 Task: Add an event with the title Interview with Anuj, date '2023/11/18', time 8:30 AM to 10:30 AMand add a description: Participants will explore strategies for building cohesive and high-performing teams. They will learn how to create a positive work culture, foster collaboration, and motivate team members to achieve their full potential. Participants will also learn techniques for resolving conflicts and managing team dynamics effectively.Select event color  Flamingo . Add location for the event as: 987 Arc de Triomphe, Paris, France, logged in from the account softage.2@softage.netand send the event invitation to softage.1@softage.net and softage.3@softage.net. Set a reminder for the event Annually on May 37
Action: Key pressed <Key.caps_lock><Key.caps_lock>n<Key.caps_lock><Key.backspace>NTERVIEW<Key.space>WITH<Key.space><Key.caps_lock>a<Key.caps_lock>NUJ
Screenshot: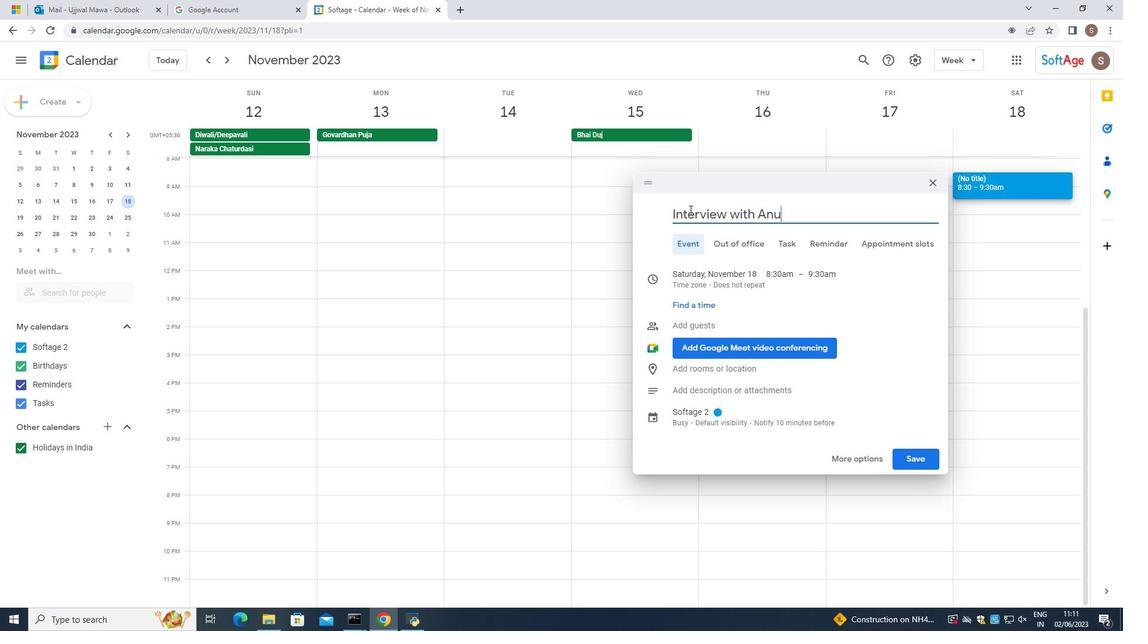 
Action: Mouse moved to (682, 315)
Screenshot: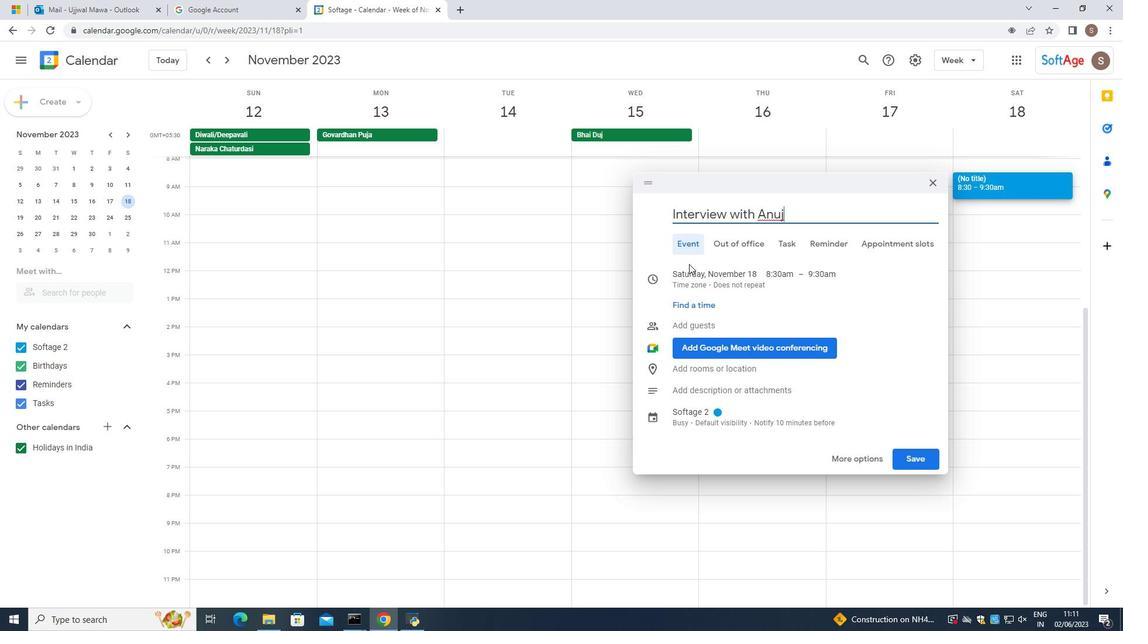 
Action: Mouse scrolled (682, 314) with delta (0, 0)
Screenshot: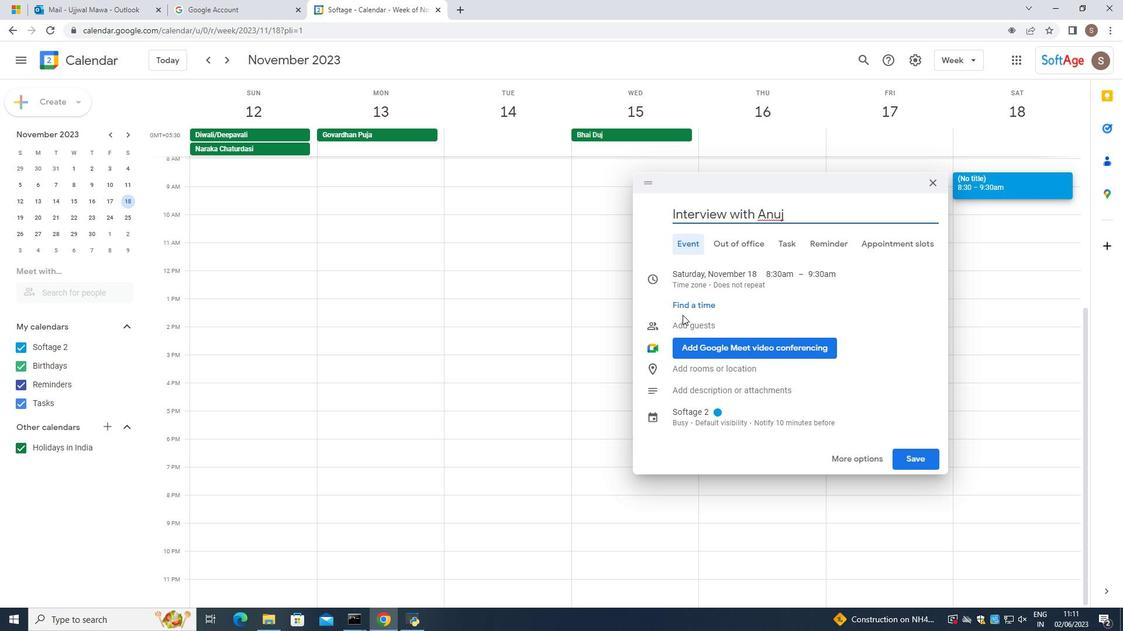 
Action: Mouse scrolled (682, 314) with delta (0, 0)
Screenshot: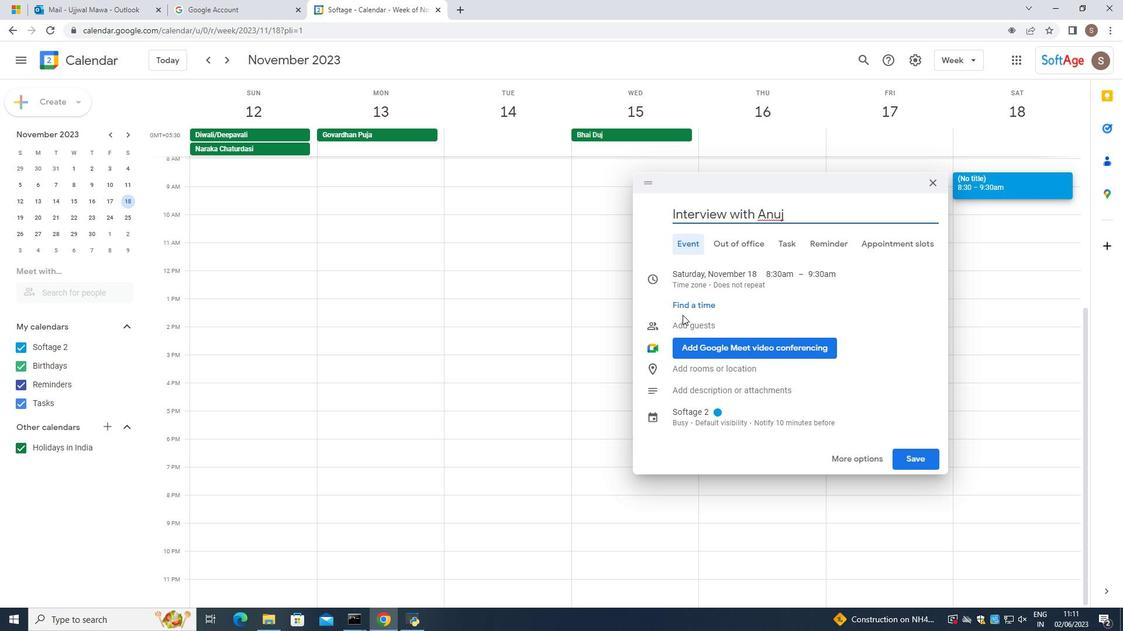
Action: Mouse moved to (696, 308)
Screenshot: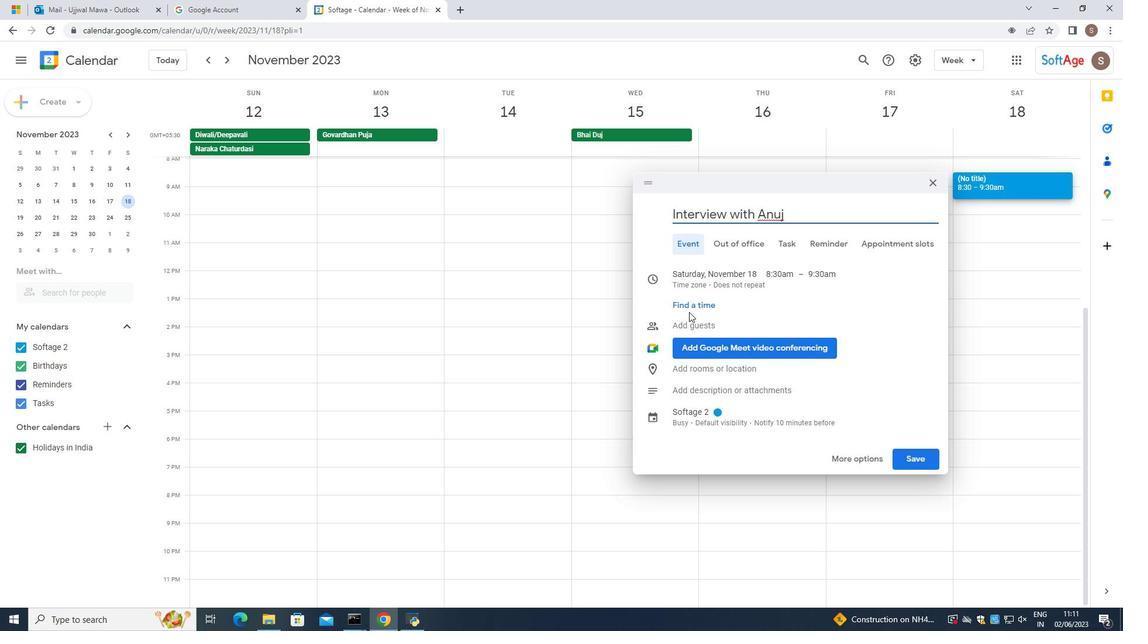 
Action: Mouse pressed left at (696, 308)
Screenshot: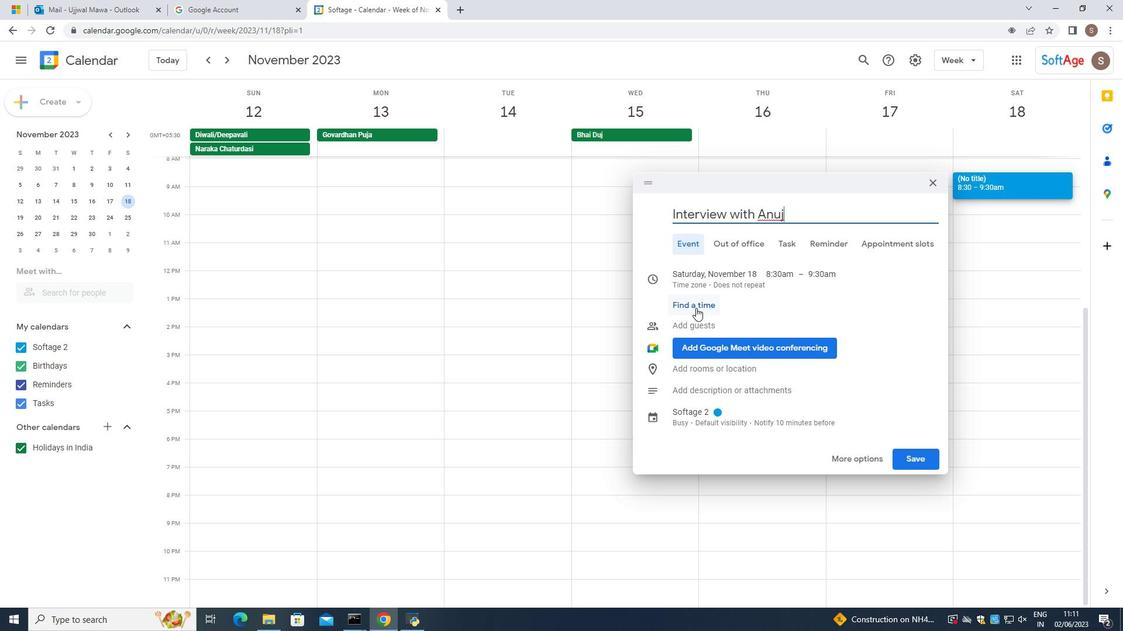 
Action: Mouse moved to (214, 118)
Screenshot: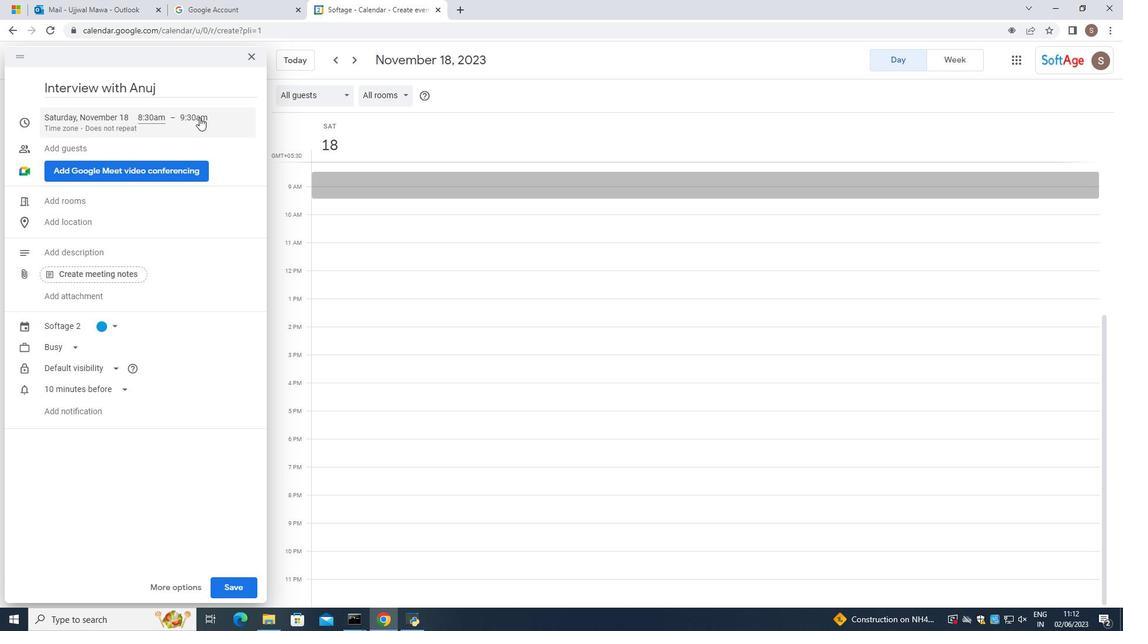 
Action: Mouse pressed left at (214, 118)
Screenshot: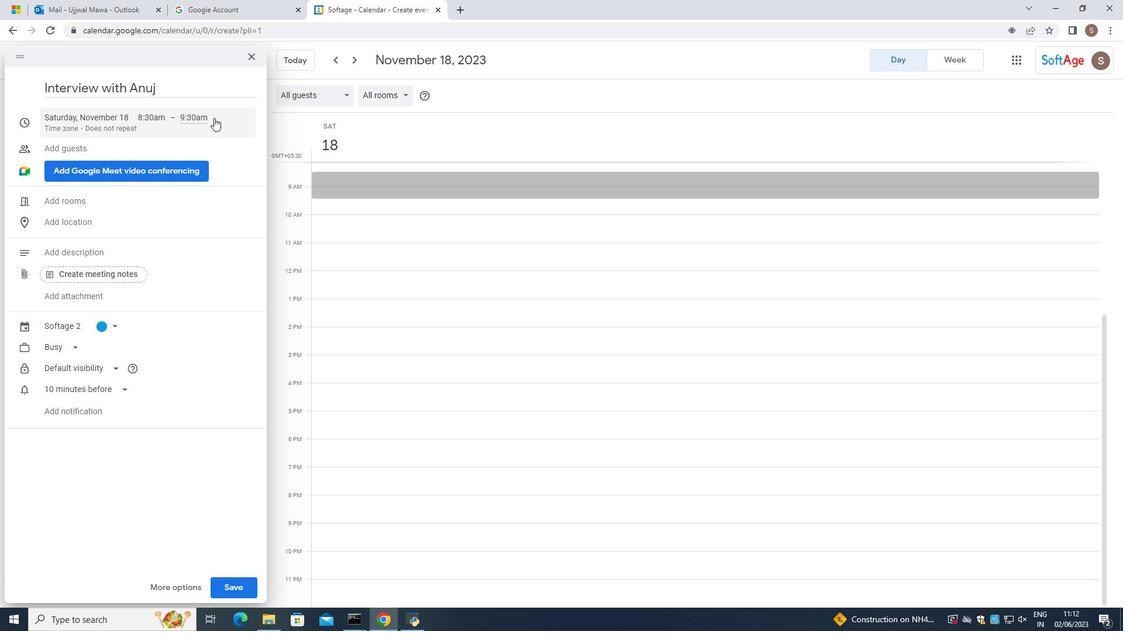 
Action: Mouse moved to (197, 116)
Screenshot: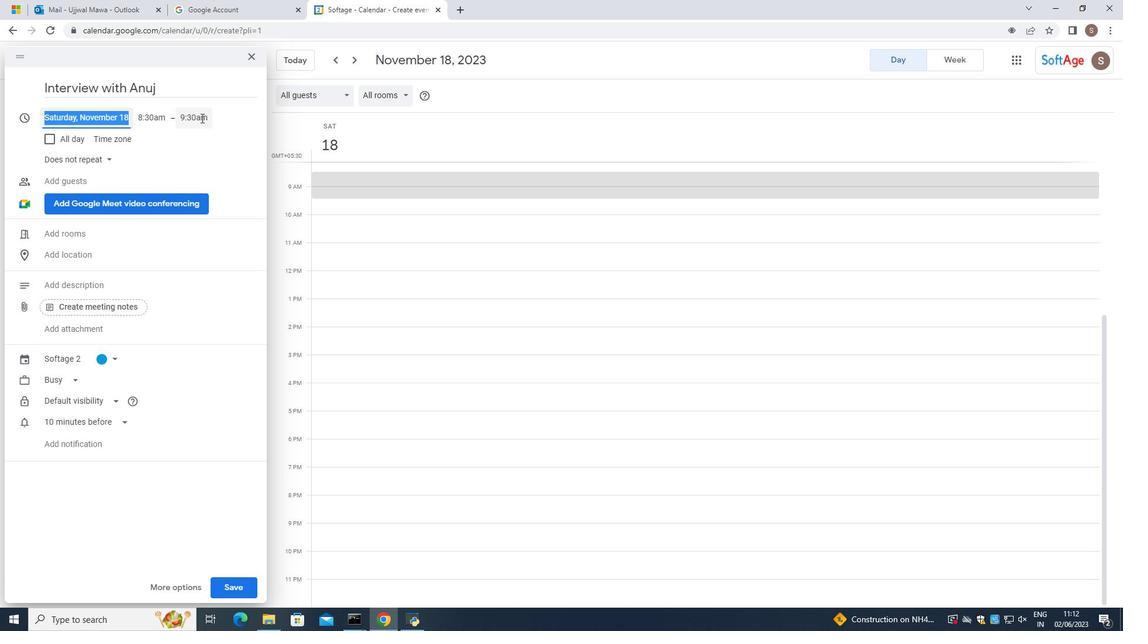 
Action: Mouse pressed left at (197, 116)
Screenshot: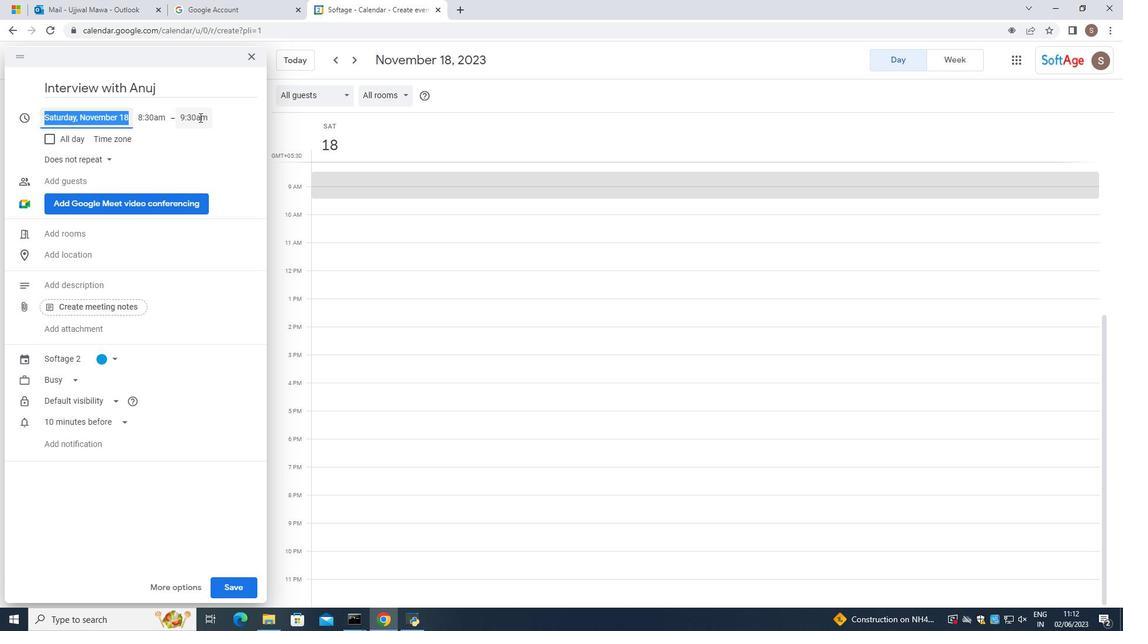 
Action: Mouse moved to (198, 210)
Screenshot: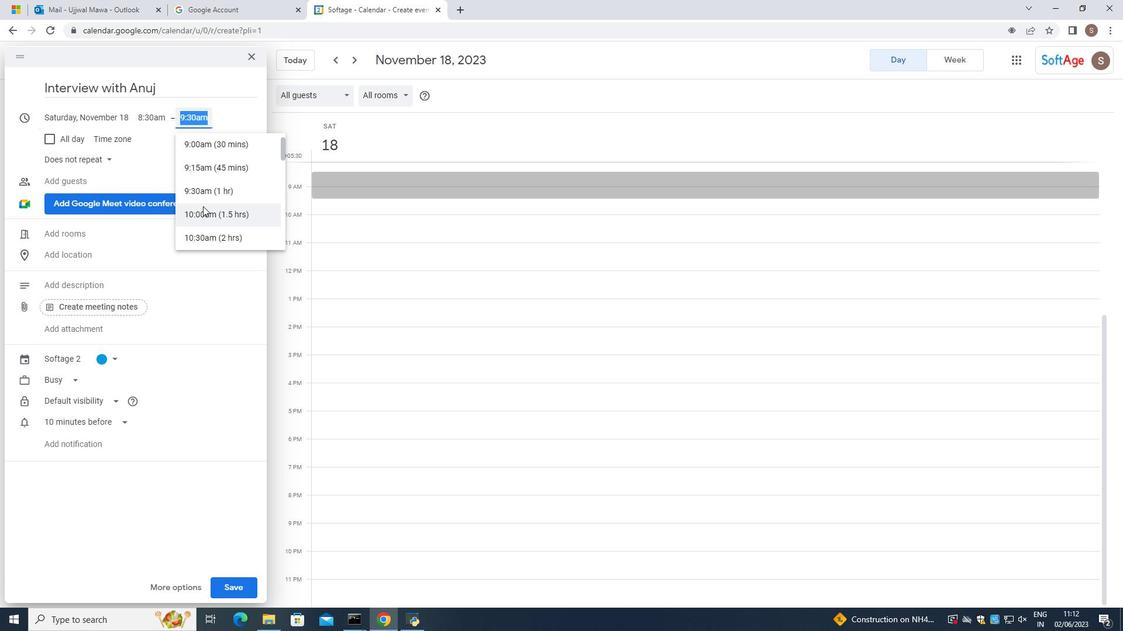 
Action: Mouse scrolled (198, 209) with delta (0, 0)
Screenshot: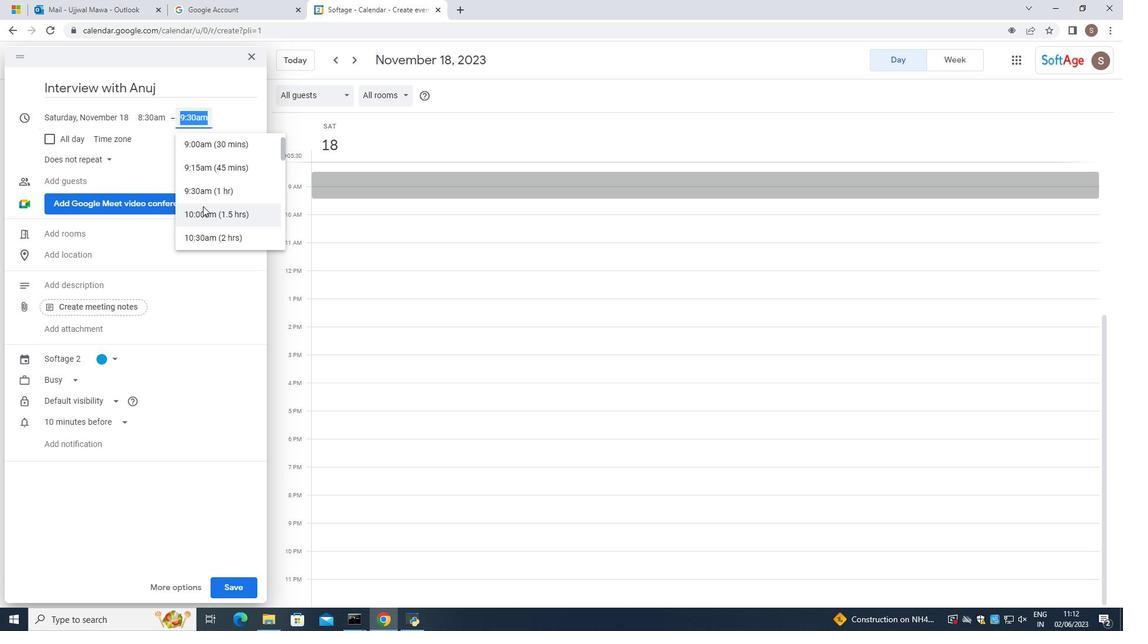
Action: Mouse scrolled (198, 209) with delta (0, 0)
Screenshot: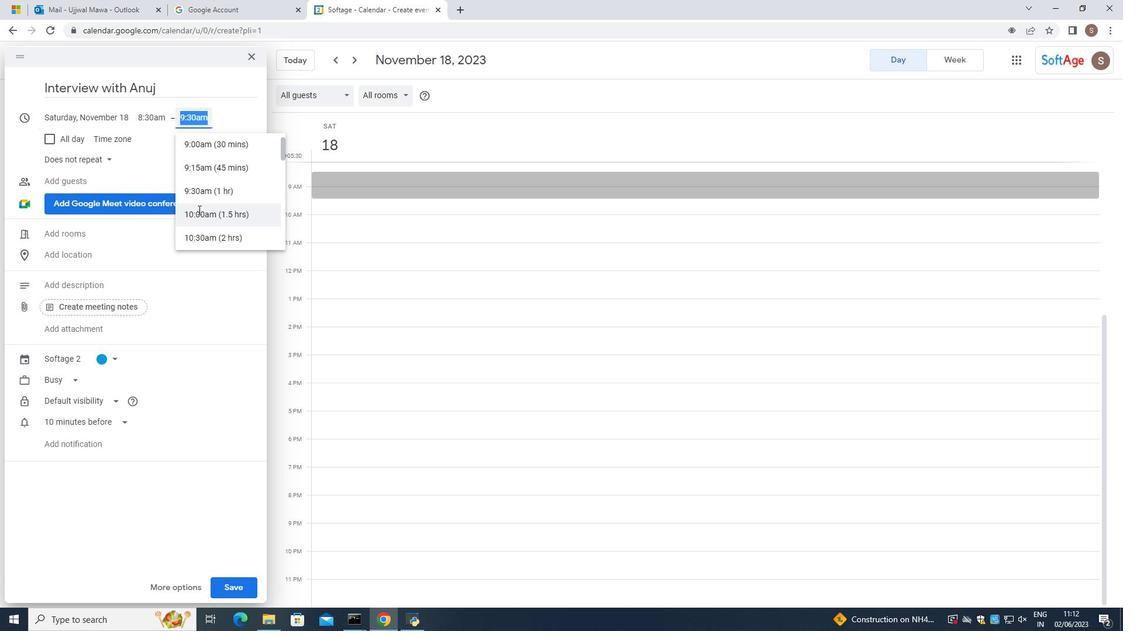
Action: Mouse moved to (197, 208)
Screenshot: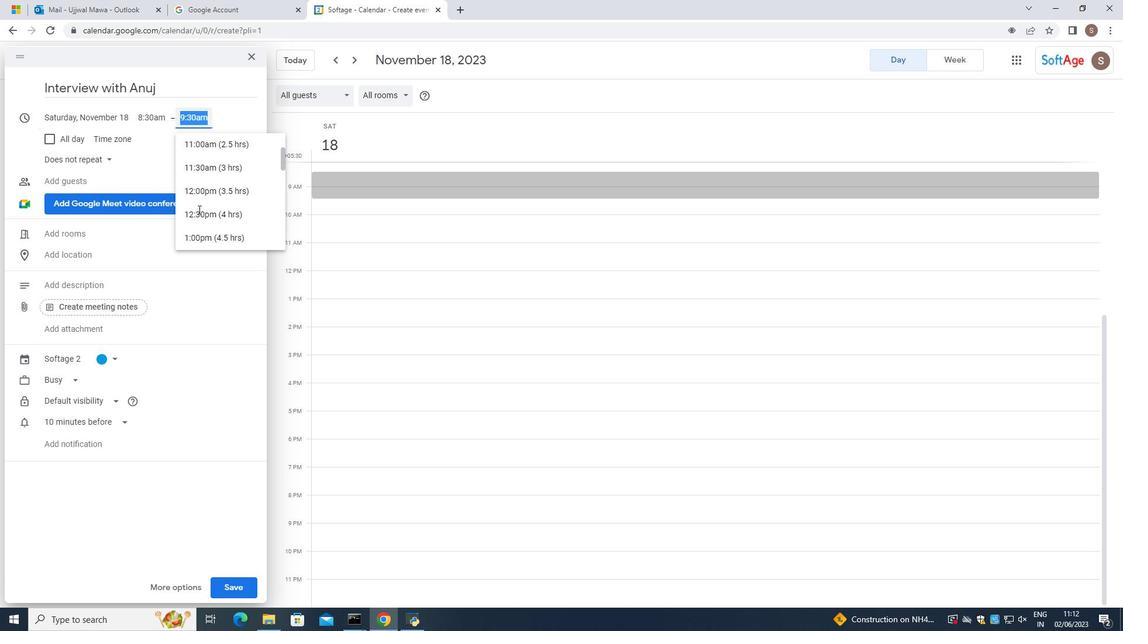 
Action: Mouse scrolled (197, 209) with delta (0, 0)
Screenshot: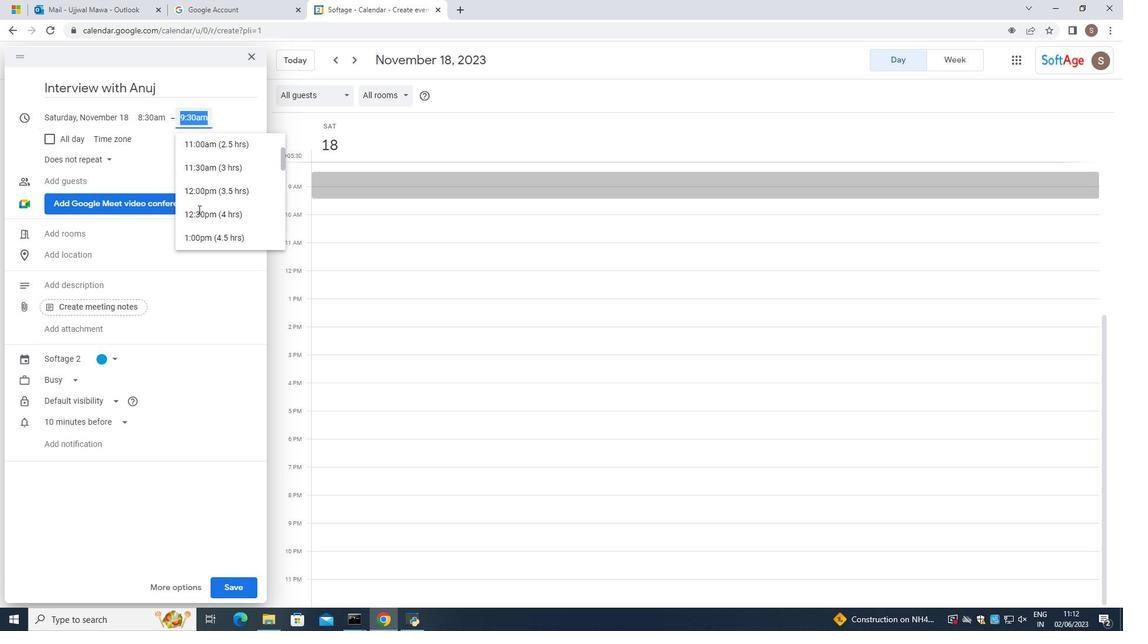 
Action: Mouse moved to (201, 191)
Screenshot: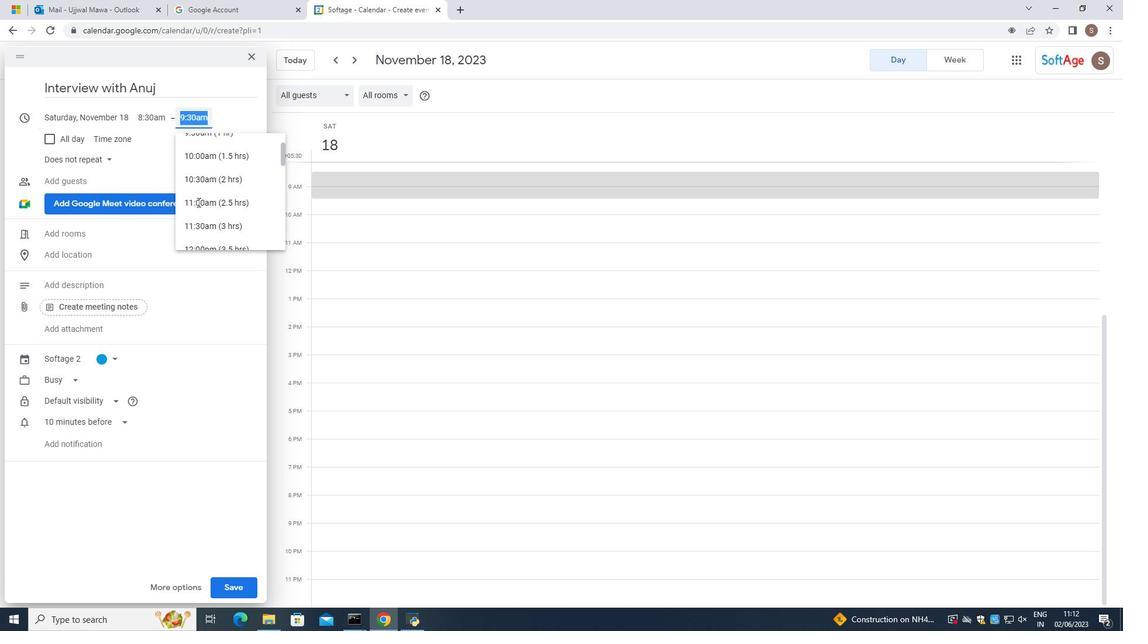 
Action: Mouse pressed left at (201, 191)
Screenshot: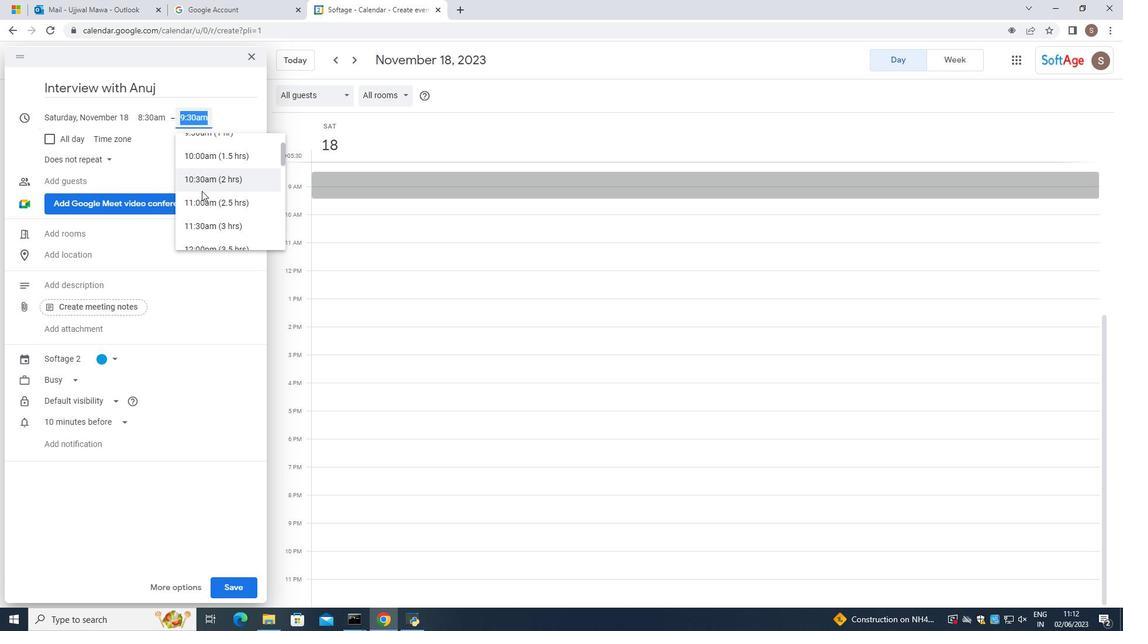 
Action: Mouse moved to (19, 225)
Screenshot: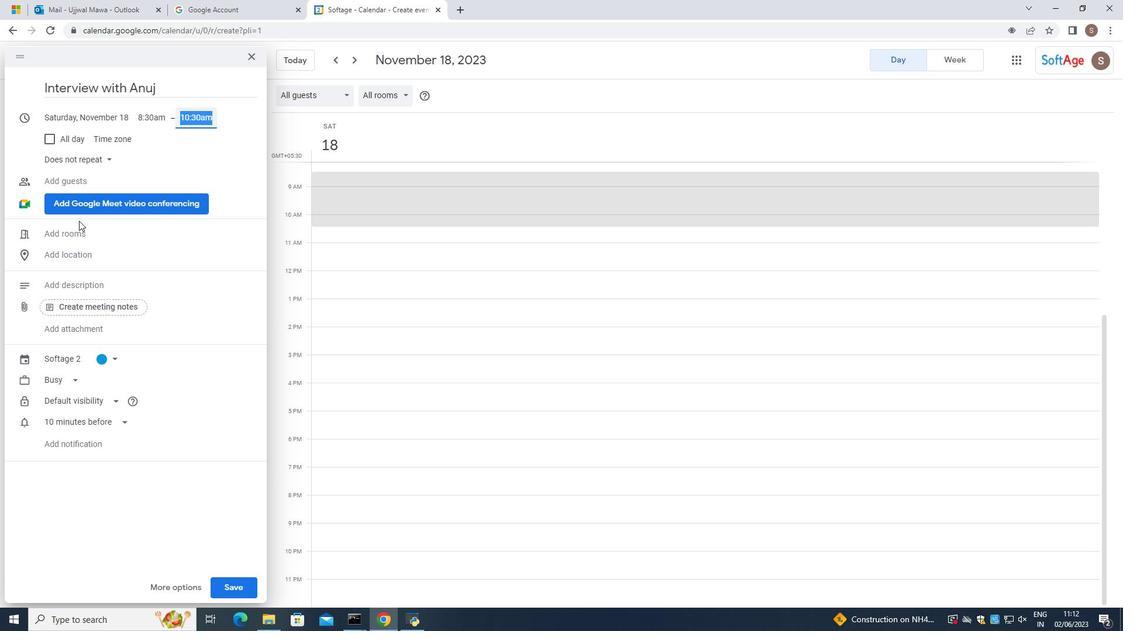 
Action: Mouse scrolled (19, 224) with delta (0, 0)
Screenshot: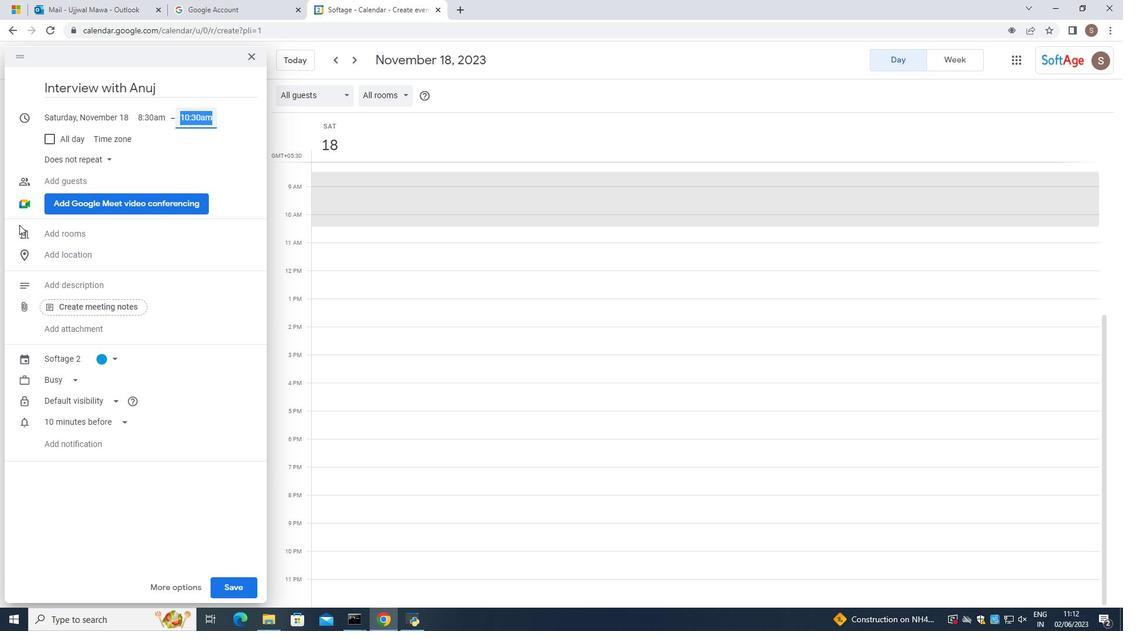 
Action: Mouse scrolled (19, 224) with delta (0, 0)
Screenshot: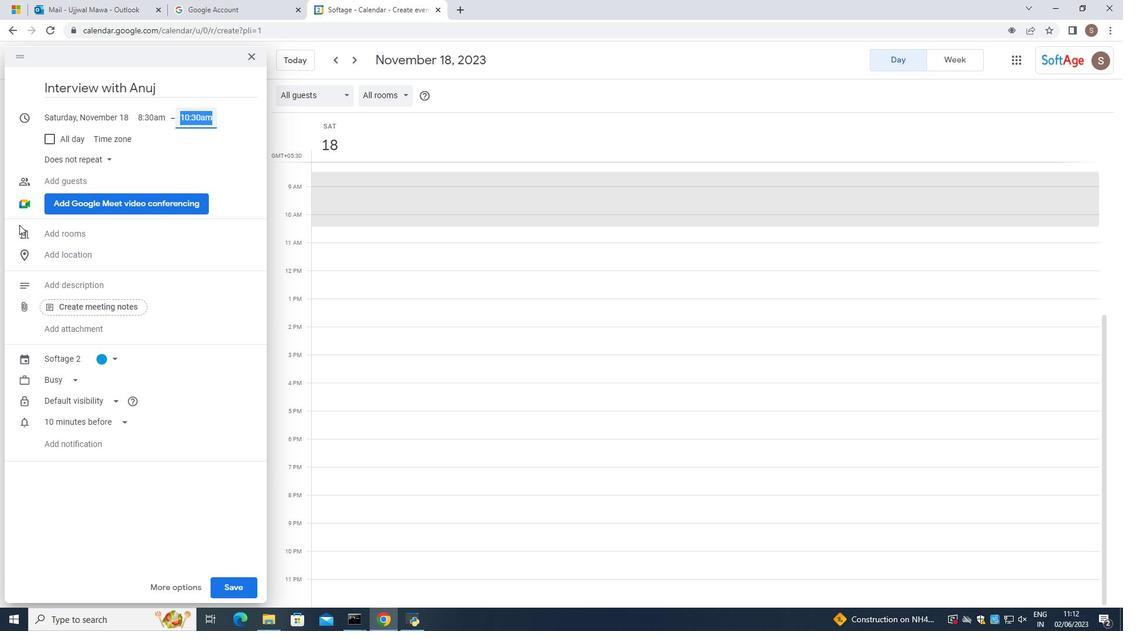 
Action: Mouse scrolled (19, 224) with delta (0, 0)
Screenshot: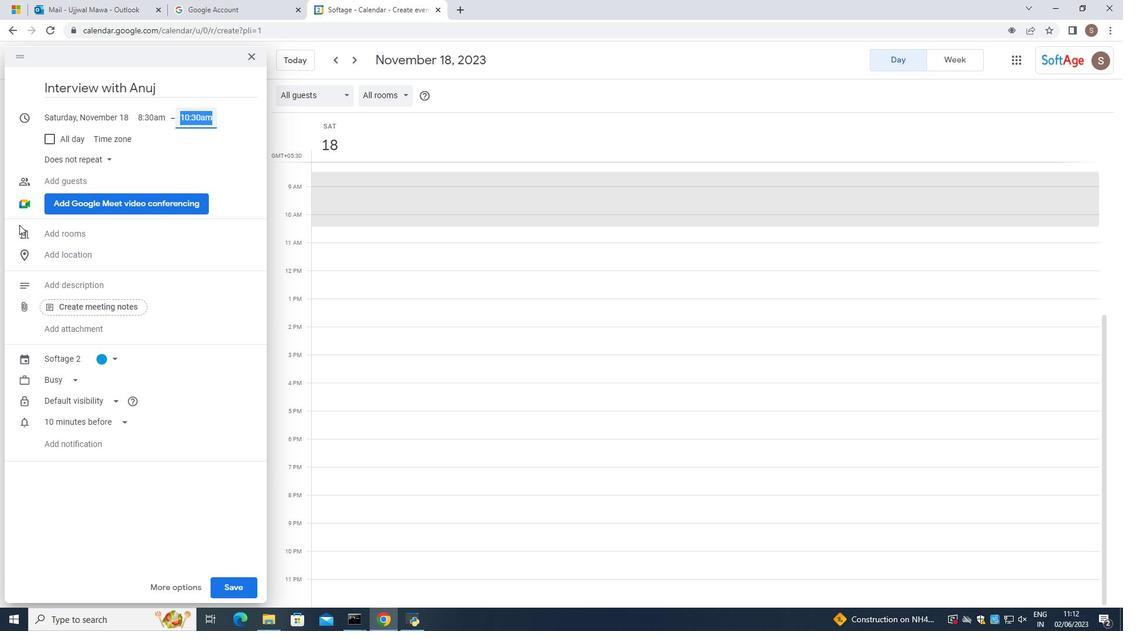 
Action: Mouse moved to (33, 241)
Screenshot: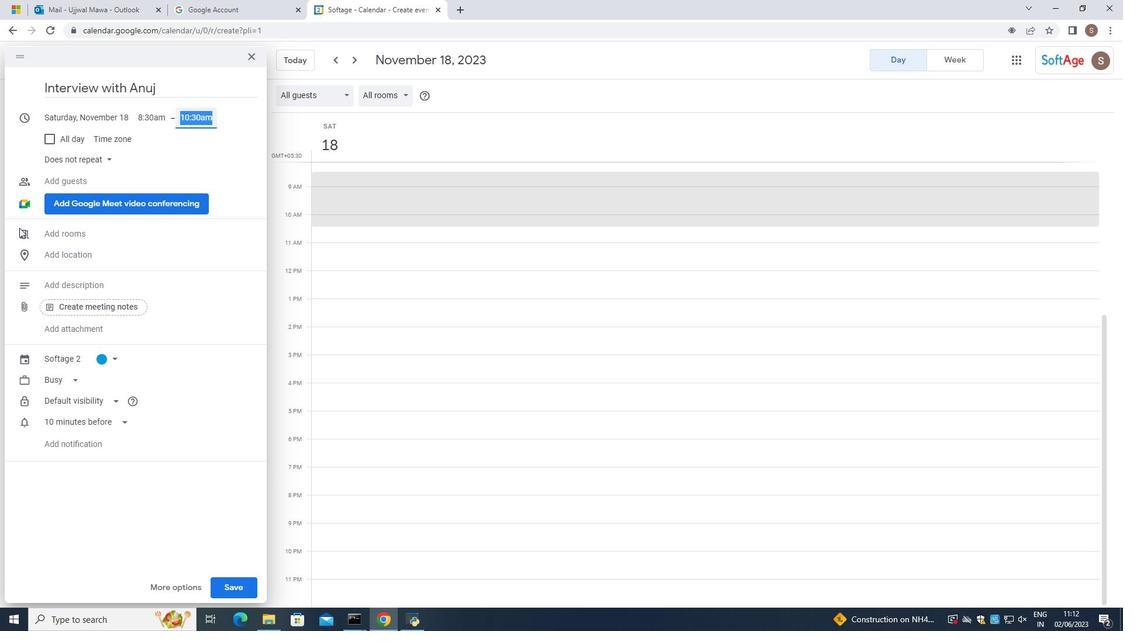 
Action: Mouse scrolled (33, 241) with delta (0, 0)
Screenshot: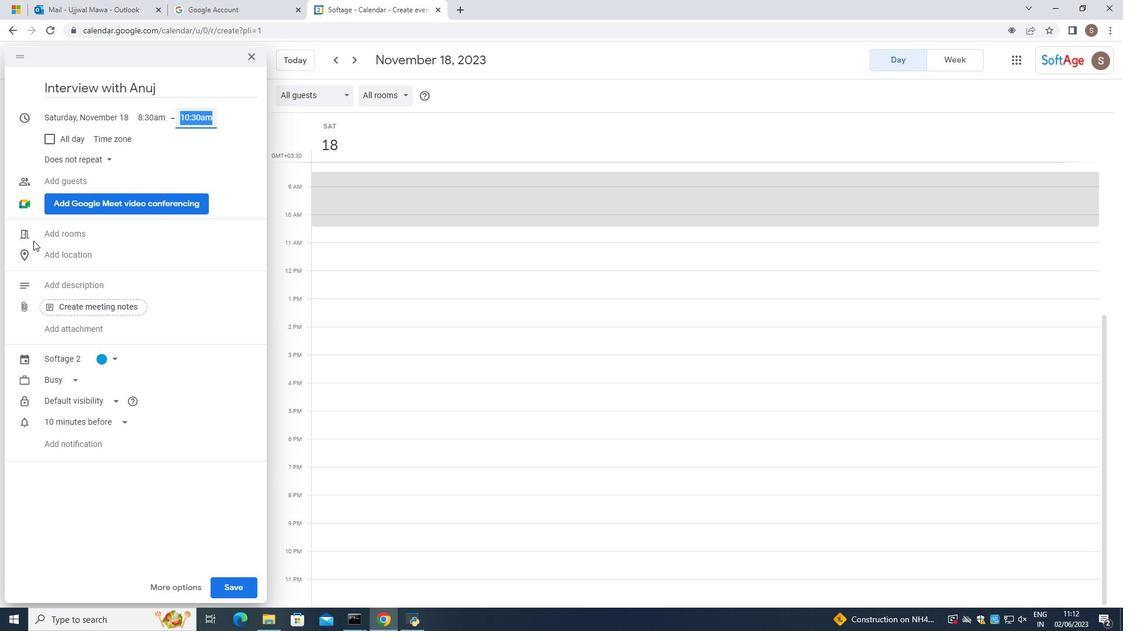 
Action: Mouse scrolled (33, 241) with delta (0, 0)
Screenshot: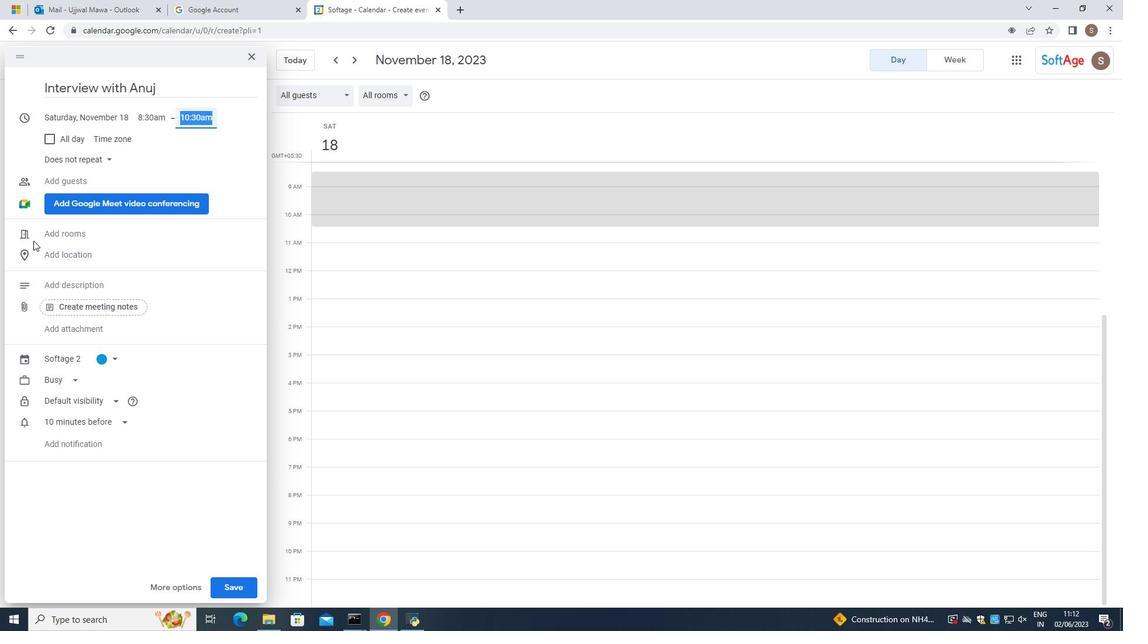 
Action: Mouse scrolled (33, 241) with delta (0, 0)
Screenshot: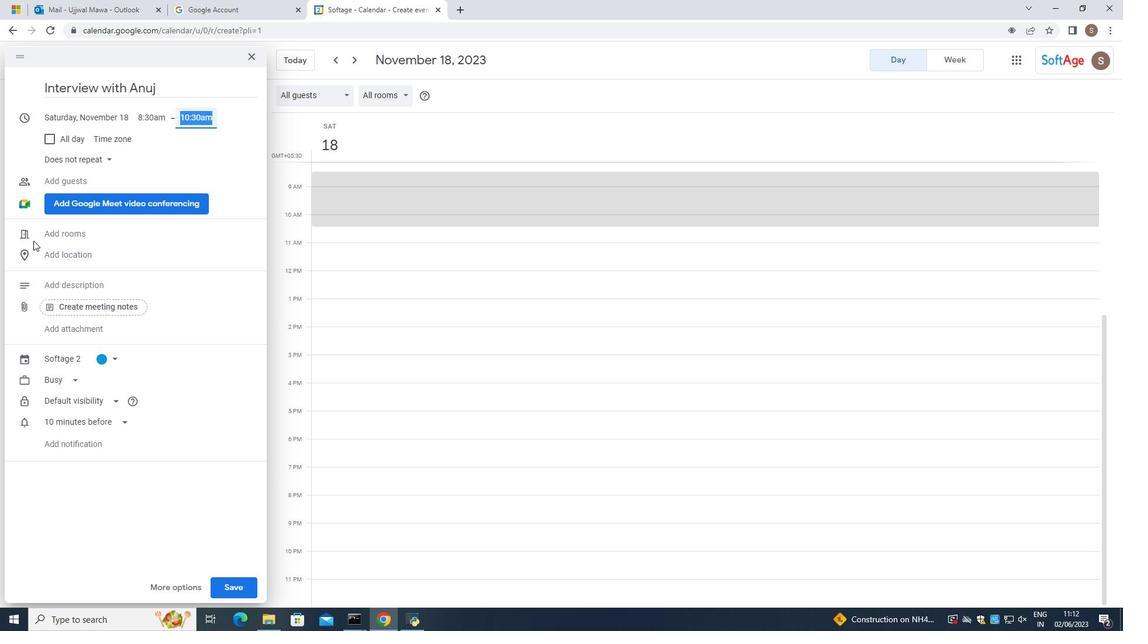 
Action: Mouse scrolled (33, 241) with delta (0, 0)
Screenshot: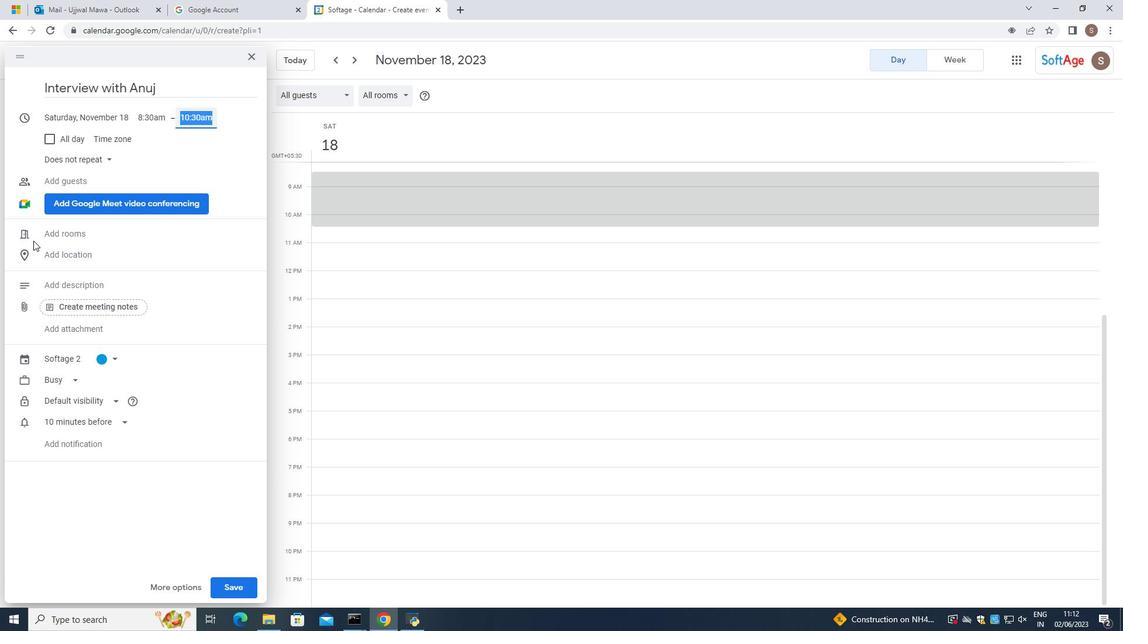 
Action: Mouse moved to (71, 286)
Screenshot: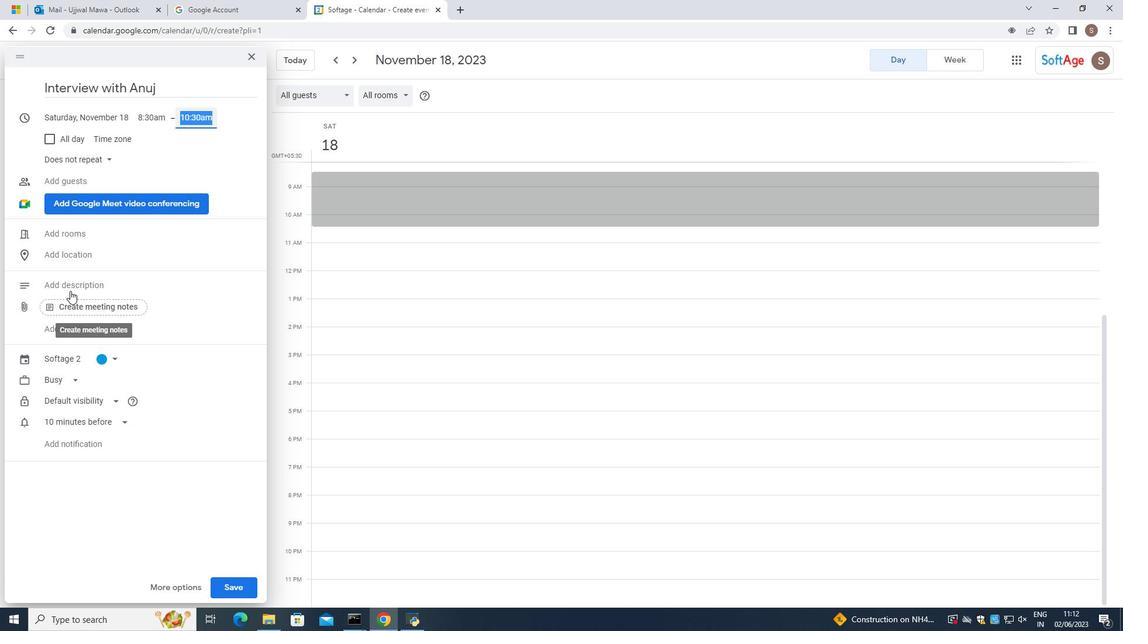
Action: Mouse pressed left at (71, 286)
Screenshot: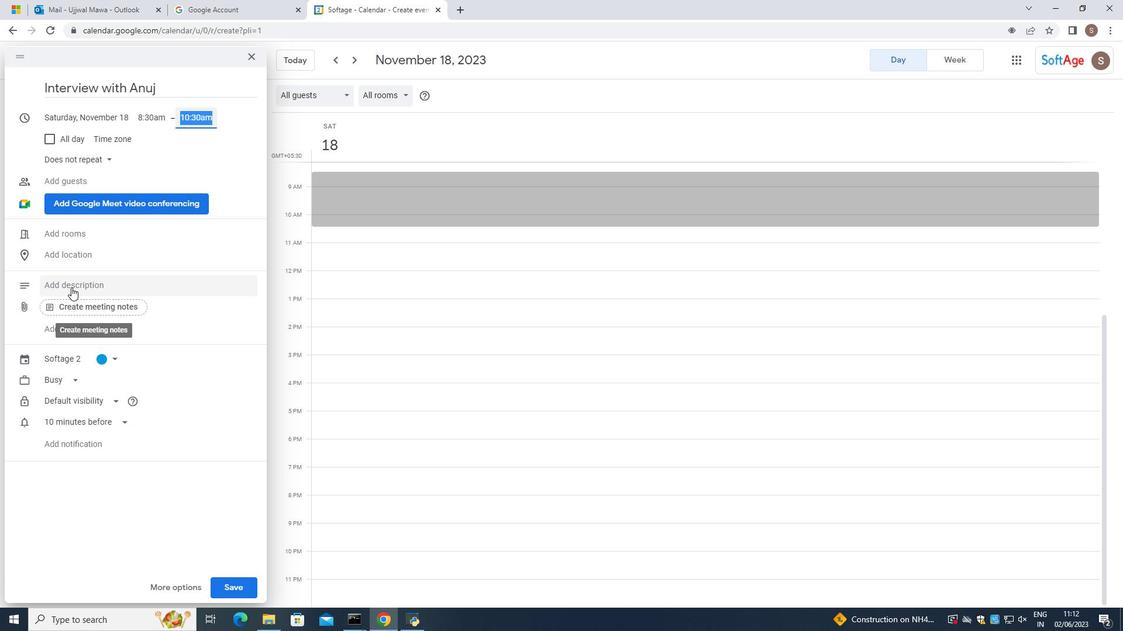 
Action: Mouse pressed left at (71, 286)
Screenshot: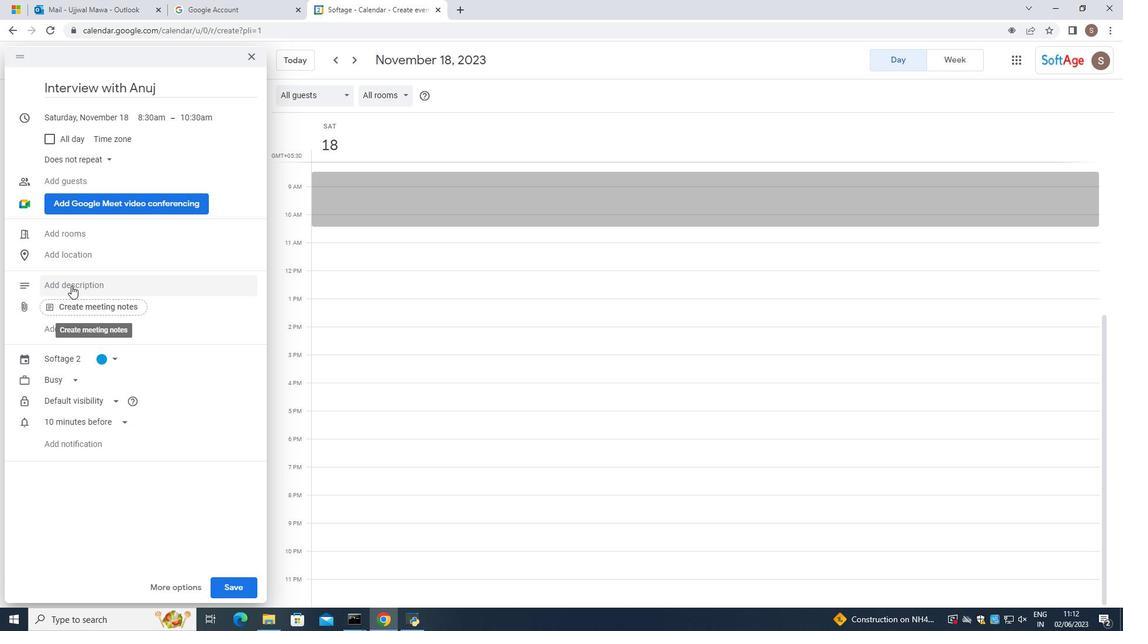 
Action: Mouse moved to (64, 303)
Screenshot: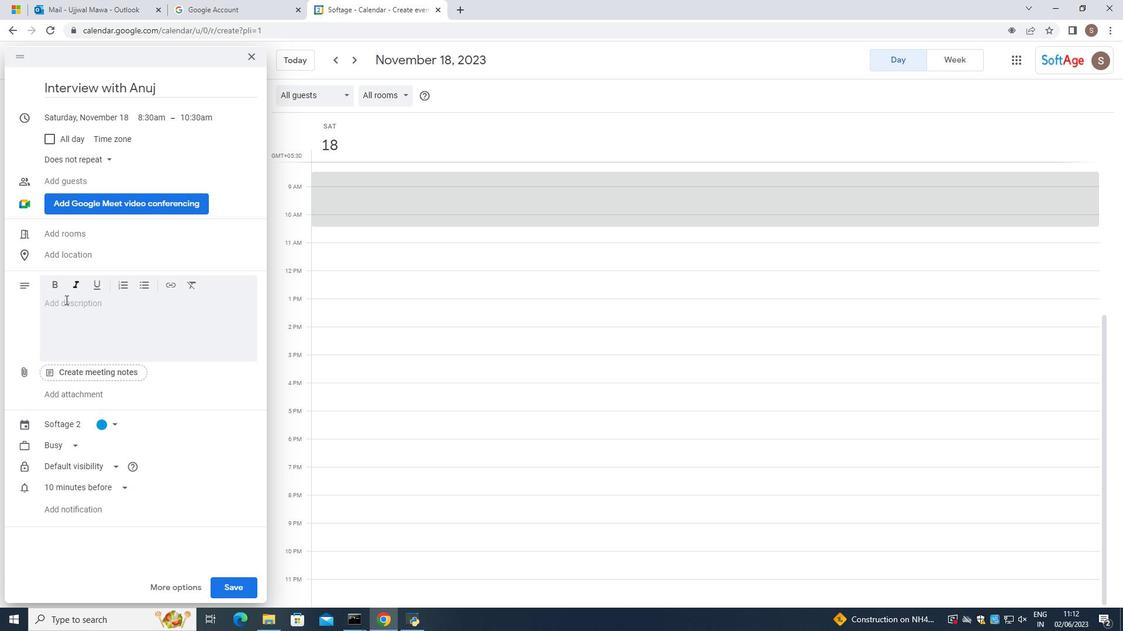 
Action: Mouse pressed left at (64, 303)
Screenshot: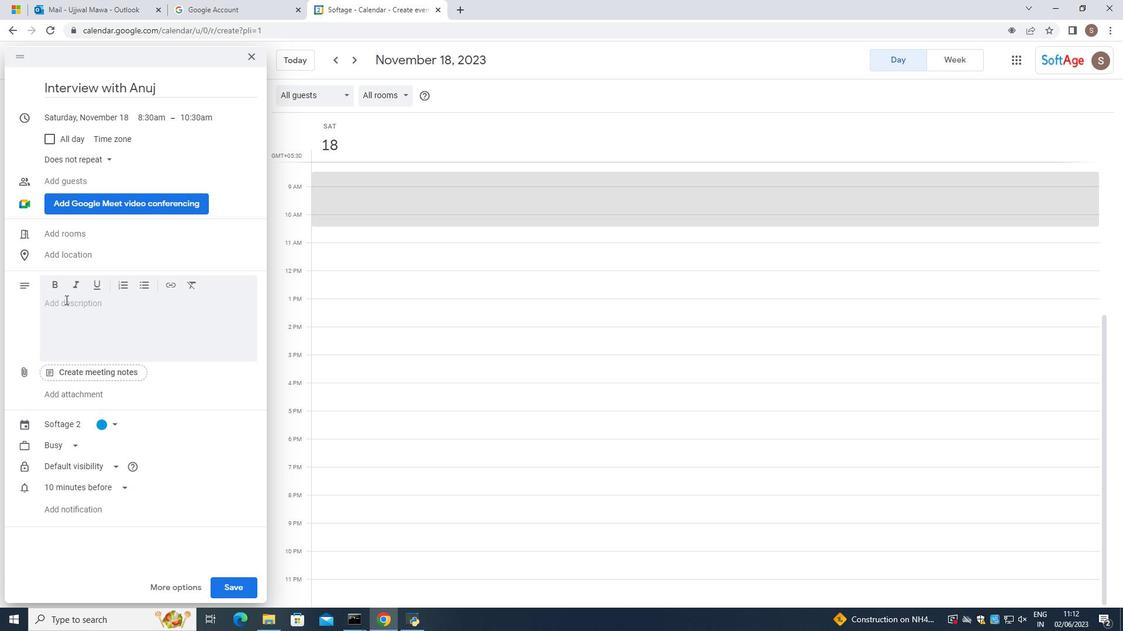 
Action: Mouse moved to (60, 306)
Screenshot: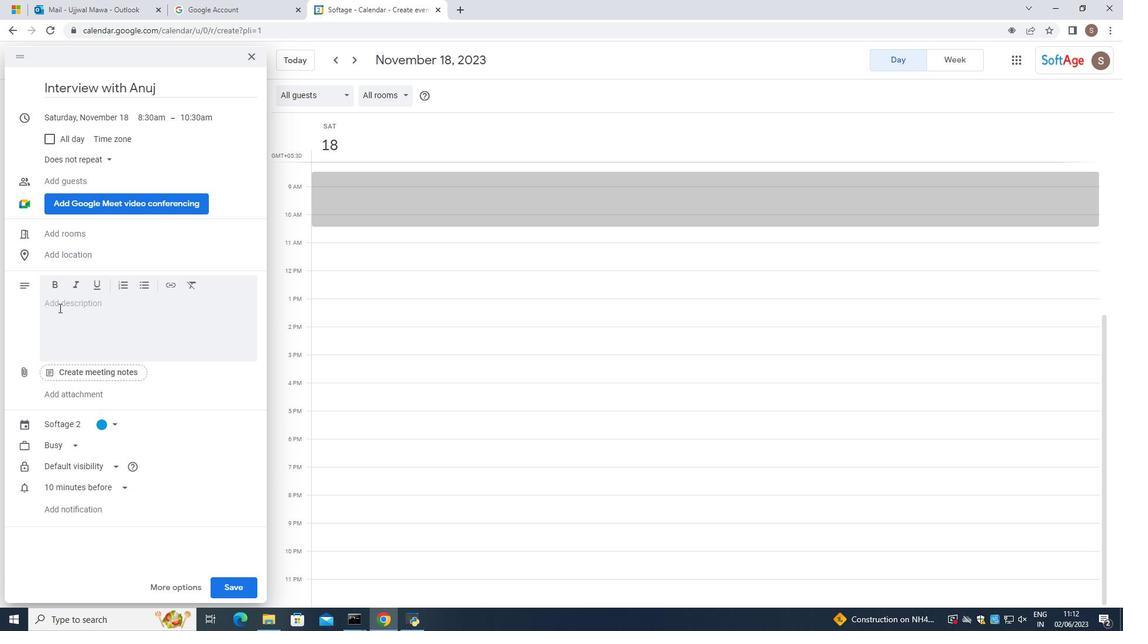 
Action: Key pressed <Key.caps_lock>p<Key.caps_lock>ARTICIPANTS<Key.space>WILL<Key.space>EXPLORE<Key.space>STRATEGO<Key.backspace>I<Key.backspace><Key.backspace>GIES<Key.space>G<Key.backspace>FI<Key.backspace>OR<Key.space><Key.space>BUILDING<Key.space>COHEI<Key.backspace><Key.backspace>ESIVE<Key.space><Key.caps_lock>nd<Key.space>higb<Key.backspace><Key.backspace><Key.backspace><Key.backspace><Key.backspace><Key.backspace><Key.backspace><Key.caps_lock>AND<Key.space>HIGH<Key.space>PERFORMING<Key.space>TEAMS.<Key.space><Key.caps_lock>t<Key.caps_lock>HY<Key.space>WILL<Key.space>LEARNM<Key.space>HOW<Key.space>TO<Key.space><Key.backspace><Key.backspace><Key.backspace><Key.backspace><Key.backspace><Key.backspace><Key.backspace><Key.backspace><Key.backspace><Key.backspace>N<Key.space>HOW<Key.space>TO<Key.space>CREATE<Key.space>A<Key.space>POSITIVE<Key.space>WORK<Key.space>CULTURE,<Key.space>FOSTER<Key.space>COLLAO=BORATIONS<Key.space><Key.backspace><Key.backspace><Key.backspace><Key.backspace><Key.backspace><Key.backspace><Key.backspace><Key.backspace><Key.backspace><Key.backspace><Key.backspace><Key.backspace><Key.backspace>ABORATIONS<Key.space>,<Key.space>AND<Key.space>MOTIVATE<Key.space>TEAM<Key.space>MM<Key.backspace>EM,BERS<Key.space><Key.backspace><Key.backspace><Key.backspace><Key.backspace><Key.backspace><Key.backspace>BERS<Key.space>R<Key.backspace>TO<Key.space>ACHIEVE<Key.space>THEIR<Key.space>FULL<Key.space>POTENTAIL<Key.space><Key.backspace><Key.backspace><Key.backspace><Key.backspace>IAL<Key.space><Key.backspace>.<Key.caps_lock>p<Key.caps_lock>ARTICIPANTS<Key.space>WU=IOL====<Key.backspace><Key.backspace><Key.backspace><Key.backspace><Key.backspace><Key.backspace><Key.backspace><Key.backspace><Key.backspace><Key.backspace><Key.backspace><Key.space>WILL<Key.space>ALSO<Key.space>LEARN<Key.space>TECHNIQUES<Key.space>FOR<Key.space>RESOLVING<Key.space>CONFLICTS<Key.space>AND<Key.space>MANAGING<Key.space>TEAN=M<Key.space><Key.backspace><Key.backspace><Key.backspace><Key.backspace><Key.backspace>AM<Key.space>DBNAMICS<Key.space>EFFECTIVEK==<Key.backspace><Key.backspace><Key.backspace><Key.backspace><Key.backspace><Key.backspace><Key.backspace><Key.backspace><Key.backspace><Key.backspace><Key.backspace><Key.backspace><Key.backspace><Key.backspace><Key.backspace><Key.backspace><Key.backspace><Key.backspace><Key.backspace><Key.backspace>YNAMICS<Key.space>EFFECTIVELY<Key.space>.
Screenshot: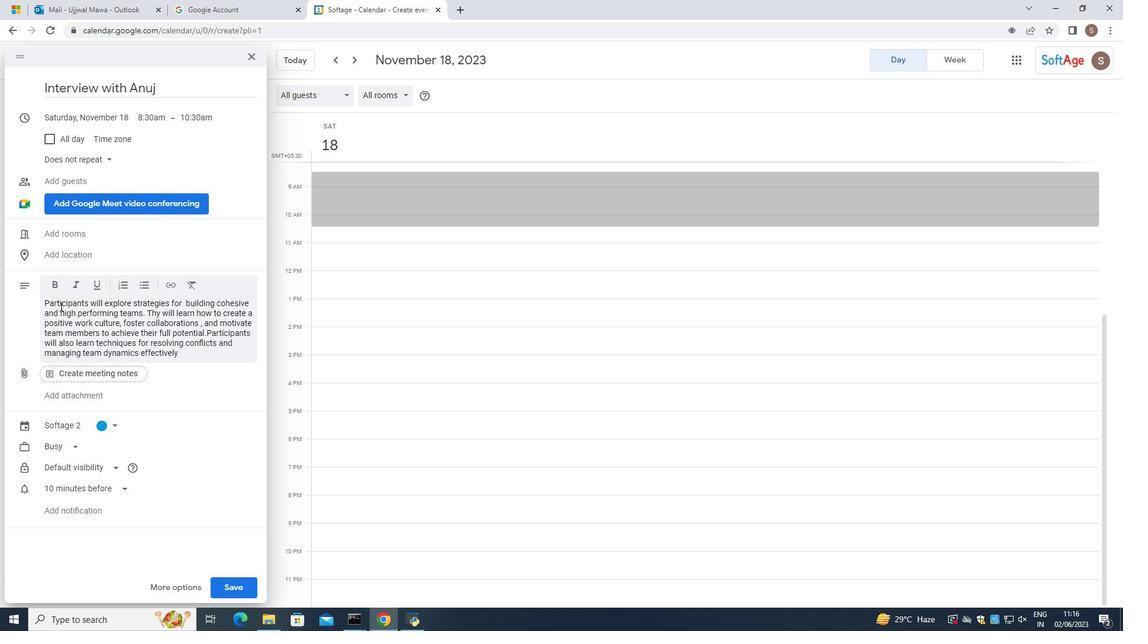 
Action: Mouse moved to (45, 299)
Screenshot: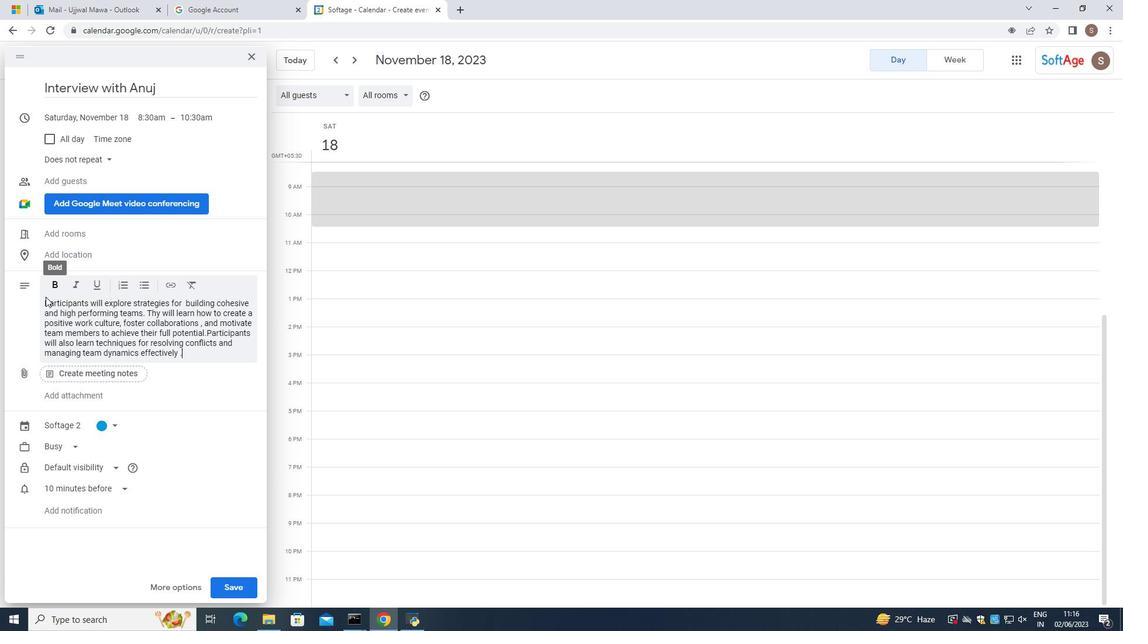 
Action: Mouse pressed left at (45, 299)
Screenshot: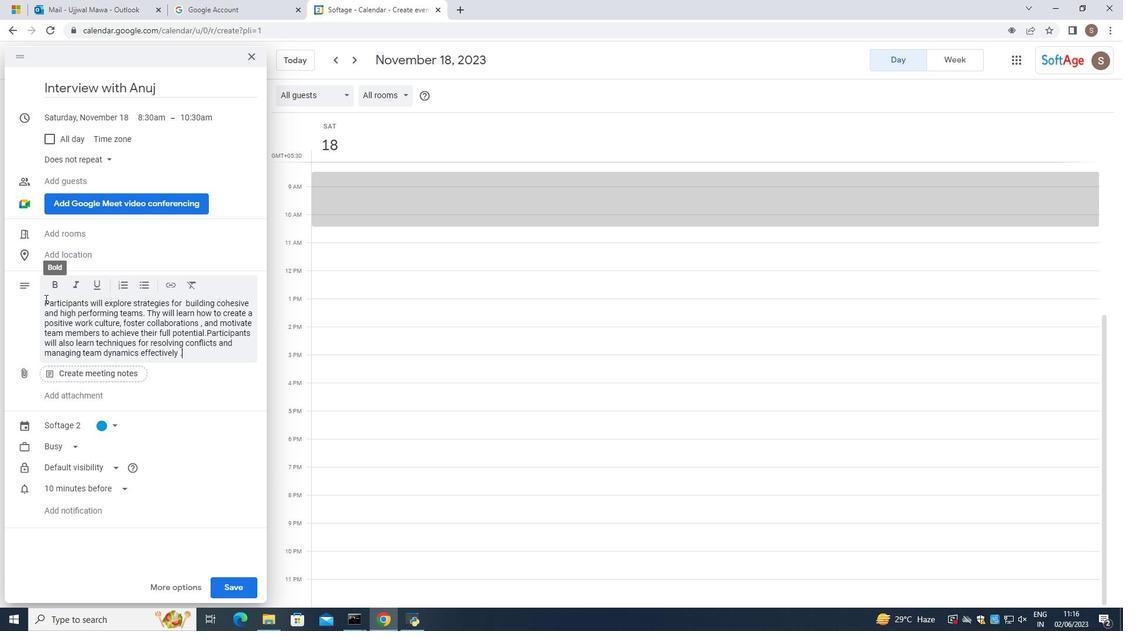
Action: Mouse moved to (207, 352)
Screenshot: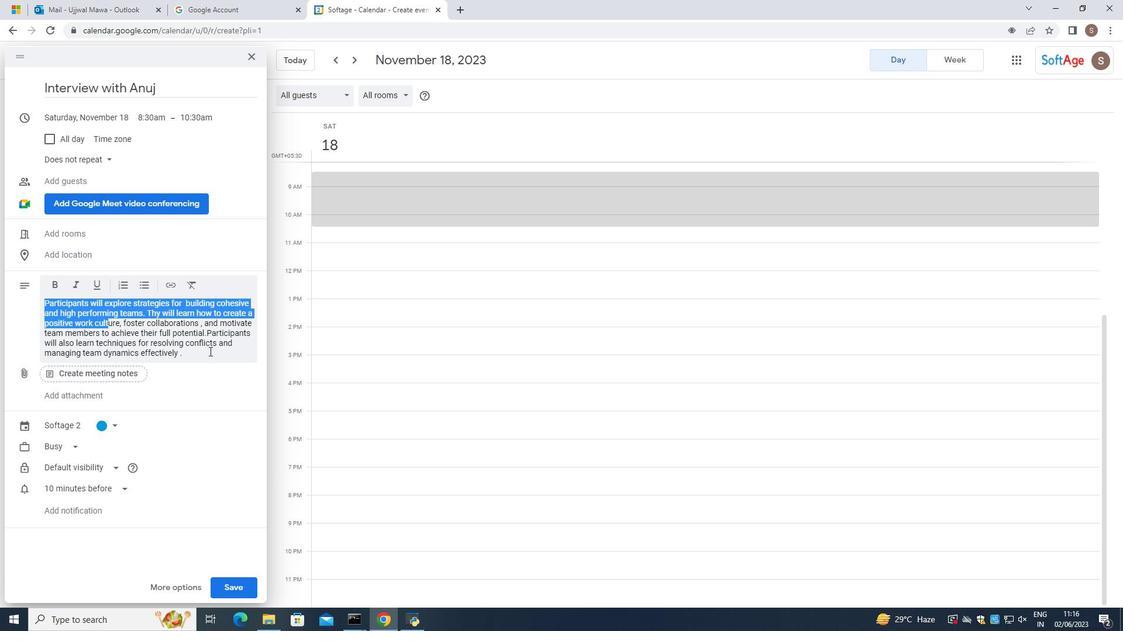 
Action: Mouse pressed left at (207, 352)
Screenshot: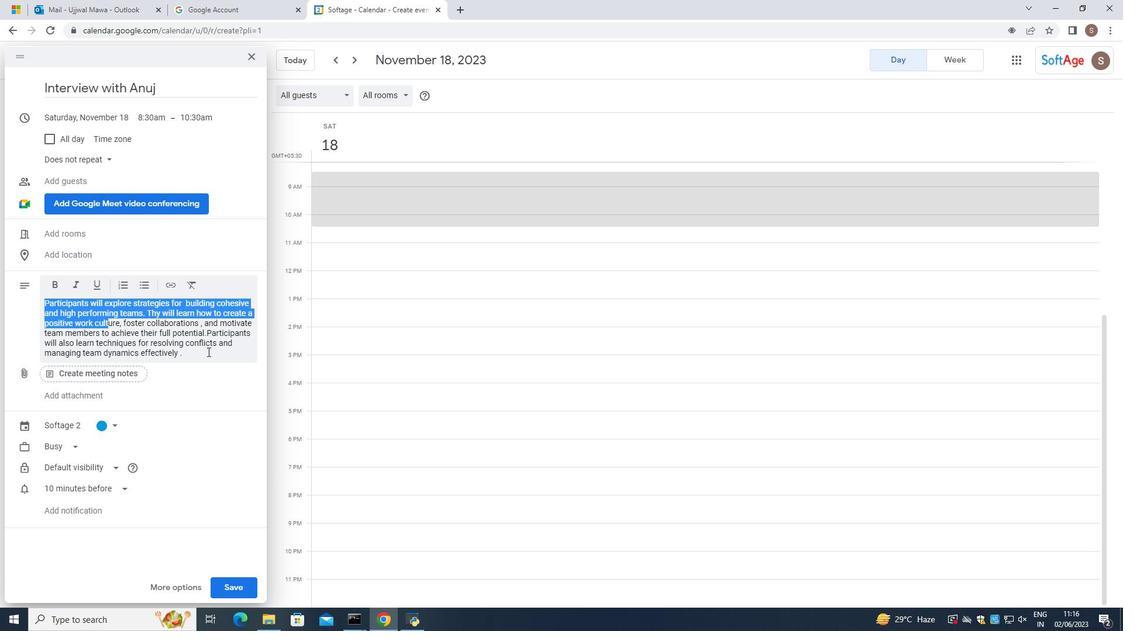 
Action: Mouse moved to (205, 353)
Screenshot: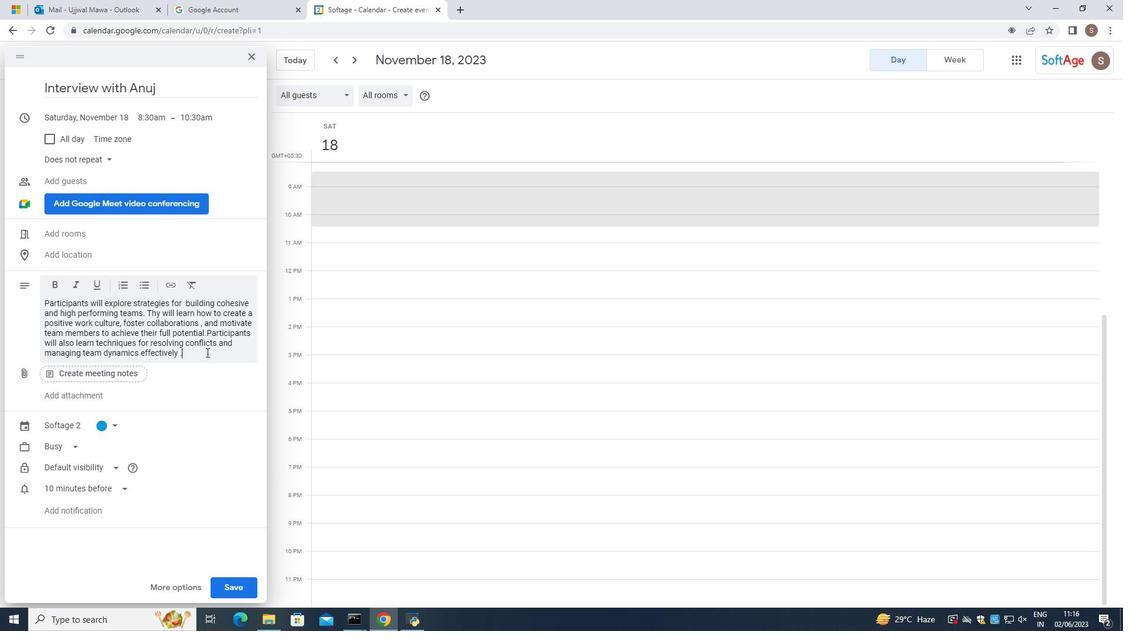 
Action: Key pressed <Key.enter>
Screenshot: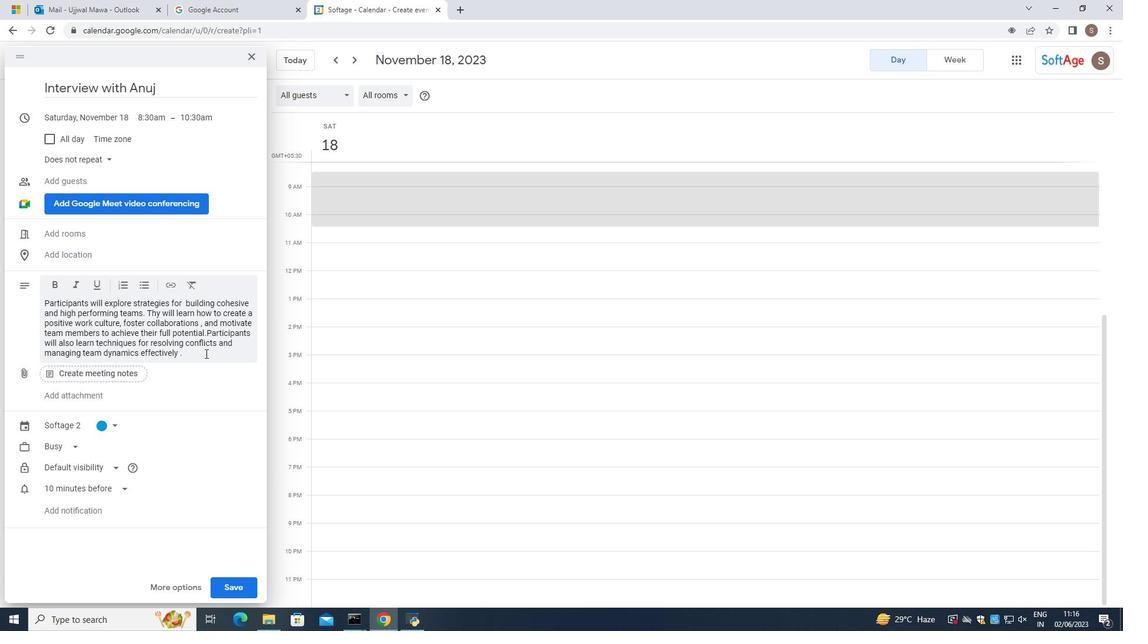 
Action: Mouse moved to (45, 305)
Screenshot: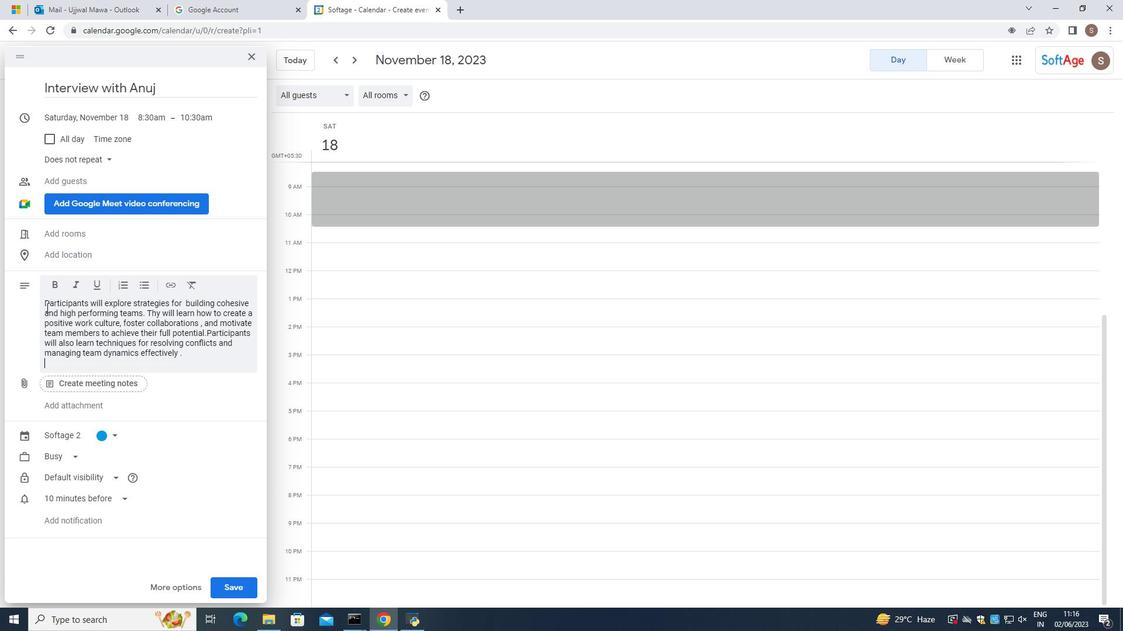 
Action: Mouse pressed left at (45, 305)
Screenshot: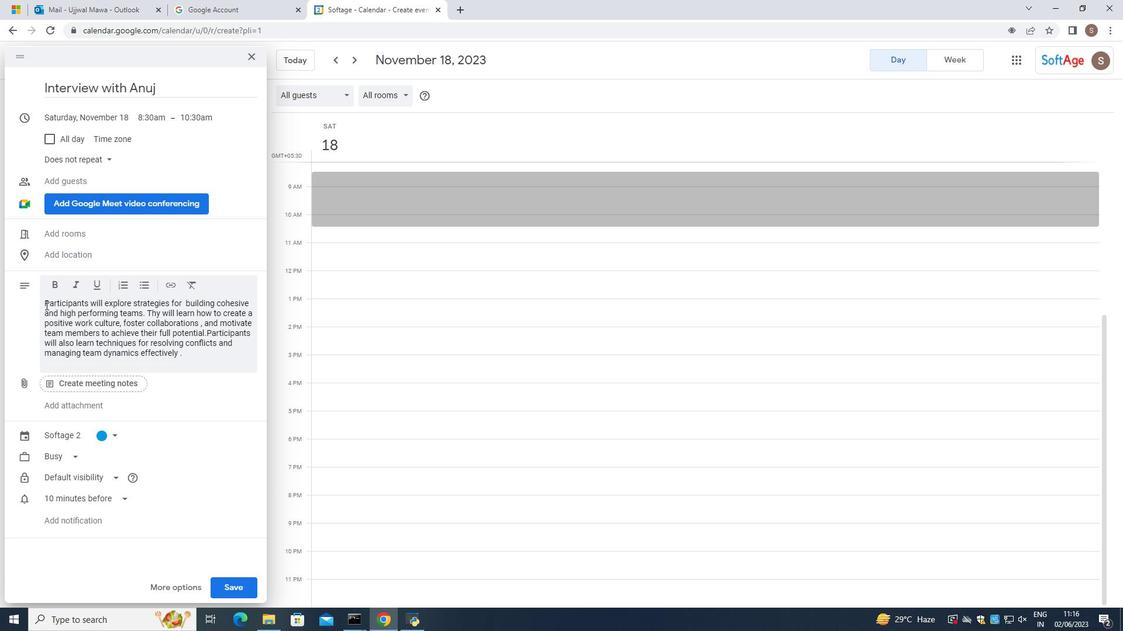 
Action: Mouse moved to (21, 286)
Screenshot: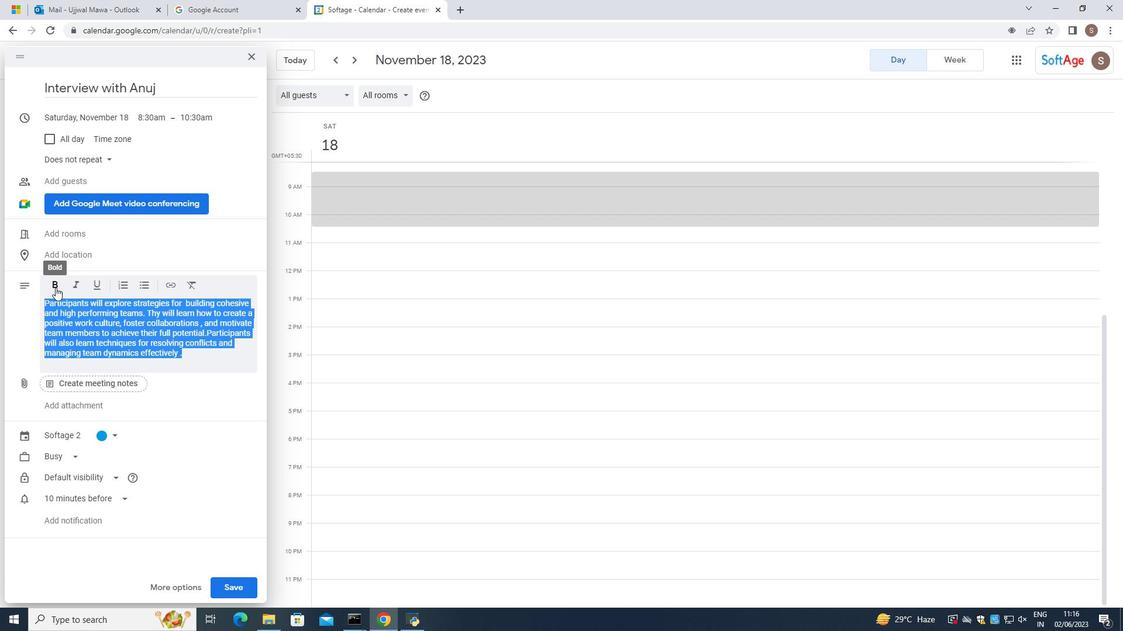 
Action: Mouse pressed left at (21, 286)
Screenshot: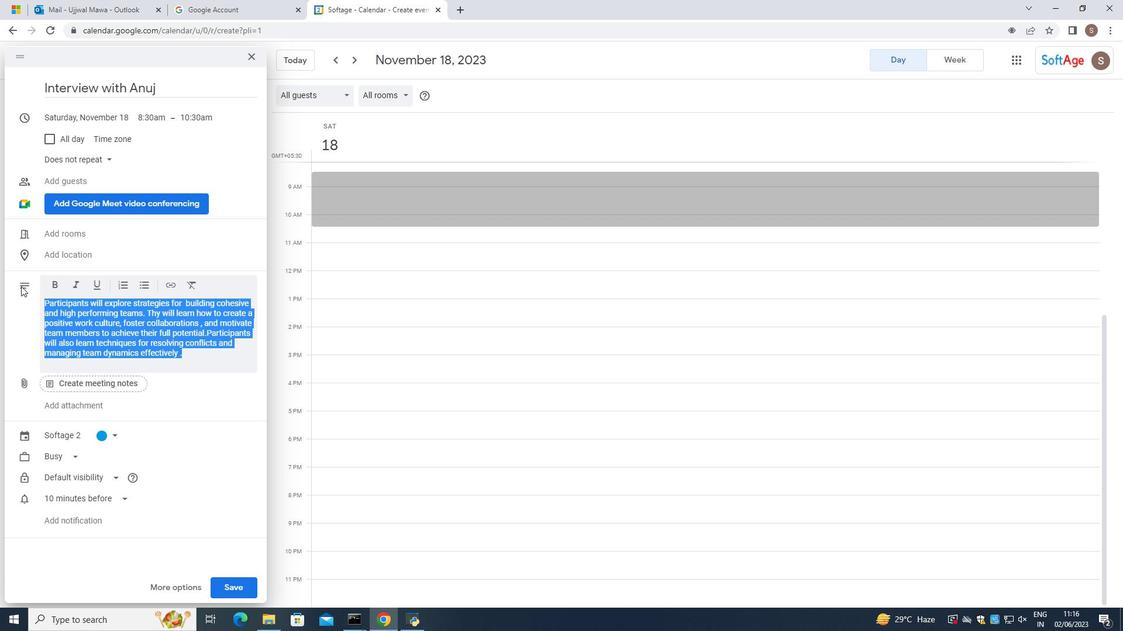 
Action: Mouse moved to (184, 359)
Screenshot: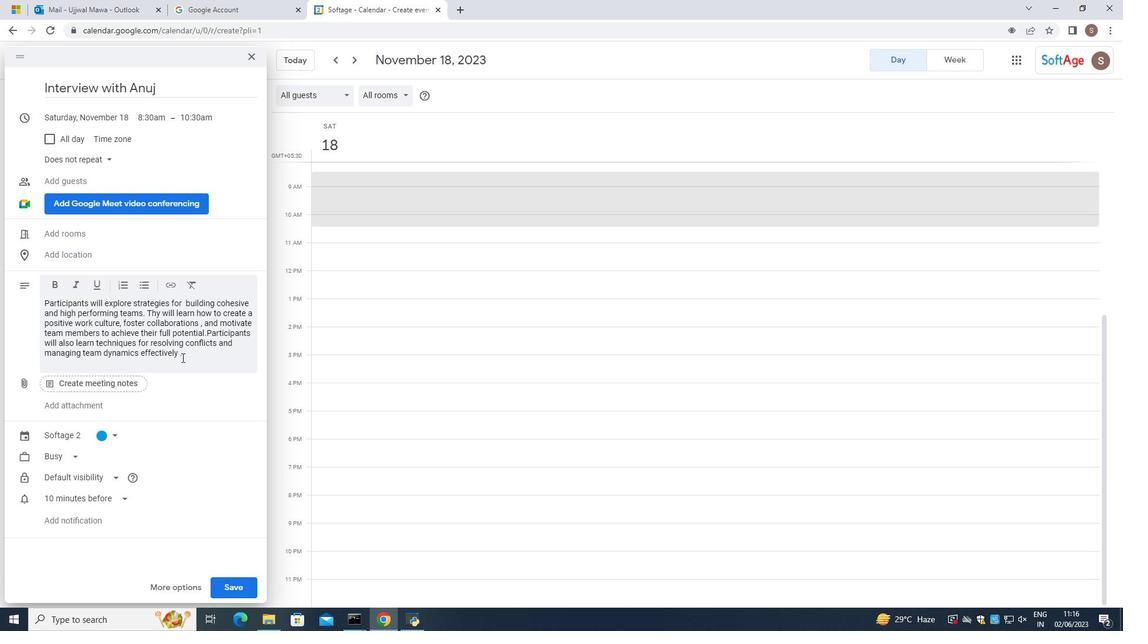 
Action: Mouse pressed left at (184, 359)
Screenshot: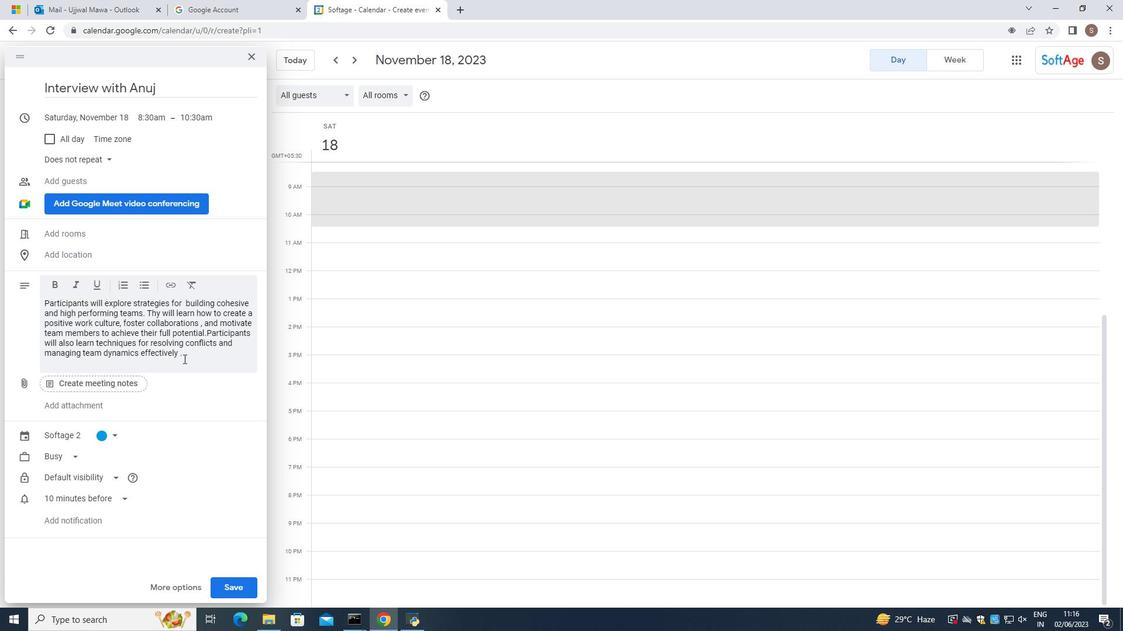 
Action: Mouse moved to (164, 589)
Screenshot: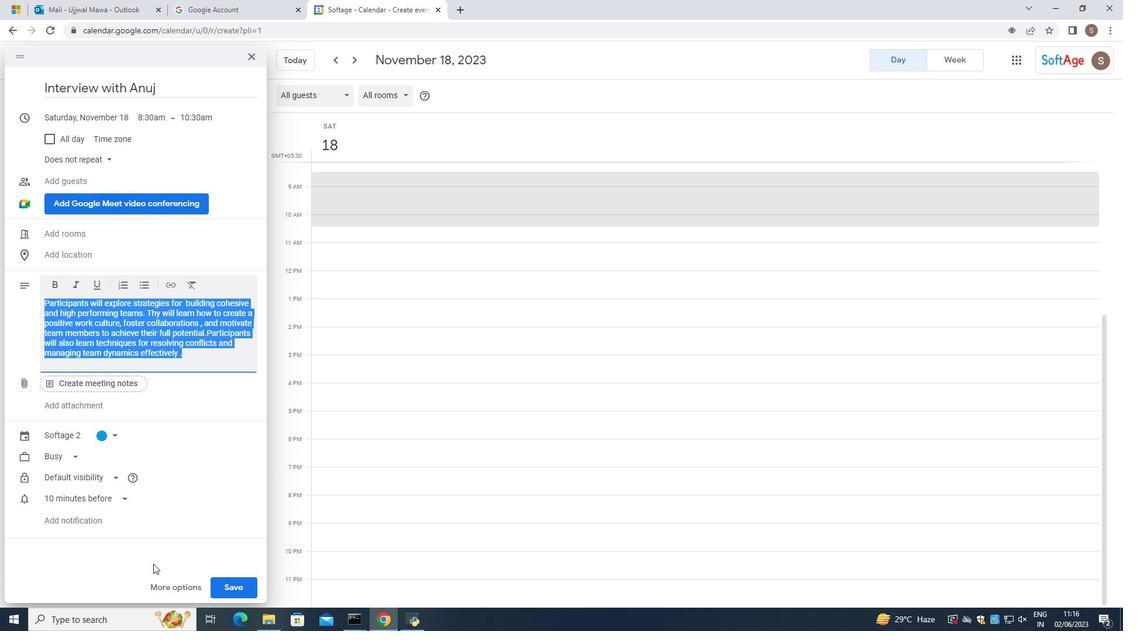 
Action: Mouse pressed left at (164, 589)
Screenshot: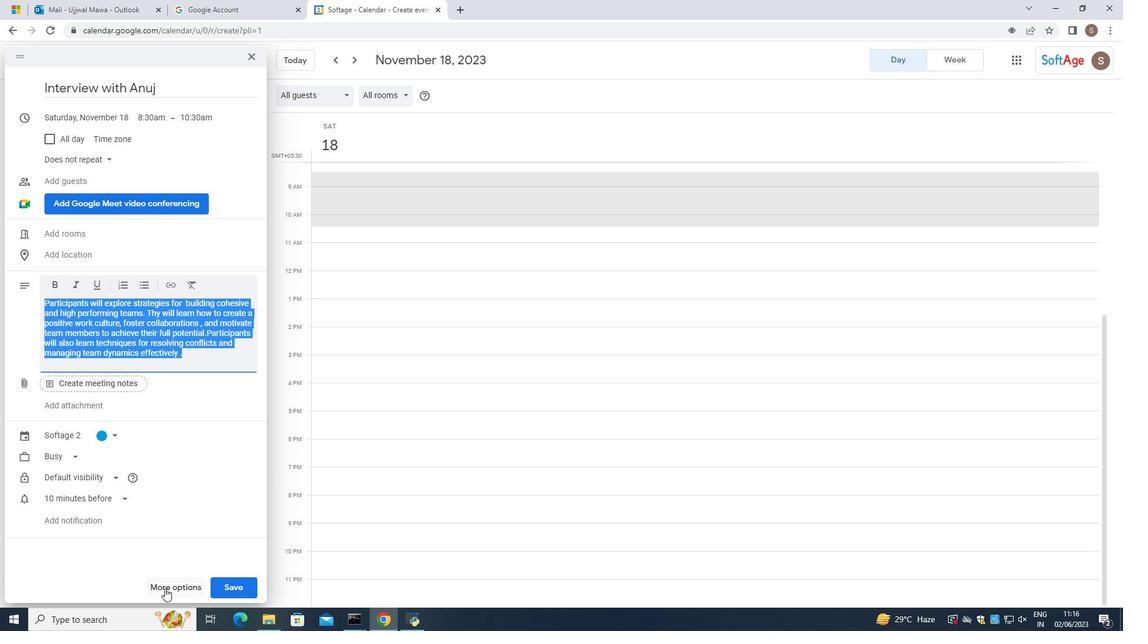 
Action: Mouse moved to (78, 222)
Screenshot: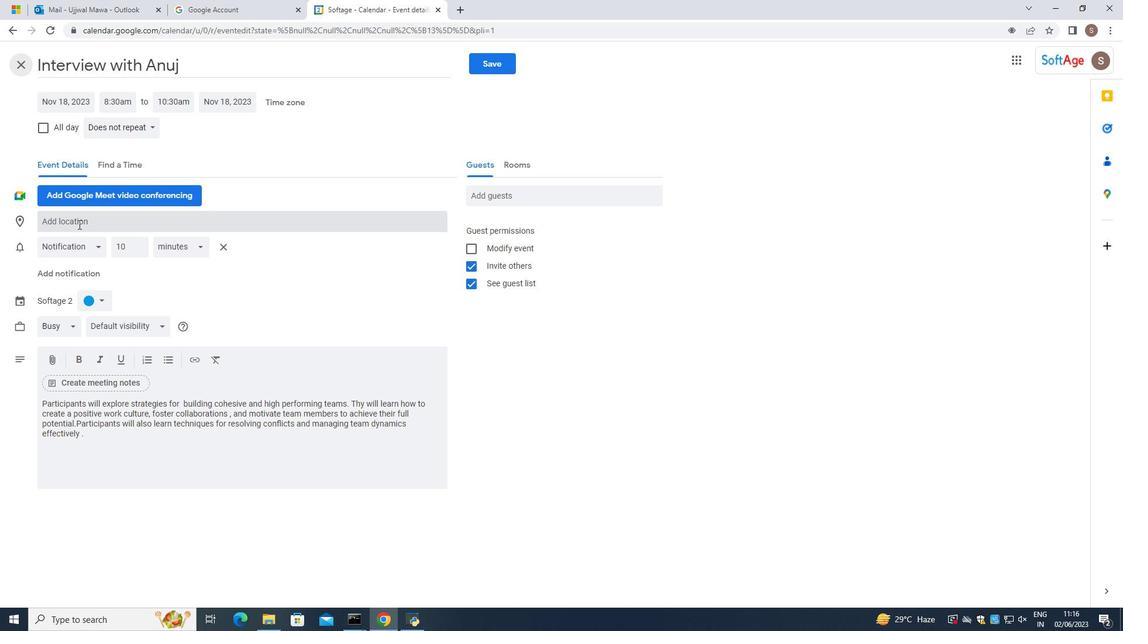 
Action: Mouse pressed left at (78, 222)
Screenshot: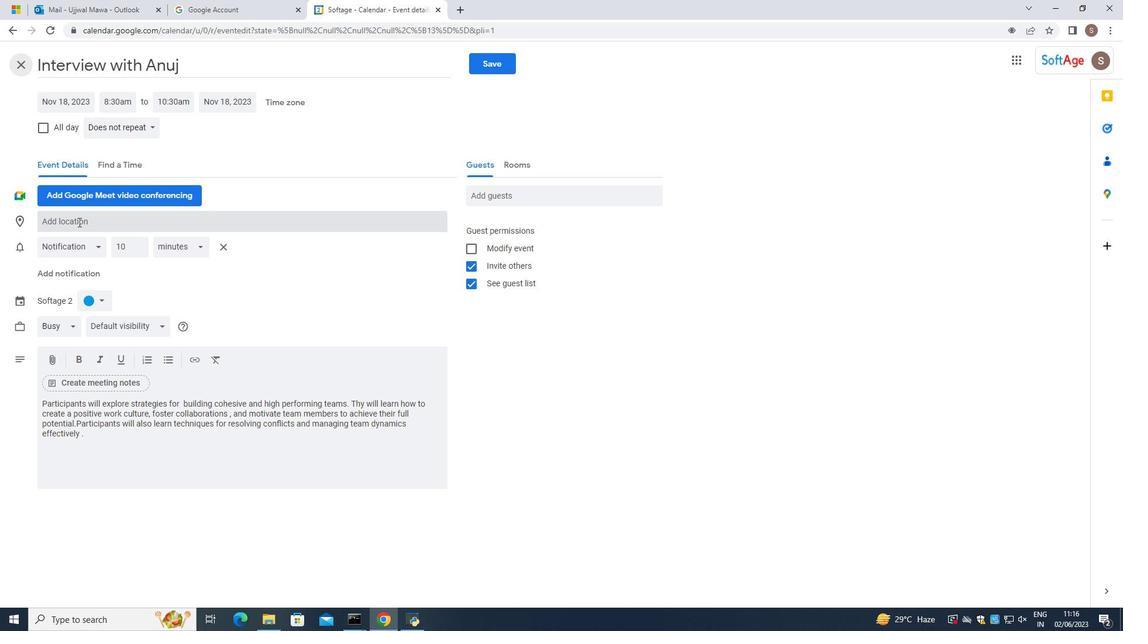 
Action: Mouse moved to (67, 224)
Screenshot: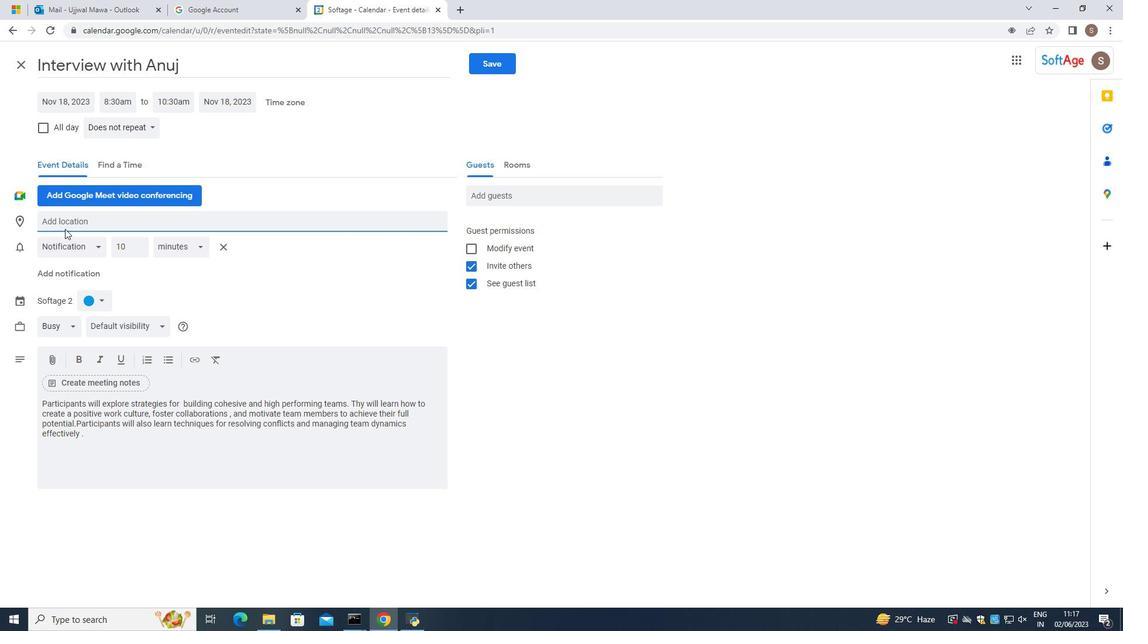 
Action: Mouse pressed left at (67, 224)
Screenshot: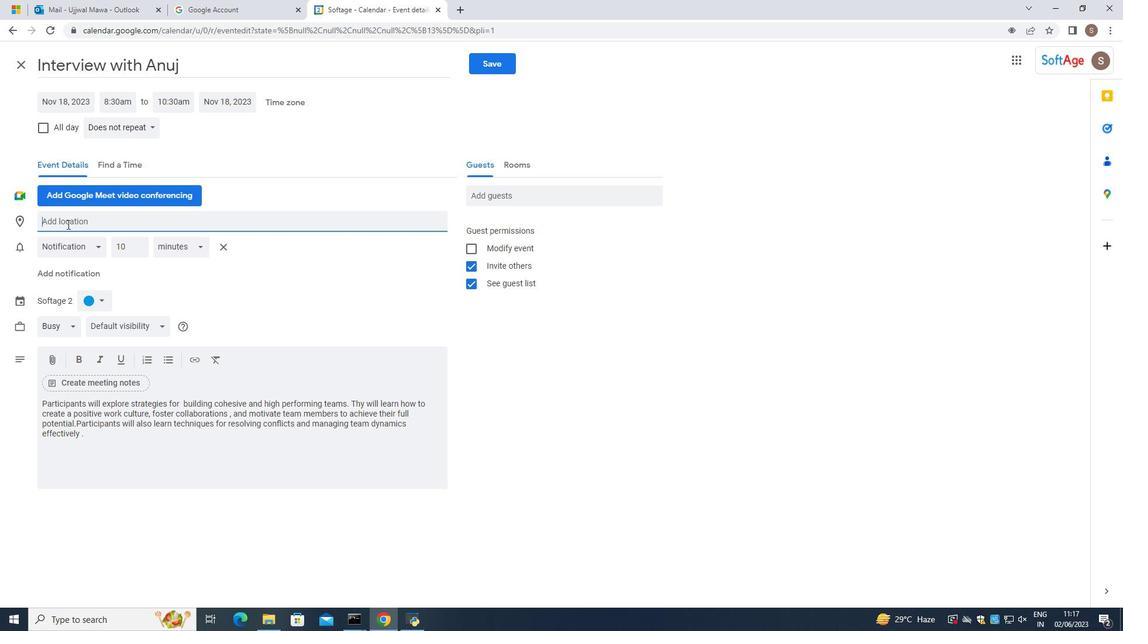 
Action: Mouse moved to (68, 222)
Screenshot: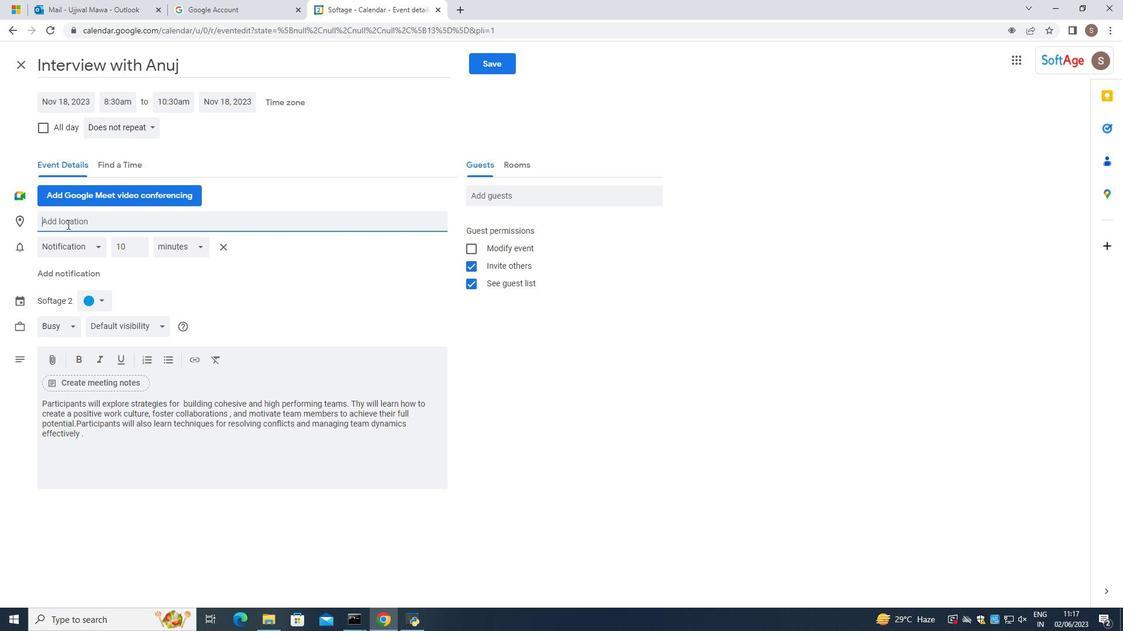 
Action: Key pressed 987<Key.space><Key.caps_lock>a<Key.caps_lock>RC<Key.space>DE<Key.space><Key.caps_lock>t<Key.caps_lock>ROMPJHE<Key.backspace><Key.backspace><Key.backspace>
Screenshot: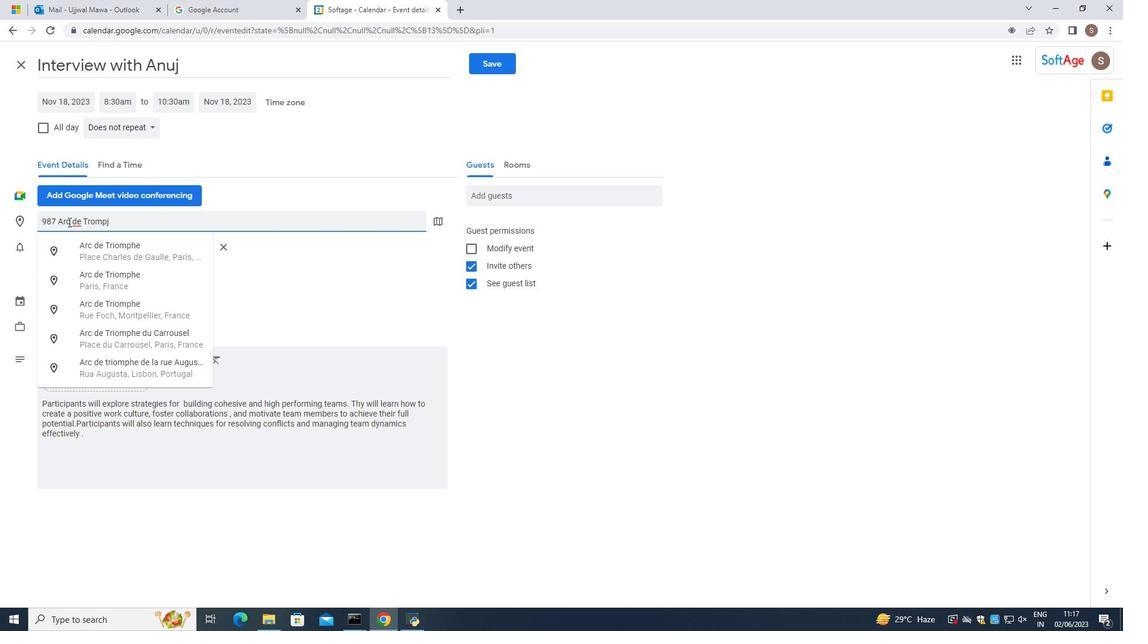 
Action: Mouse moved to (124, 252)
Screenshot: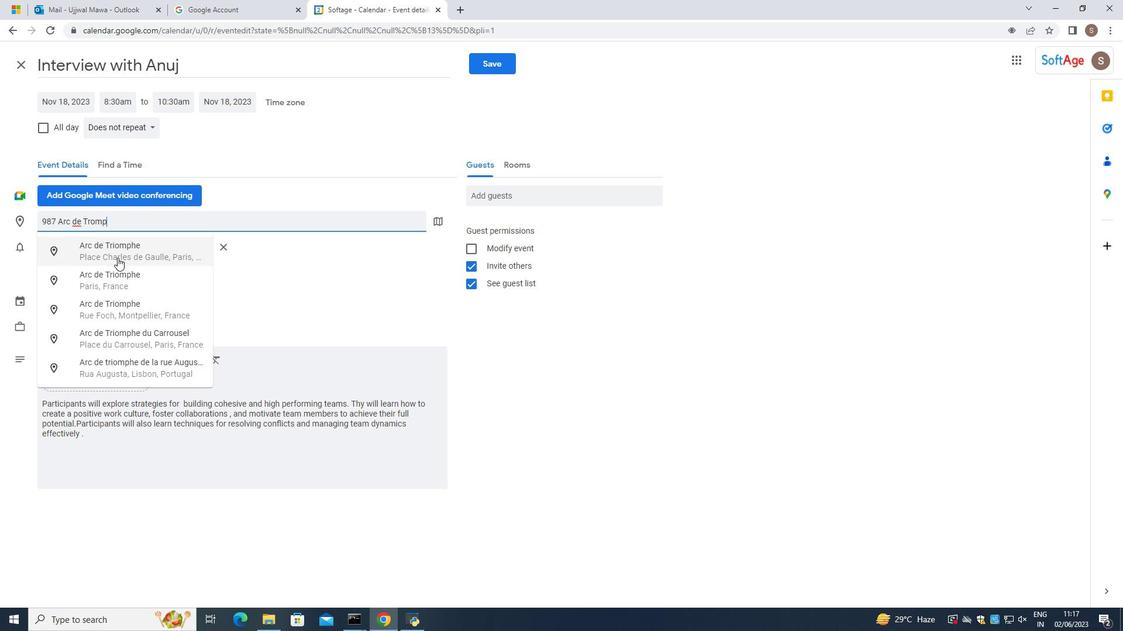 
Action: Mouse pressed left at (124, 252)
Screenshot: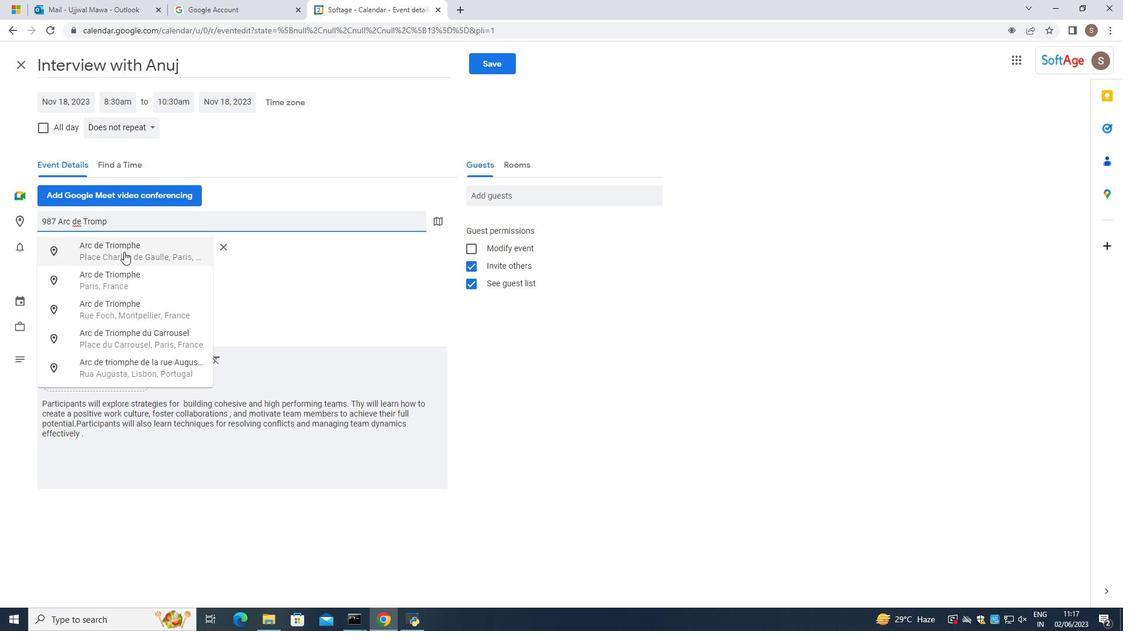 
Action: Mouse moved to (274, 224)
Screenshot: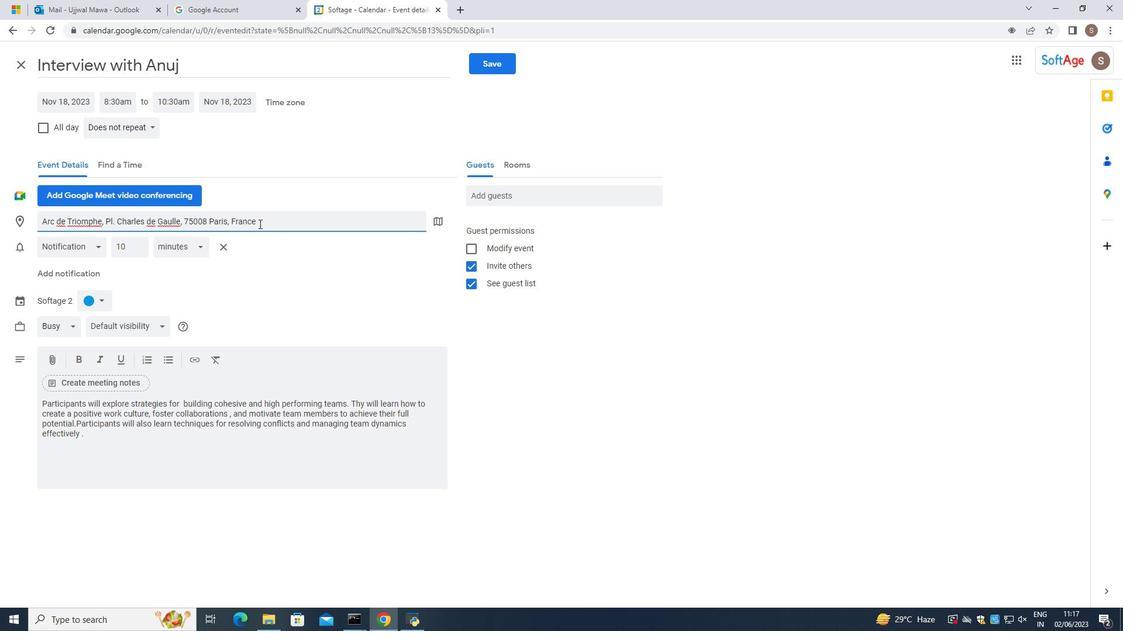 
Action: Mouse pressed left at (274, 224)
Screenshot: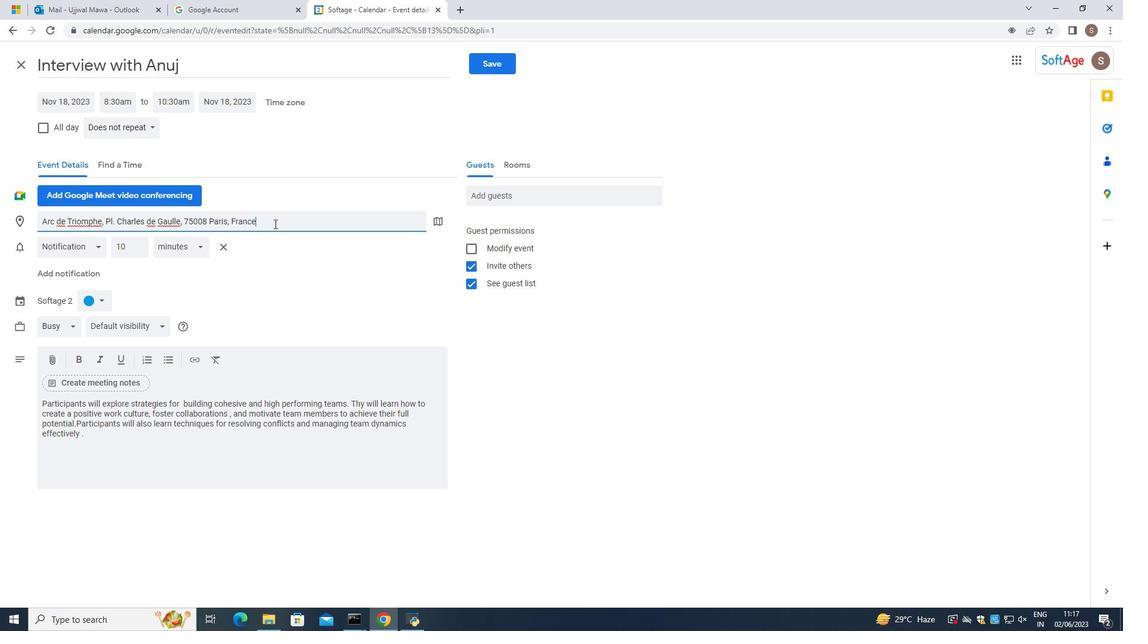 
Action: Mouse moved to (19, 207)
Screenshot: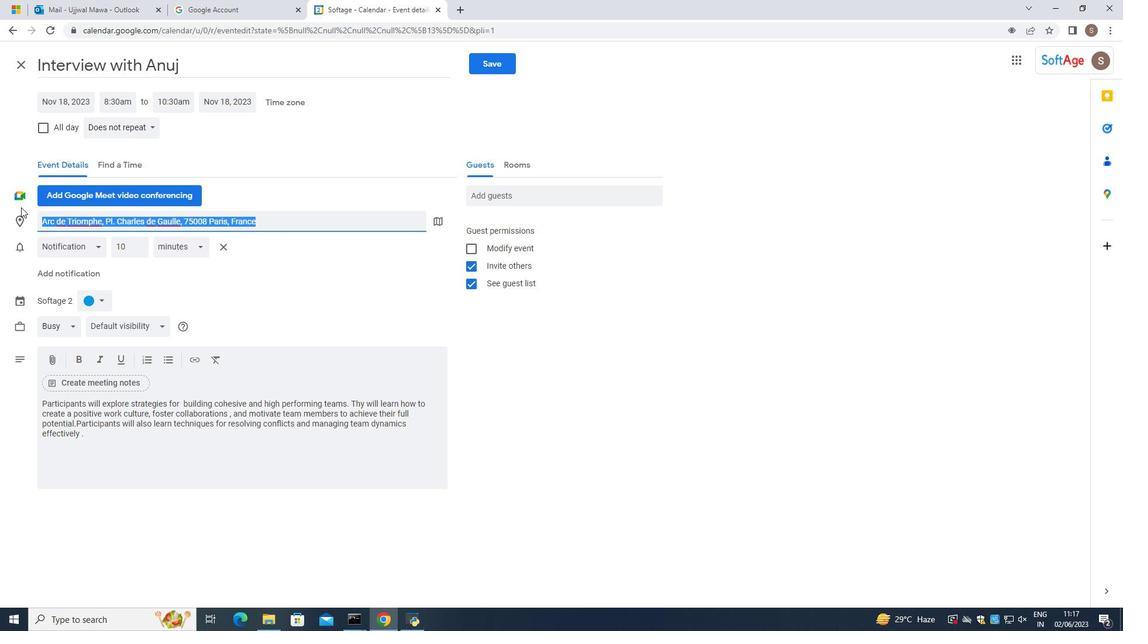 
Action: Key pressed 987<Key.space><Key.caps_lock>a<Key.caps_lock>RC<Key.space><Key.caps_lock>d<Key.caps_lock>E<Key.space><Key.caps_lock>t<Key.caps_lock>ROMPJ<Key.backspace>HE<Key.space>,<Key.space><Key.caps_lock>p<Key.caps_lock>ARIS,<Key.space><Key.caps_lock>f<Key.caps_lock>RANCEE<Key.backspace>
Screenshot: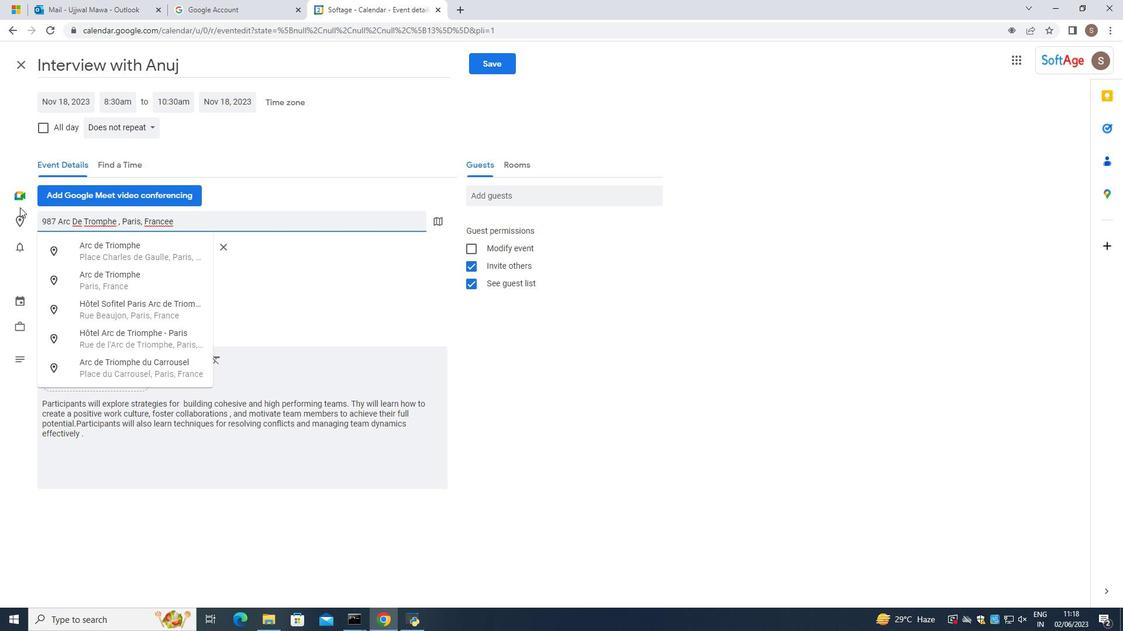 
Action: Mouse moved to (160, 226)
Screenshot: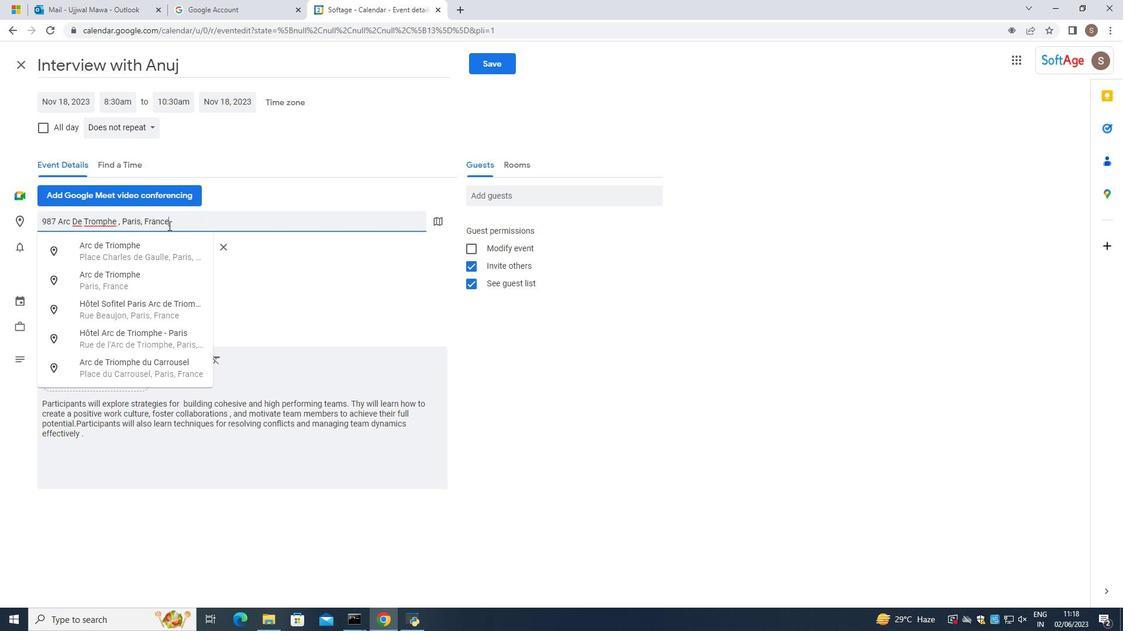 
Action: Mouse pressed left at (160, 226)
Screenshot: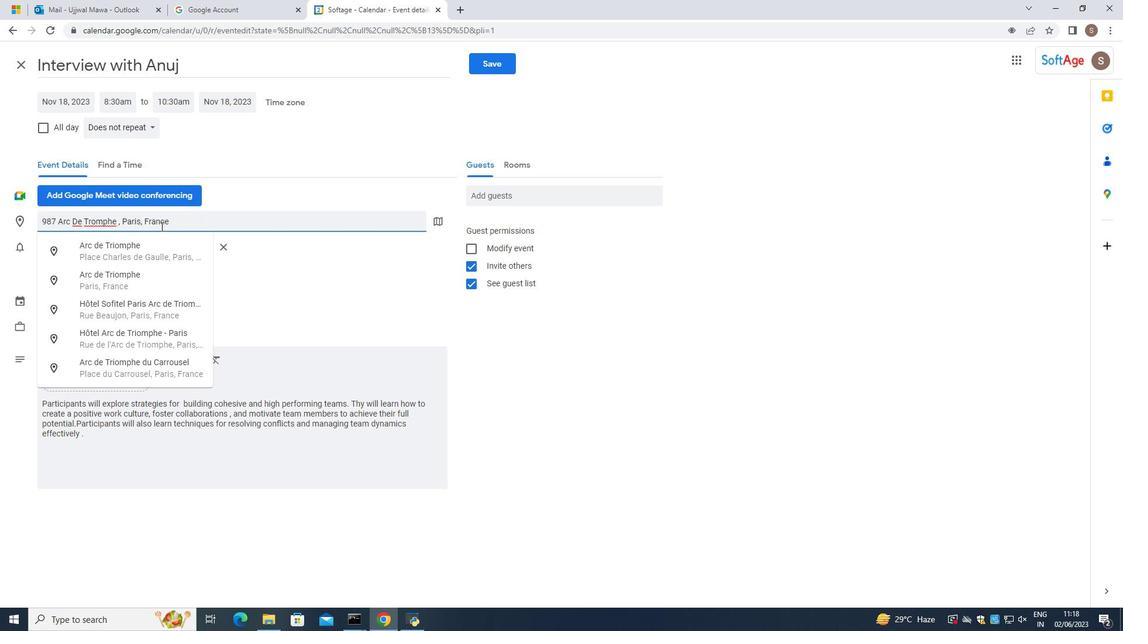 
Action: Mouse moved to (173, 221)
Screenshot: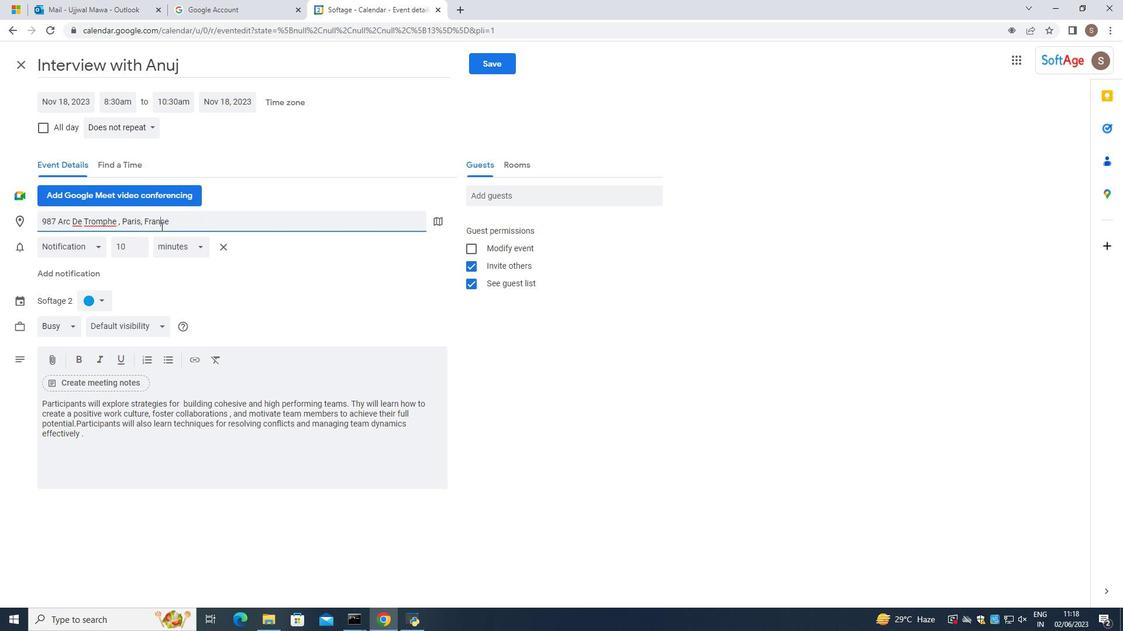 
Action: Mouse pressed left at (173, 221)
Screenshot: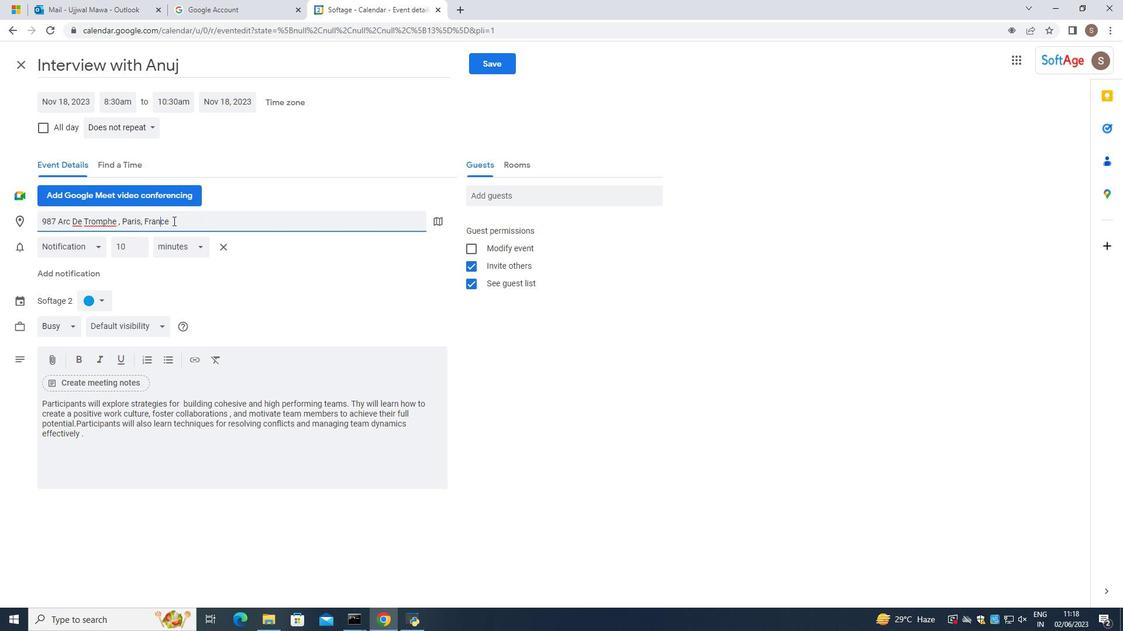 
Action: Mouse moved to (287, 260)
Screenshot: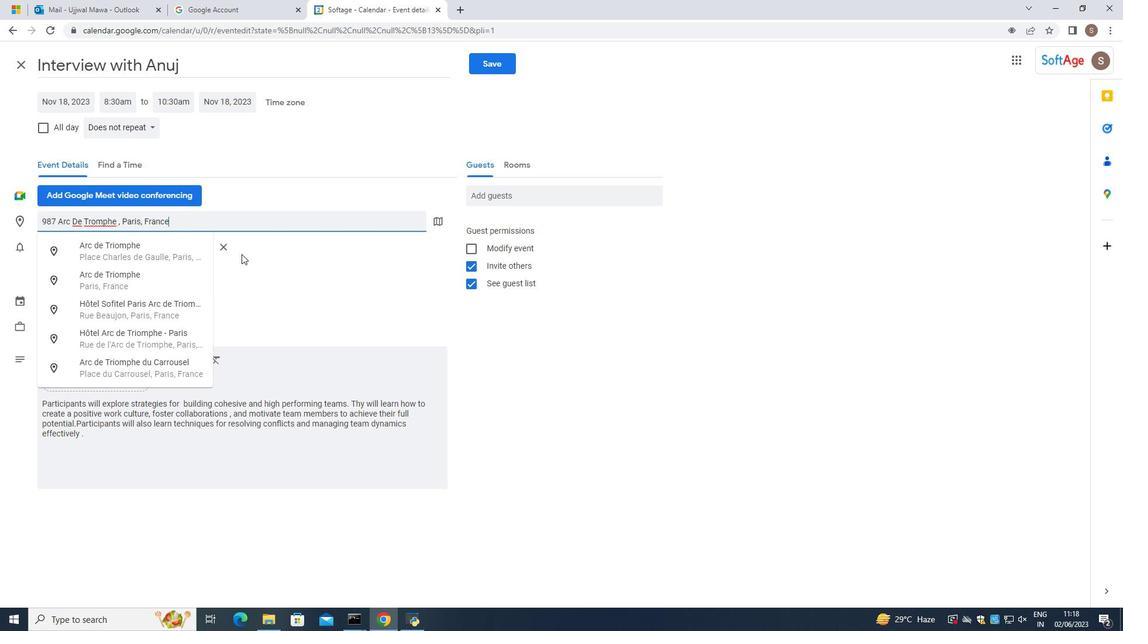
Action: Mouse pressed left at (287, 260)
Screenshot: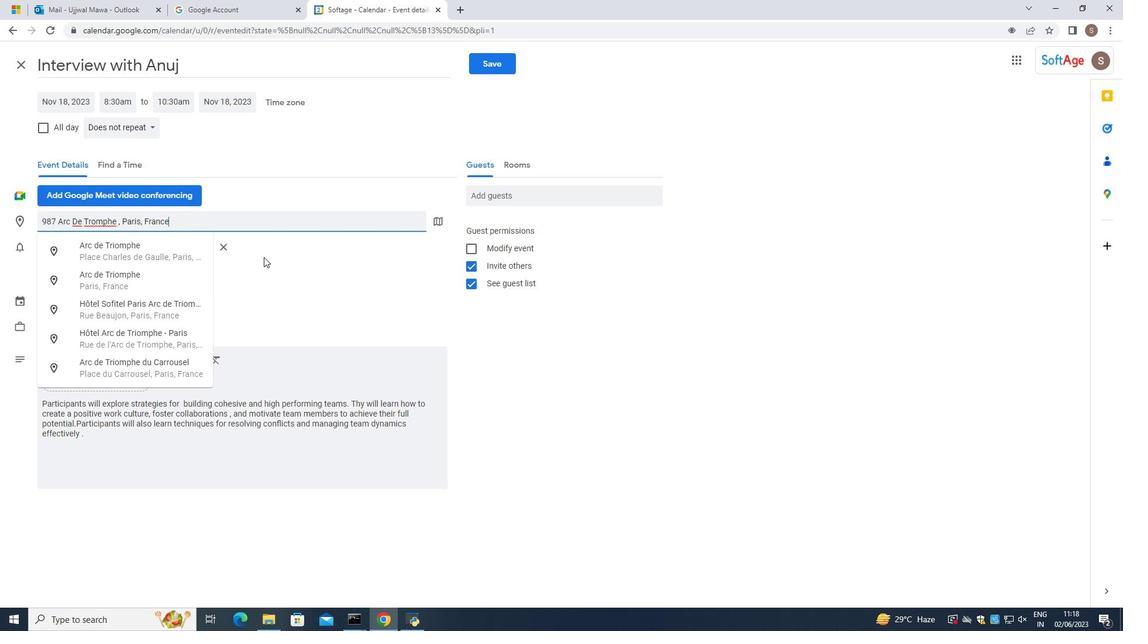 
Action: Mouse moved to (21, 367)
Screenshot: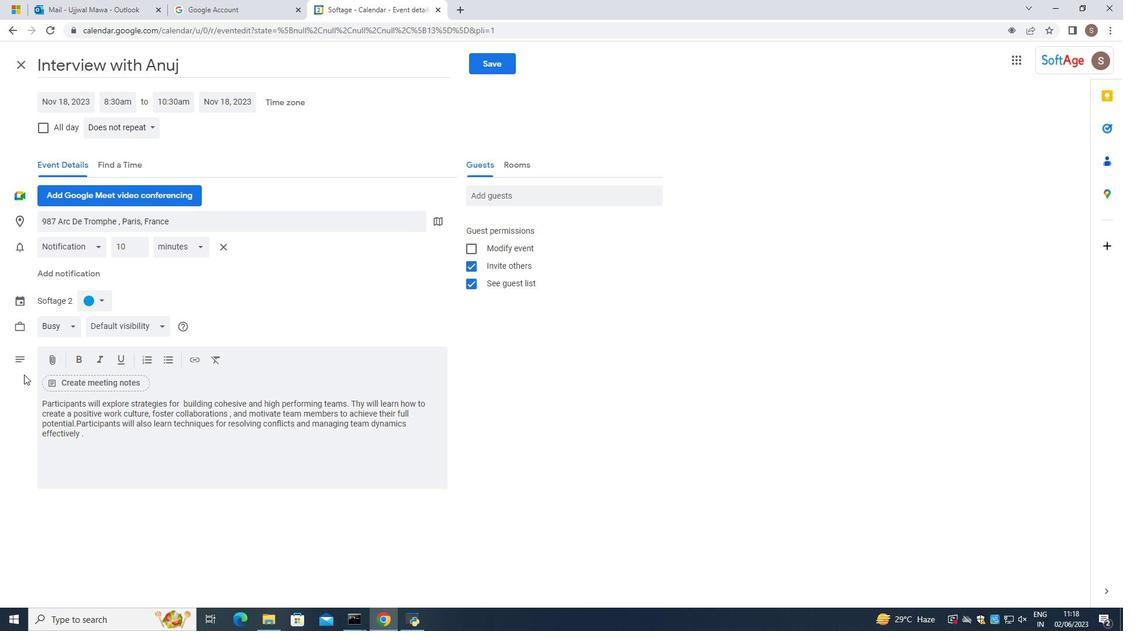 
Action: Mouse pressed left at (21, 367)
Screenshot: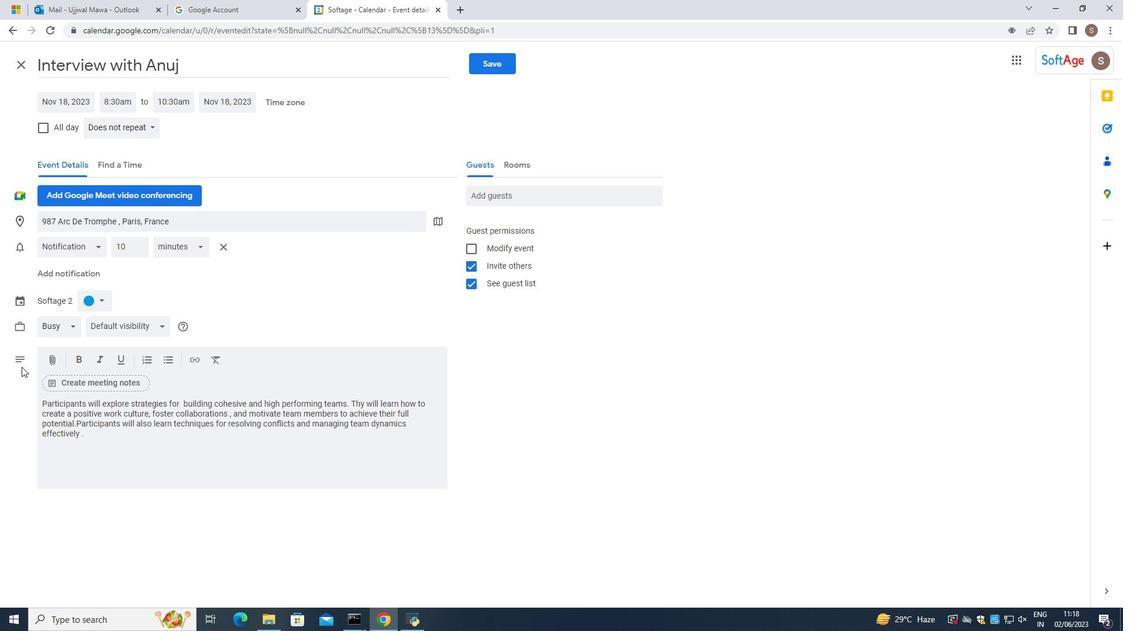 
Action: Mouse moved to (20, 356)
Screenshot: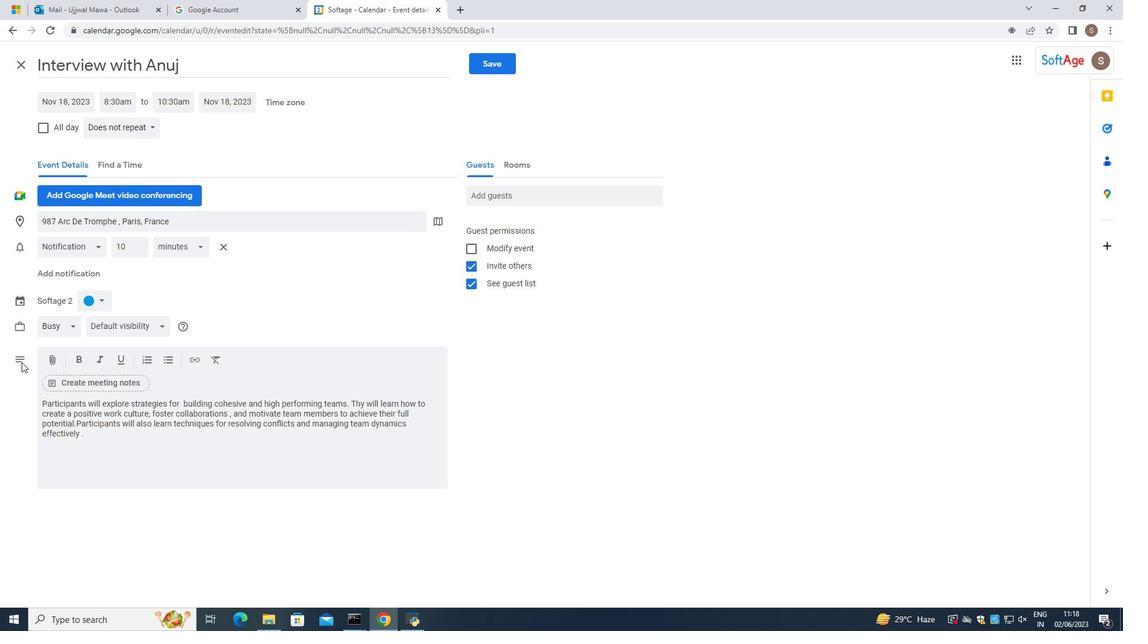 
Action: Mouse pressed left at (20, 356)
Screenshot: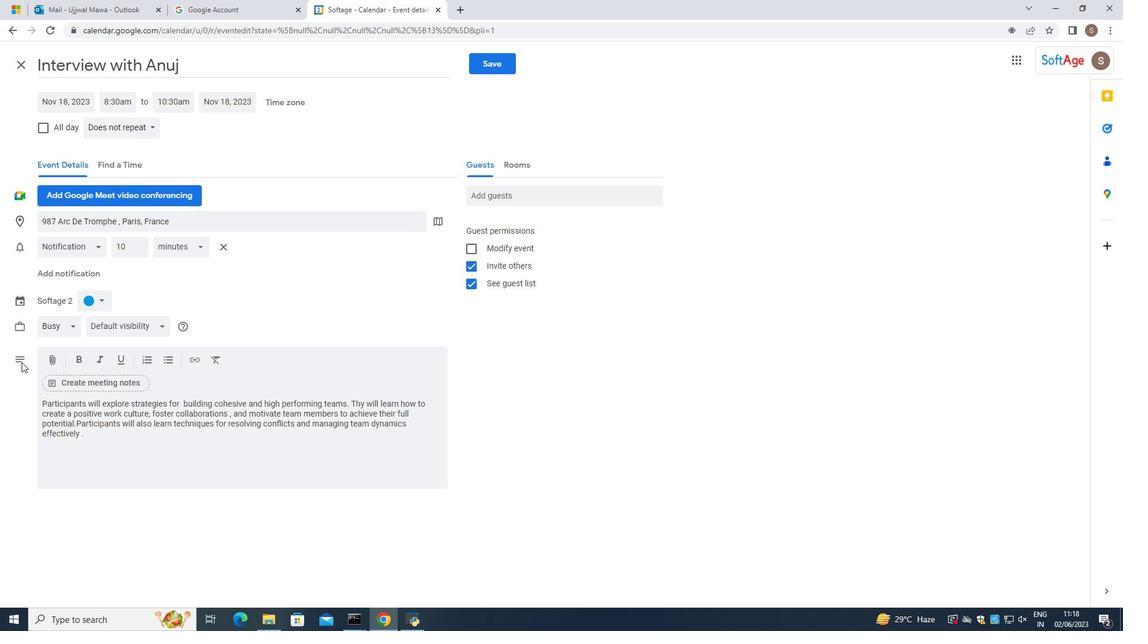 
Action: Mouse moved to (52, 408)
Screenshot: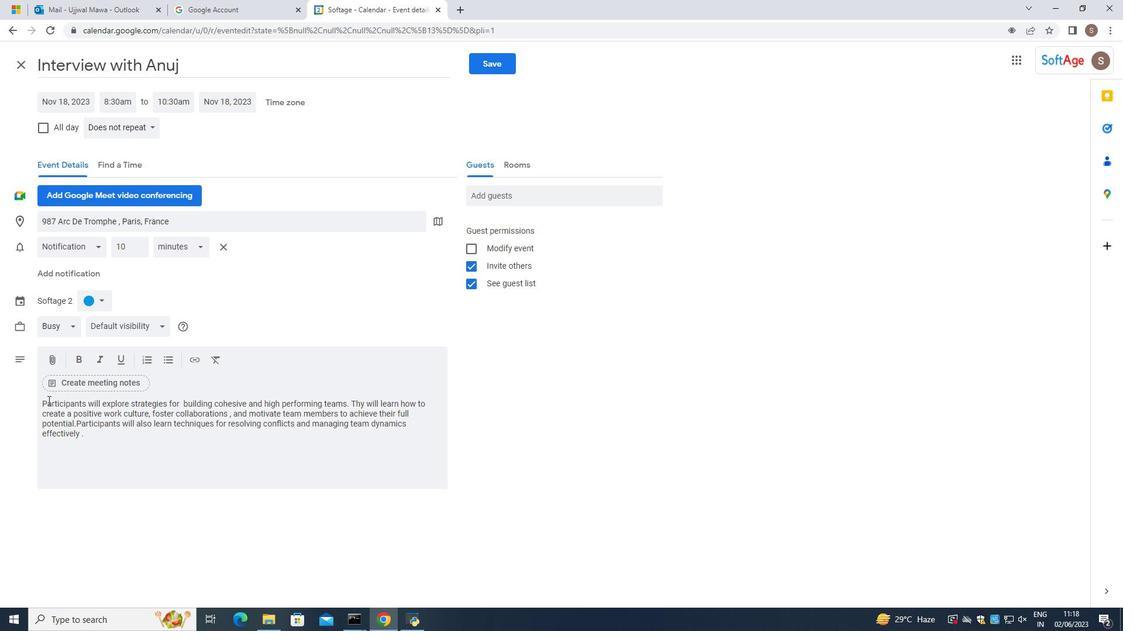 
Action: Mouse pressed left at (52, 408)
Screenshot: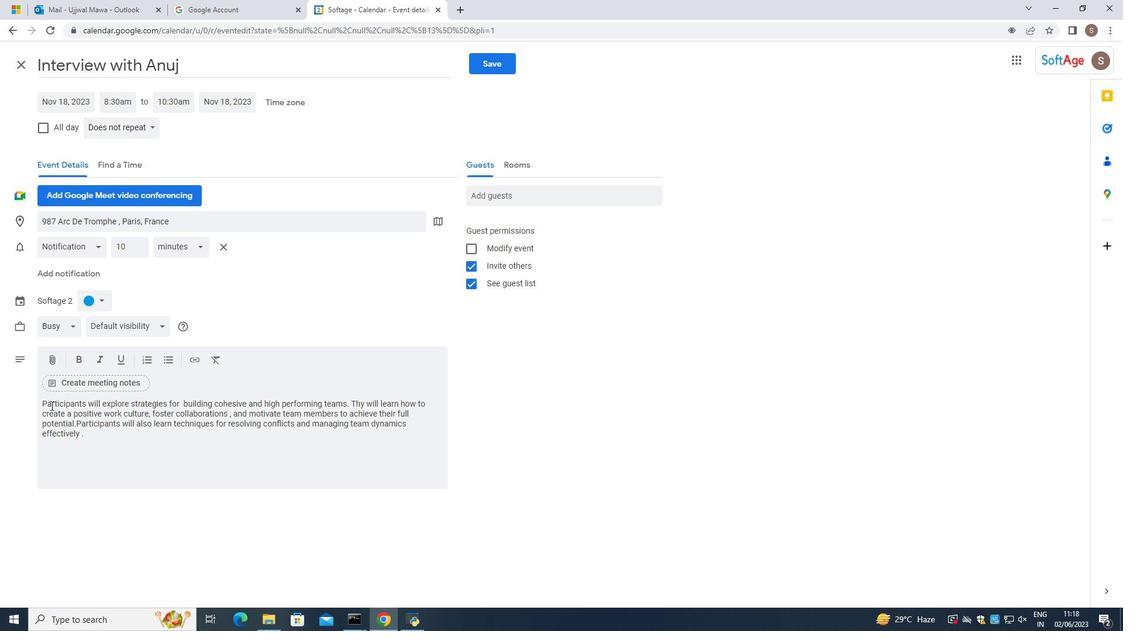 
Action: Mouse moved to (122, 445)
Screenshot: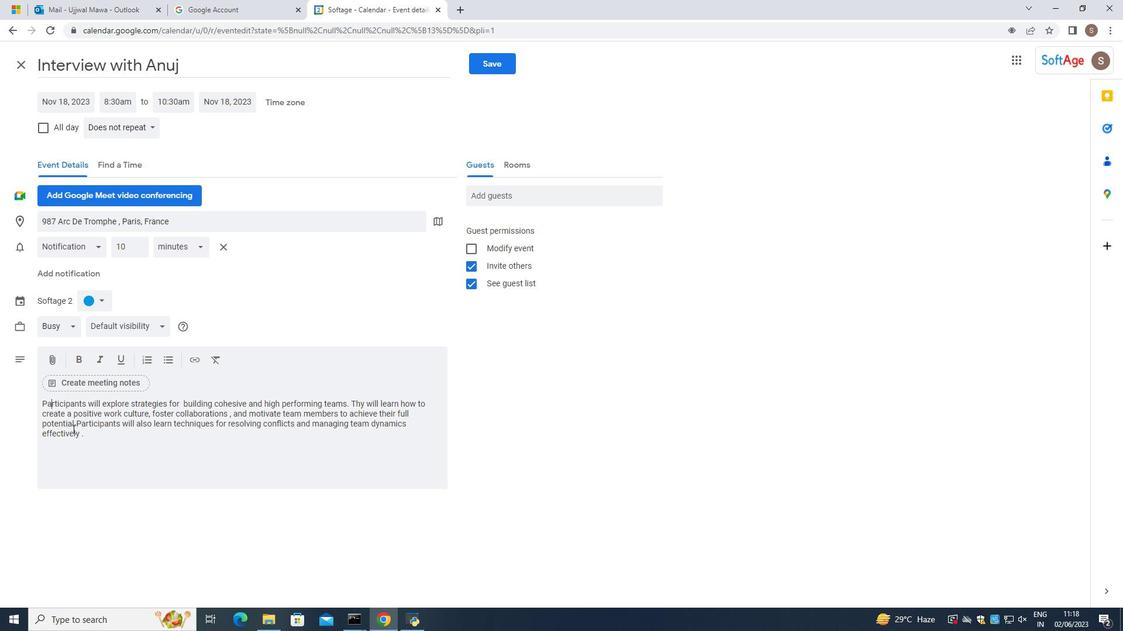 
Action: Mouse pressed left at (122, 445)
Screenshot: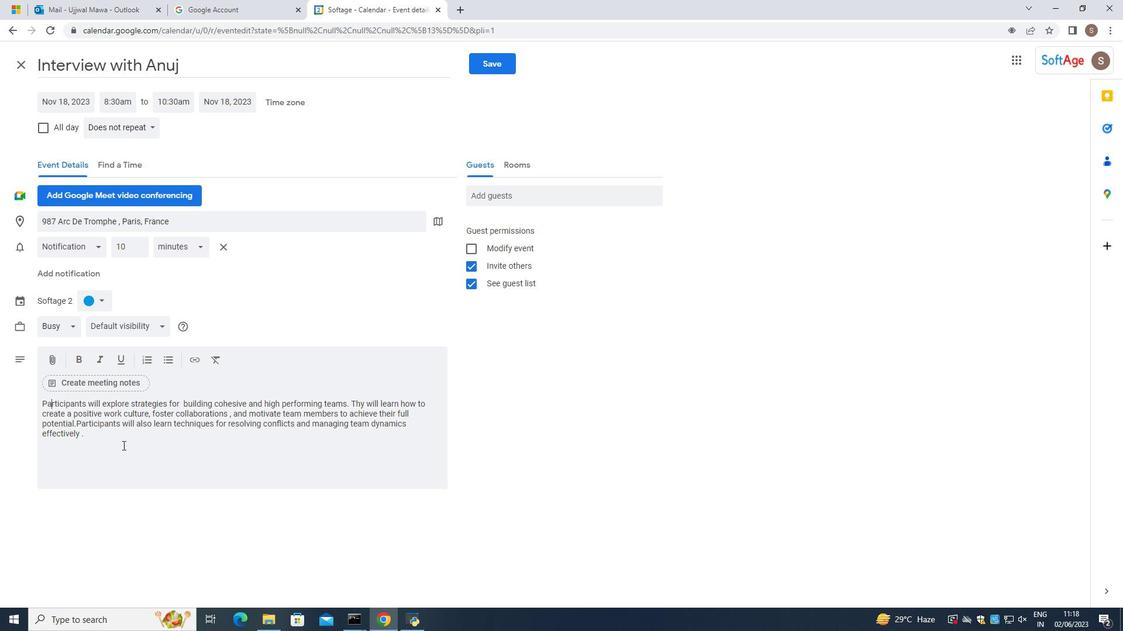 
Action: Mouse moved to (207, 468)
Screenshot: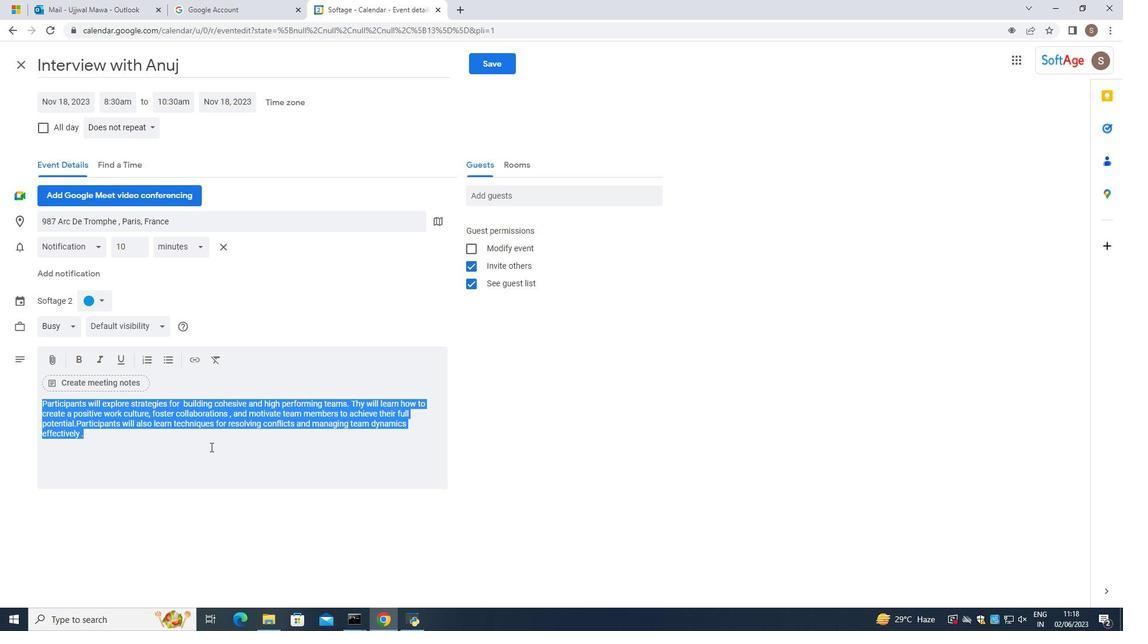 
Action: Mouse pressed left at (207, 468)
Screenshot: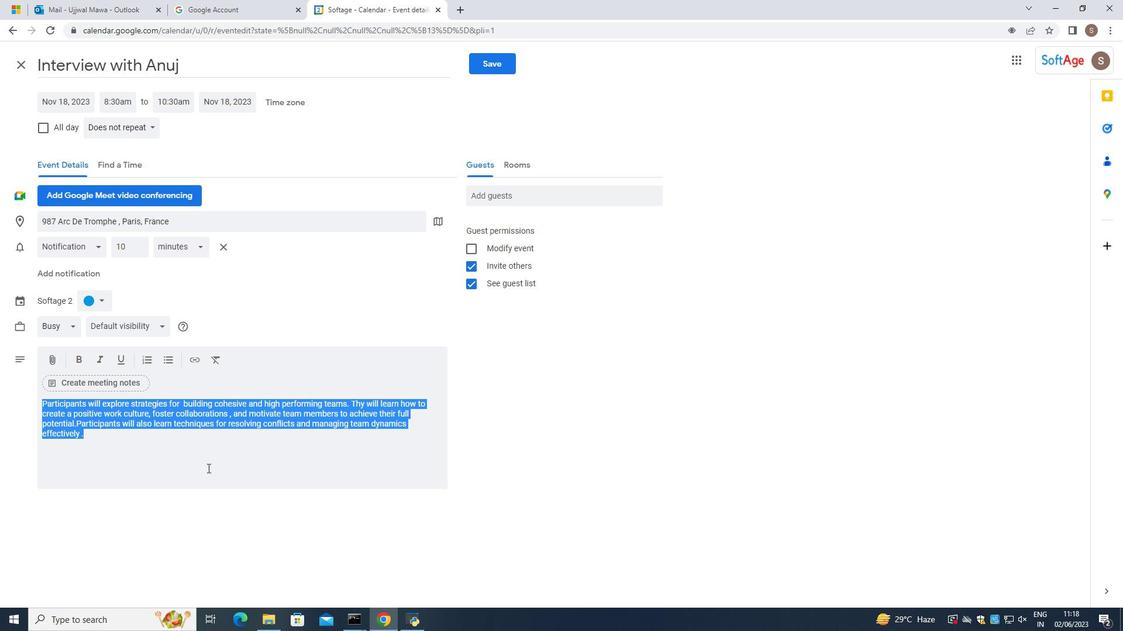
Action: Mouse moved to (248, 403)
Screenshot: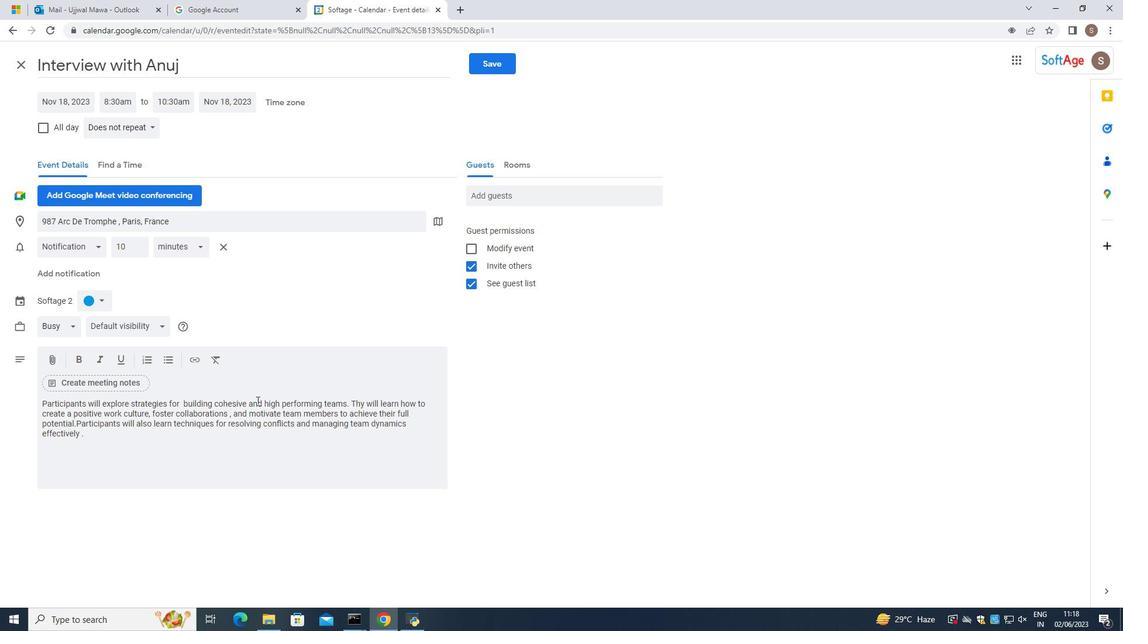 
Action: Mouse scrolled (248, 403) with delta (0, 0)
Screenshot: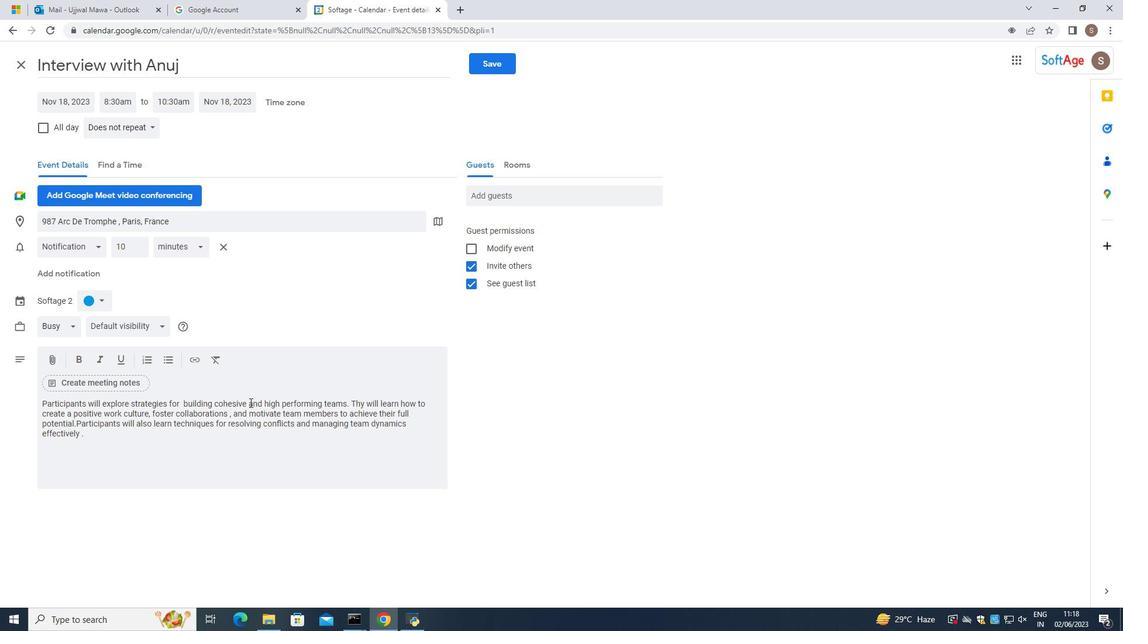 
Action: Mouse scrolled (248, 403) with delta (0, 0)
Screenshot: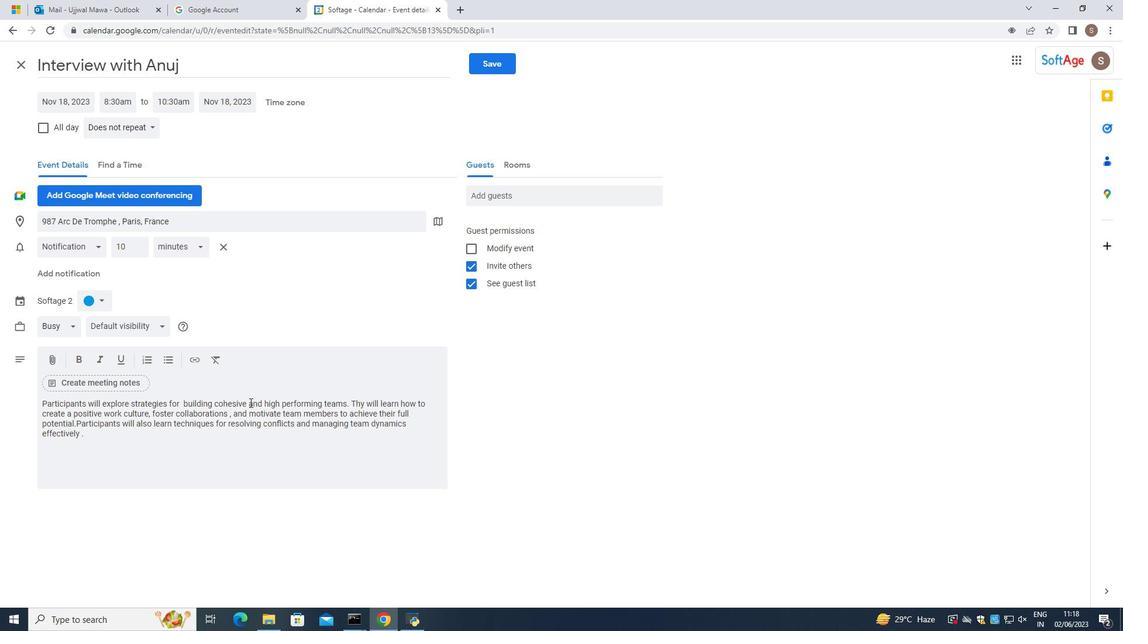 
Action: Mouse scrolled (248, 403) with delta (0, 0)
Screenshot: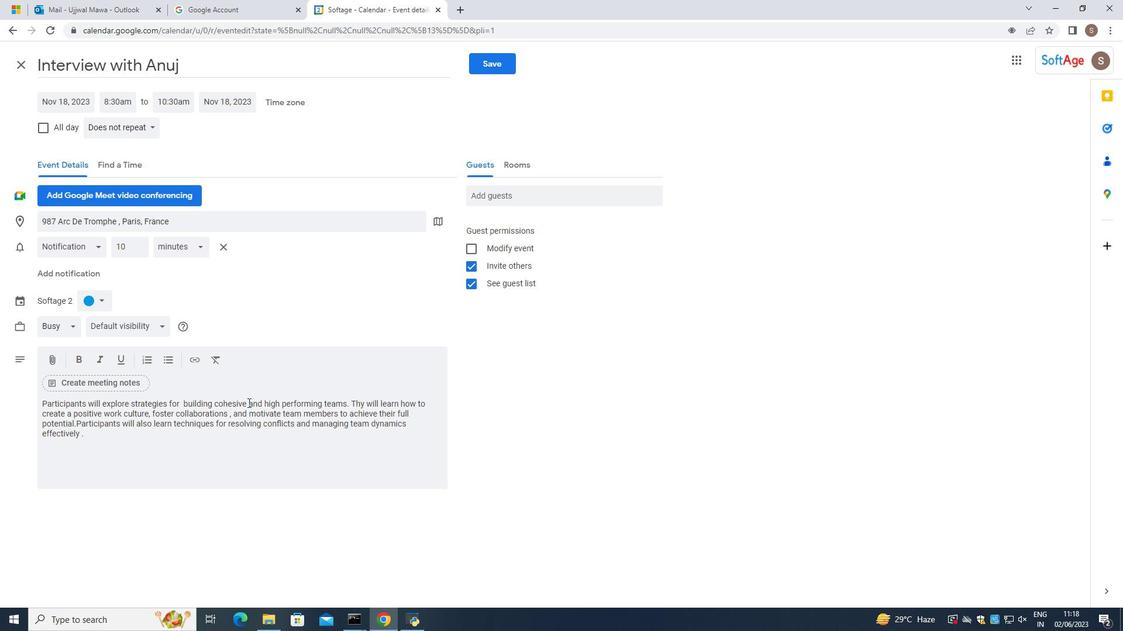 
Action: Mouse scrolled (248, 403) with delta (0, 0)
Screenshot: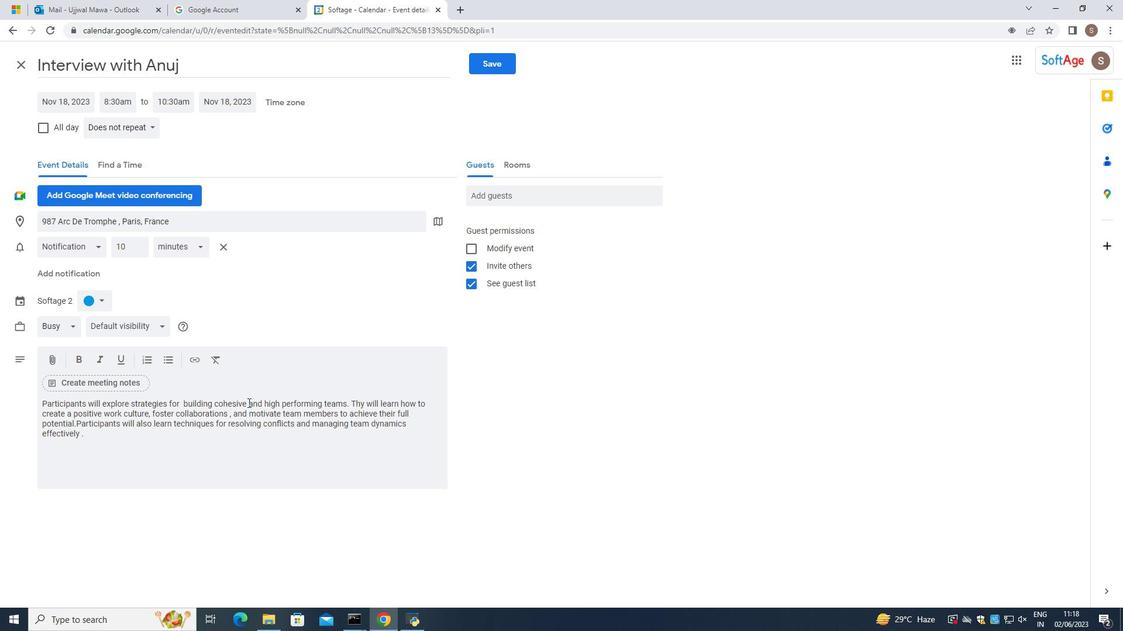 
Action: Mouse moved to (248, 403)
Screenshot: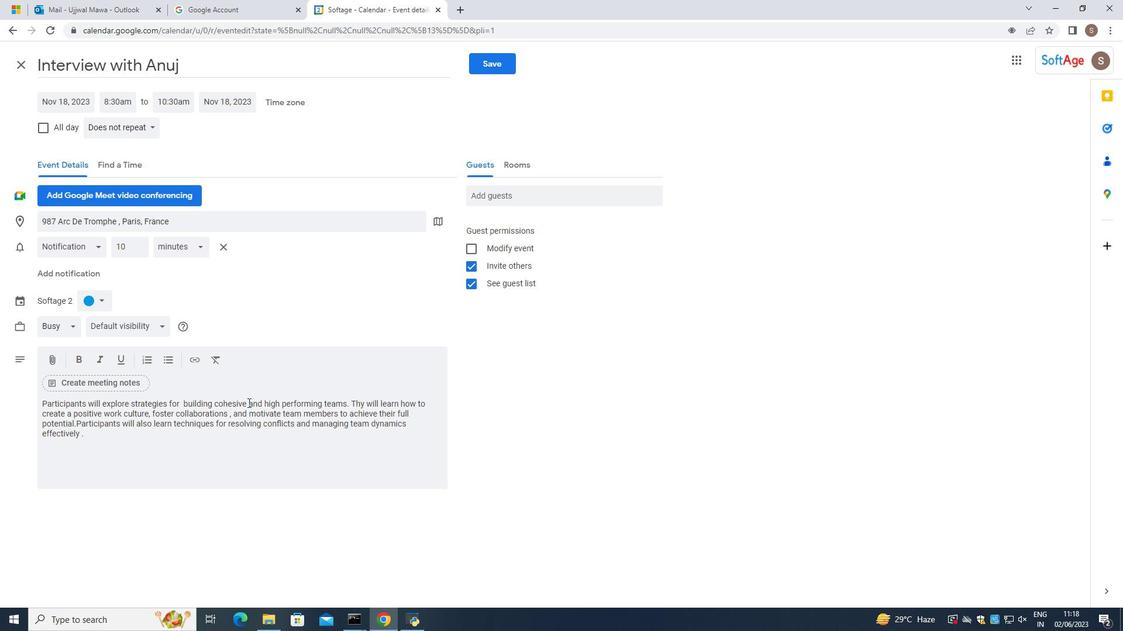 
Action: Mouse scrolled (248, 403) with delta (0, 0)
Screenshot: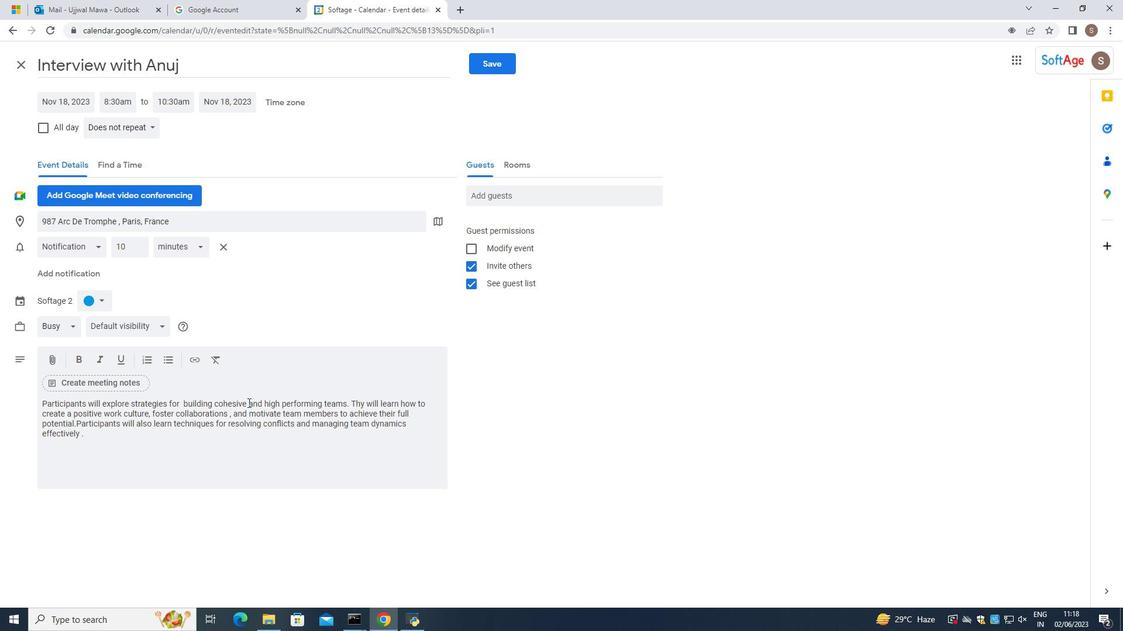 
Action: Mouse scrolled (248, 402) with delta (0, 0)
Screenshot: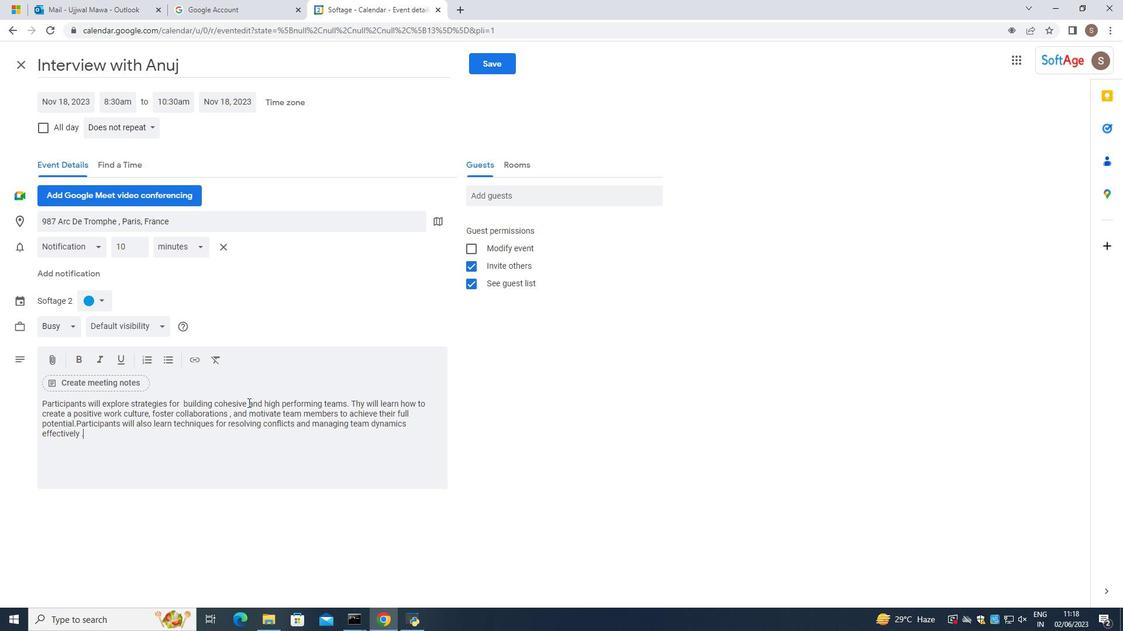 
Action: Mouse scrolled (248, 402) with delta (0, 0)
Screenshot: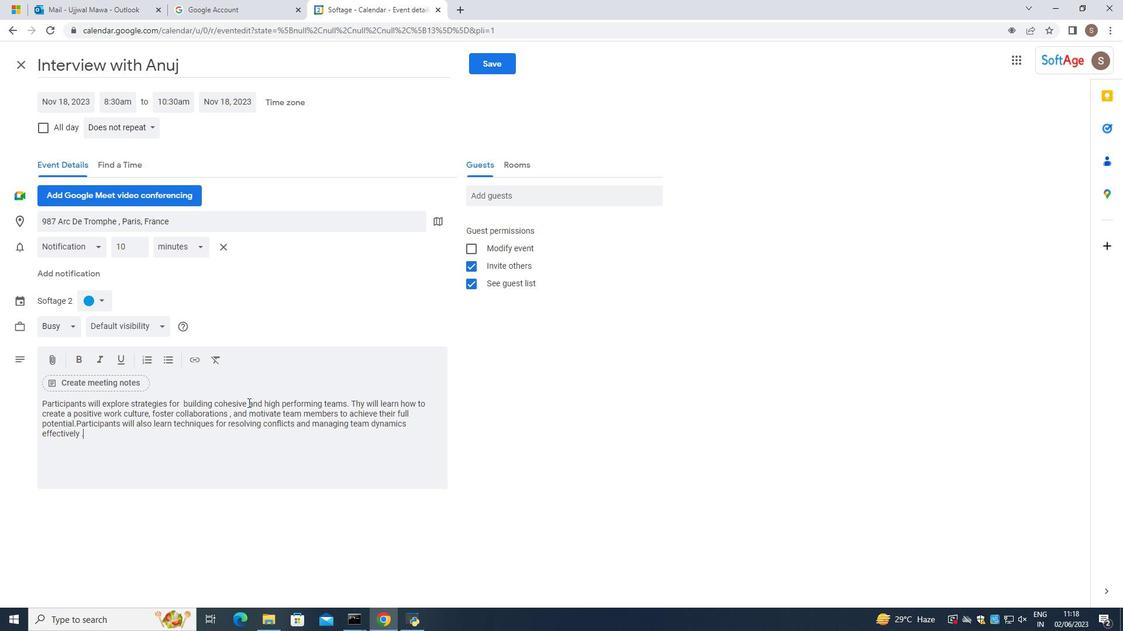 
Action: Mouse scrolled (248, 402) with delta (0, 0)
Screenshot: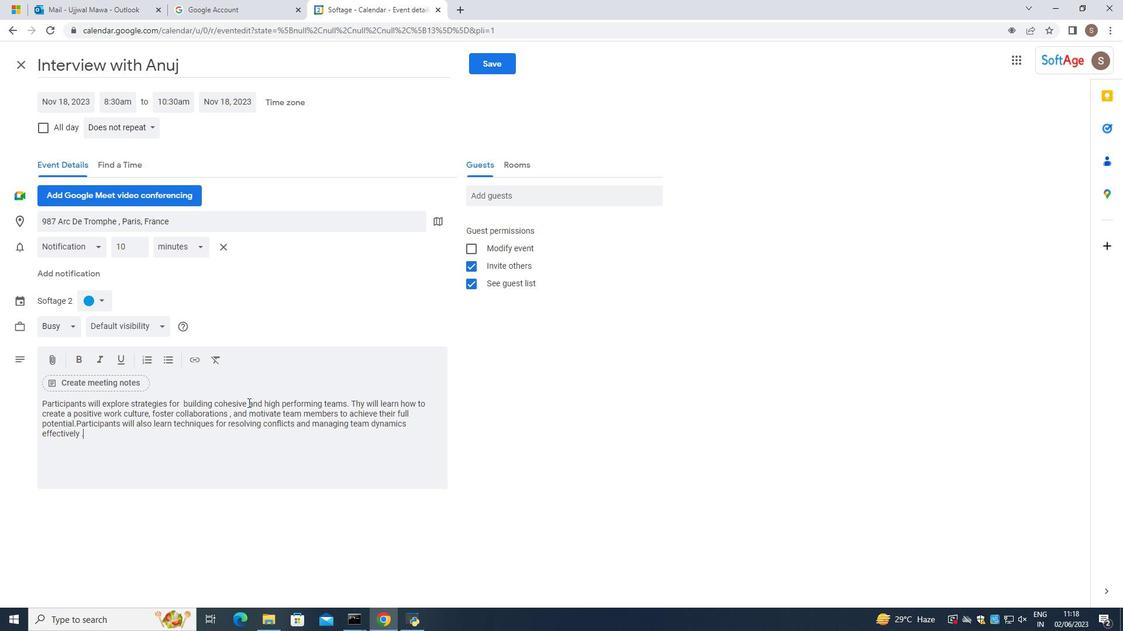 
Action: Mouse scrolled (248, 402) with delta (0, 0)
Screenshot: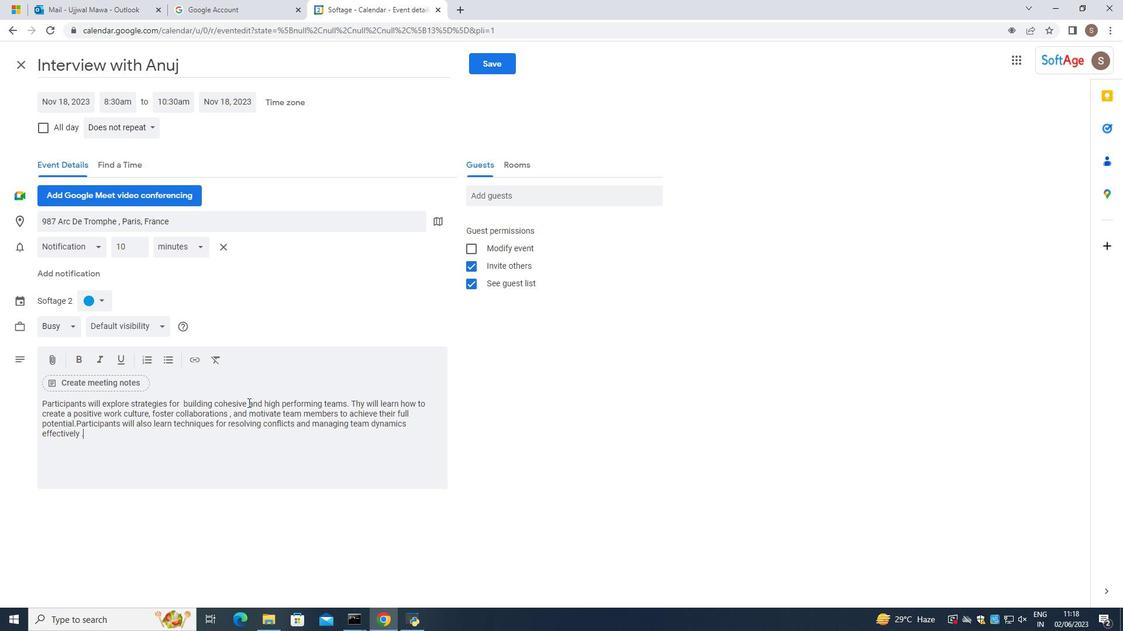
Action: Mouse scrolled (248, 402) with delta (0, 0)
Screenshot: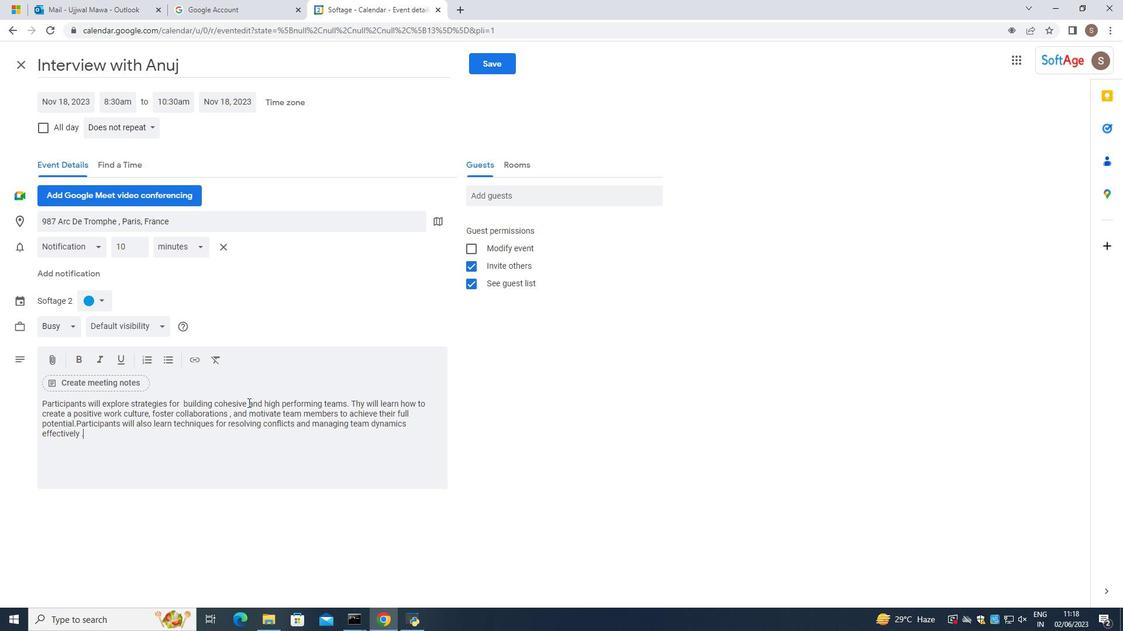 
Action: Mouse moved to (114, 172)
Screenshot: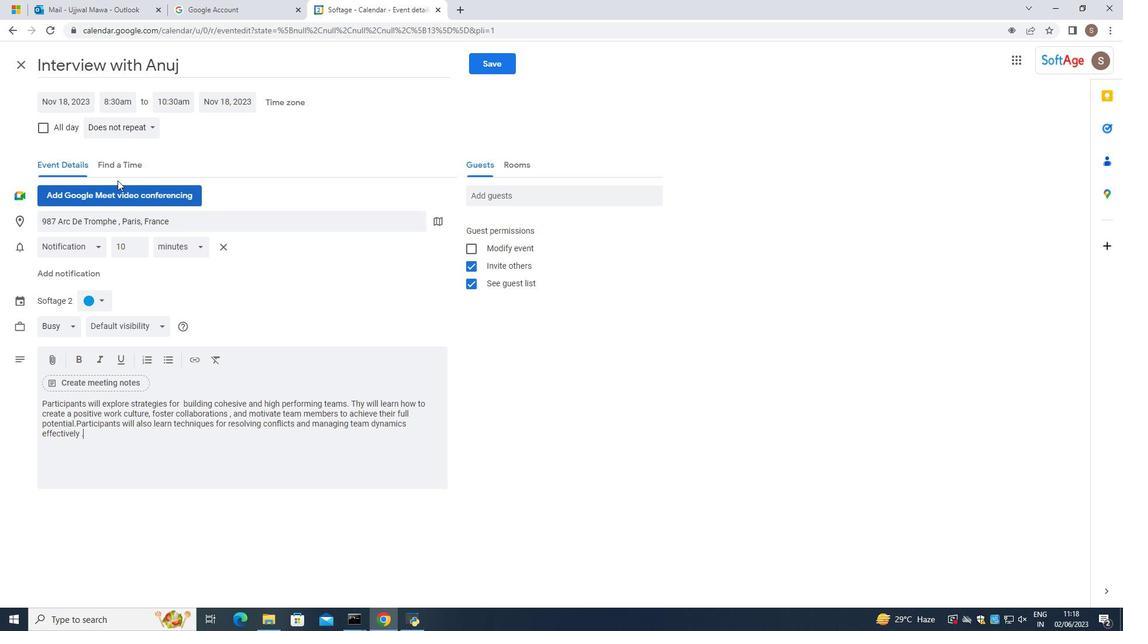 
Action: Mouse pressed left at (114, 172)
Screenshot: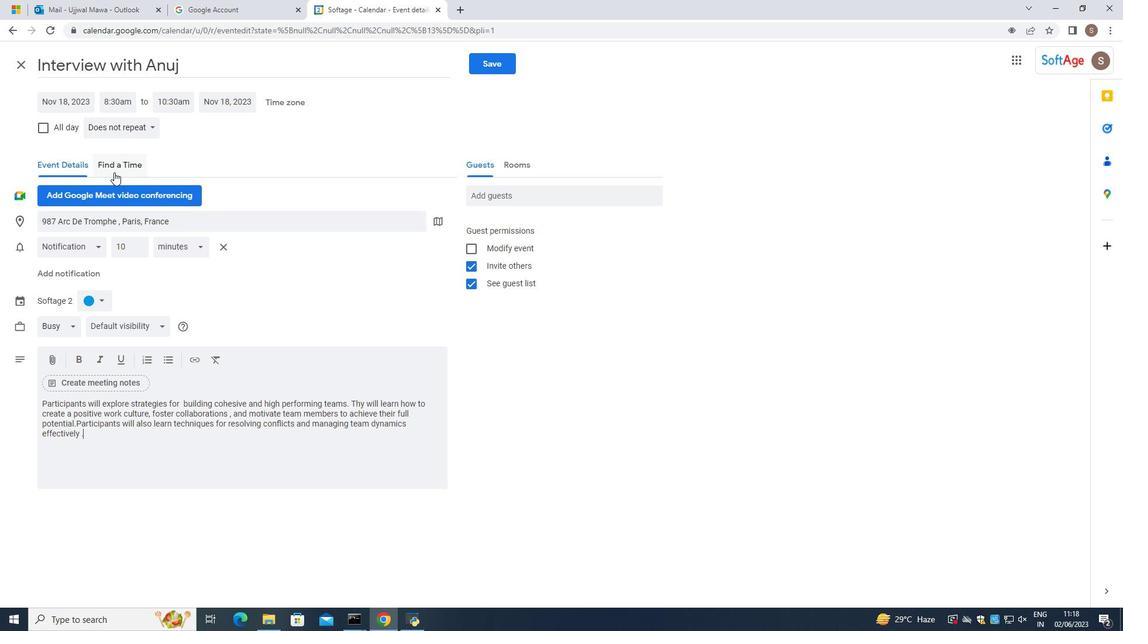 
Action: Mouse moved to (52, 160)
Screenshot: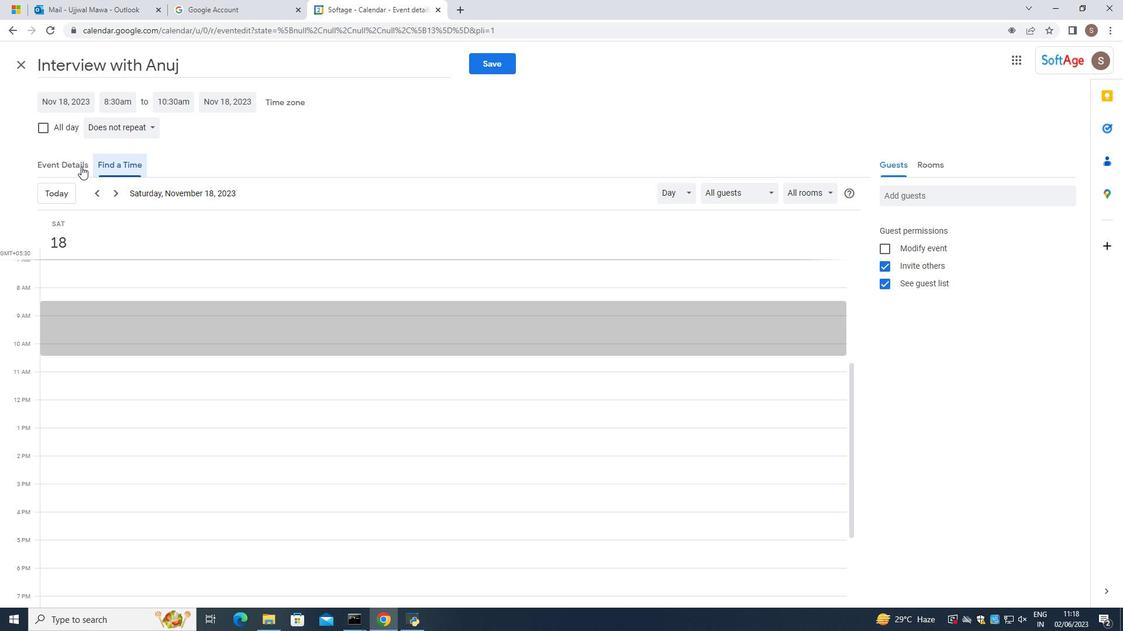 
Action: Mouse pressed left at (52, 160)
Screenshot: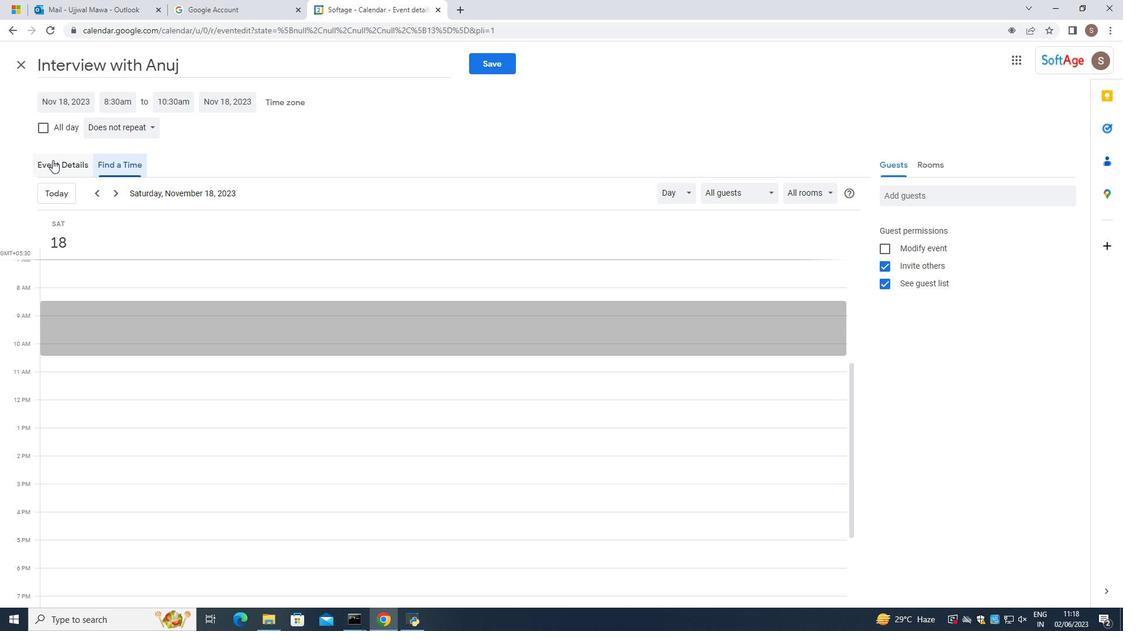 
Action: Mouse moved to (498, 64)
Screenshot: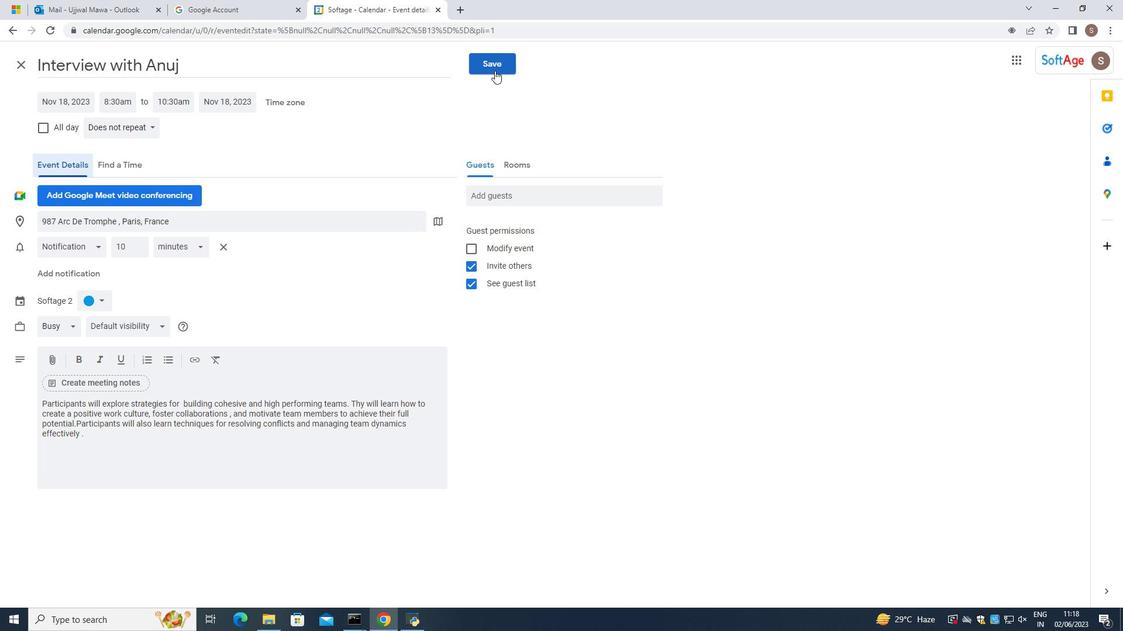 
Action: Mouse pressed left at (498, 64)
Screenshot: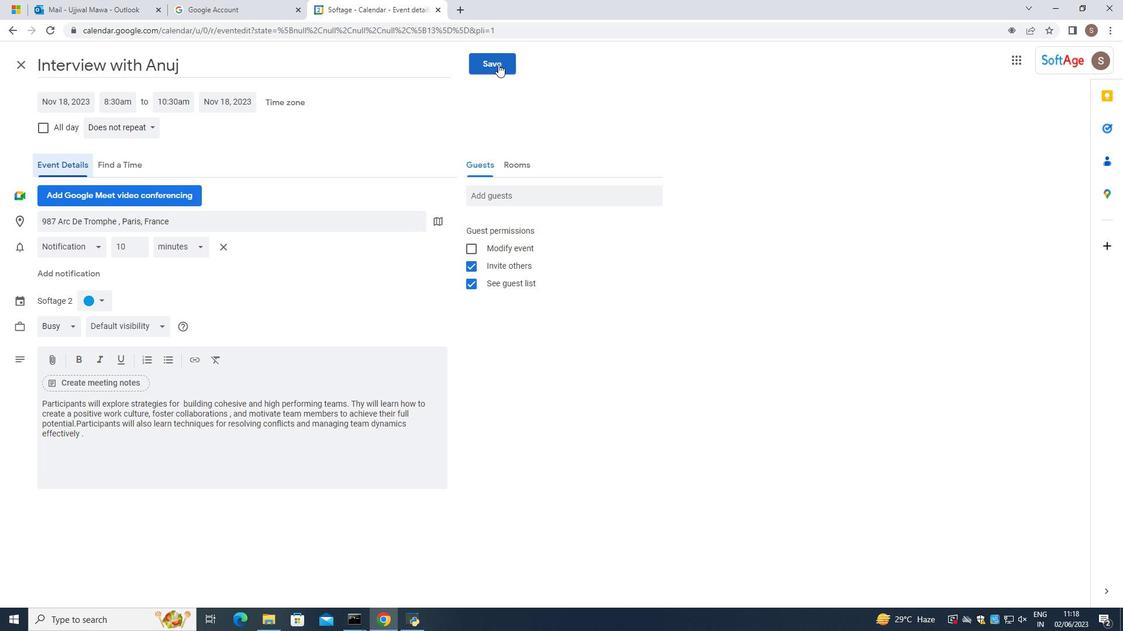 
Action: Mouse moved to (1019, 192)
Screenshot: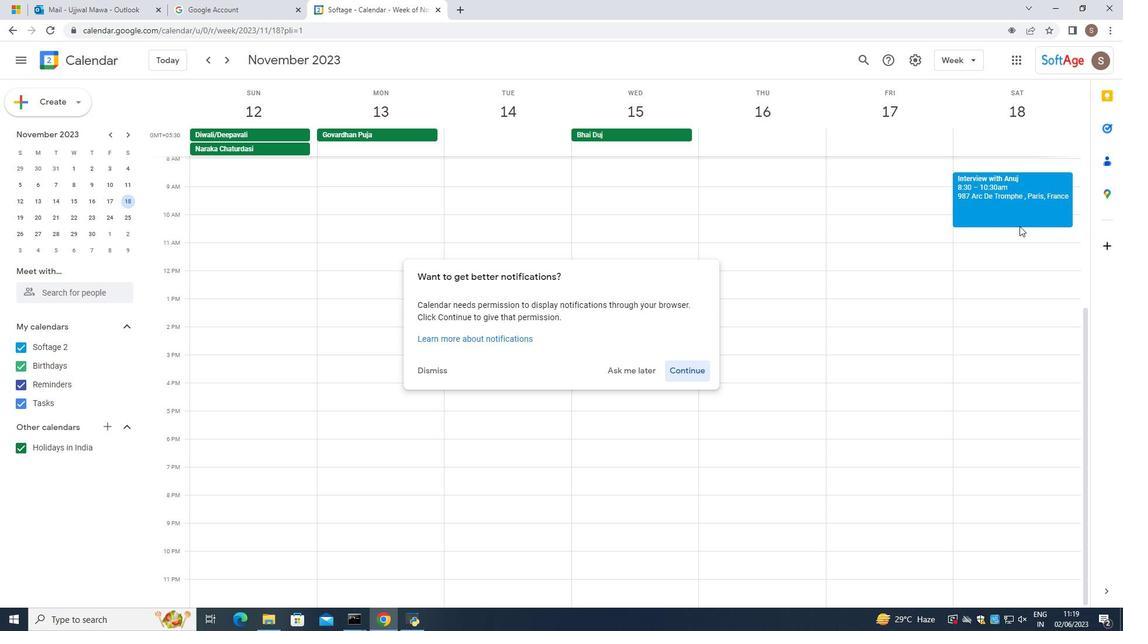
Action: Mouse pressed left at (1019, 192)
Screenshot: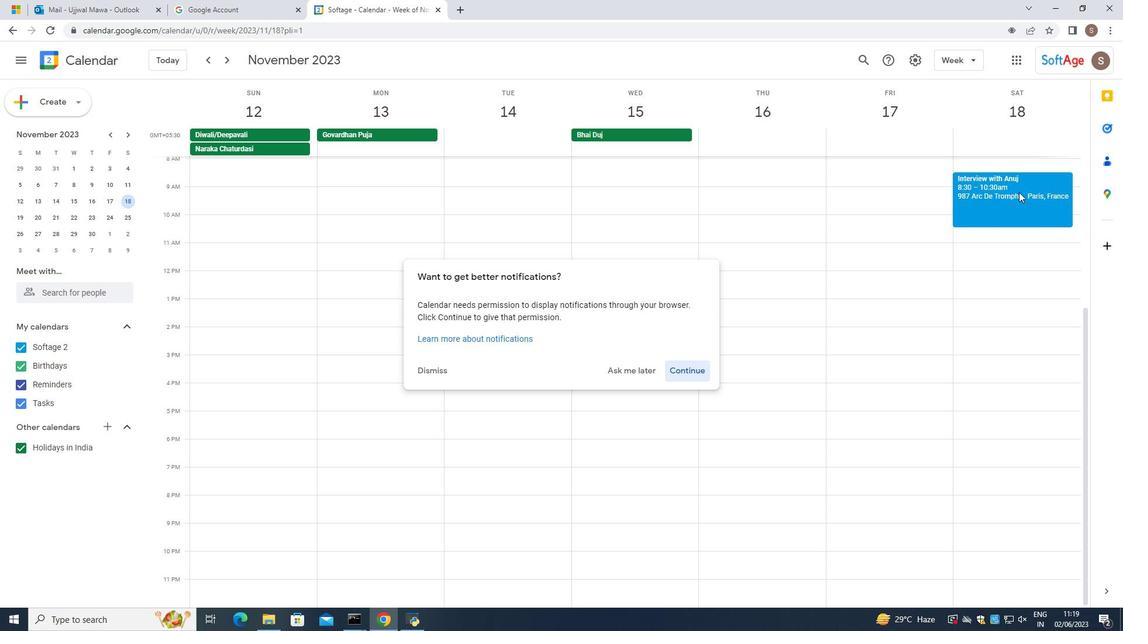 
Action: Mouse moved to (960, 209)
Screenshot: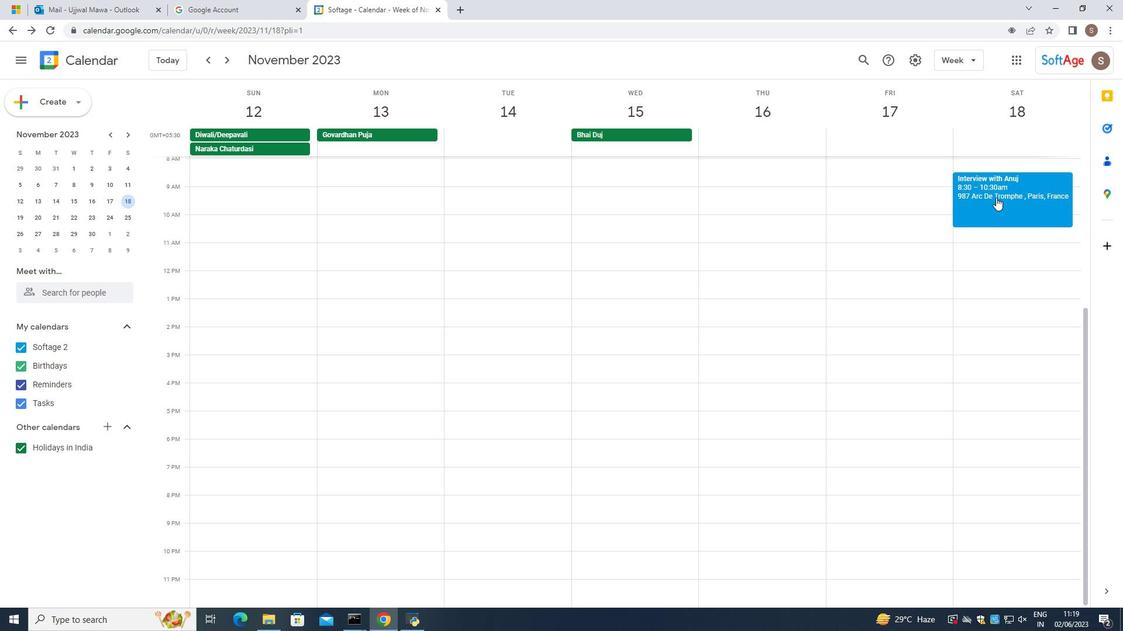 
Action: Mouse pressed left at (960, 209)
Screenshot: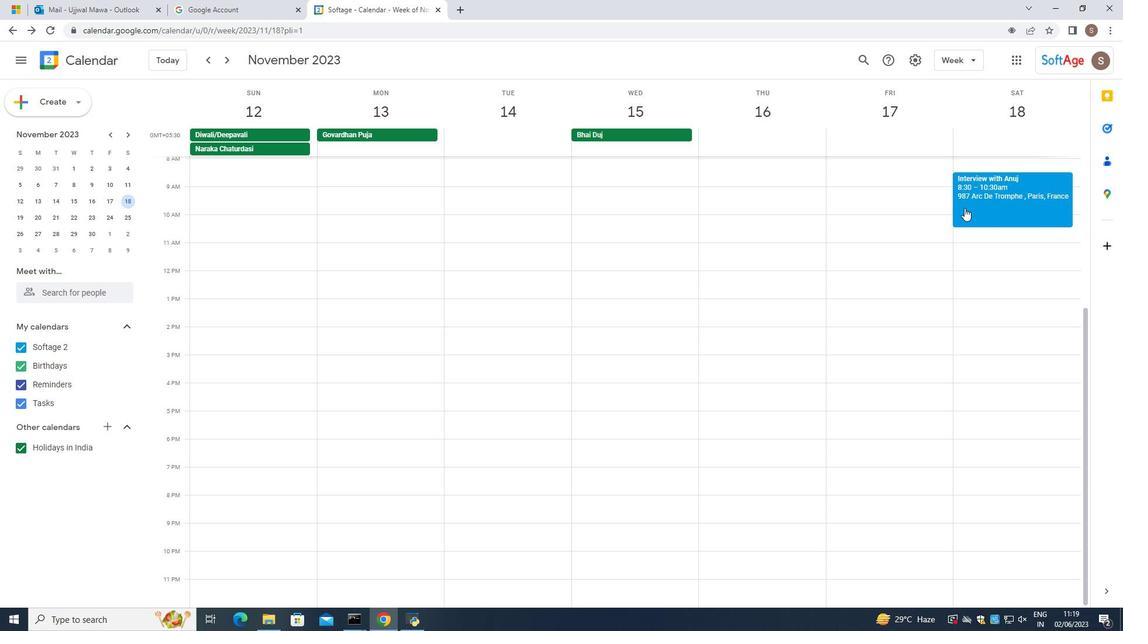 
Action: Mouse moved to (900, 188)
Screenshot: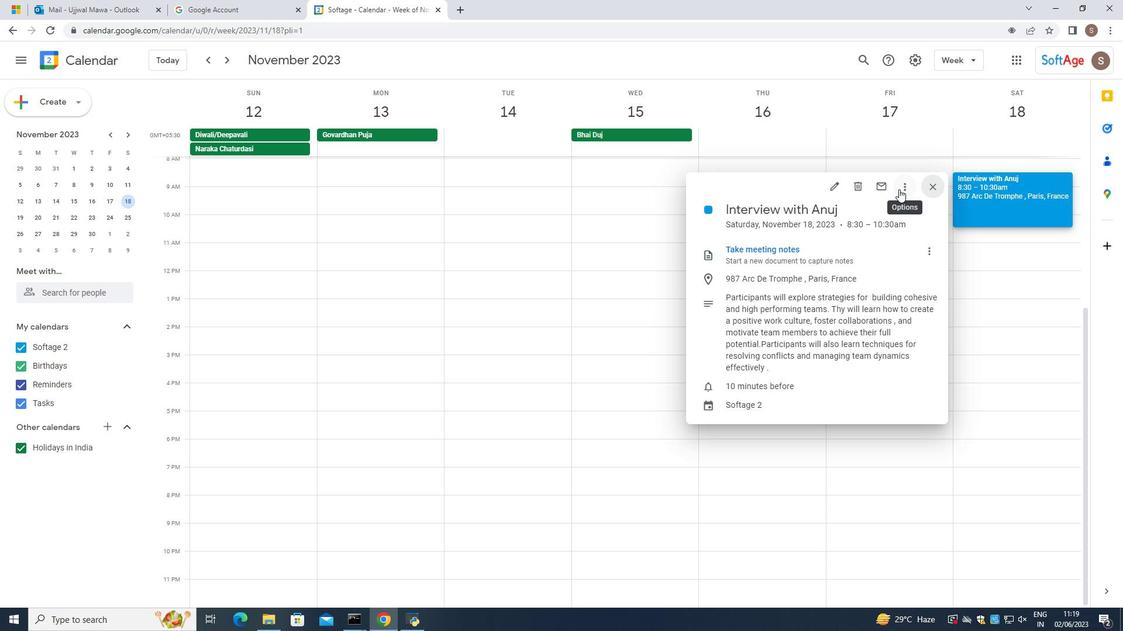 
Action: Mouse pressed left at (900, 188)
Screenshot: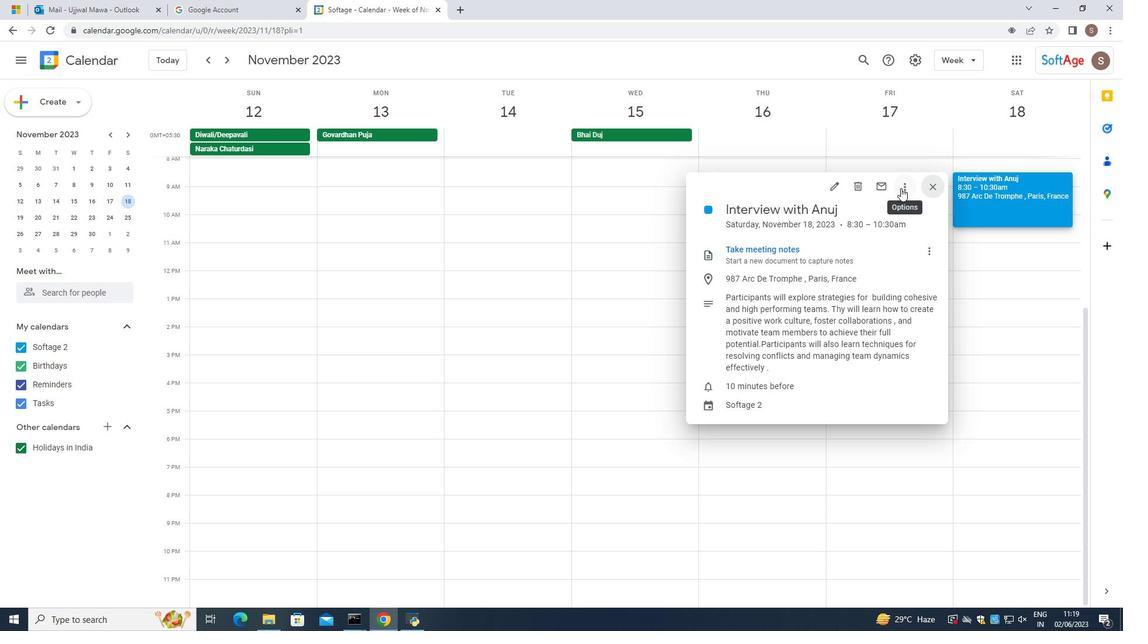 
Action: Mouse moved to (874, 184)
Screenshot: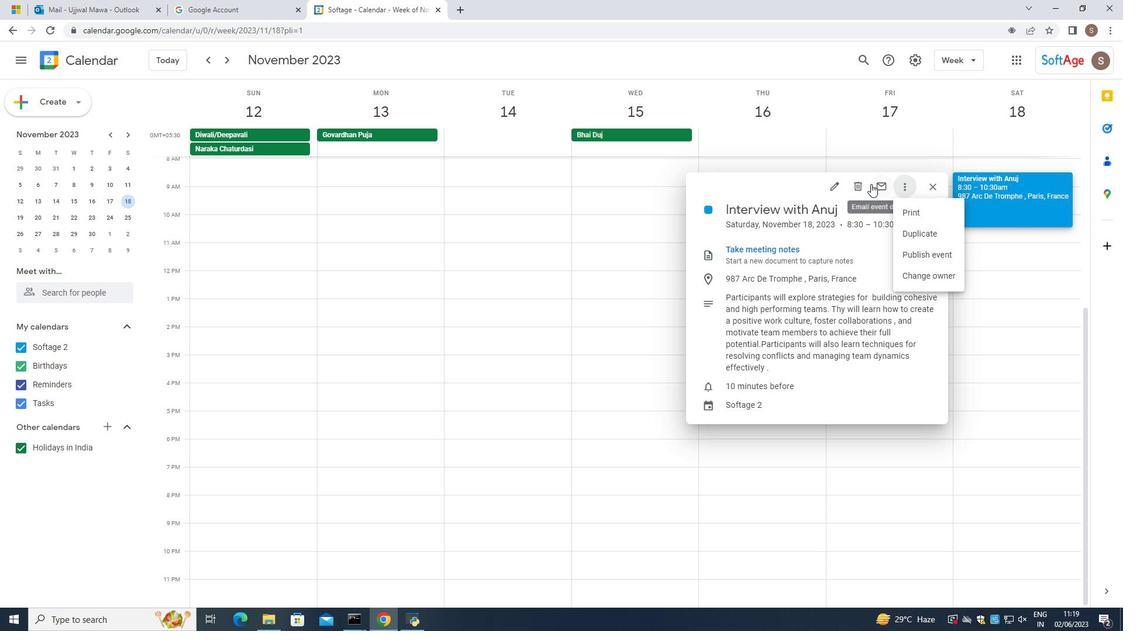
Action: Mouse pressed left at (874, 184)
Screenshot: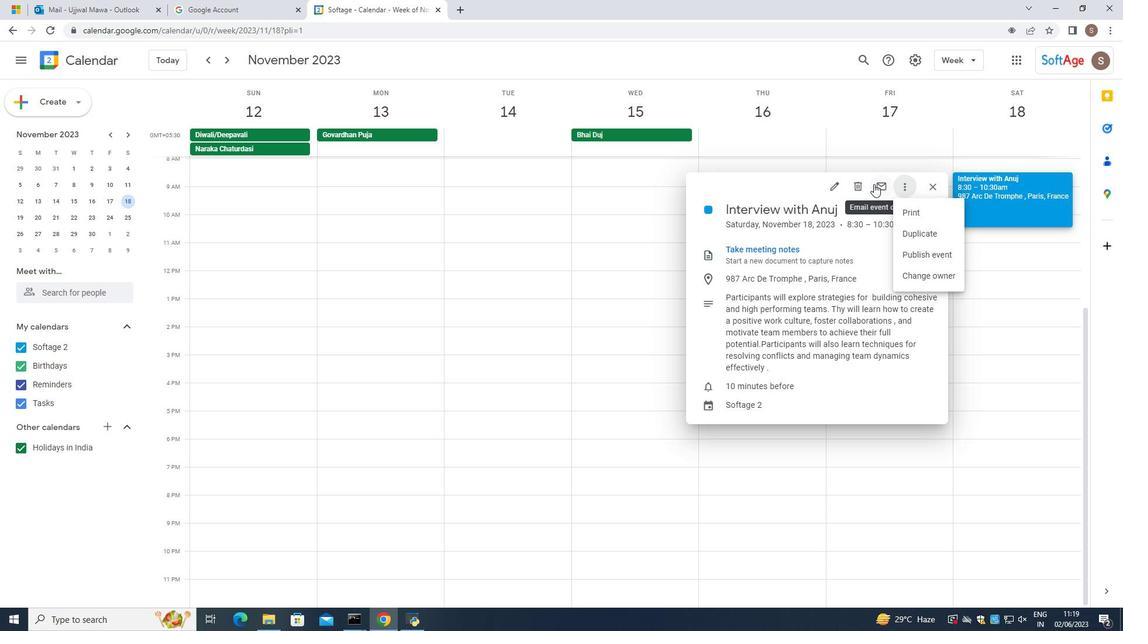 
Action: Mouse moved to (451, 268)
Screenshot: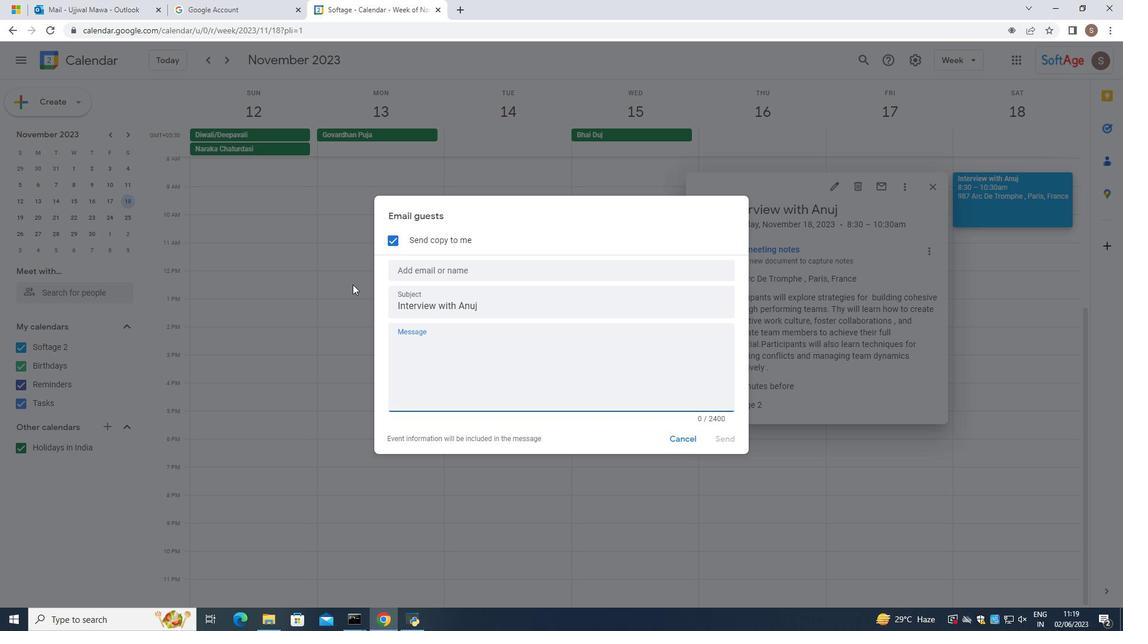
Action: Mouse pressed left at (451, 268)
Screenshot: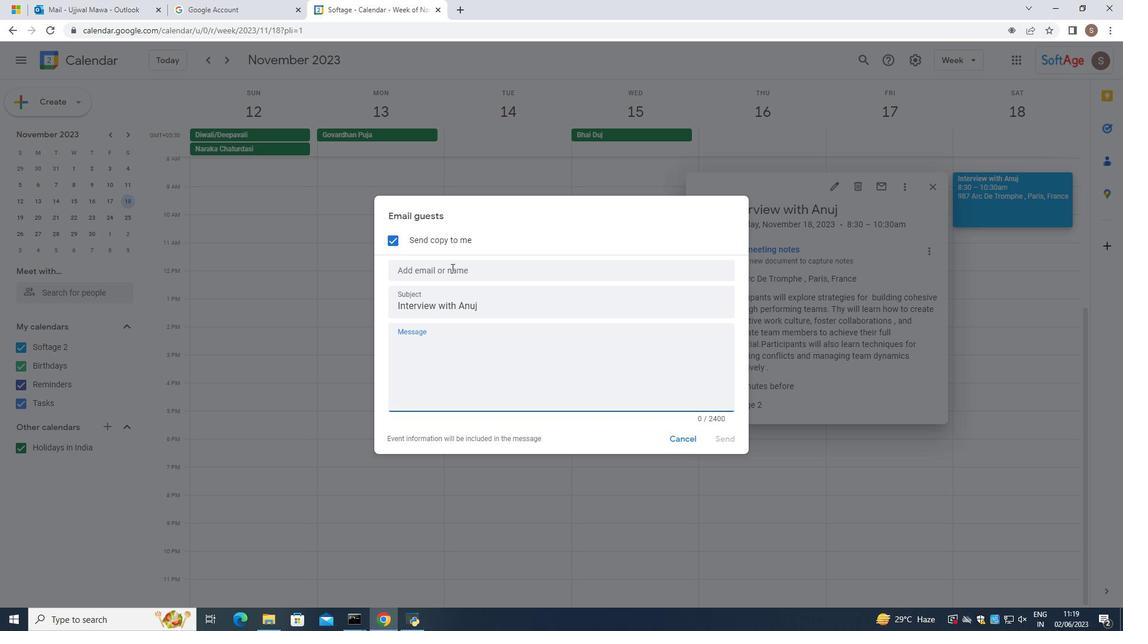 
Action: Mouse moved to (441, 406)
Screenshot: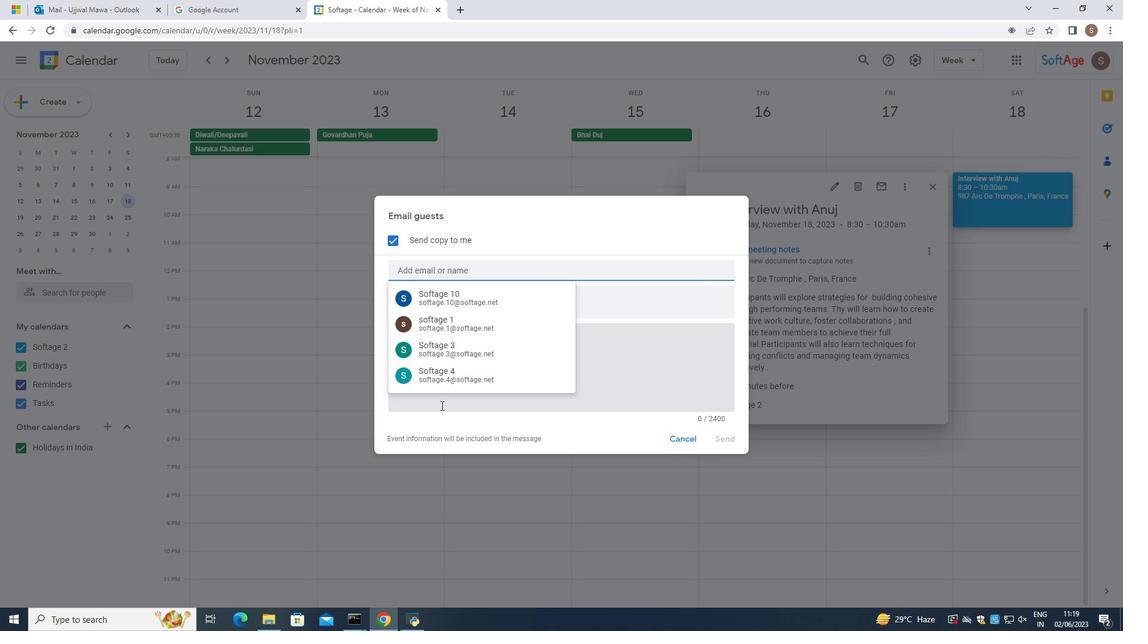 
Action: Mouse pressed left at (441, 406)
Screenshot: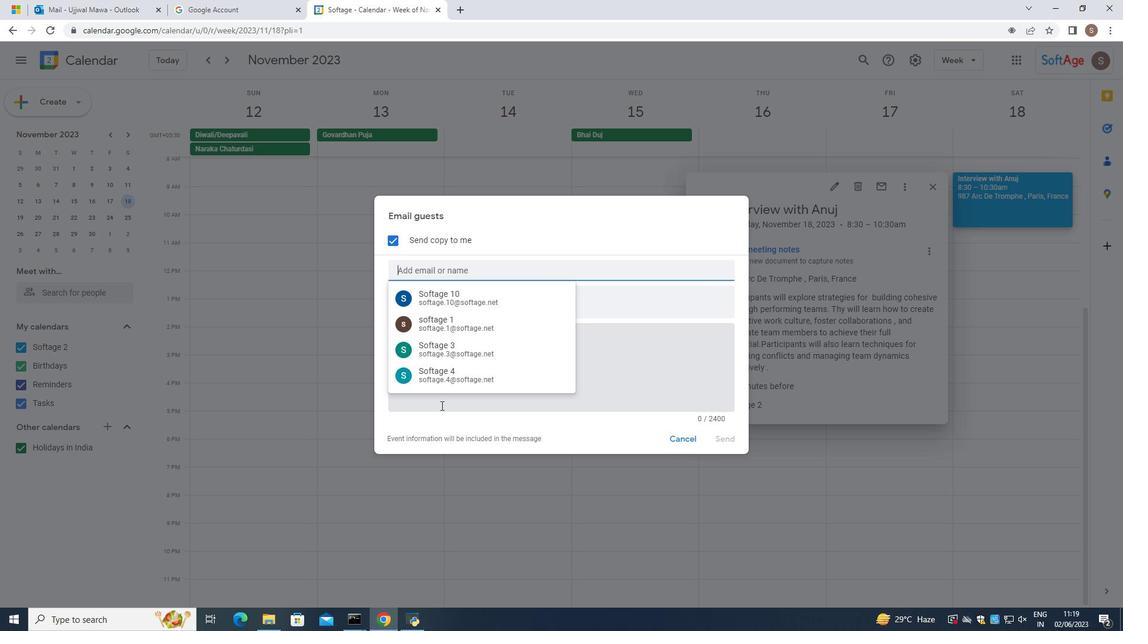 
Action: Mouse moved to (443, 360)
Screenshot: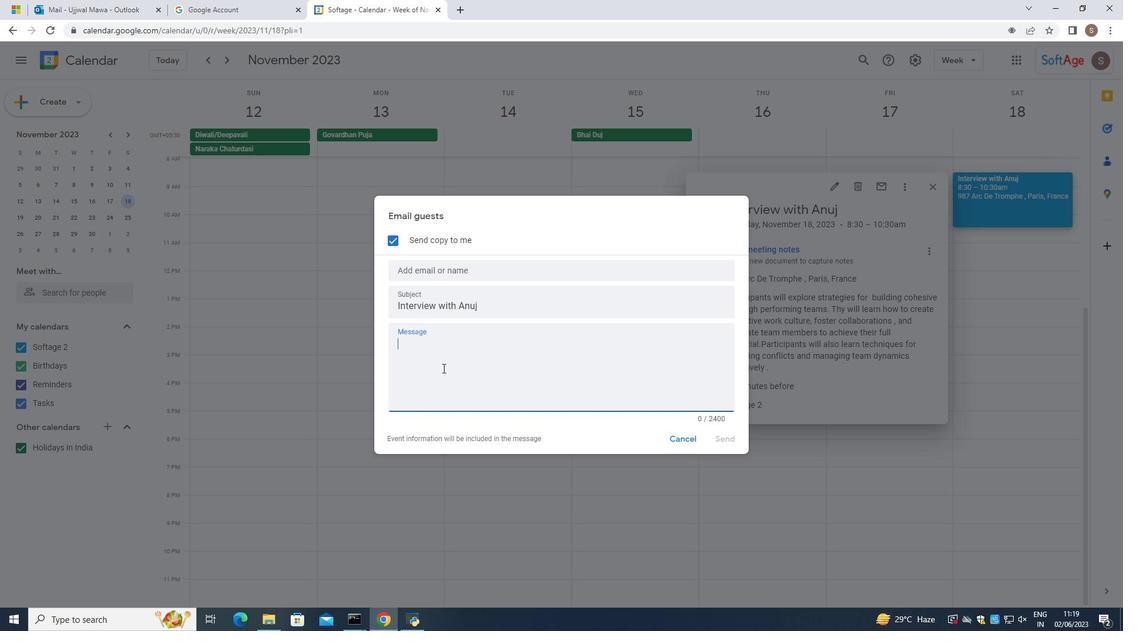 
Action: Mouse scrolled (443, 360) with delta (0, 0)
Screenshot: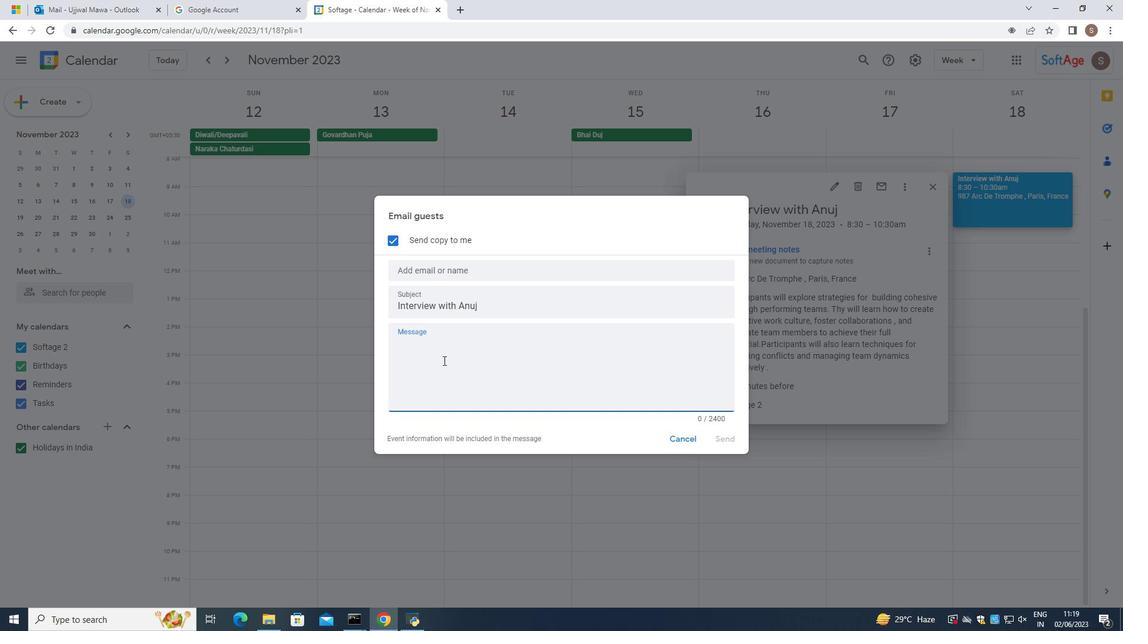 
Action: Mouse scrolled (443, 360) with delta (0, 0)
Screenshot: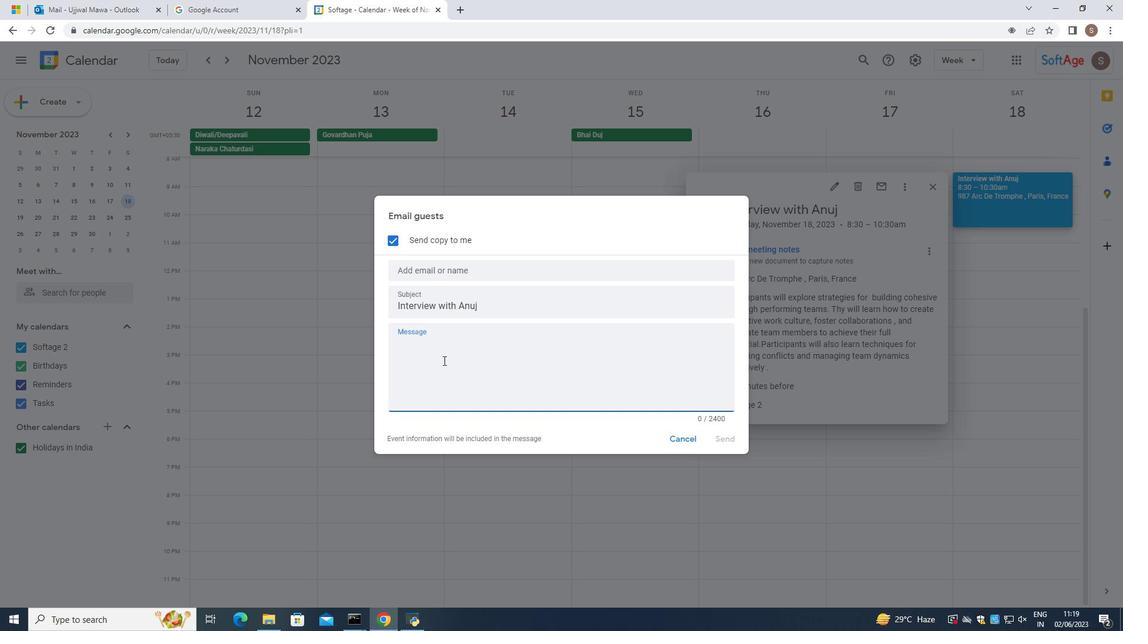 
Action: Mouse scrolled (443, 360) with delta (0, 0)
Screenshot: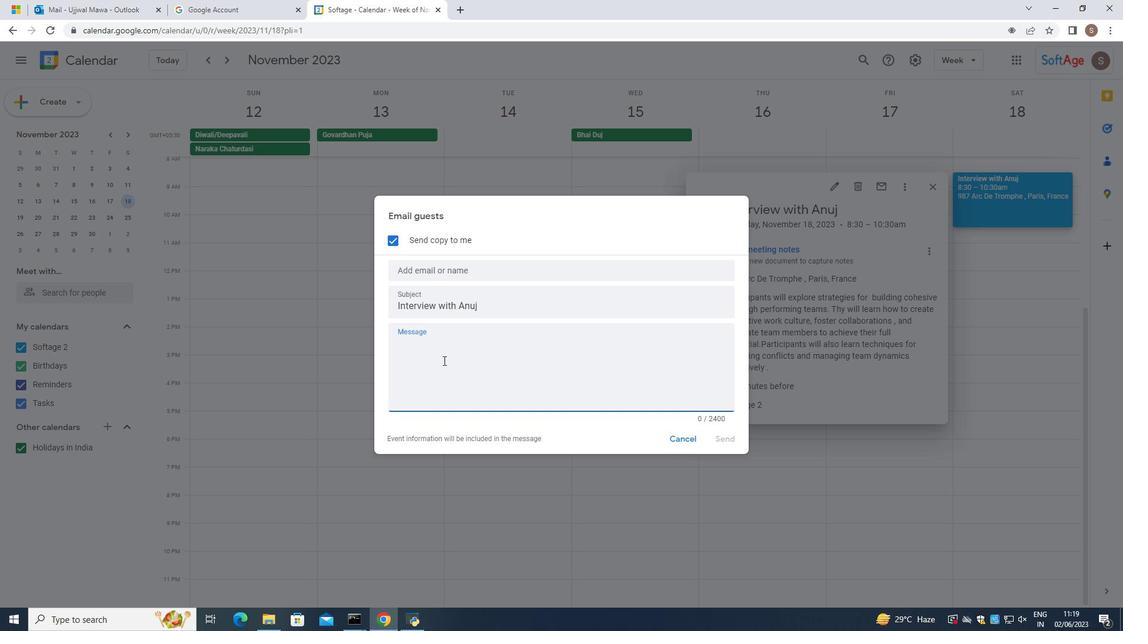 
Action: Mouse scrolled (443, 360) with delta (0, 0)
Screenshot: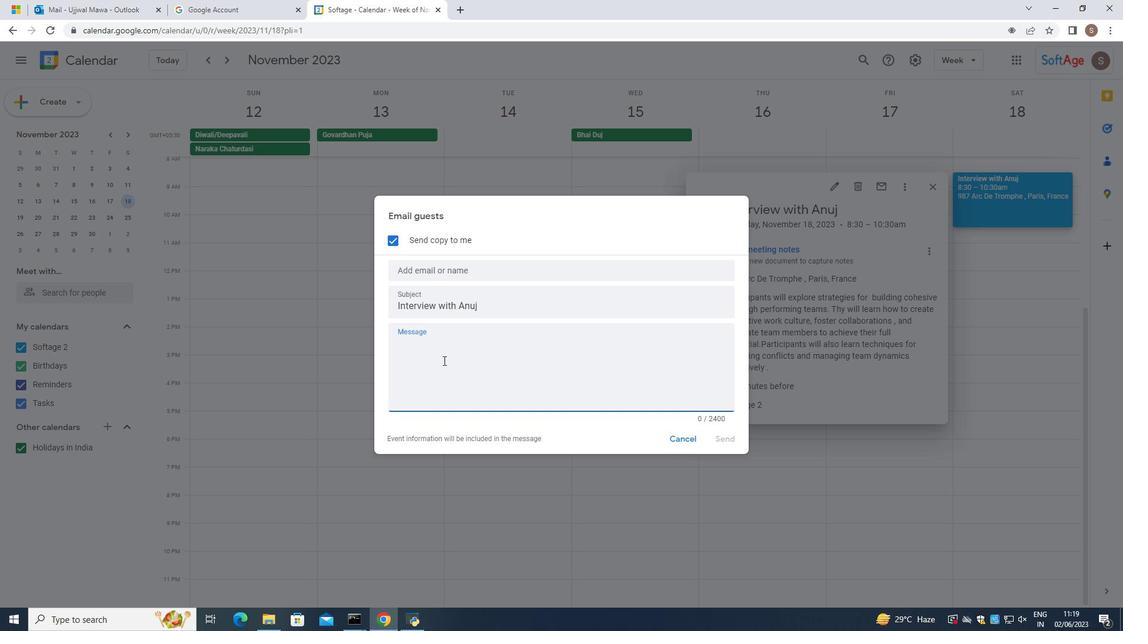 
Action: Mouse scrolled (443, 360) with delta (0, 0)
Screenshot: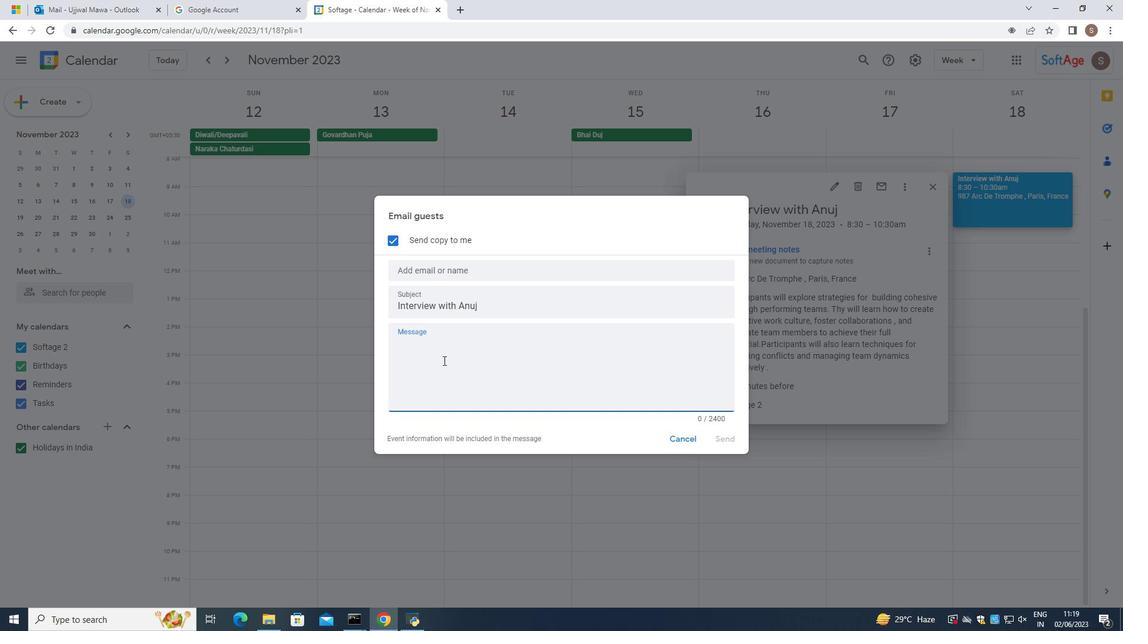
Action: Mouse scrolled (443, 361) with delta (0, 0)
Screenshot: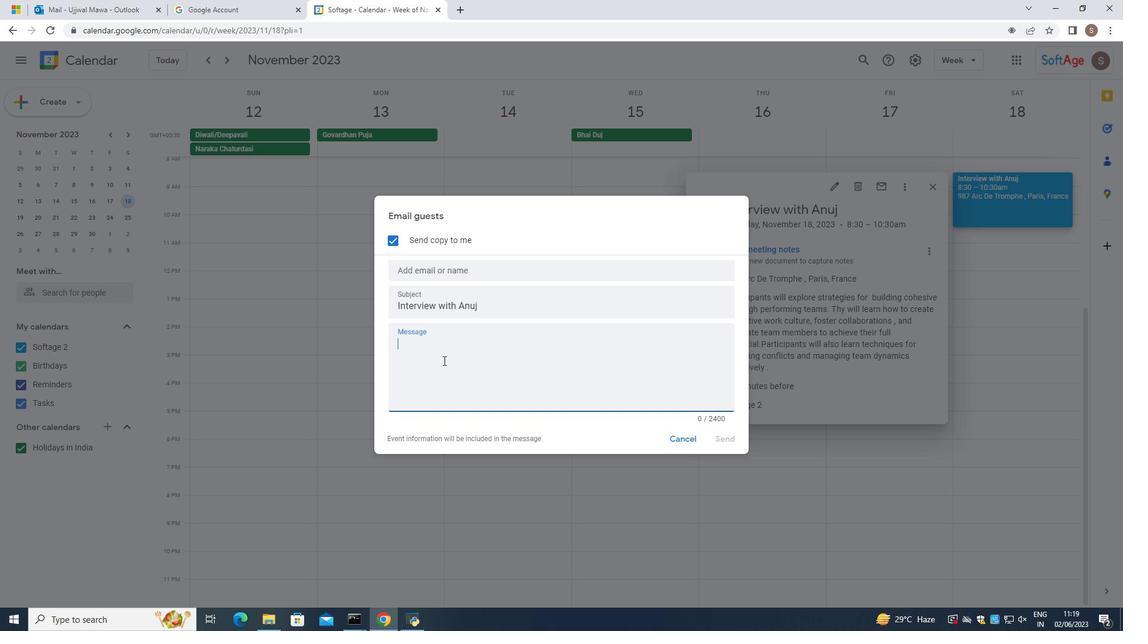 
Action: Mouse scrolled (443, 361) with delta (0, 0)
Screenshot: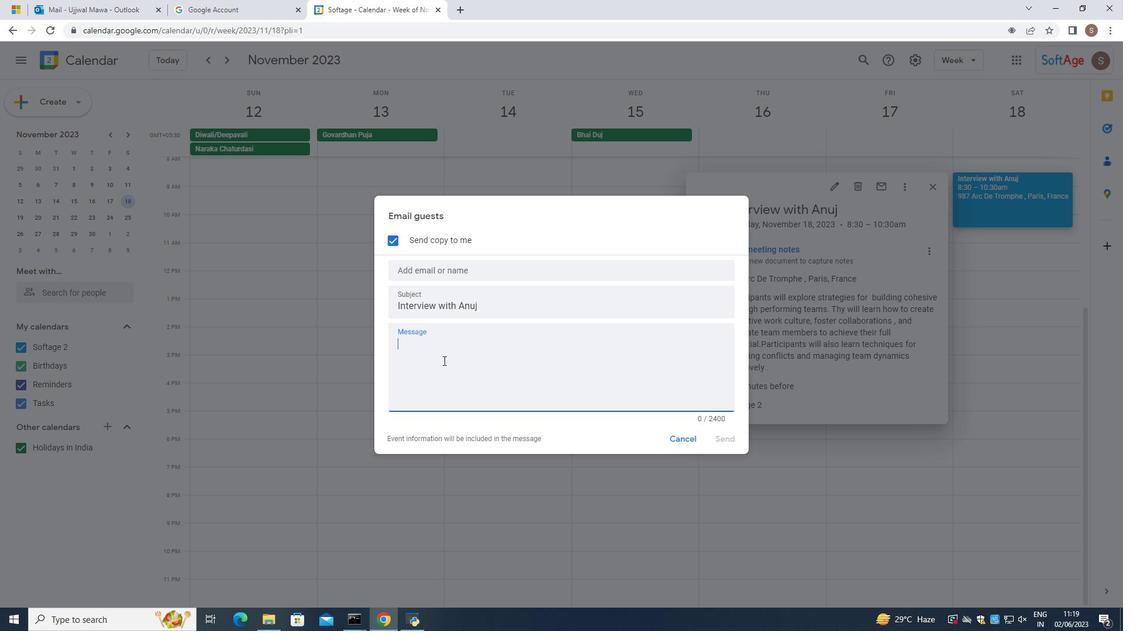 
Action: Mouse scrolled (443, 361) with delta (0, 0)
Screenshot: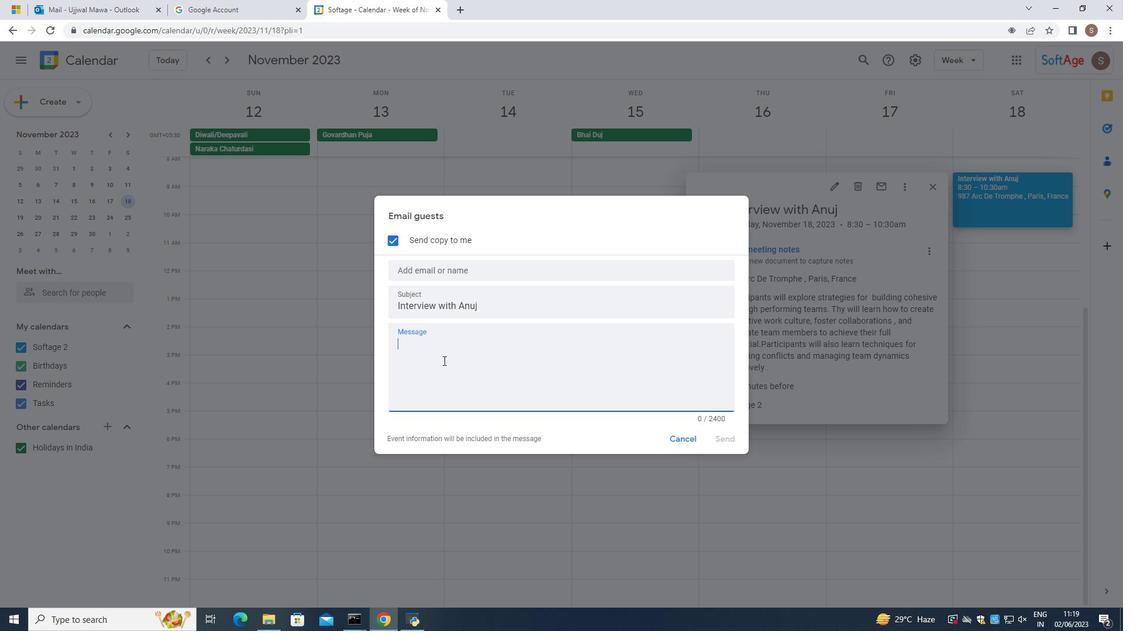
Action: Mouse scrolled (443, 361) with delta (0, 0)
Screenshot: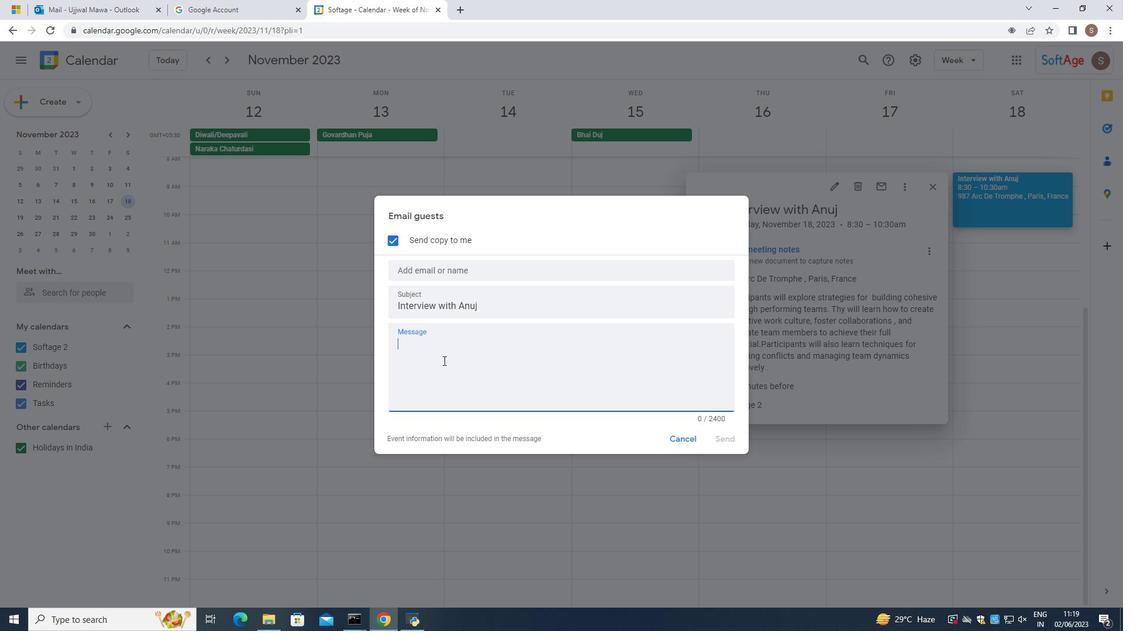 
Action: Mouse scrolled (443, 361) with delta (0, 0)
Screenshot: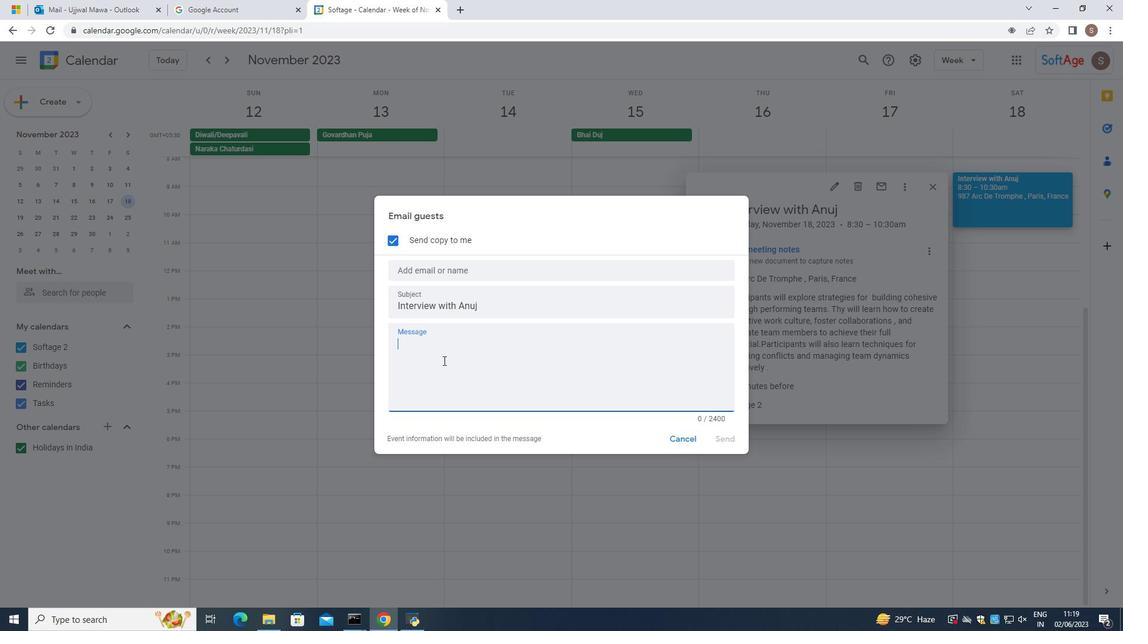 
Action: Mouse moved to (448, 269)
Screenshot: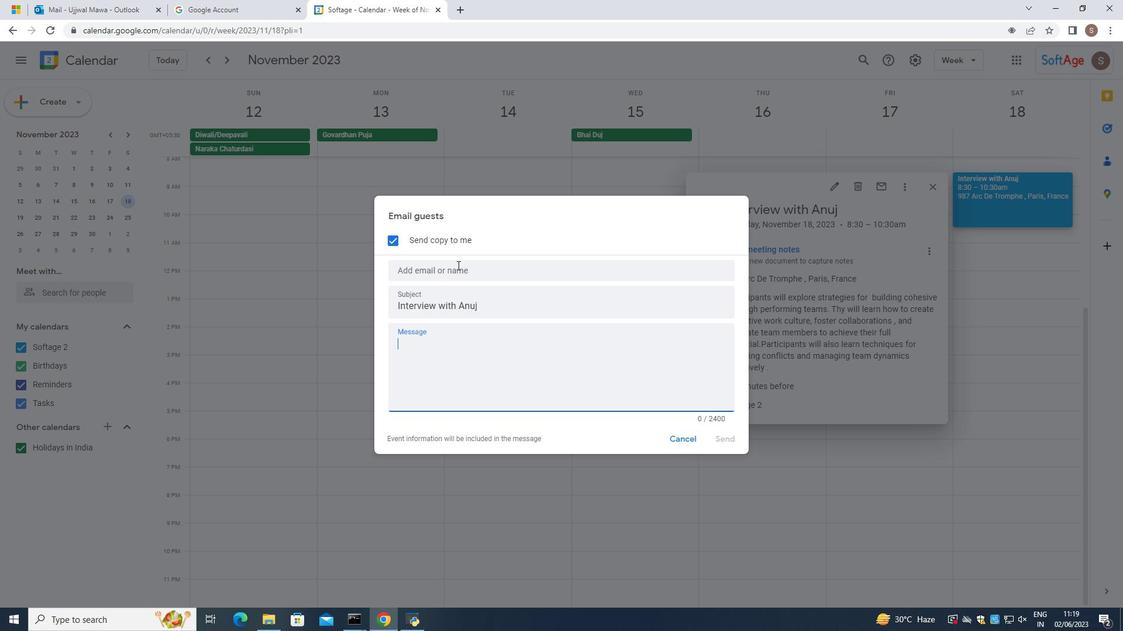 
Action: Mouse pressed left at (448, 269)
Screenshot: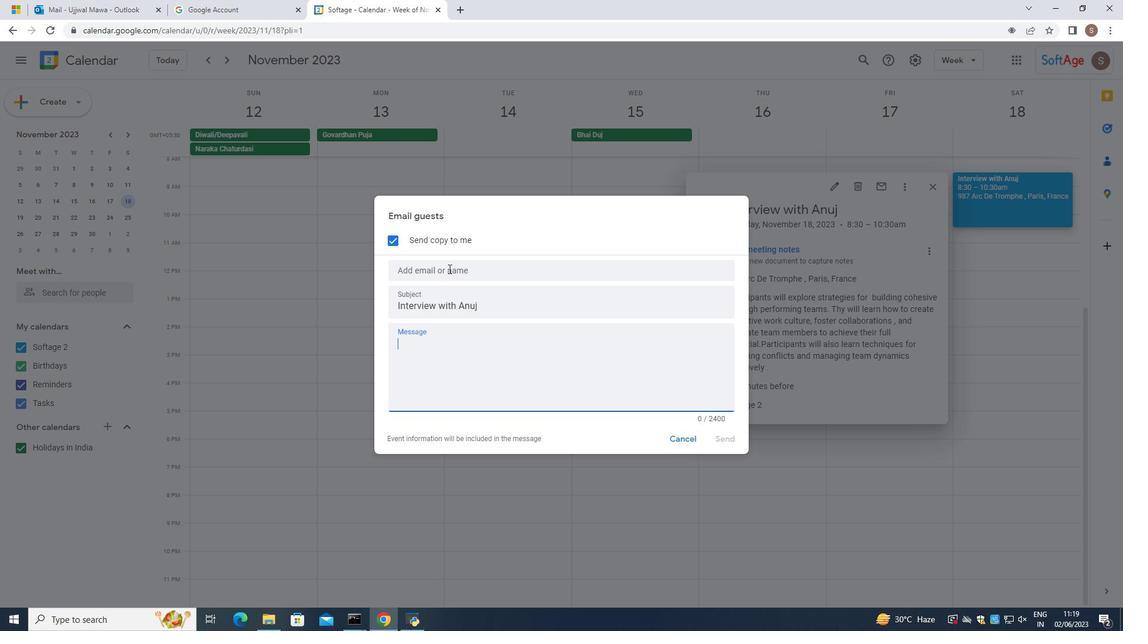 
Action: Mouse moved to (450, 320)
Screenshot: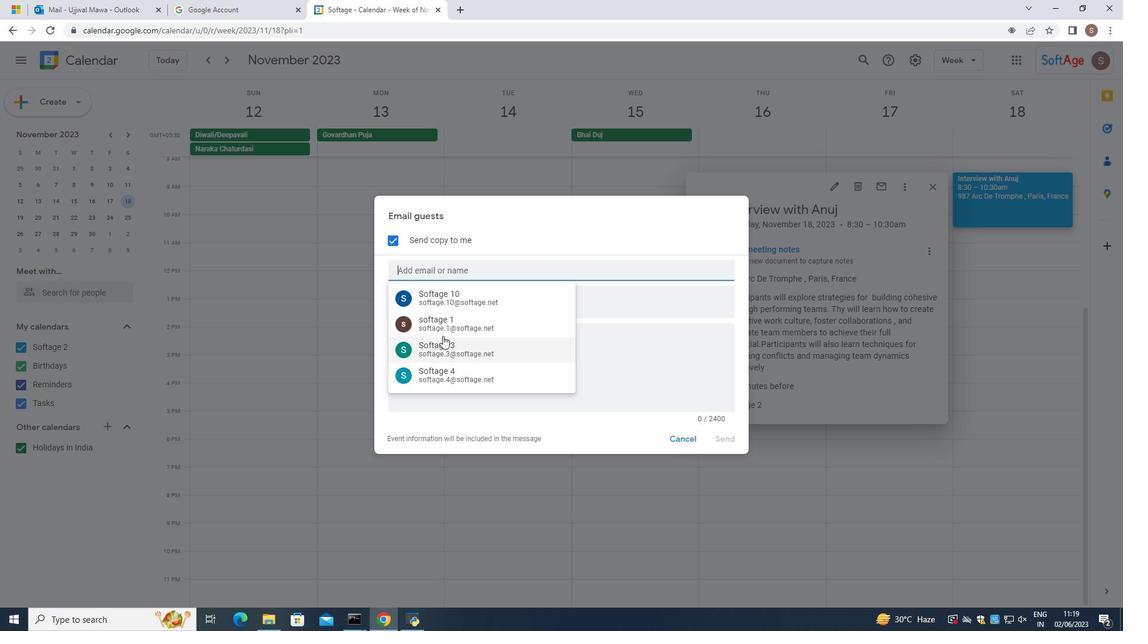 
Action: Mouse pressed left at (450, 320)
Screenshot: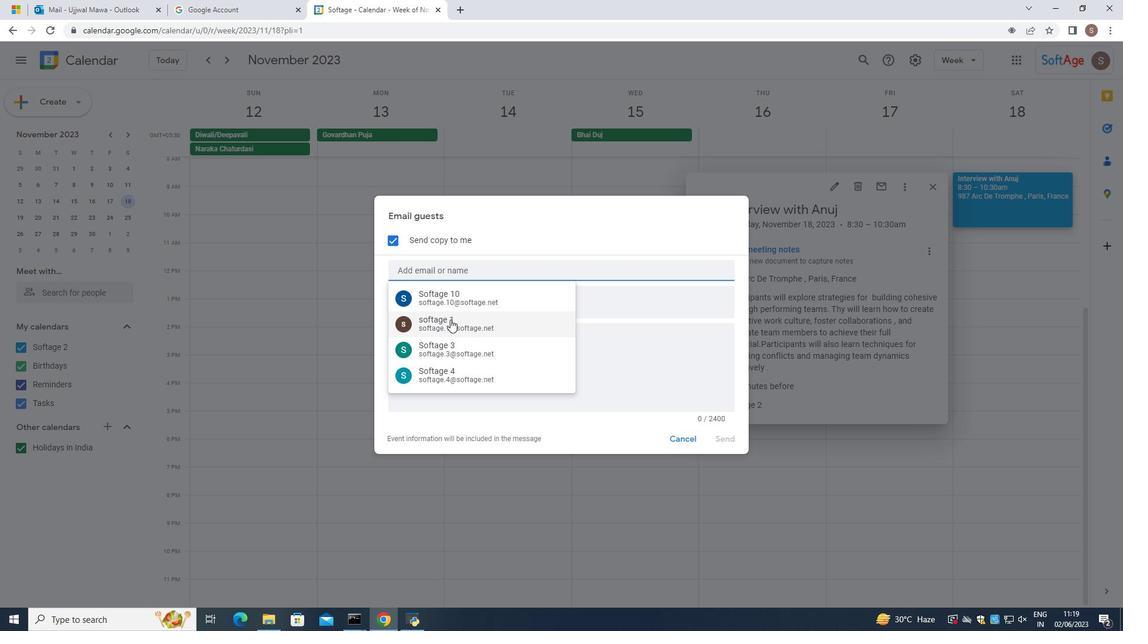 
Action: Mouse moved to (499, 263)
Screenshot: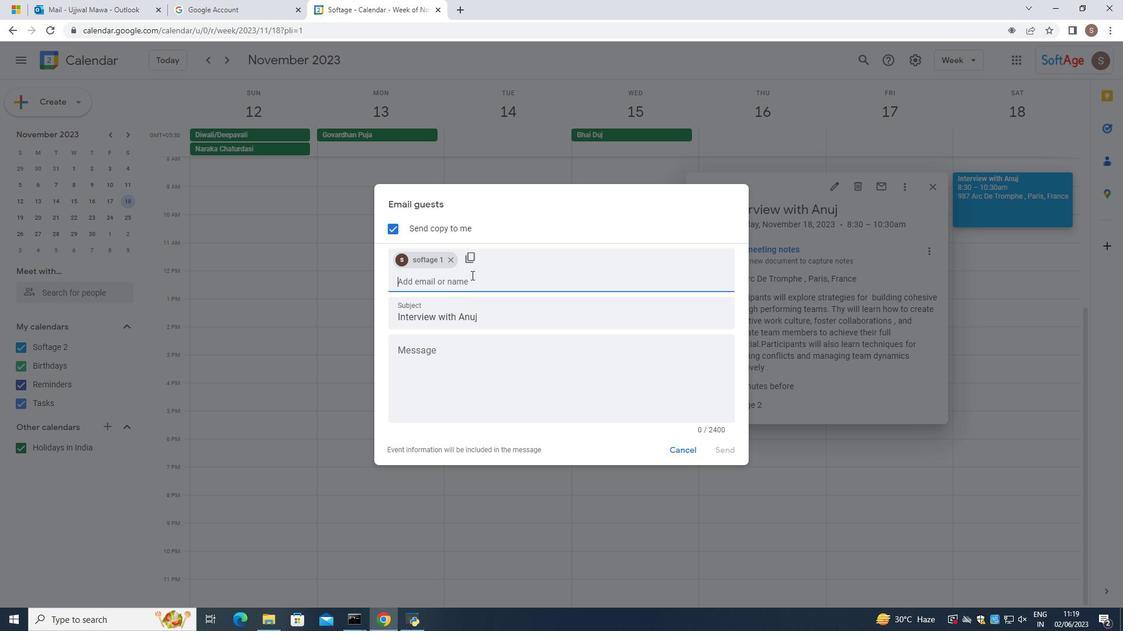
Action: Mouse pressed left at (499, 263)
Screenshot: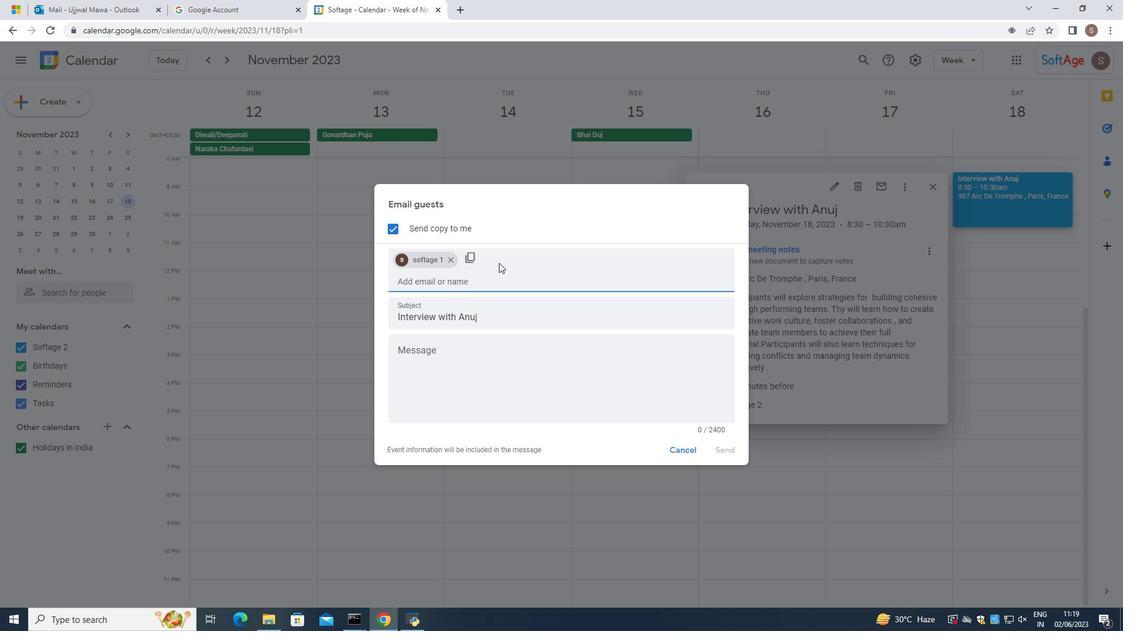 
Action: Mouse moved to (456, 284)
Screenshot: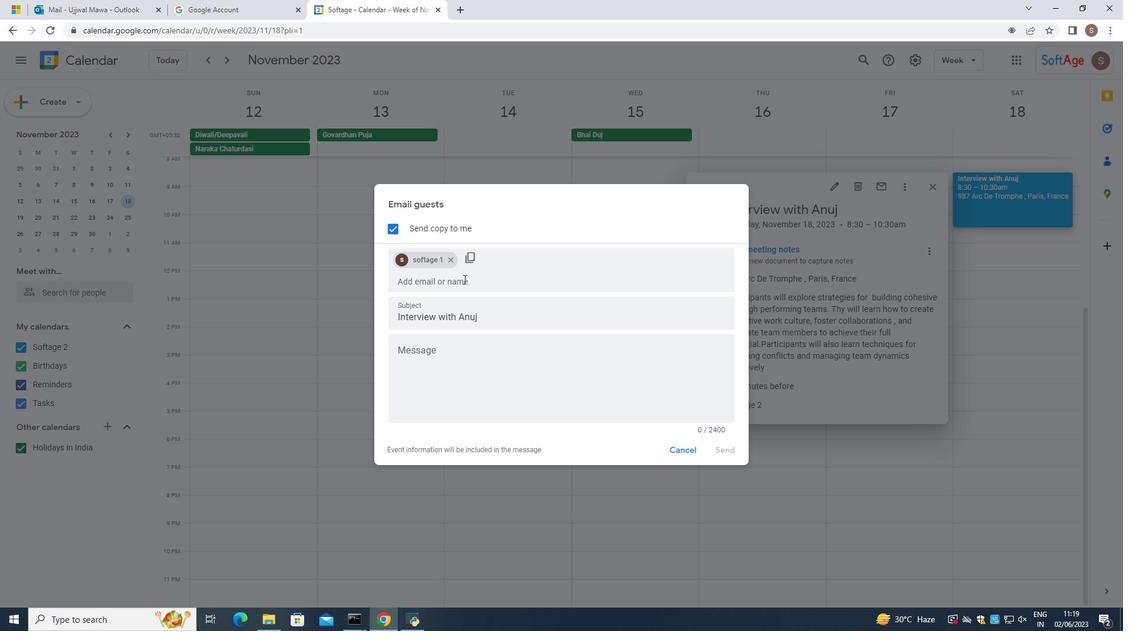 
Action: Mouse pressed left at (456, 284)
Screenshot: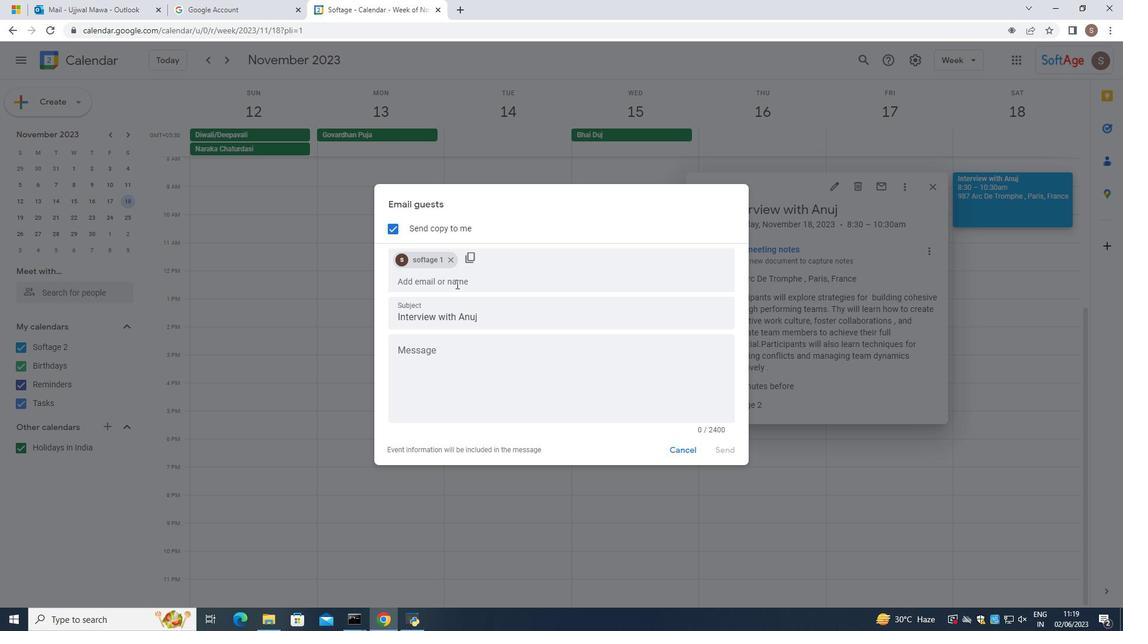
Action: Mouse moved to (456, 283)
Screenshot: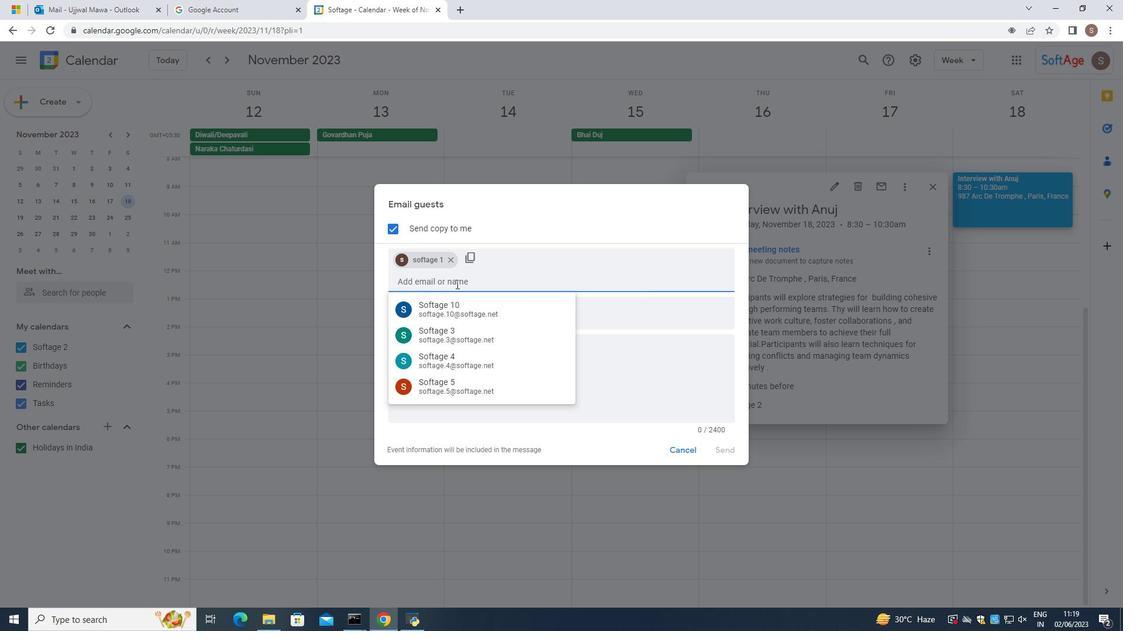 
Action: Key pressed SAOFTAH=<Key.backspace><Key.backspace><Key.backspace><Key.backspace><Key.backspace><Key.backspace><Key.backspace>OFTAGE
Screenshot: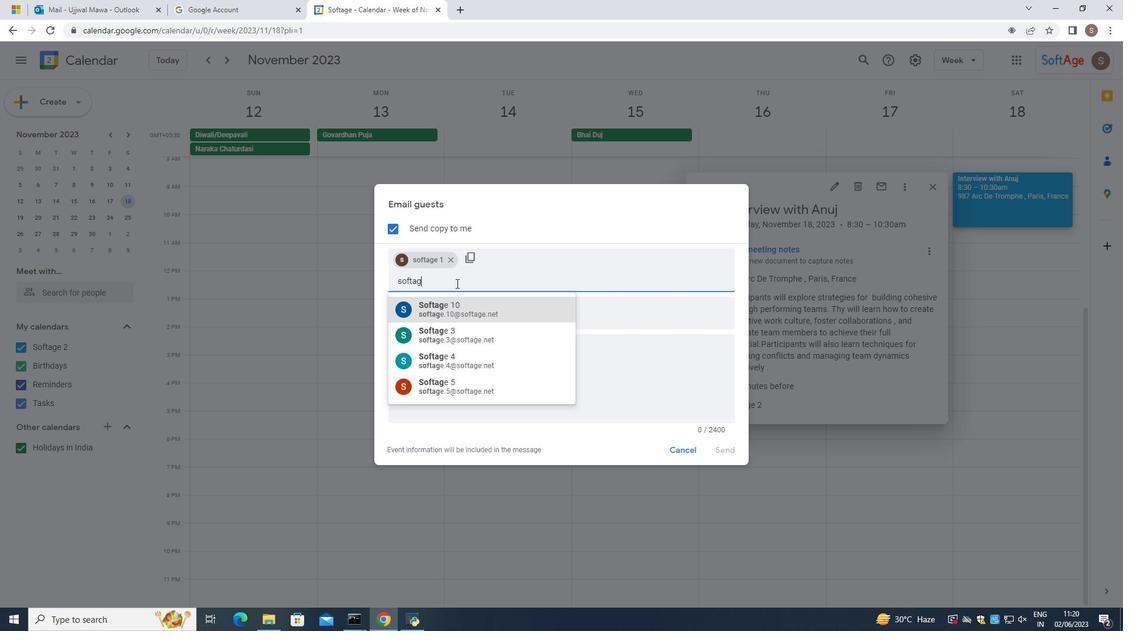 
Action: Mouse moved to (422, 340)
Screenshot: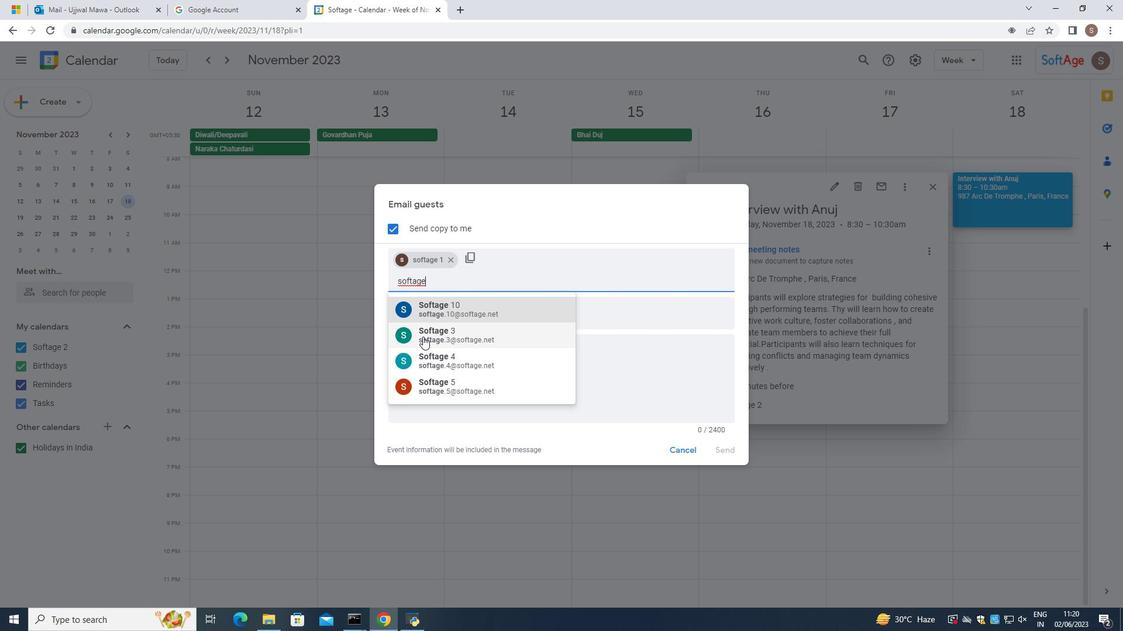 
Action: Mouse pressed left at (422, 340)
Screenshot: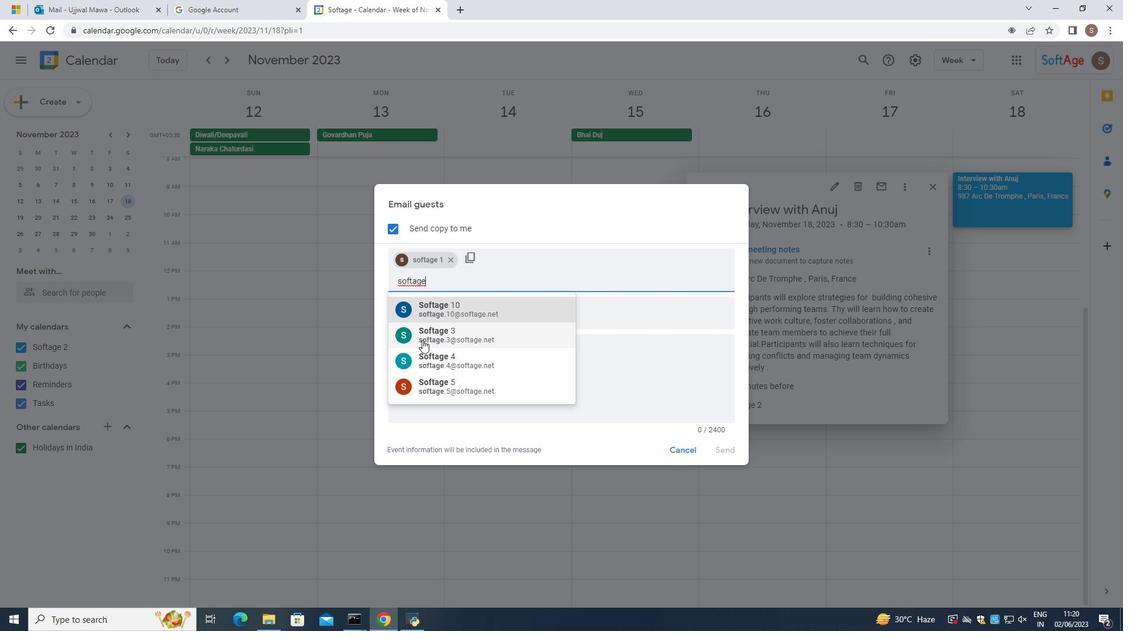 
Action: Mouse moved to (472, 206)
Screenshot: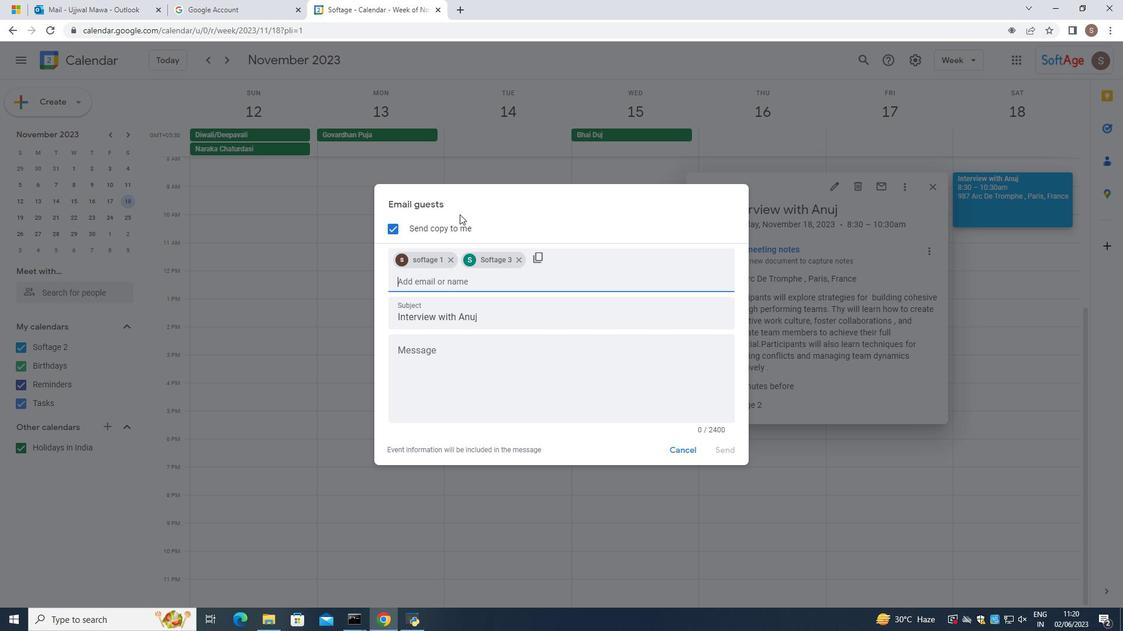 
Action: Mouse pressed left at (472, 206)
Screenshot: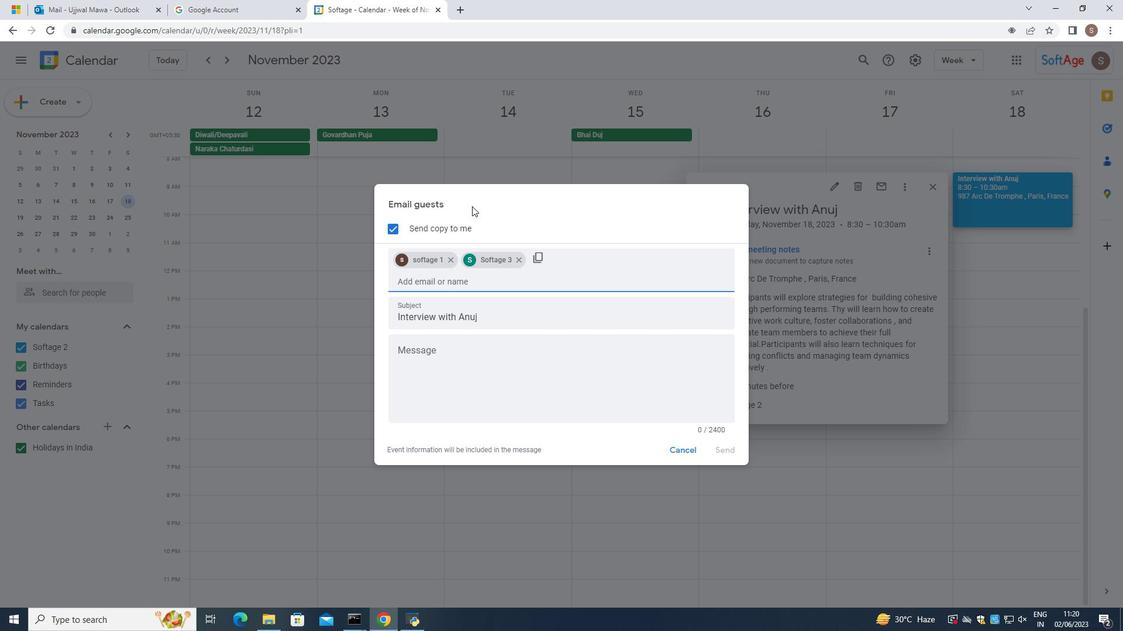
Action: Mouse moved to (692, 450)
Screenshot: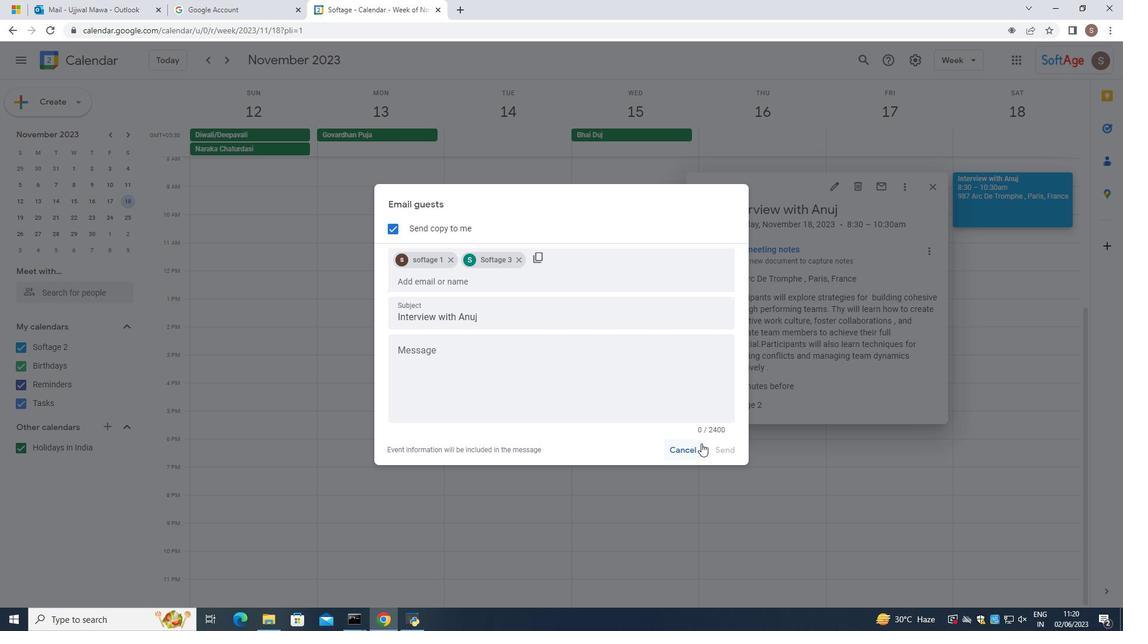 
Action: Mouse pressed left at (692, 450)
Screenshot: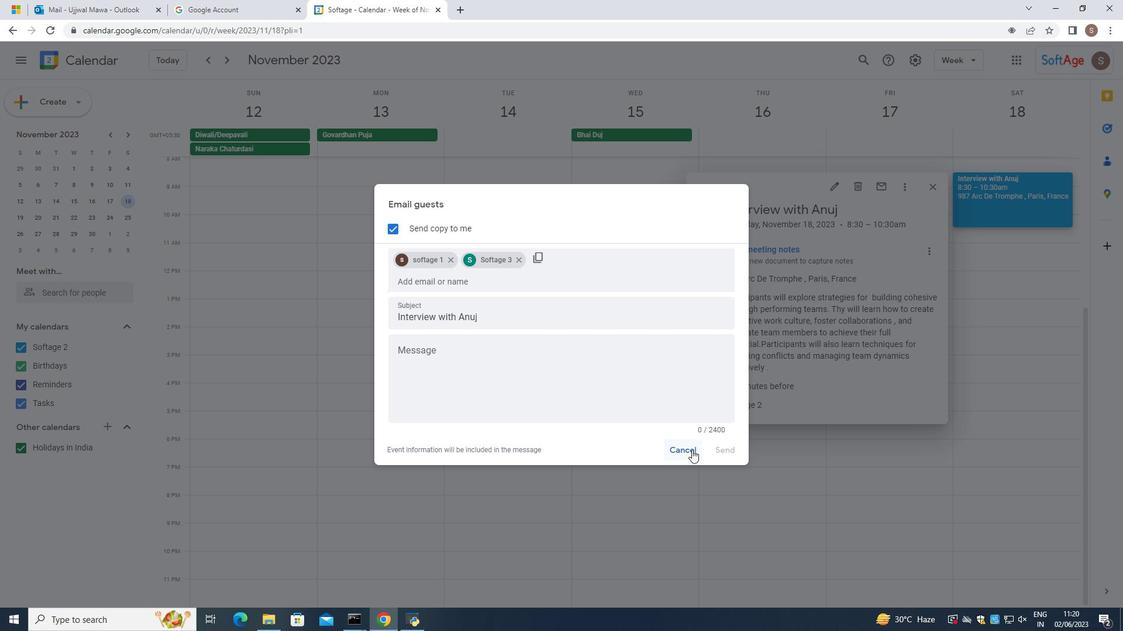 
Action: Mouse moved to (899, 190)
Screenshot: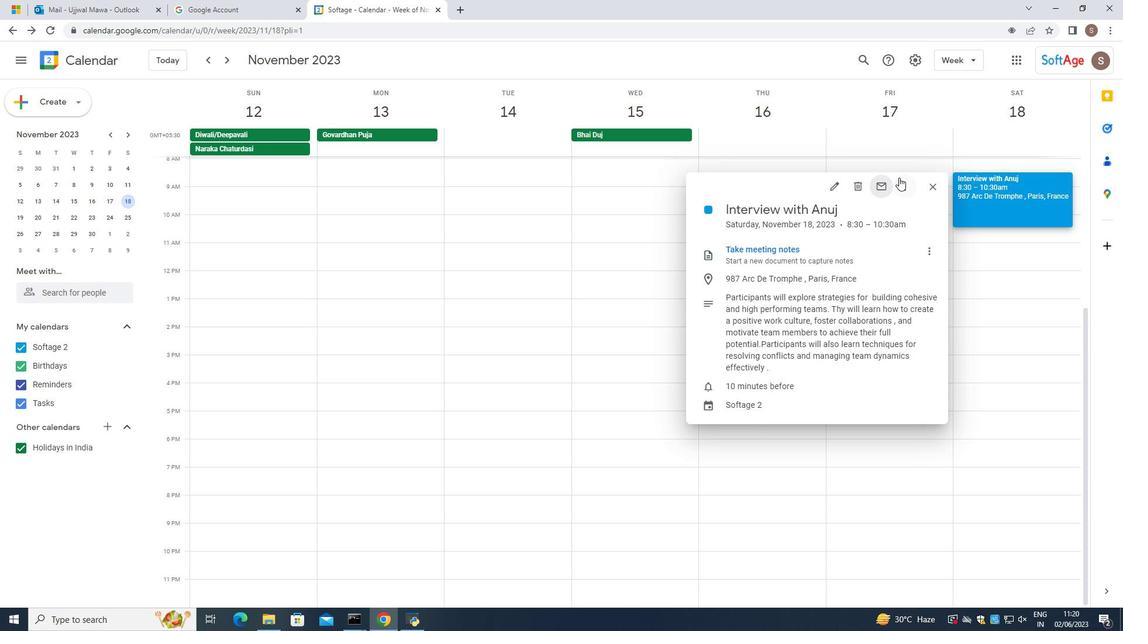 
Action: Mouse pressed left at (899, 190)
Screenshot: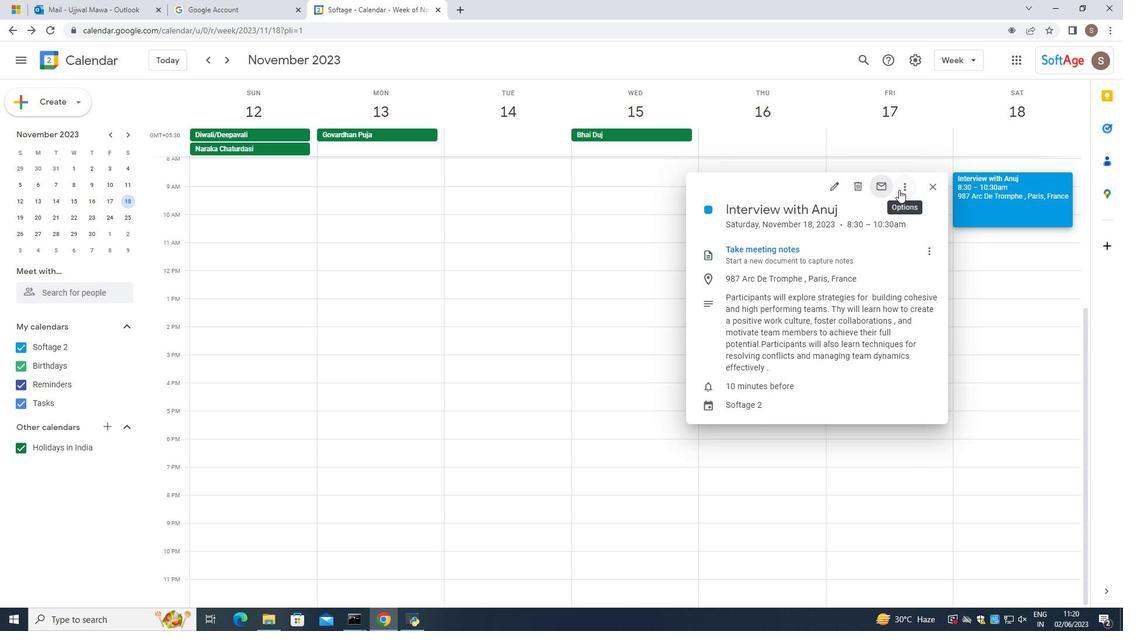 
Action: Mouse moved to (756, 393)
Screenshot: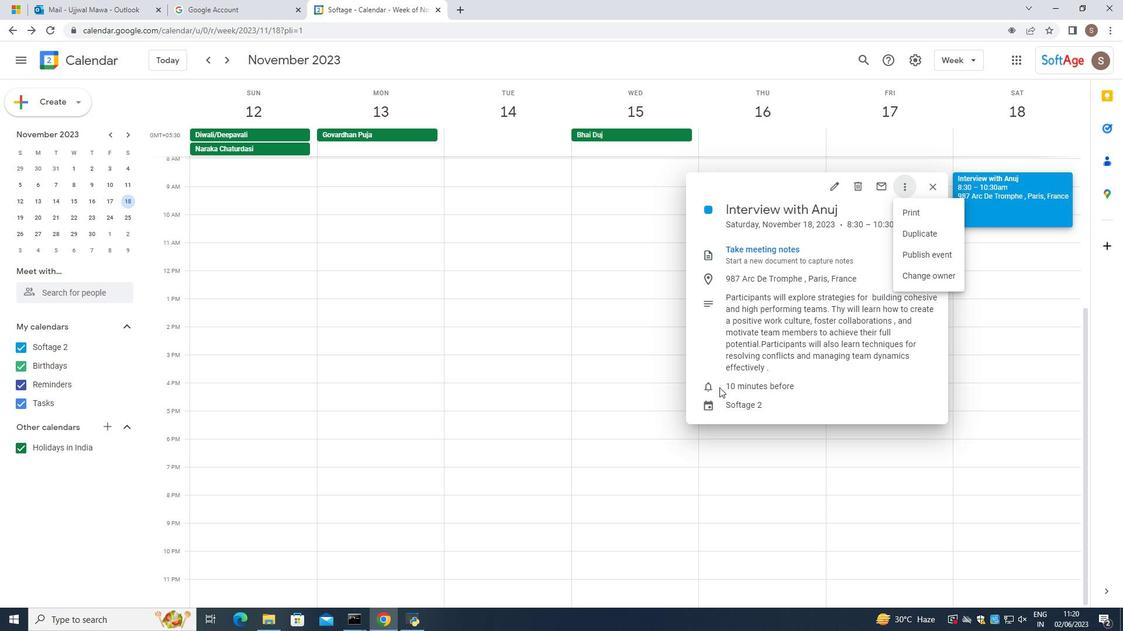 
Action: Mouse pressed left at (756, 393)
Screenshot: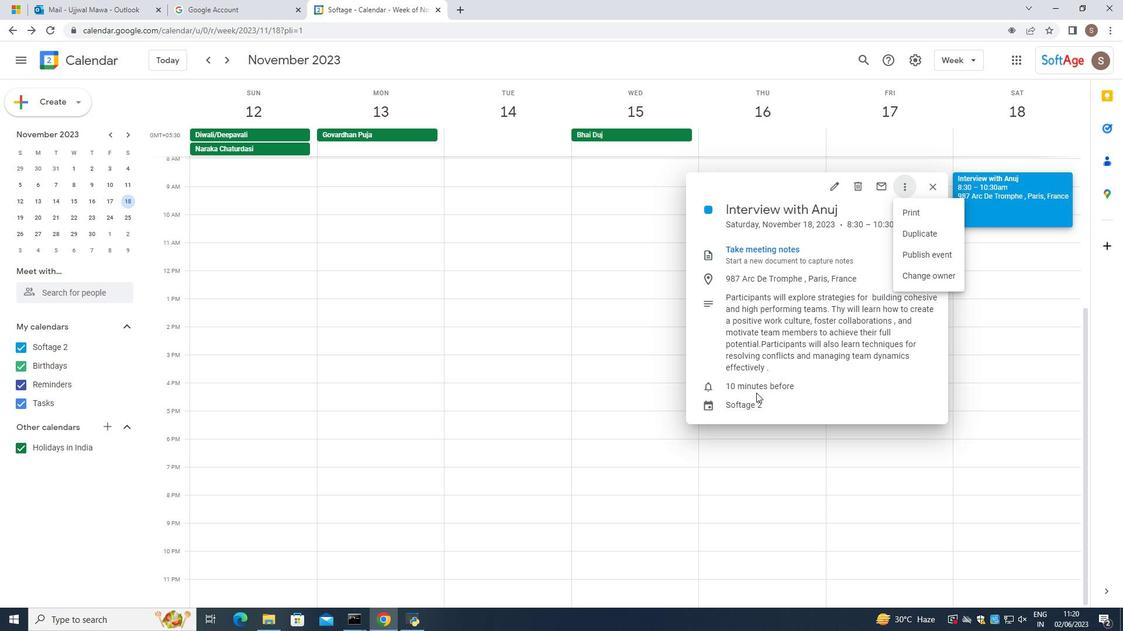 
Action: Mouse moved to (706, 386)
Screenshot: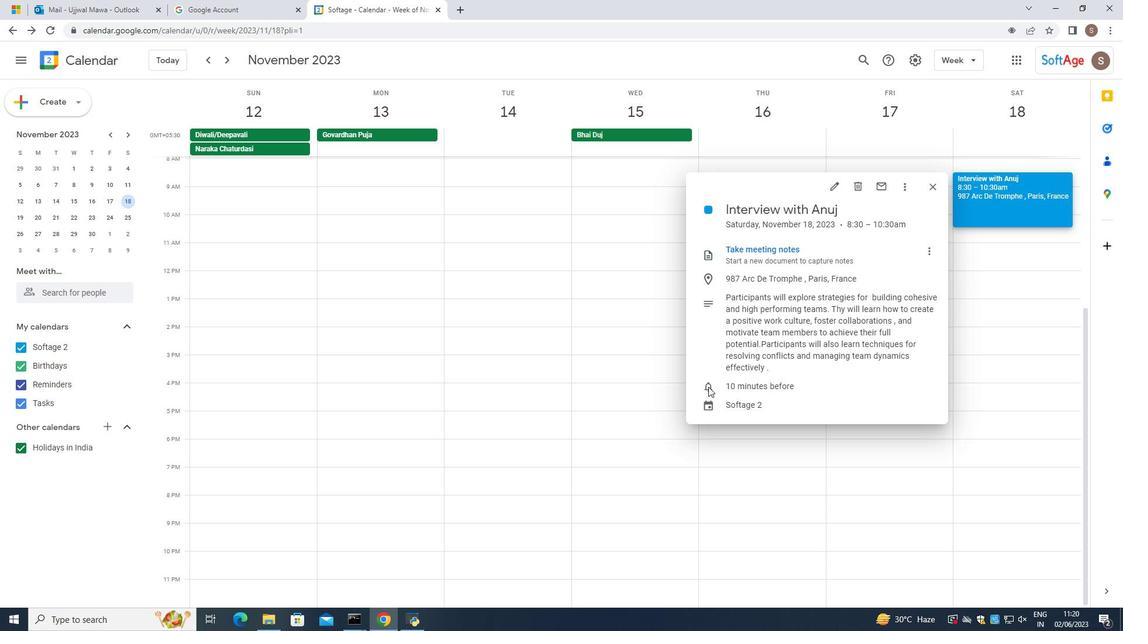 
Action: Mouse pressed left at (706, 386)
Screenshot: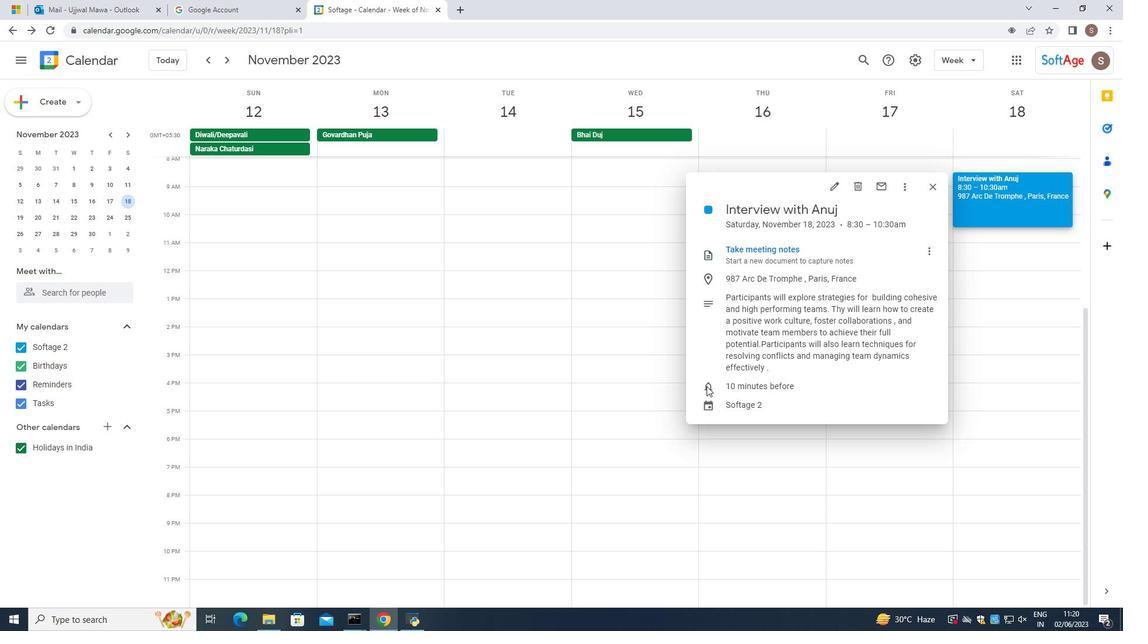 
Action: Mouse pressed left at (706, 386)
Screenshot: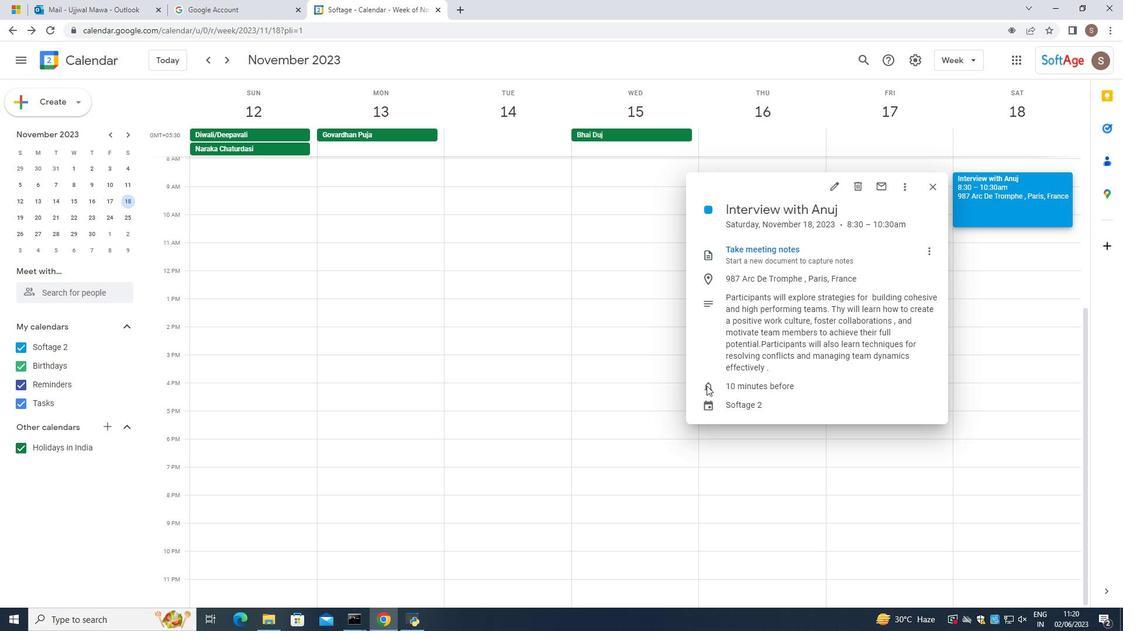 
Action: Mouse moved to (836, 191)
Screenshot: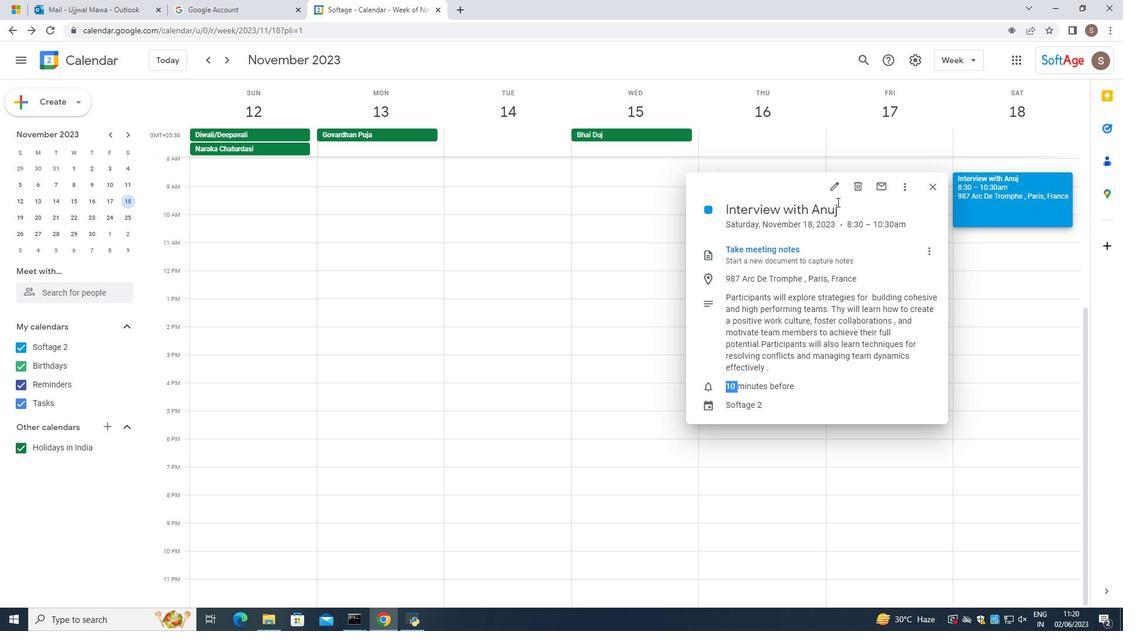 
Action: Mouse pressed left at (836, 191)
Screenshot: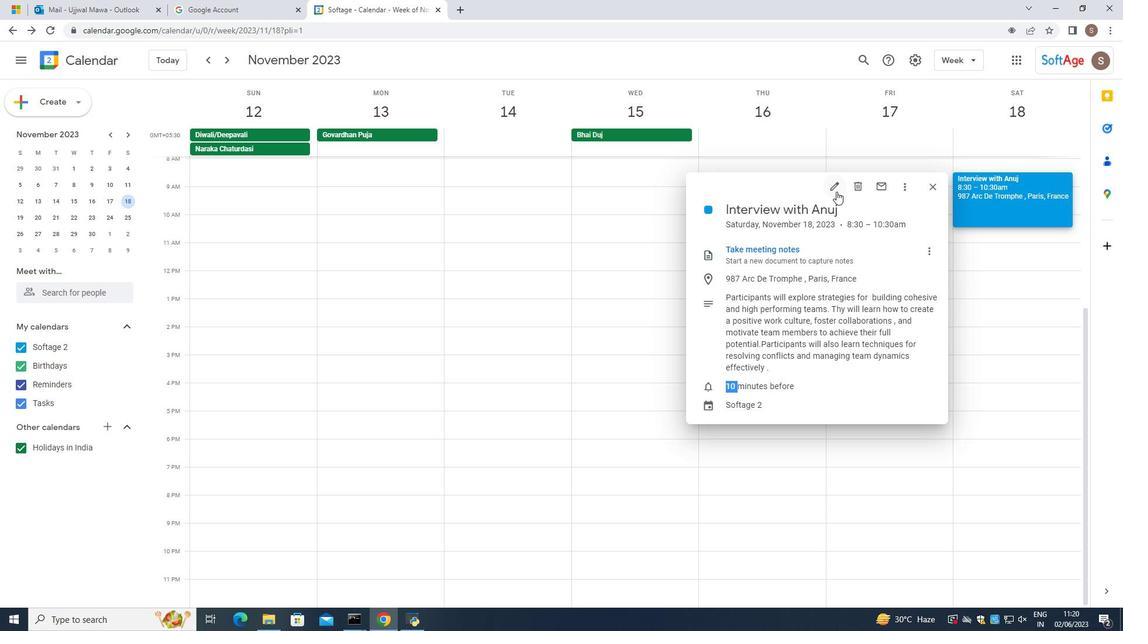 
Action: Mouse moved to (74, 382)
Screenshot: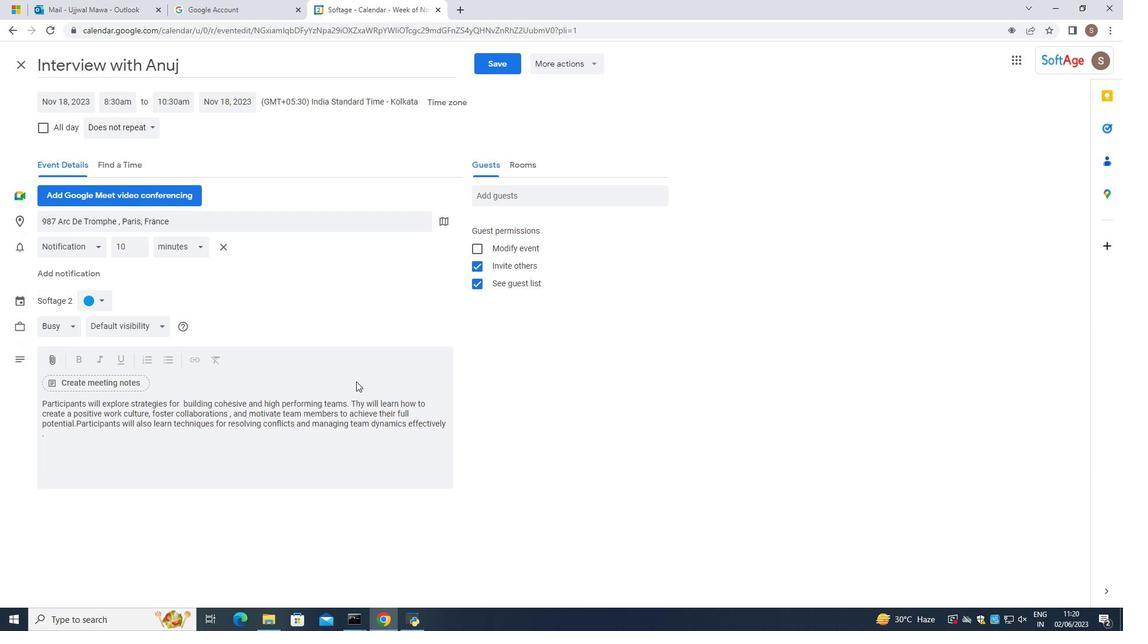 
Action: Mouse scrolled (74, 381) with delta (0, 0)
Screenshot: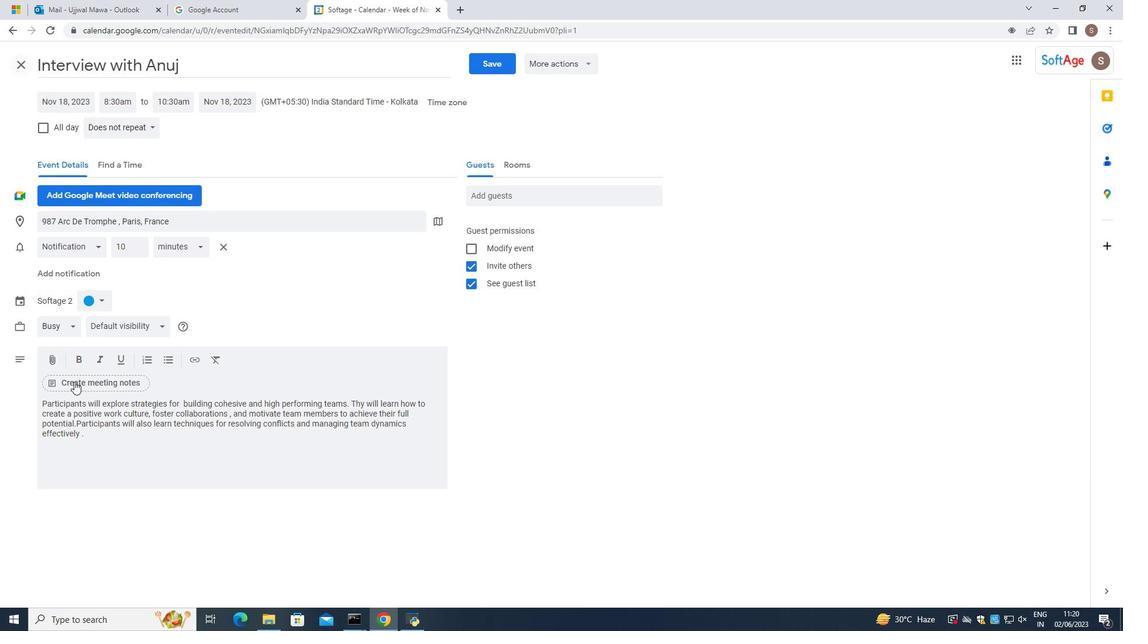 
Action: Mouse scrolled (74, 381) with delta (0, 0)
Screenshot: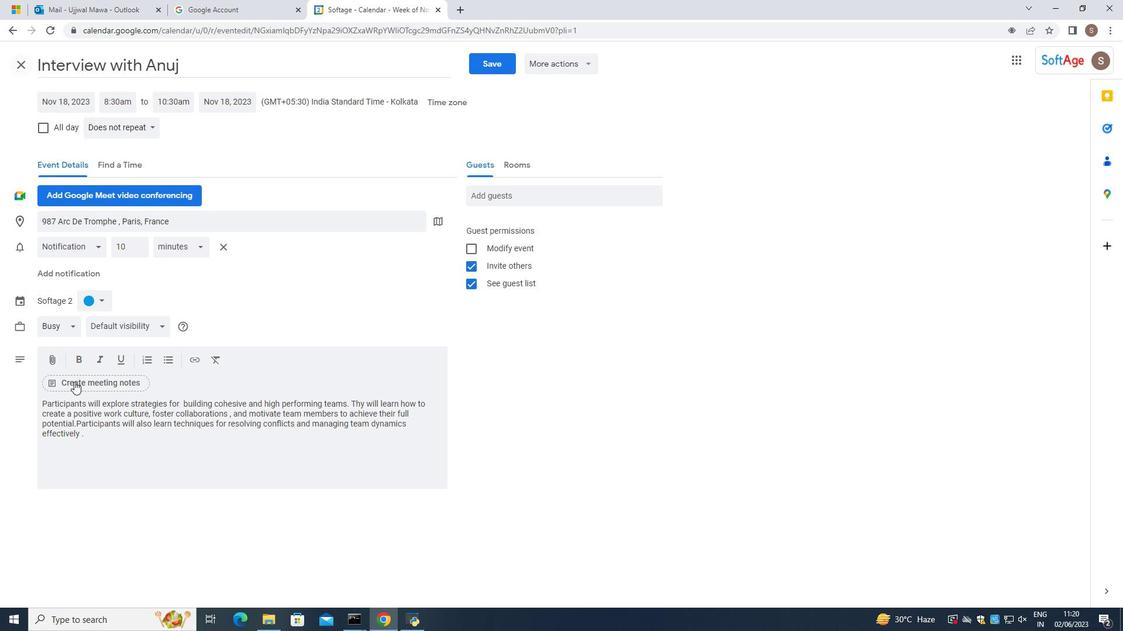 
Action: Mouse scrolled (74, 381) with delta (0, 0)
Screenshot: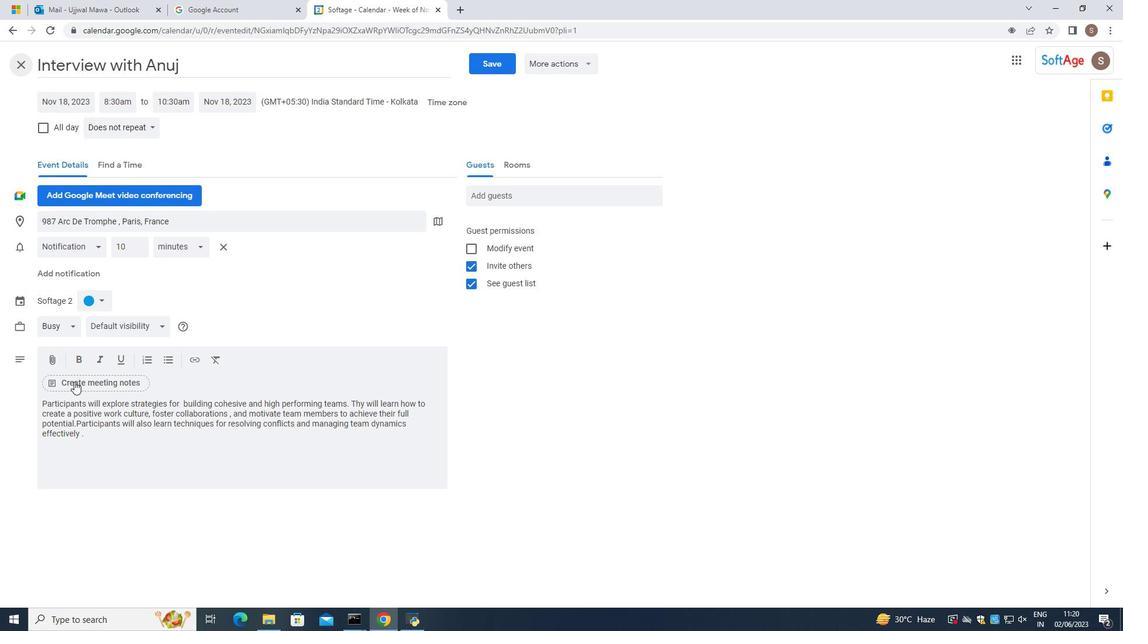 
Action: Mouse scrolled (74, 381) with delta (0, 0)
Screenshot: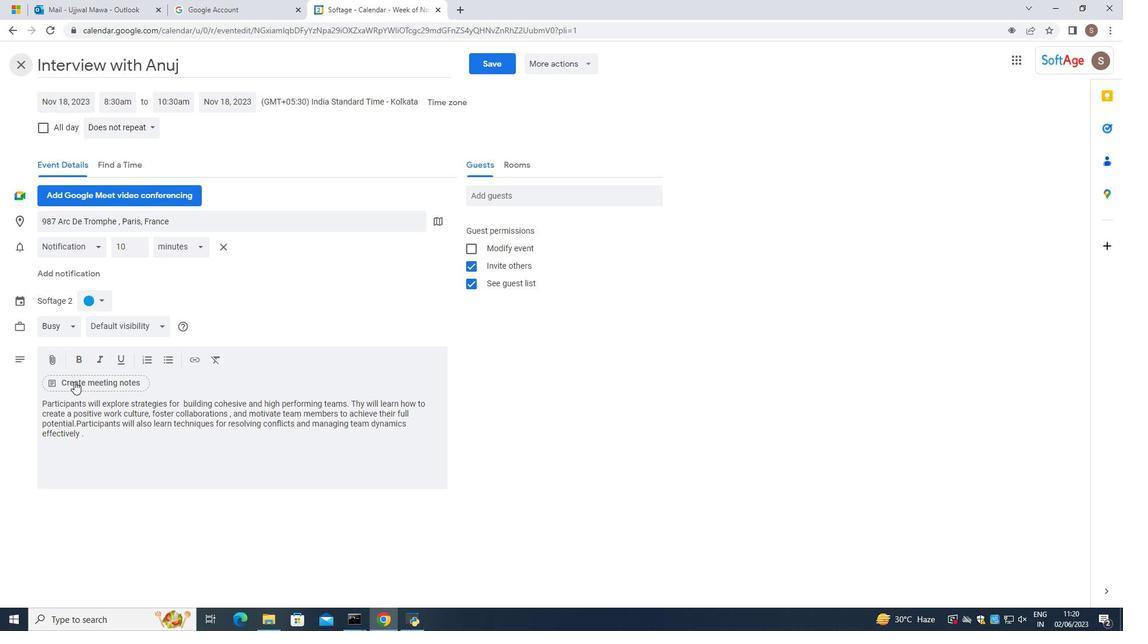 
Action: Mouse moved to (73, 373)
Screenshot: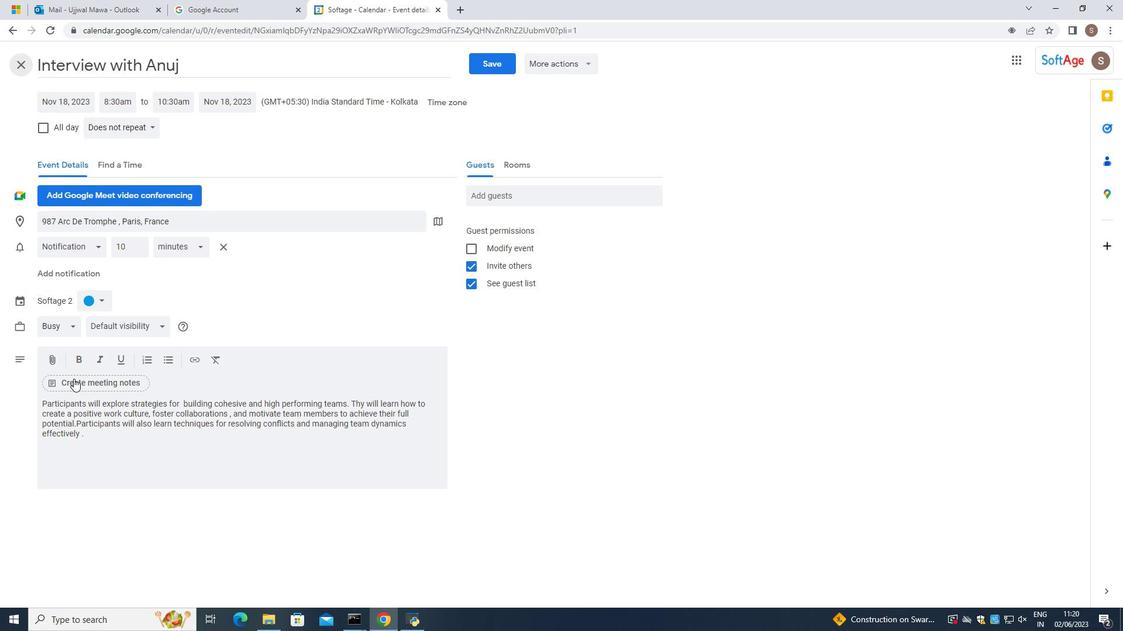 
Action: Mouse scrolled (73, 372) with delta (0, 0)
Screenshot: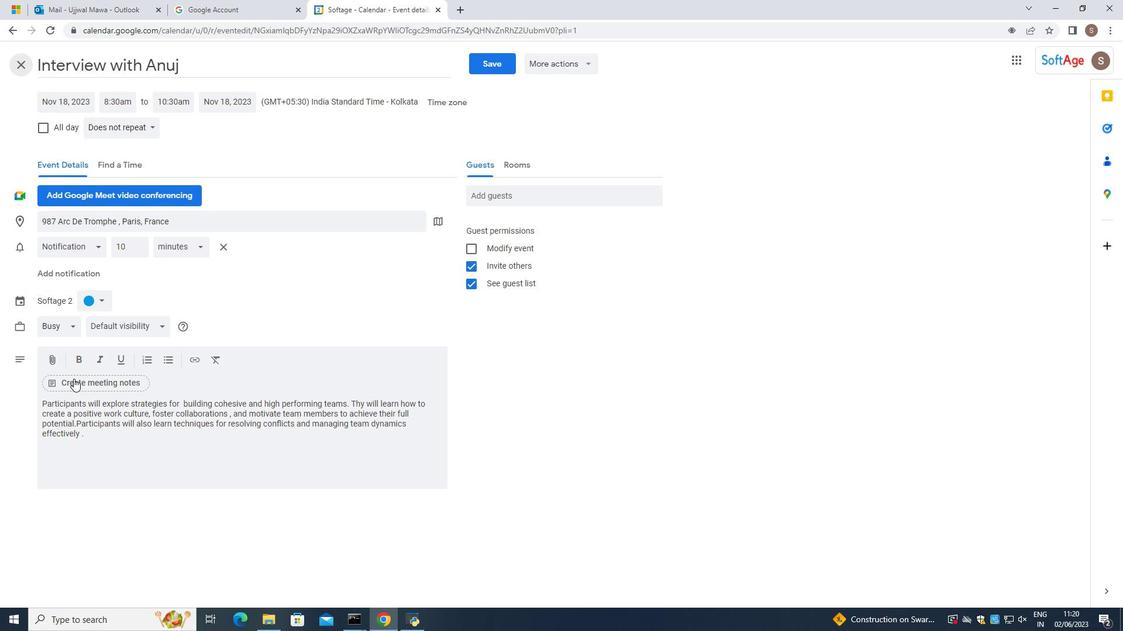 
Action: Mouse scrolled (73, 372) with delta (0, 0)
Screenshot: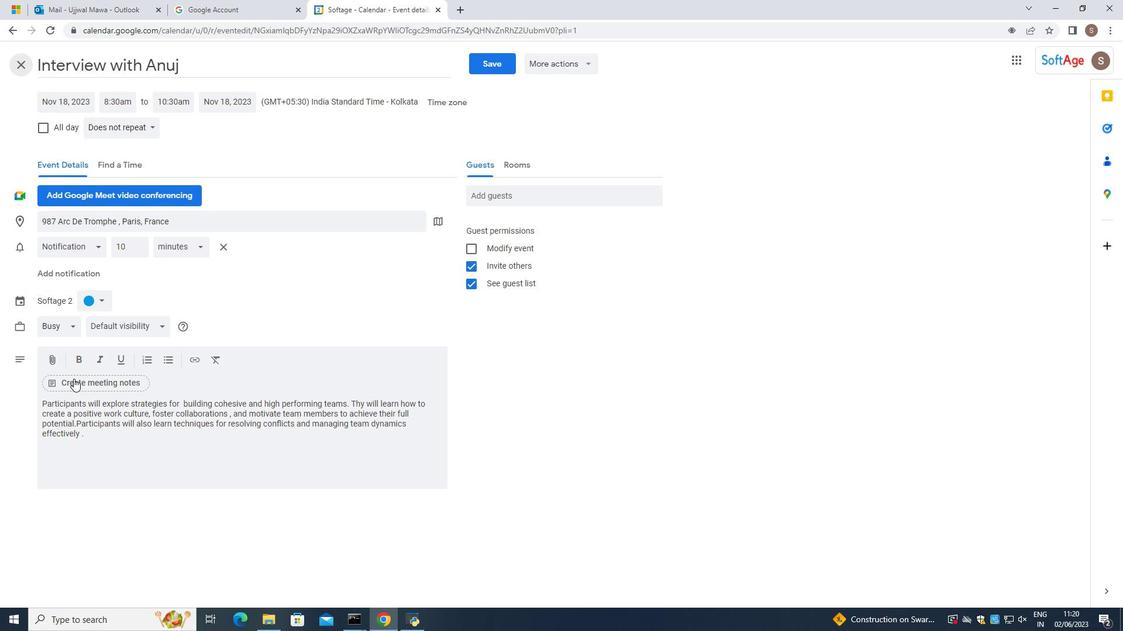 
Action: Mouse scrolled (73, 372) with delta (0, 0)
Screenshot: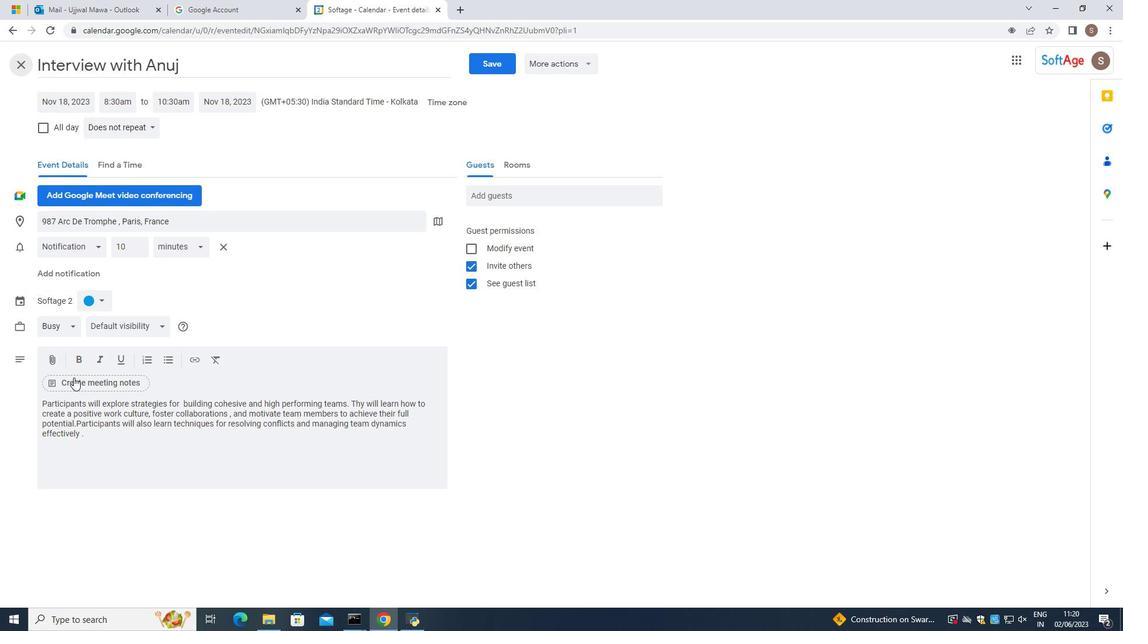 
Action: Mouse scrolled (73, 372) with delta (0, 0)
Screenshot: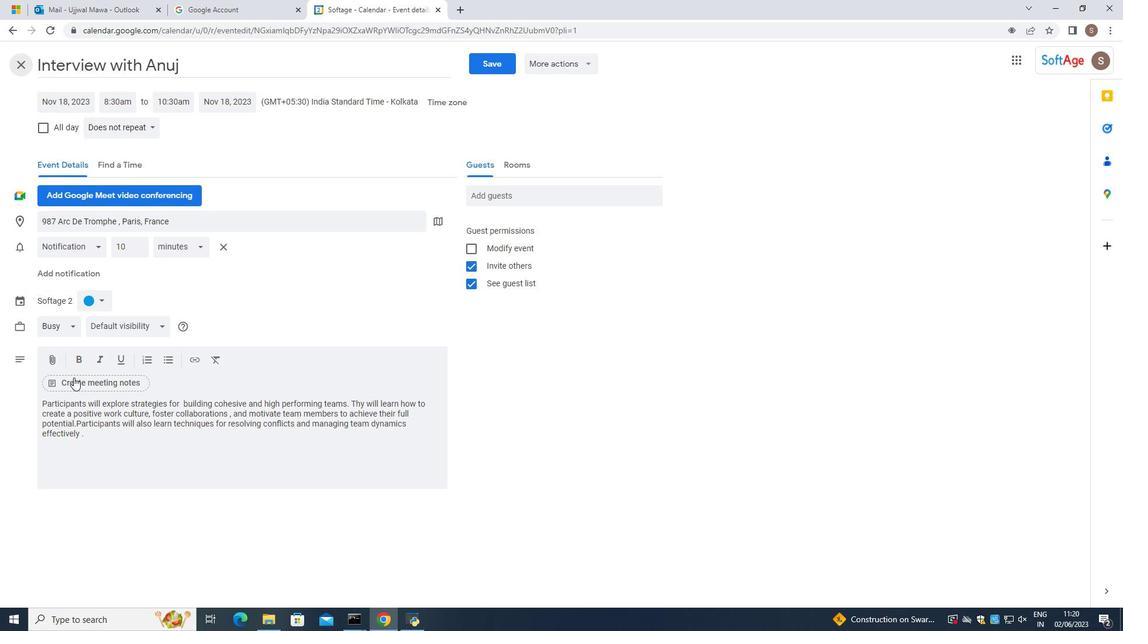 
Action: Mouse scrolled (73, 373) with delta (0, 0)
Screenshot: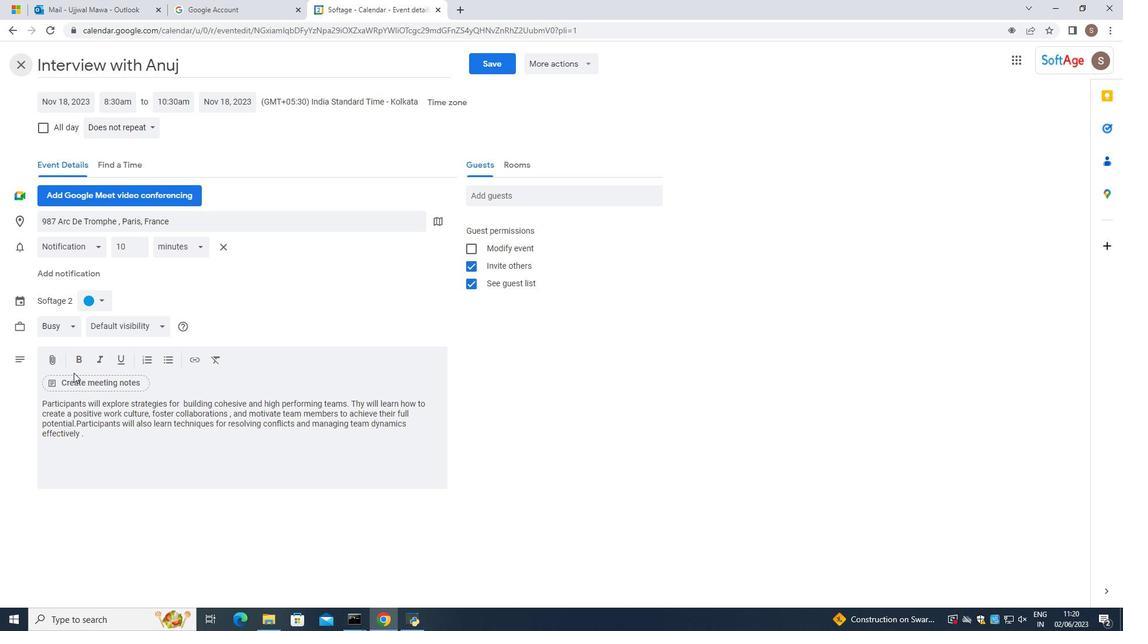 
Action: Mouse scrolled (73, 373) with delta (0, 0)
Screenshot: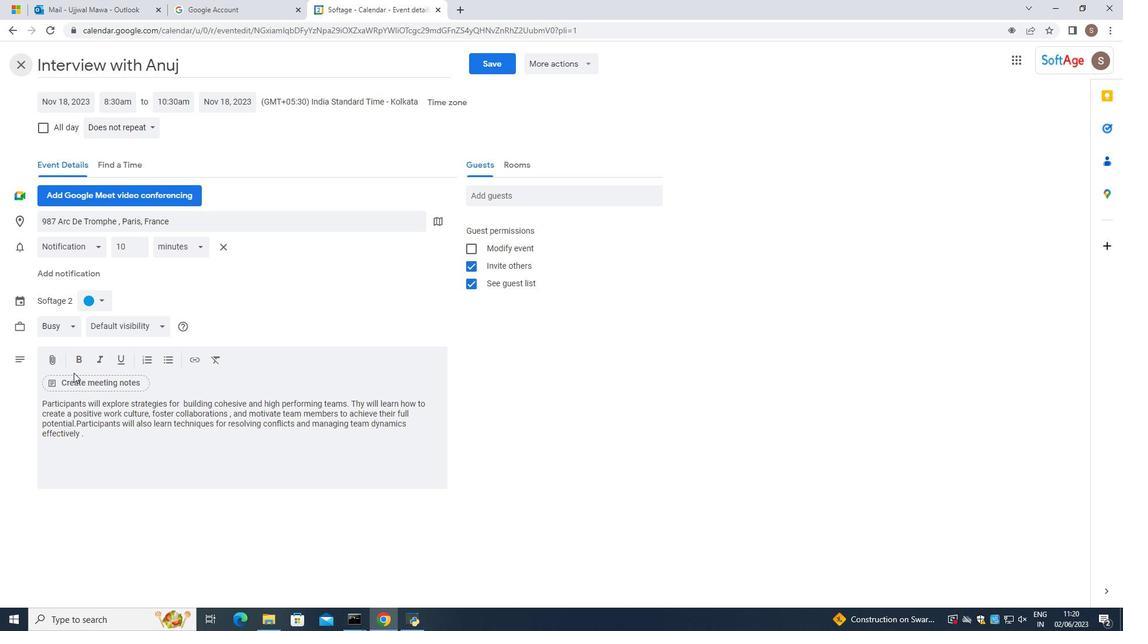 
Action: Mouse scrolled (73, 373) with delta (0, 0)
Screenshot: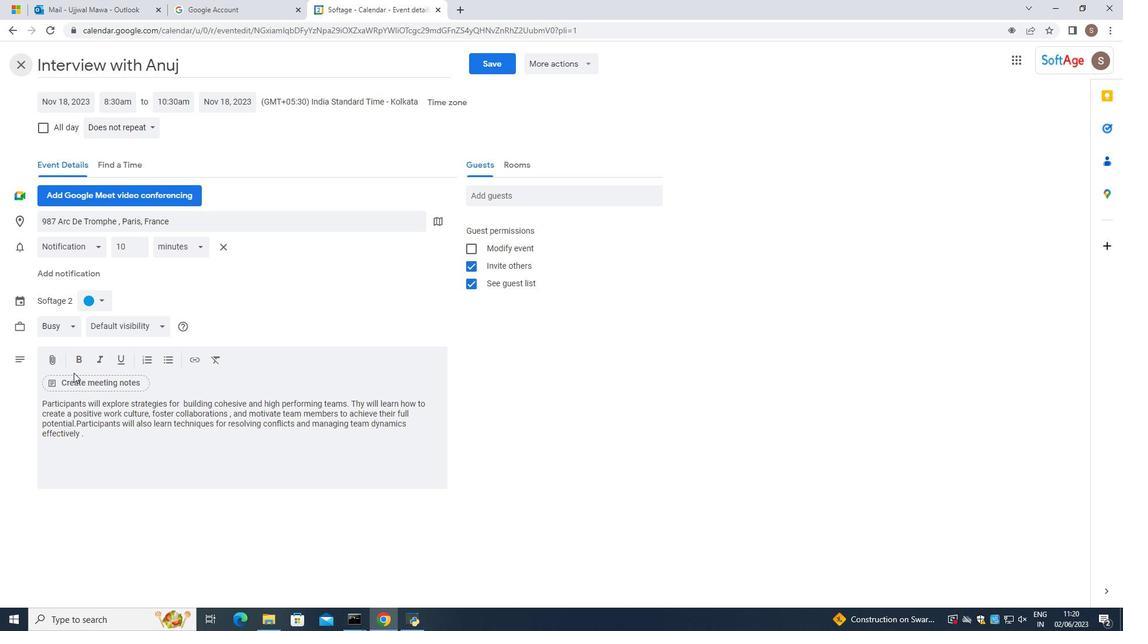 
Action: Mouse scrolled (73, 373) with delta (0, 0)
Screenshot: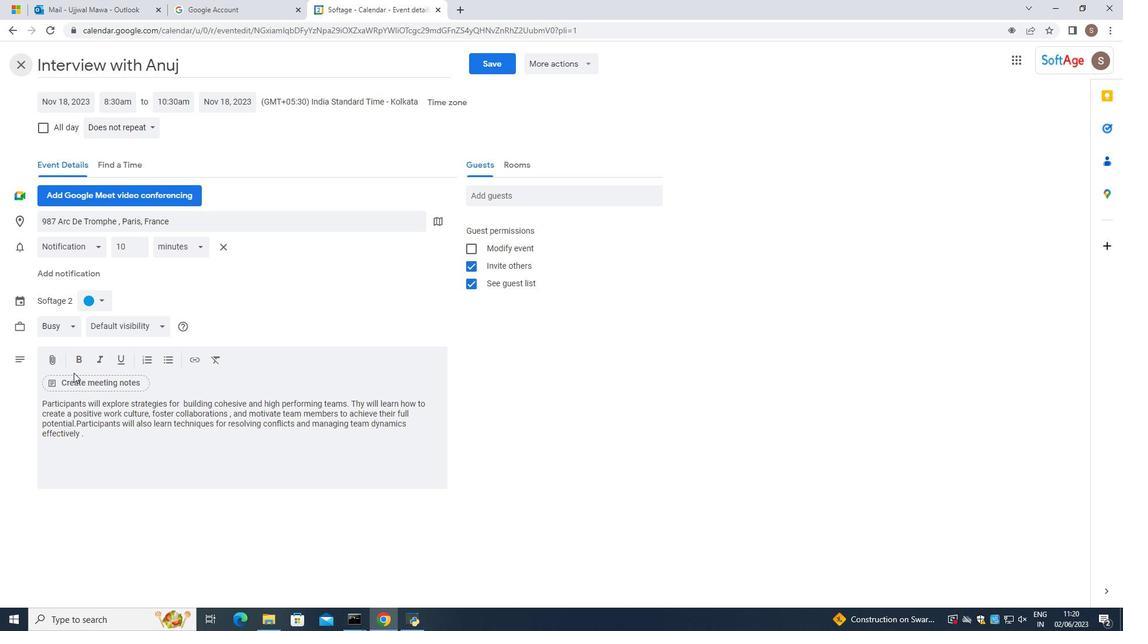 
Action: Mouse scrolled (73, 373) with delta (0, 0)
Screenshot: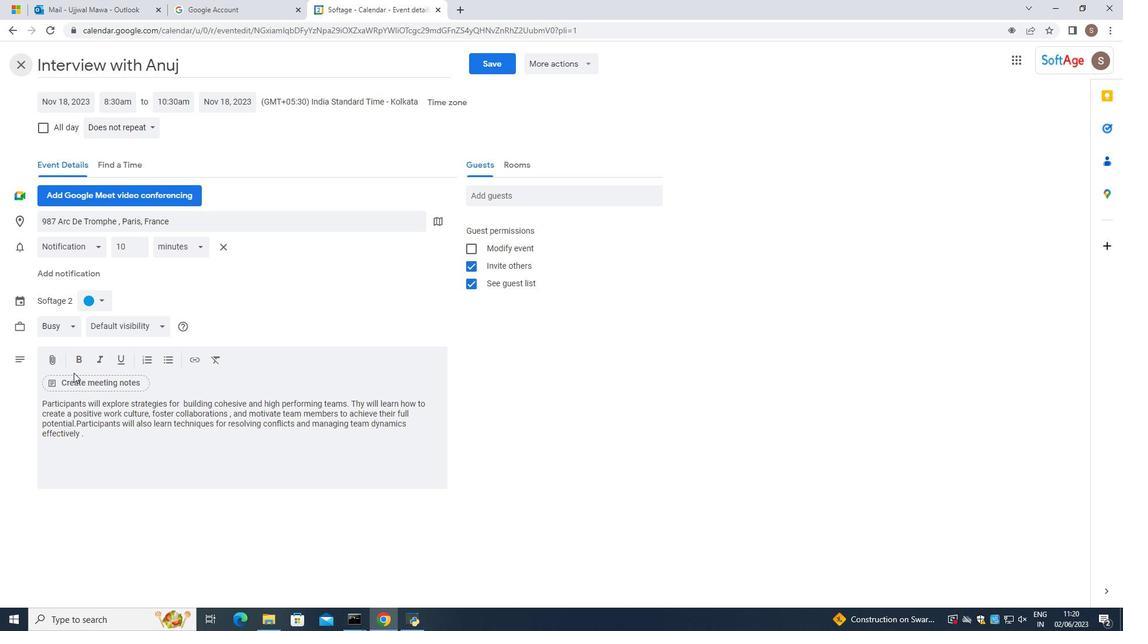 
Action: Mouse scrolled (73, 373) with delta (0, 0)
Screenshot: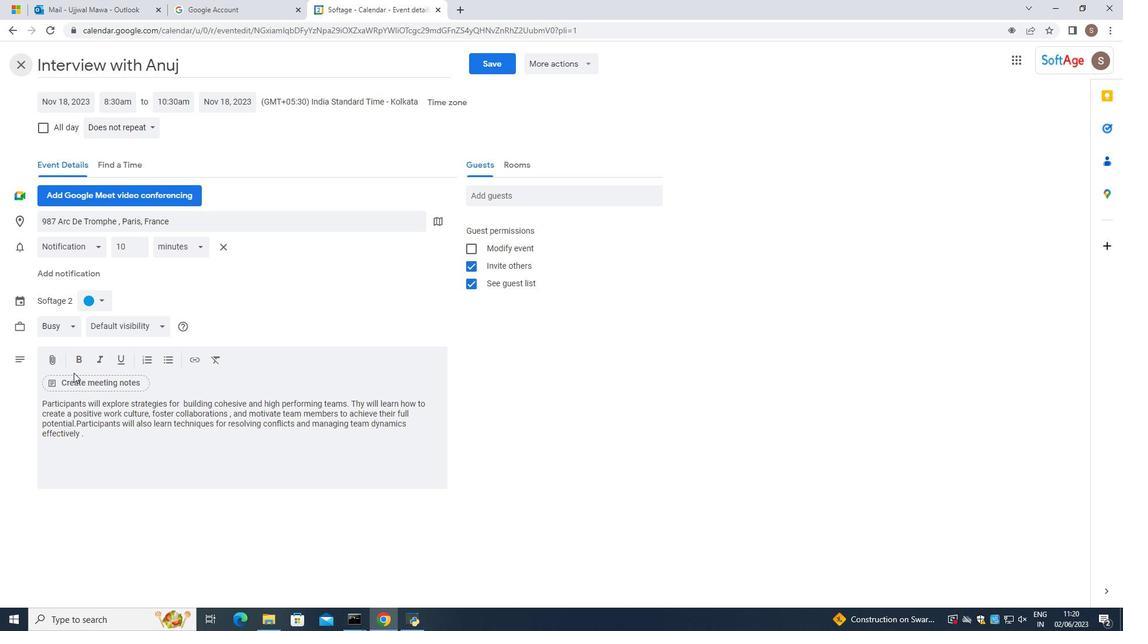
Action: Mouse moved to (180, 245)
Screenshot: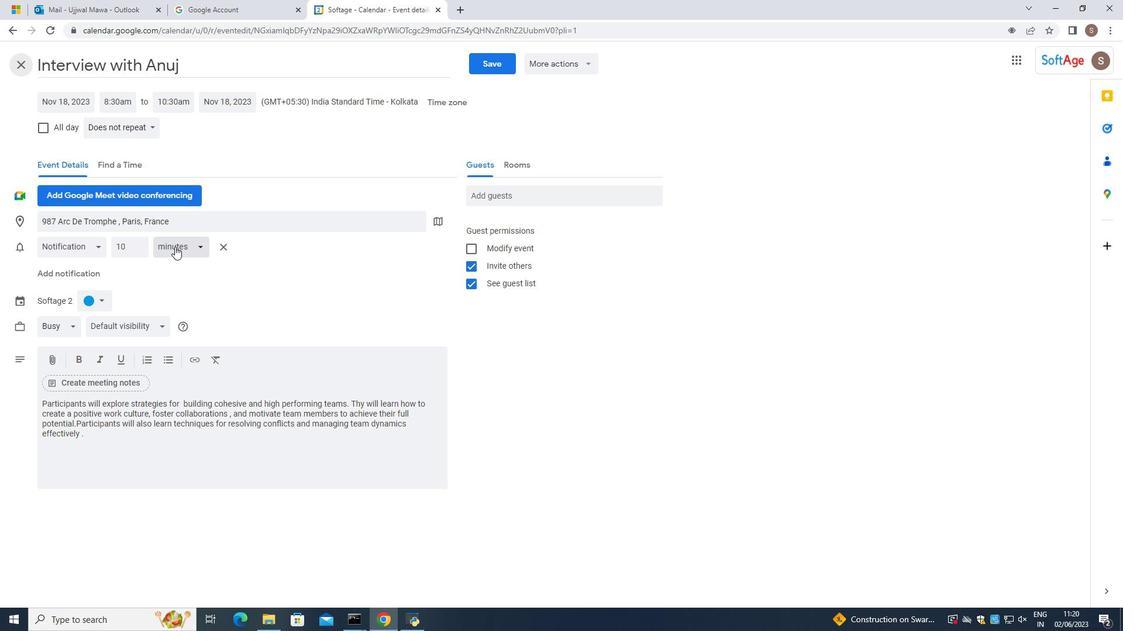 
Action: Mouse pressed left at (180, 245)
Screenshot: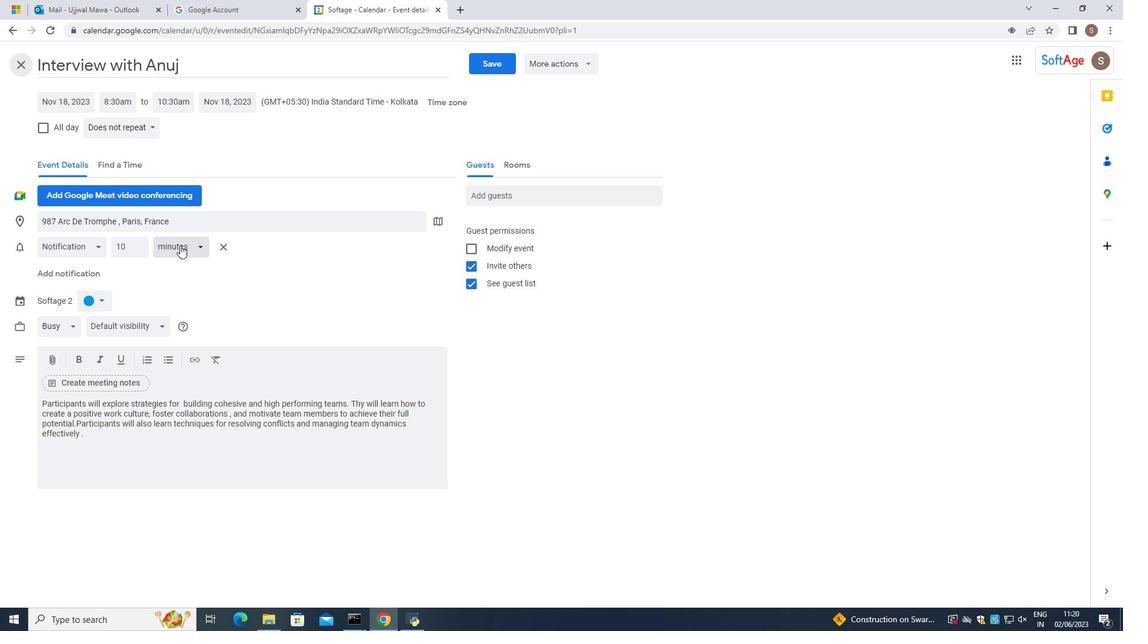 
Action: Mouse moved to (84, 246)
Screenshot: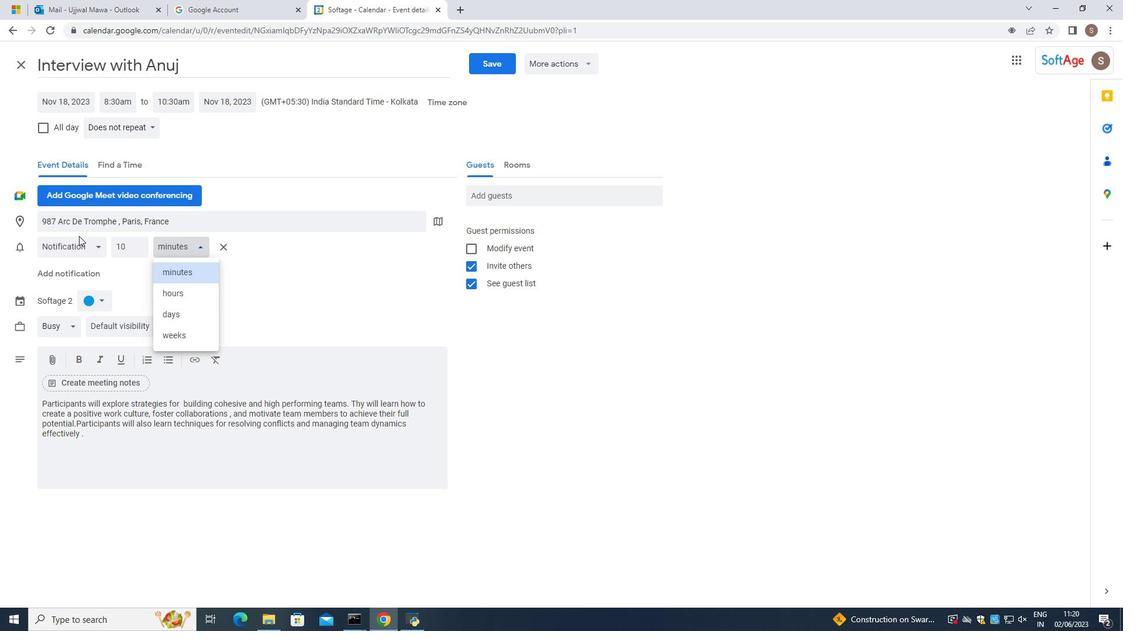 
Action: Mouse pressed left at (84, 246)
Screenshot: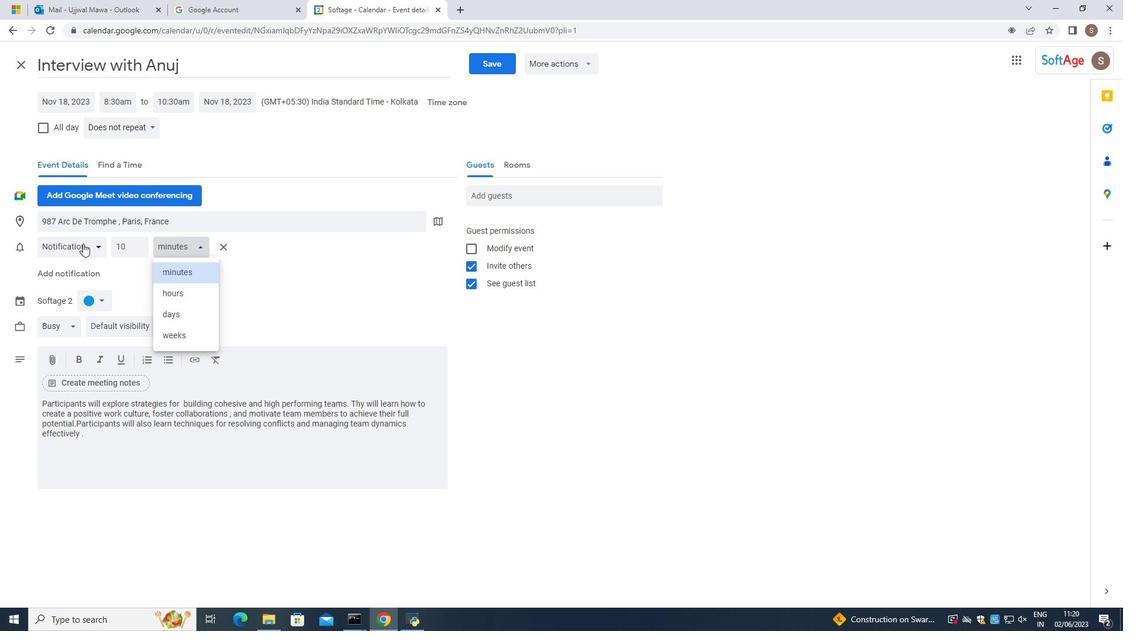 
Action: Mouse moved to (69, 293)
Screenshot: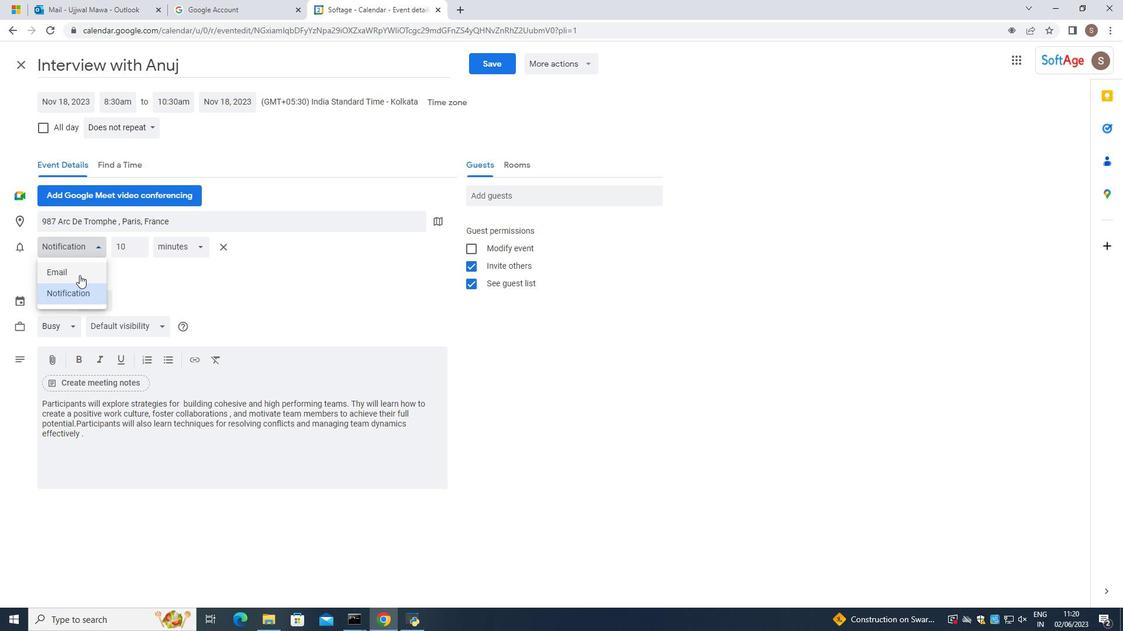 
Action: Mouse pressed left at (69, 293)
Screenshot: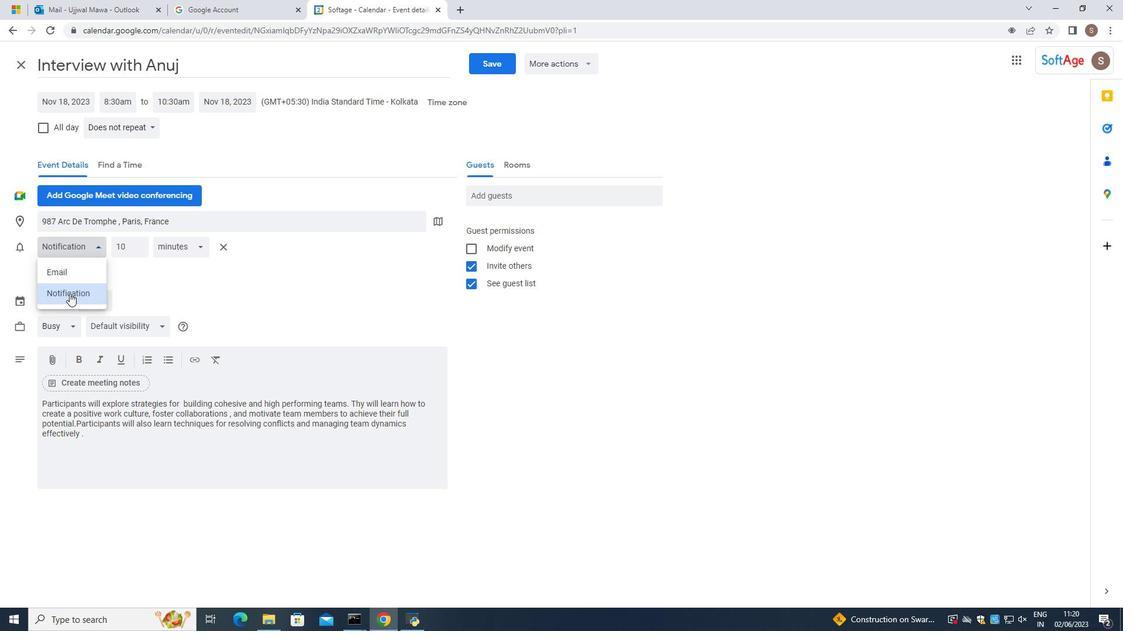 
Action: Mouse moved to (128, 246)
Screenshot: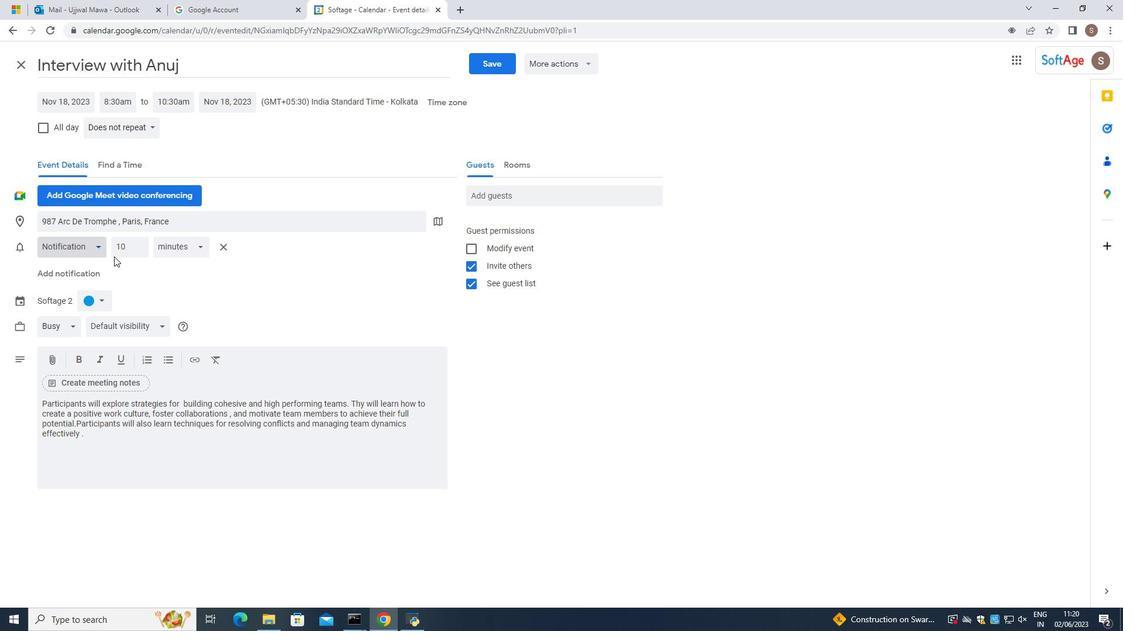 
Action: Mouse pressed left at (128, 246)
Screenshot: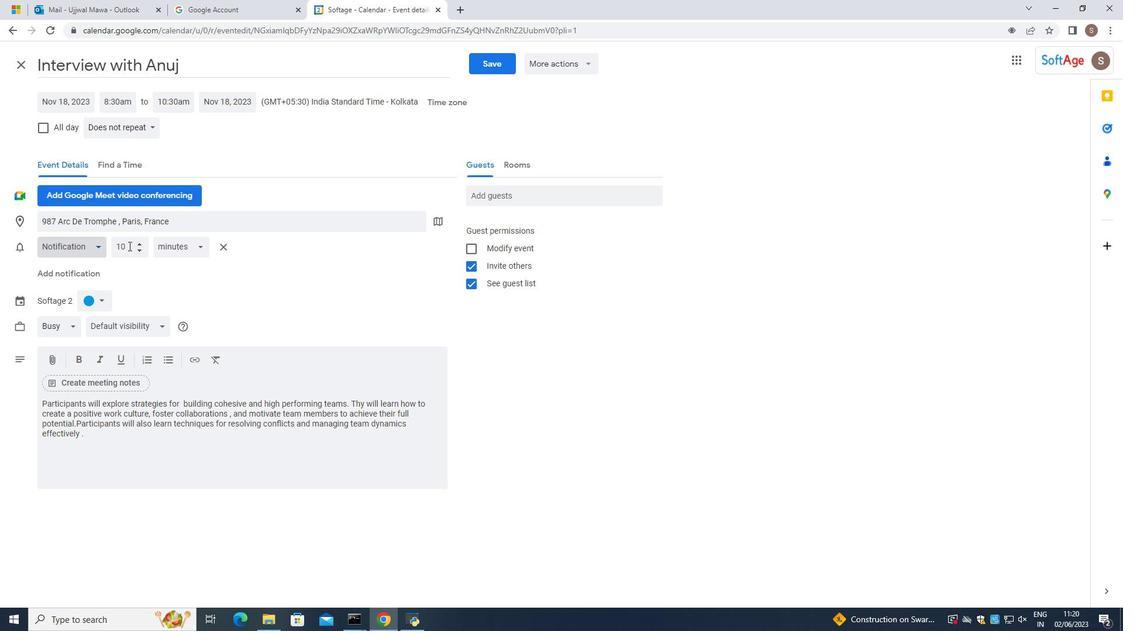 
Action: Mouse moved to (136, 241)
Screenshot: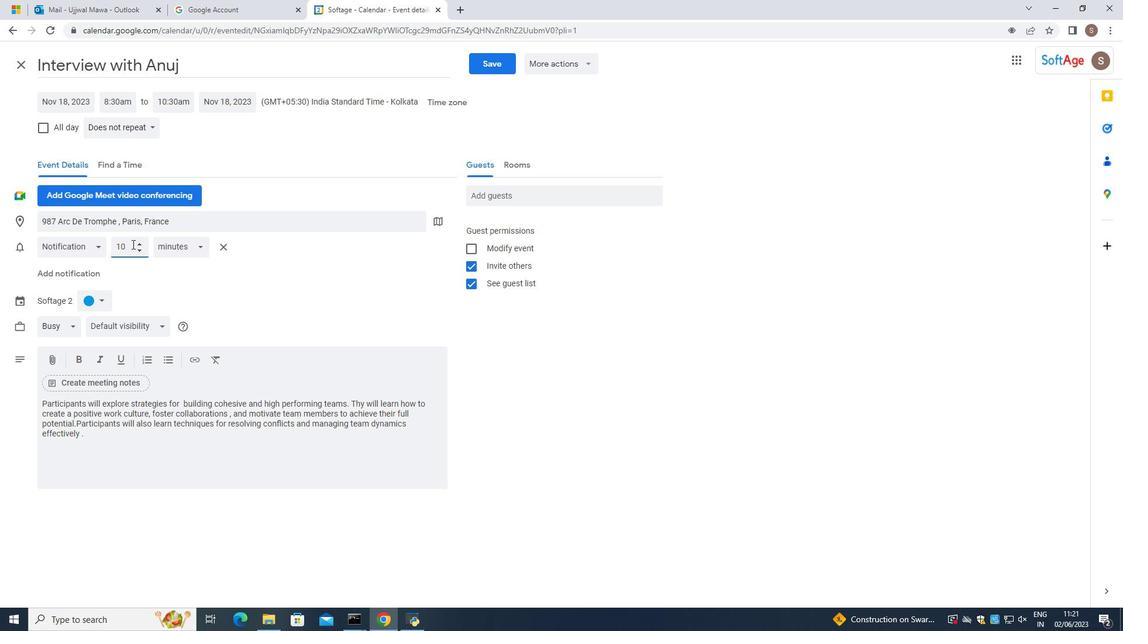 
Action: Mouse pressed left at (136, 241)
Screenshot: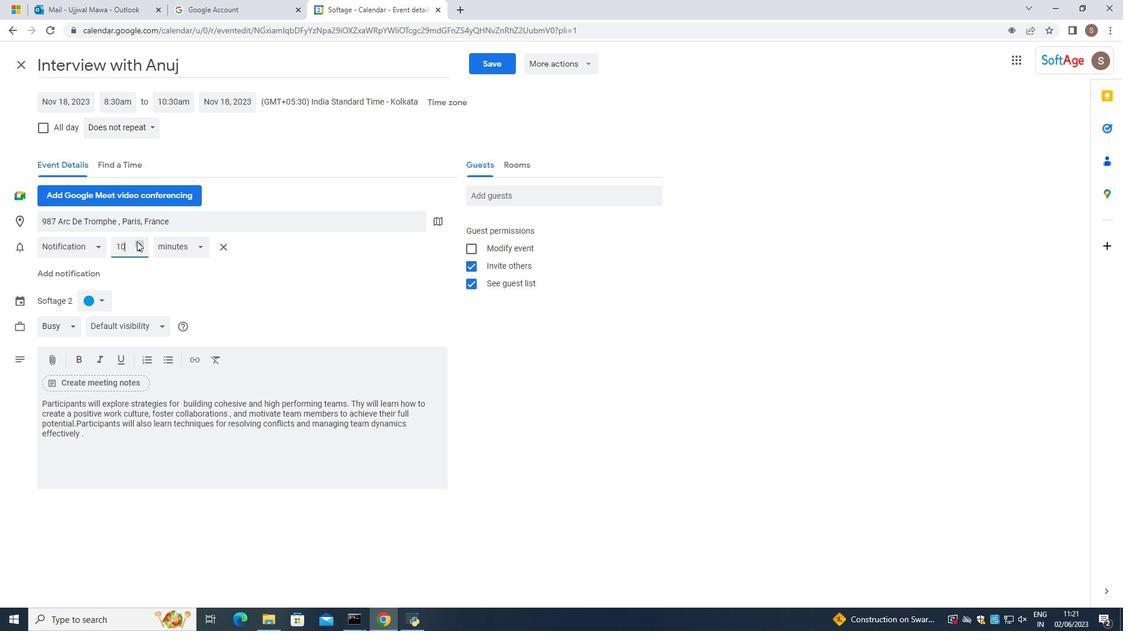 
Action: Mouse pressed left at (136, 241)
Screenshot: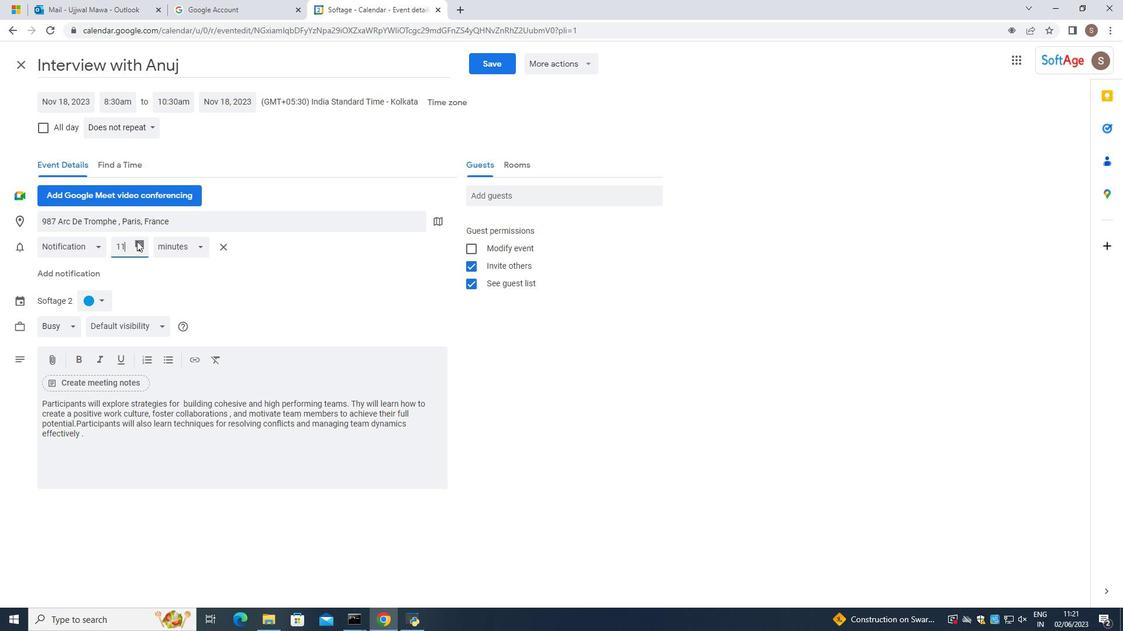 
Action: Mouse pressed left at (136, 241)
Screenshot: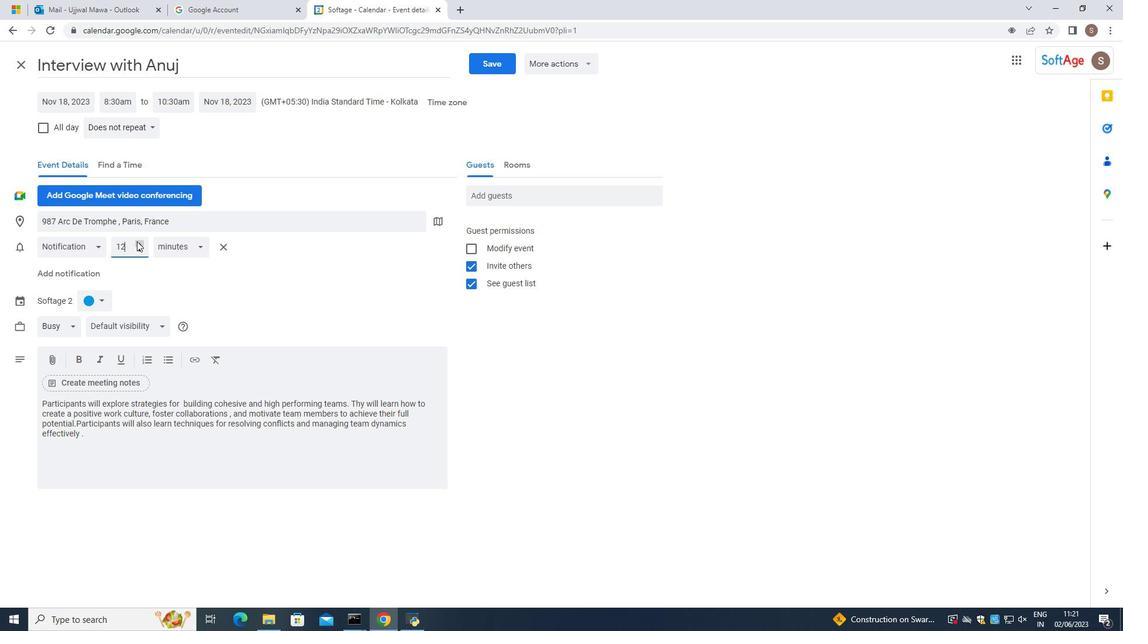 
Action: Mouse pressed left at (136, 241)
Screenshot: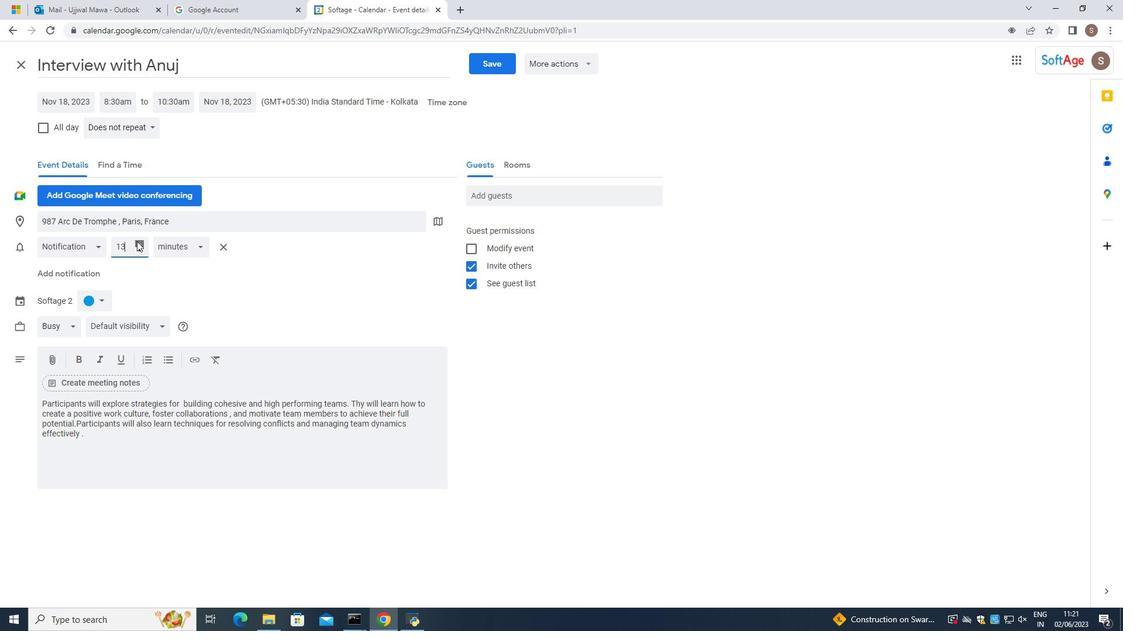 
Action: Mouse moved to (15, 248)
Screenshot: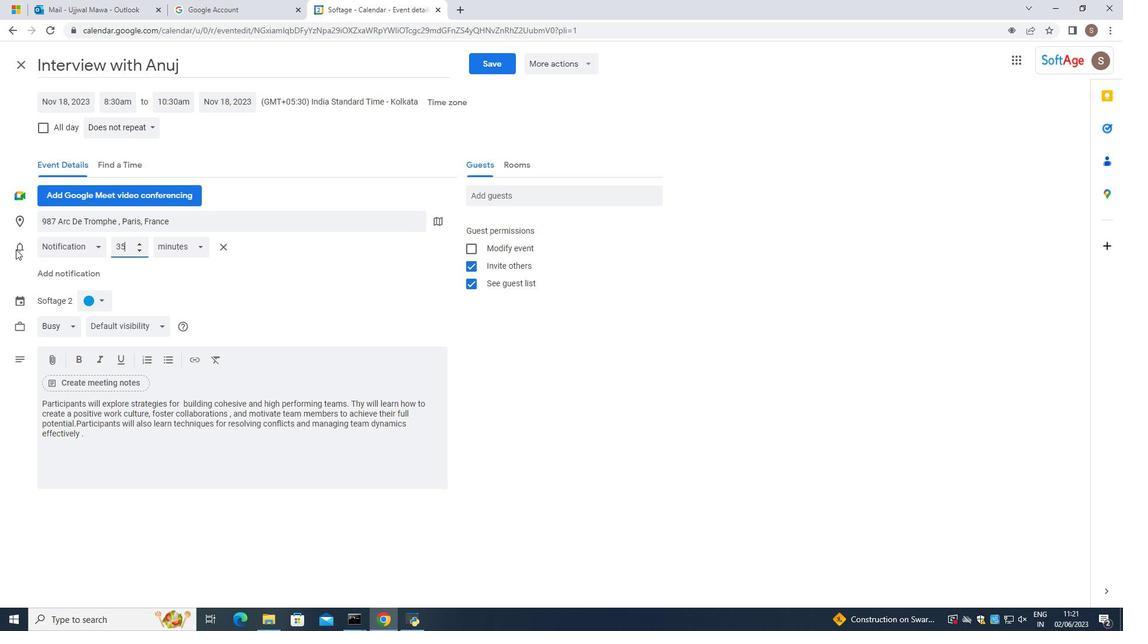 
Action: Mouse pressed left at (15, 248)
Screenshot: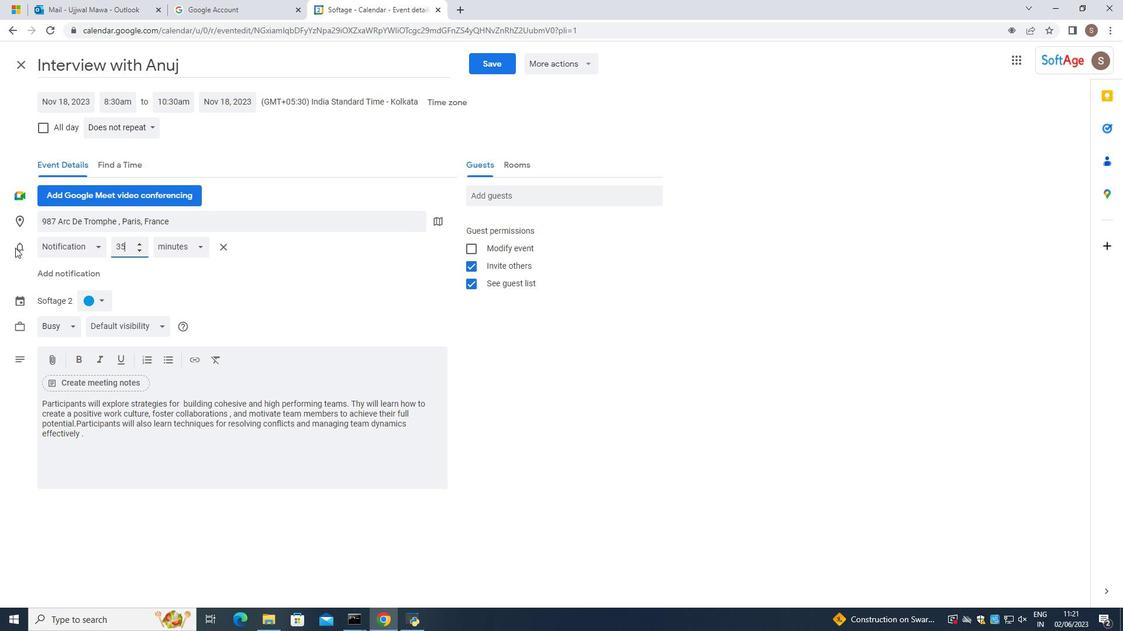 
Action: Mouse moved to (19, 251)
Screenshot: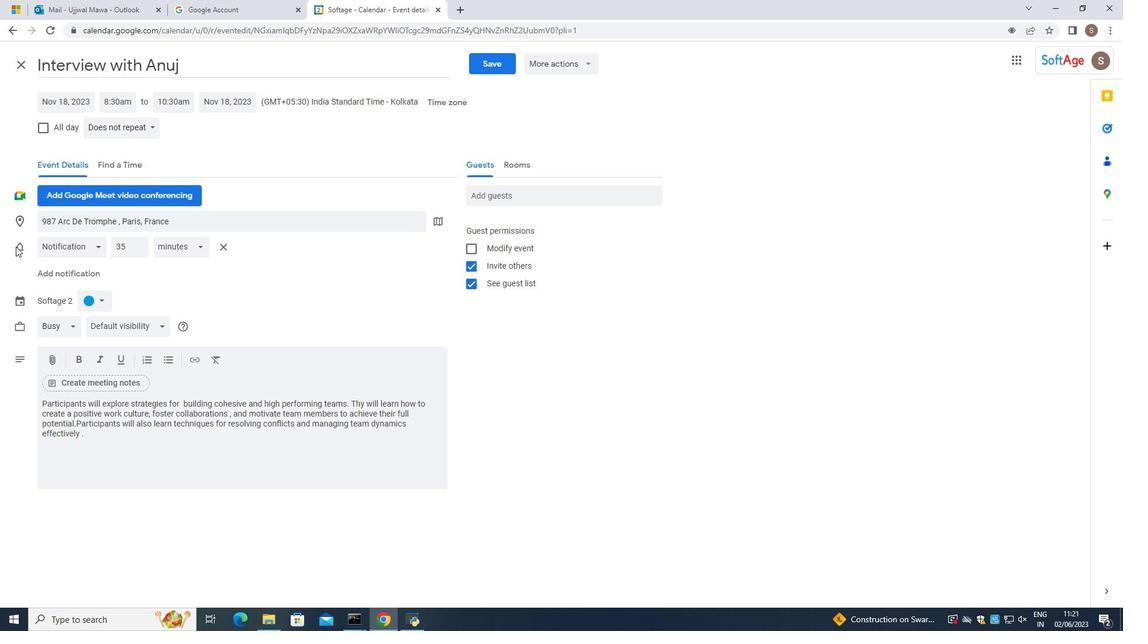 
Action: Mouse pressed left at (19, 251)
Screenshot: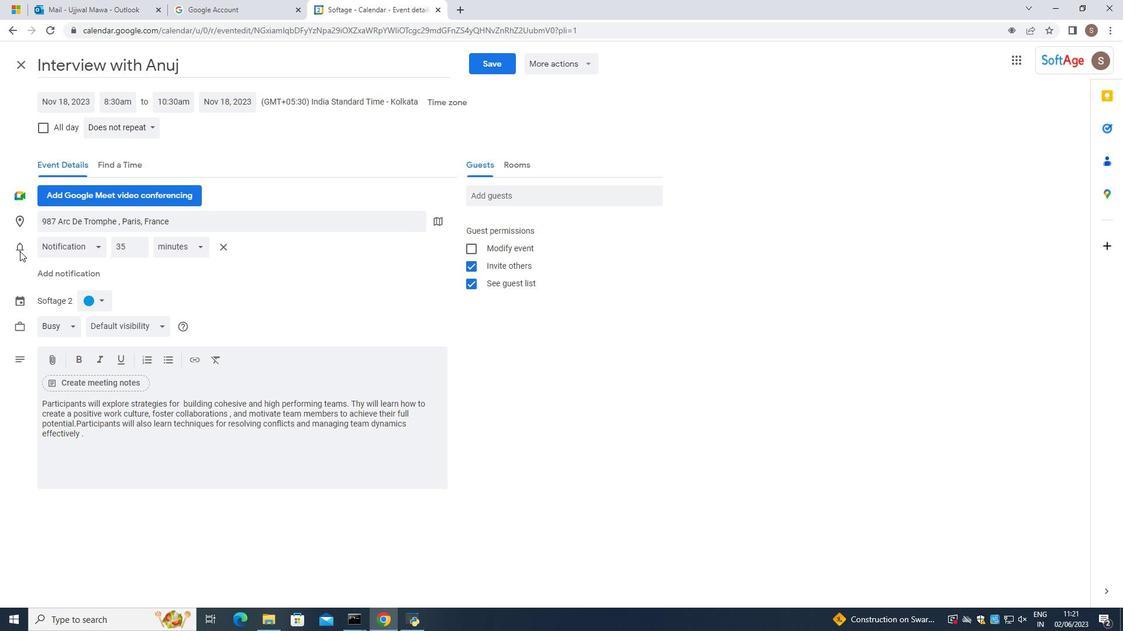 
Action: Mouse moved to (102, 250)
Screenshot: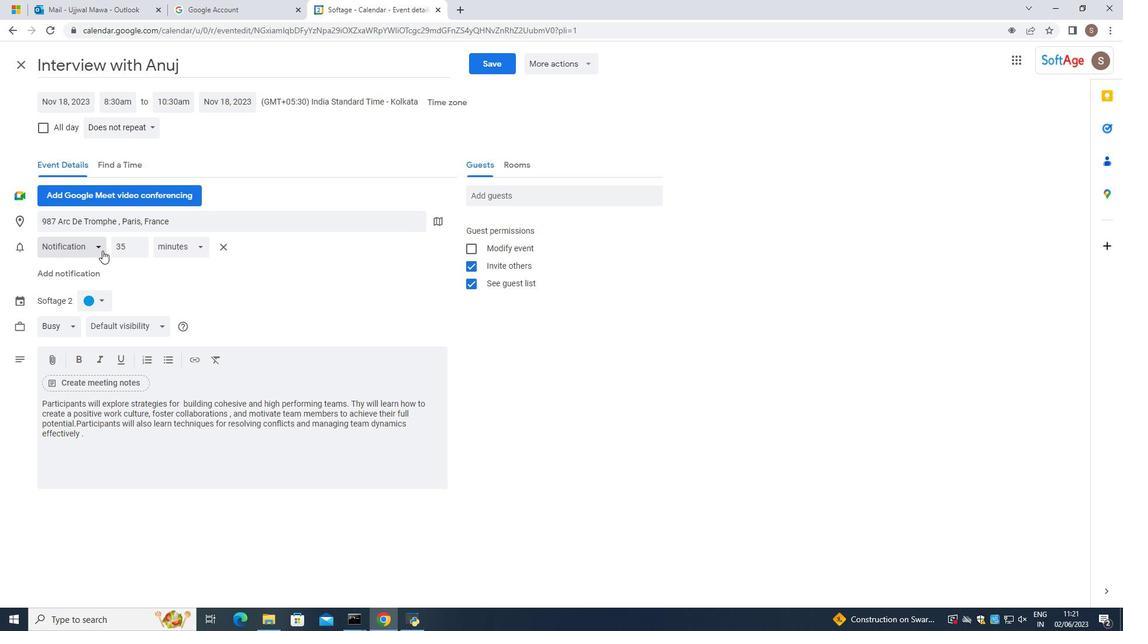 
Action: Mouse pressed left at (102, 250)
Screenshot: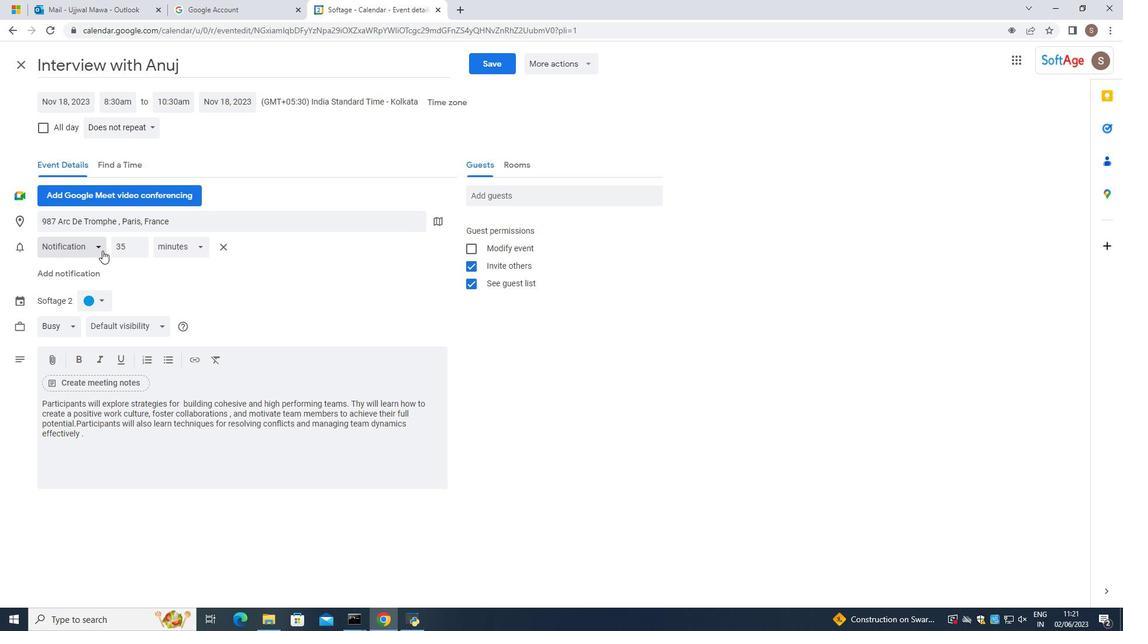 
Action: Mouse moved to (67, 297)
Screenshot: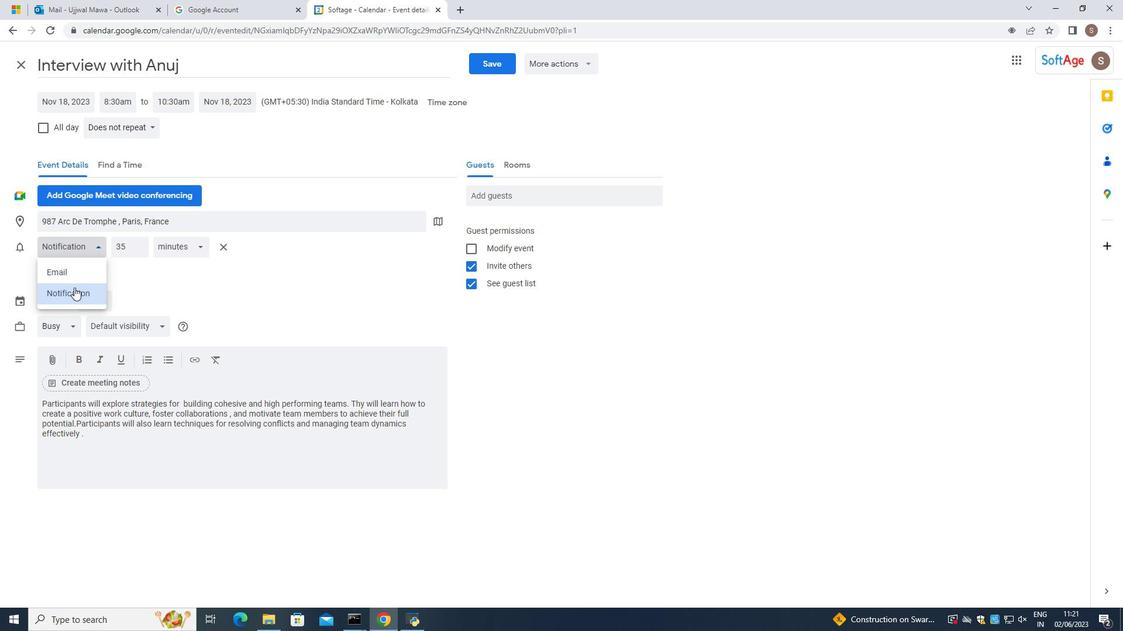 
Action: Mouse pressed left at (67, 297)
Screenshot: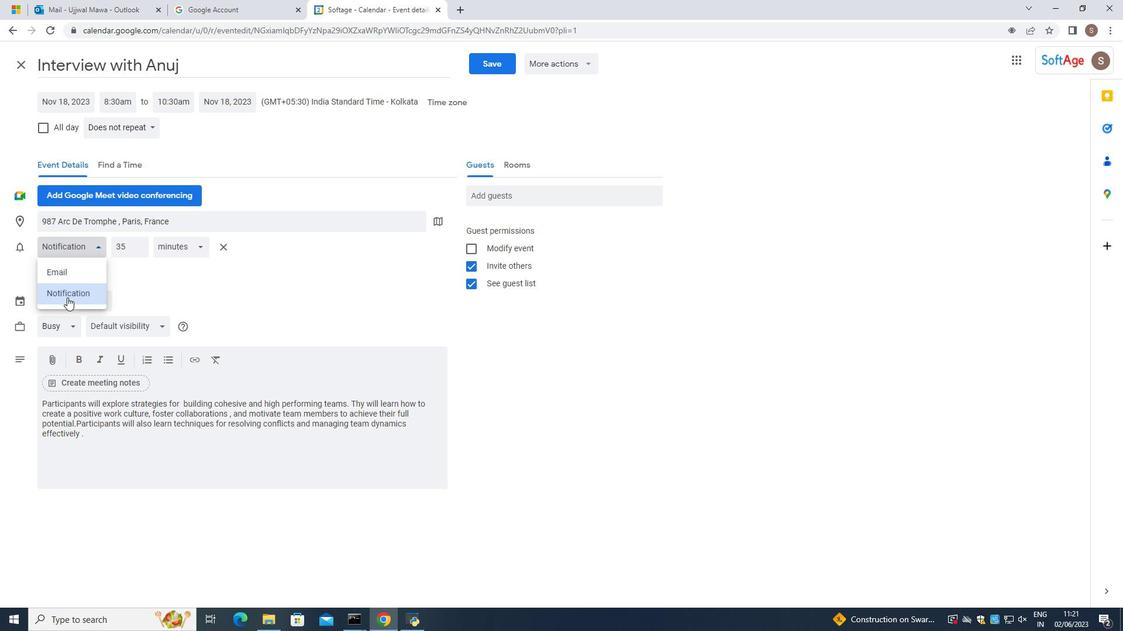 
Action: Mouse moved to (133, 251)
Screenshot: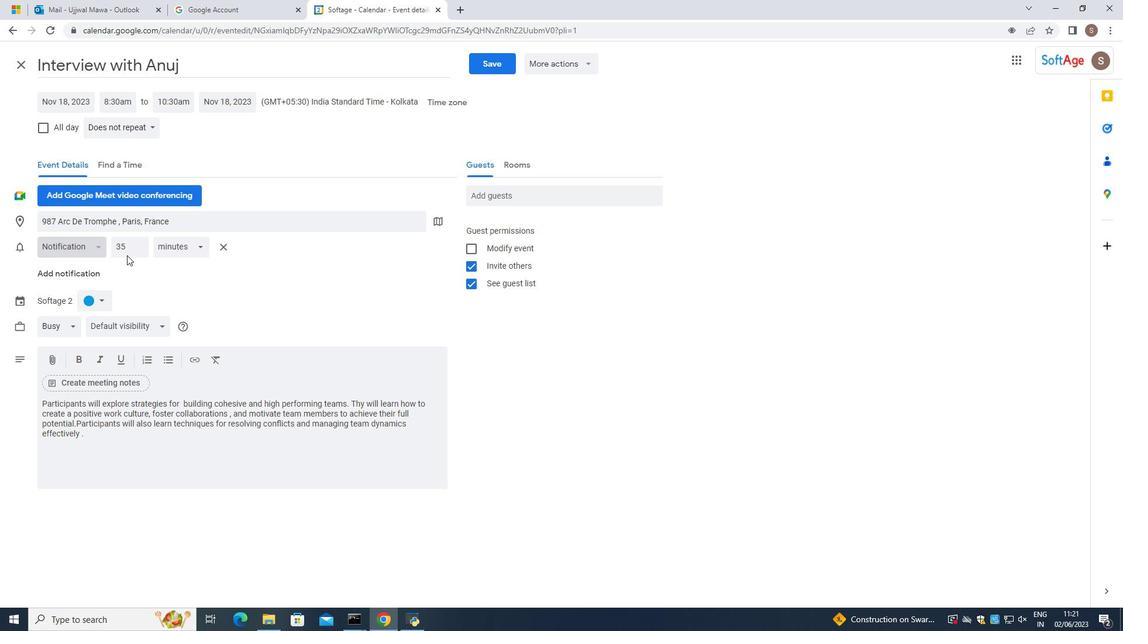 
Action: Mouse pressed left at (133, 251)
Screenshot: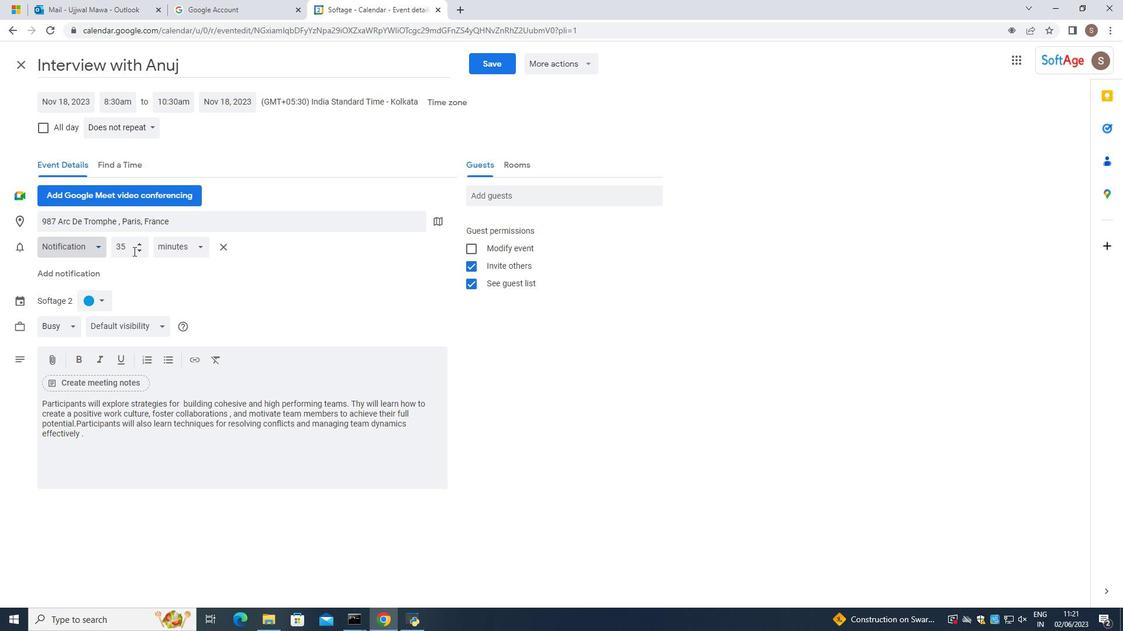 
Action: Mouse moved to (140, 246)
Screenshot: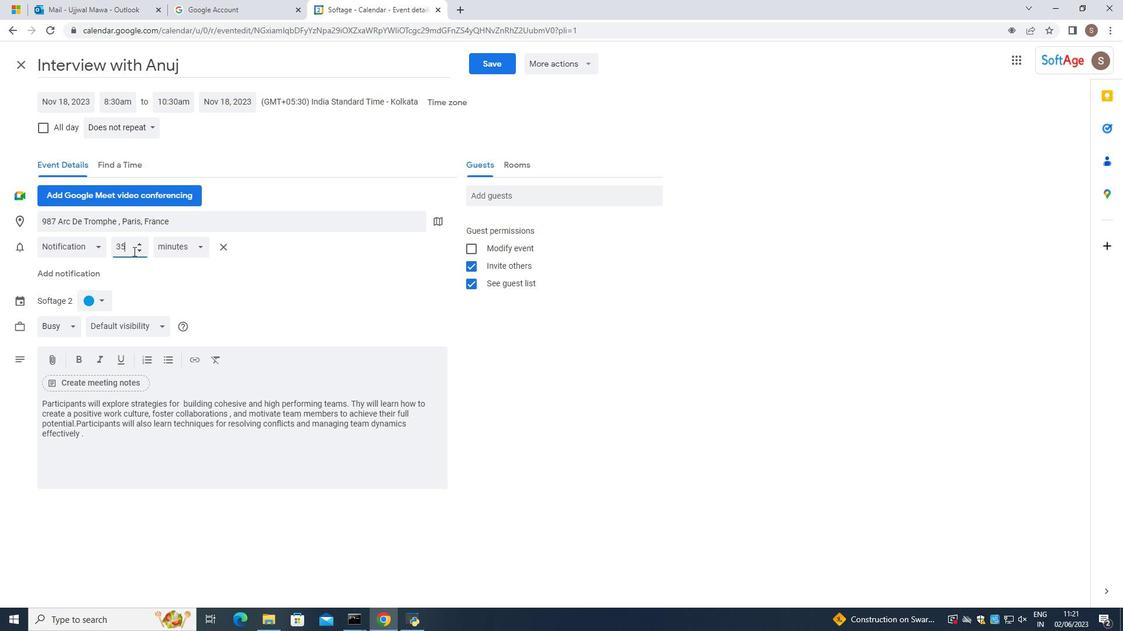 
Action: Mouse pressed left at (140, 246)
Screenshot: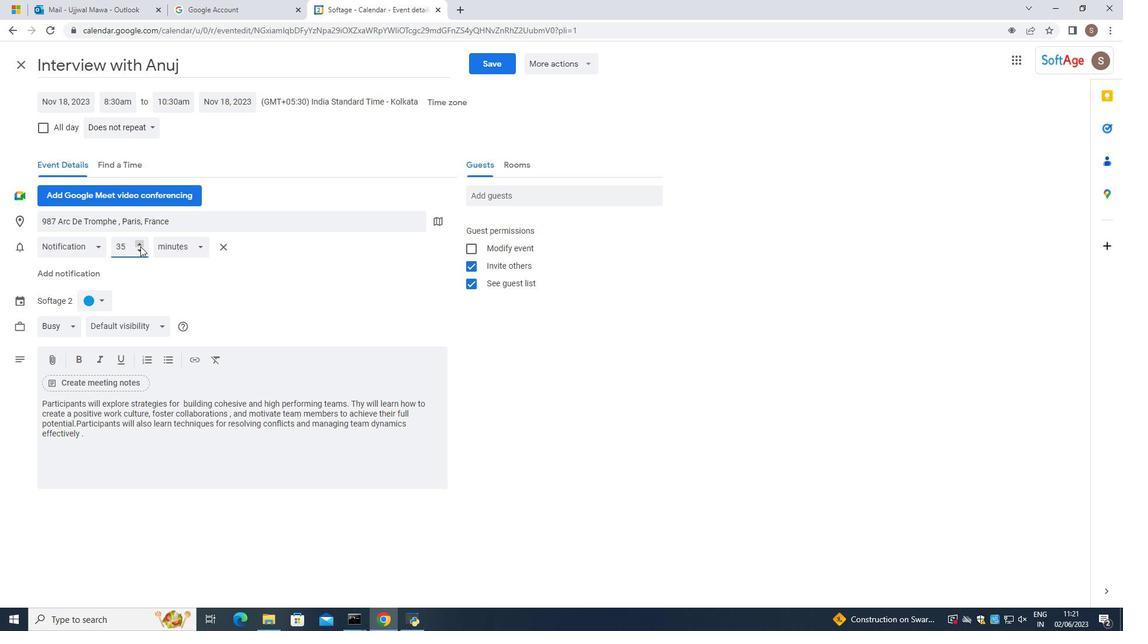 
Action: Mouse pressed left at (140, 246)
Screenshot: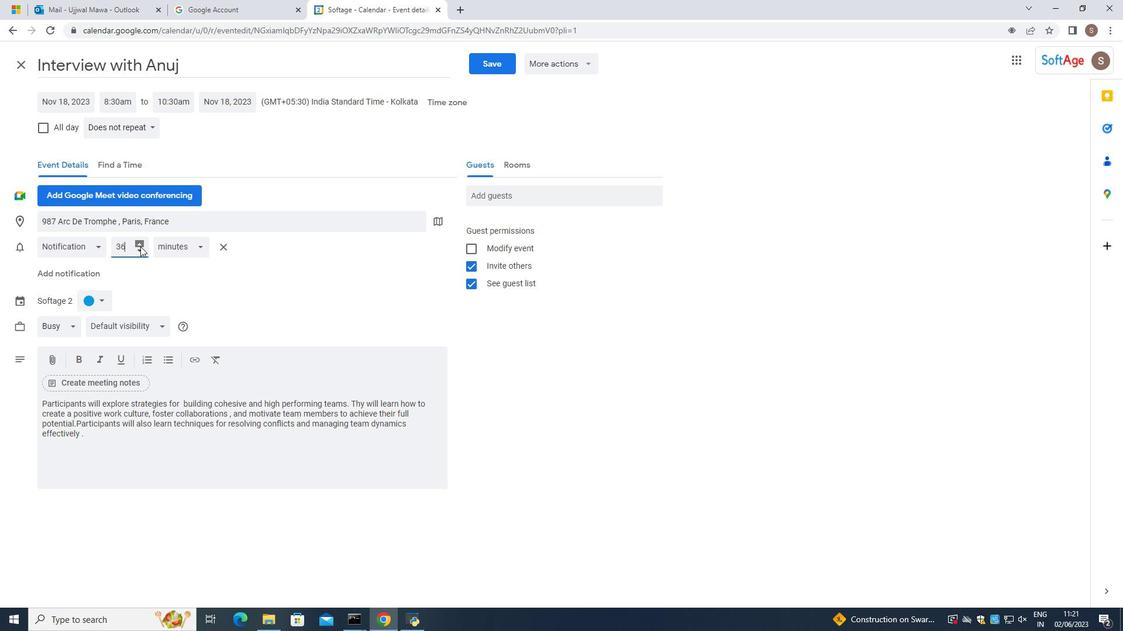 
Action: Mouse pressed left at (140, 246)
Screenshot: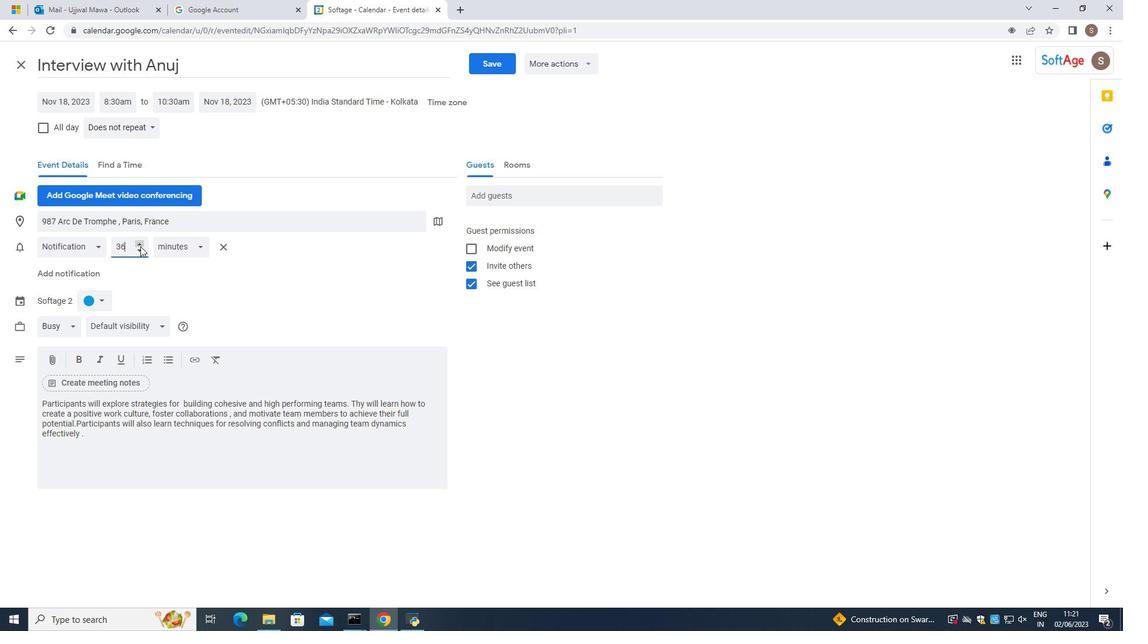 
Action: Mouse pressed left at (140, 246)
Screenshot: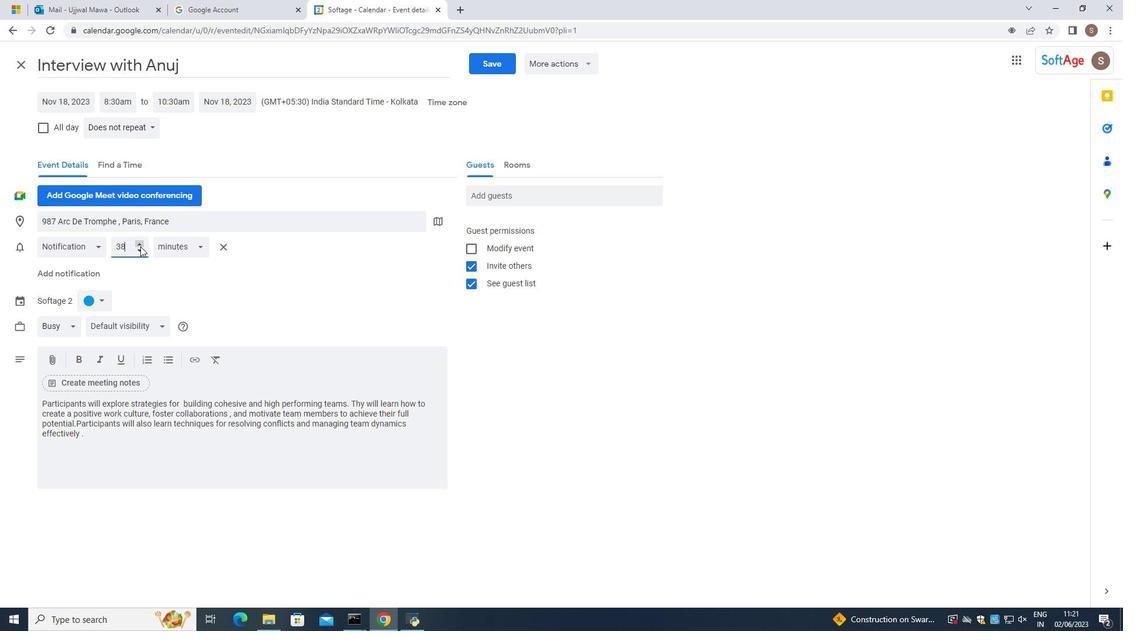 
Action: Mouse moved to (132, 284)
Screenshot: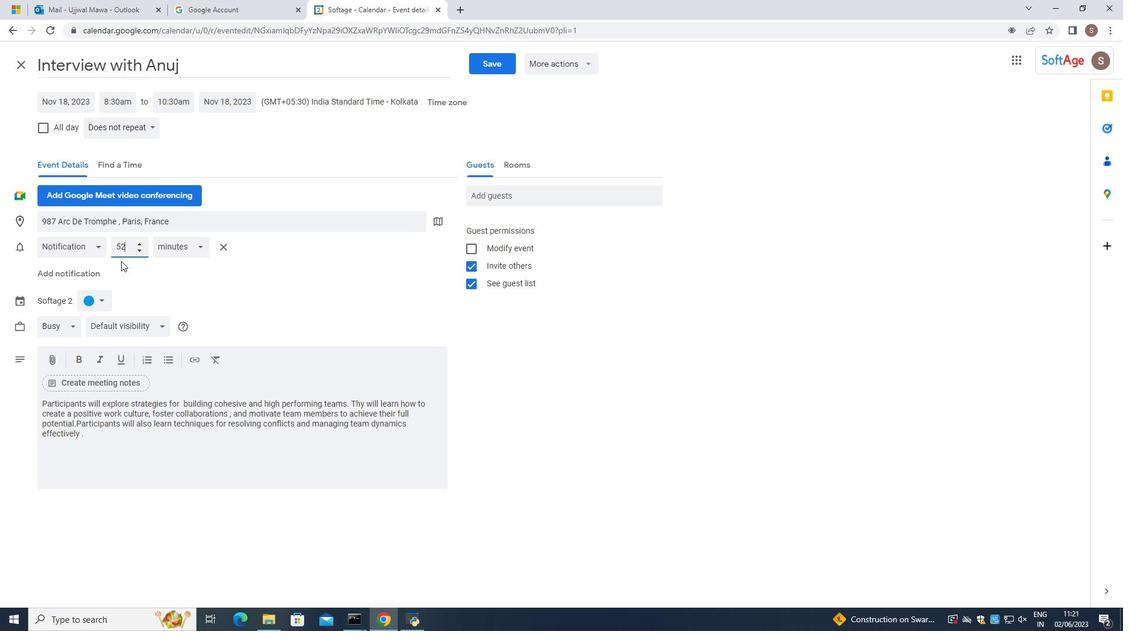 
Action: Mouse pressed left at (132, 284)
Screenshot: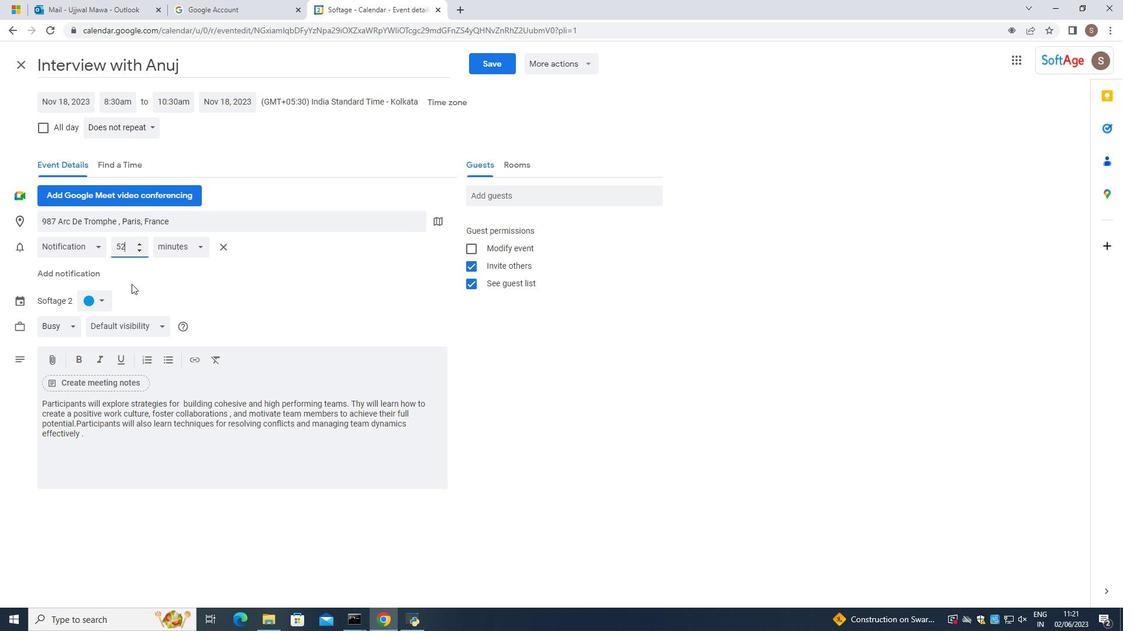 
Action: Mouse moved to (148, 129)
Screenshot: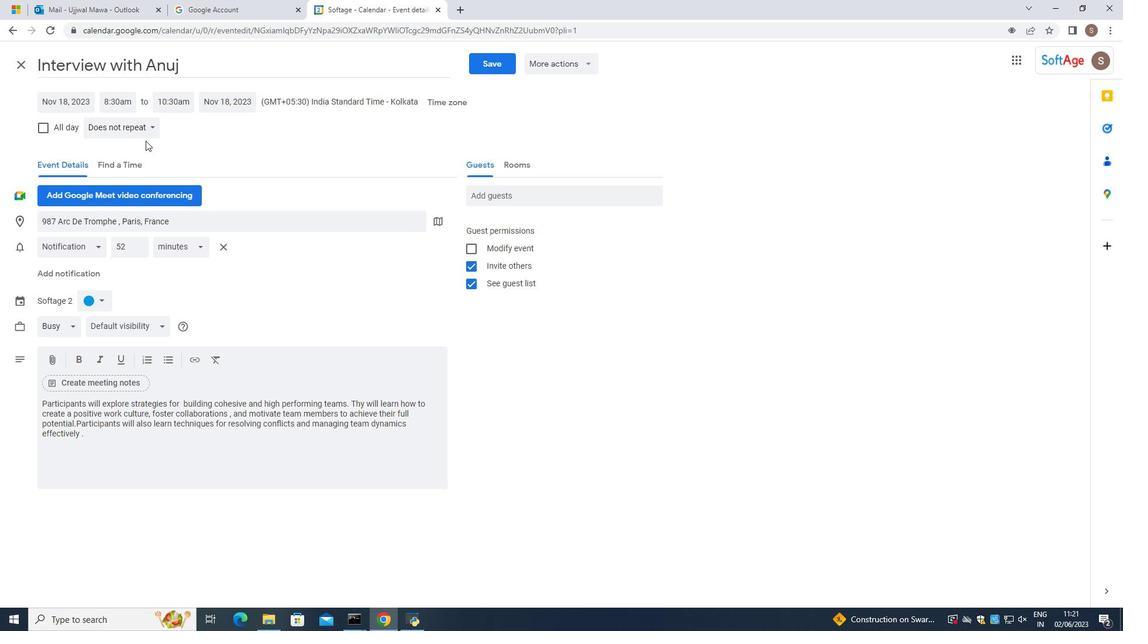 
Action: Mouse pressed left at (148, 129)
Screenshot: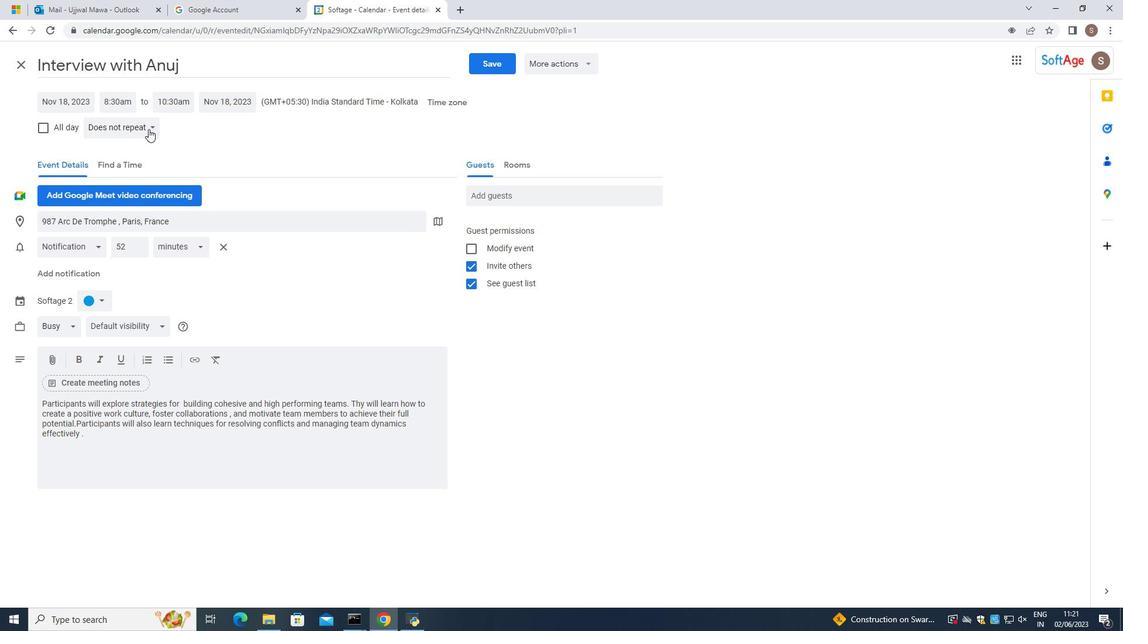 
Action: Mouse moved to (122, 263)
Screenshot: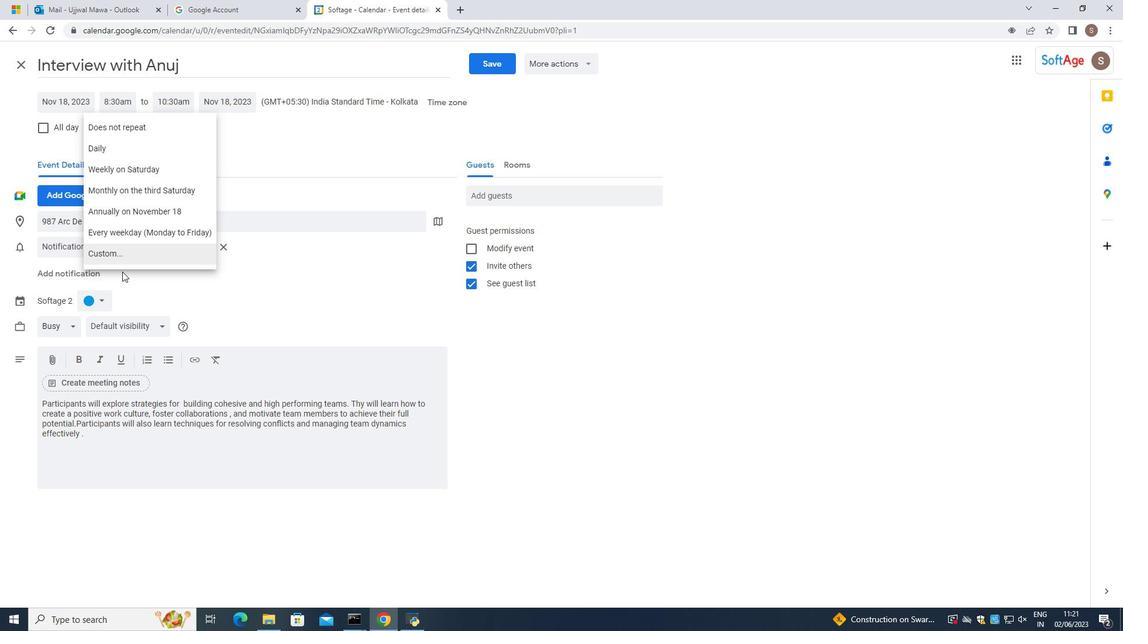 
Action: Mouse pressed left at (122, 263)
Screenshot: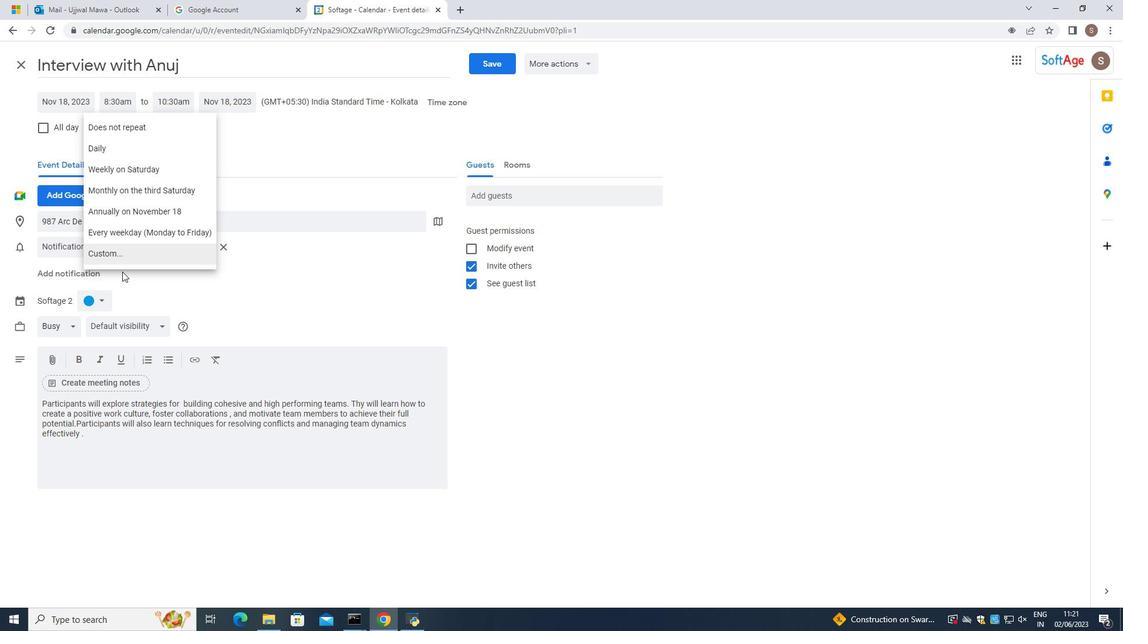 
Action: Mouse moved to (620, 258)
Screenshot: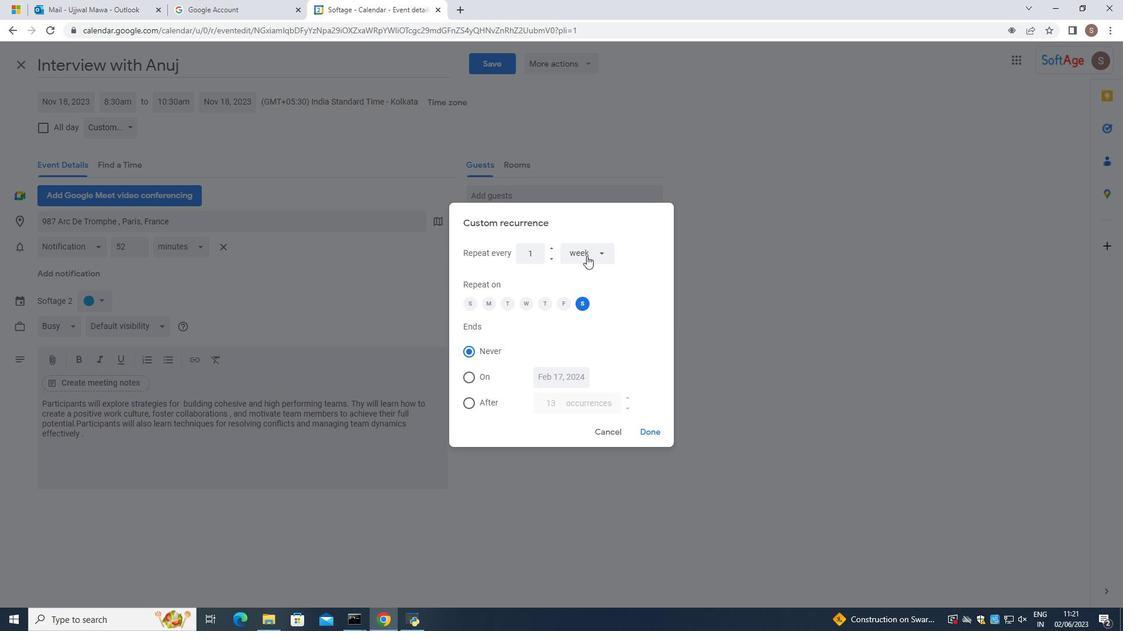
Action: Mouse pressed left at (620, 258)
Screenshot: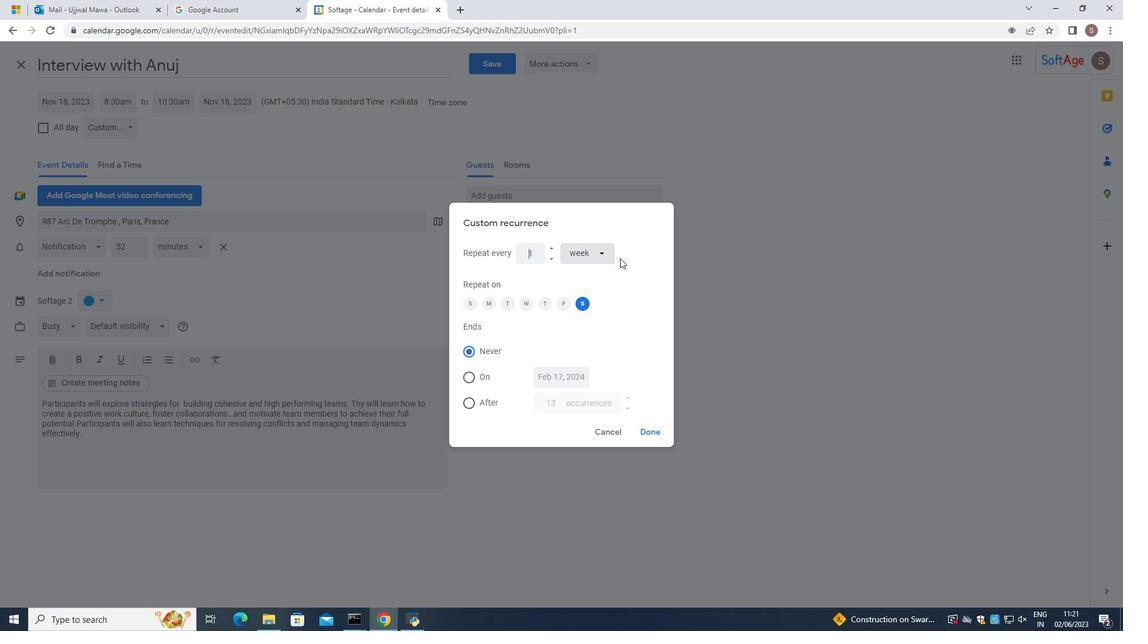 
Action: Mouse moved to (609, 257)
Screenshot: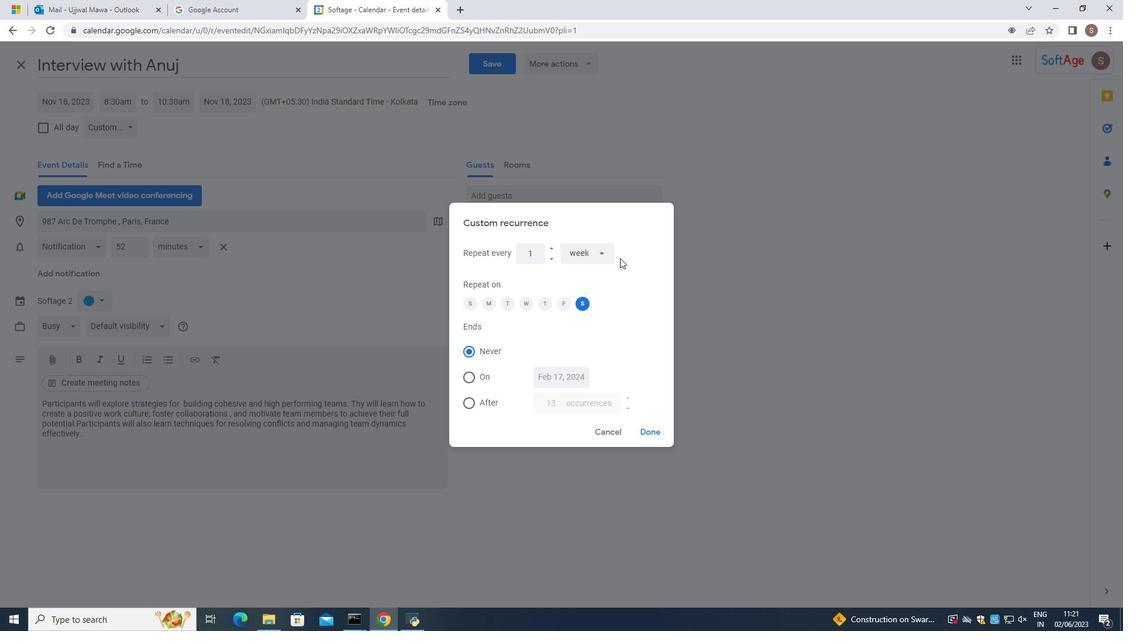 
Action: Mouse pressed left at (609, 257)
Screenshot: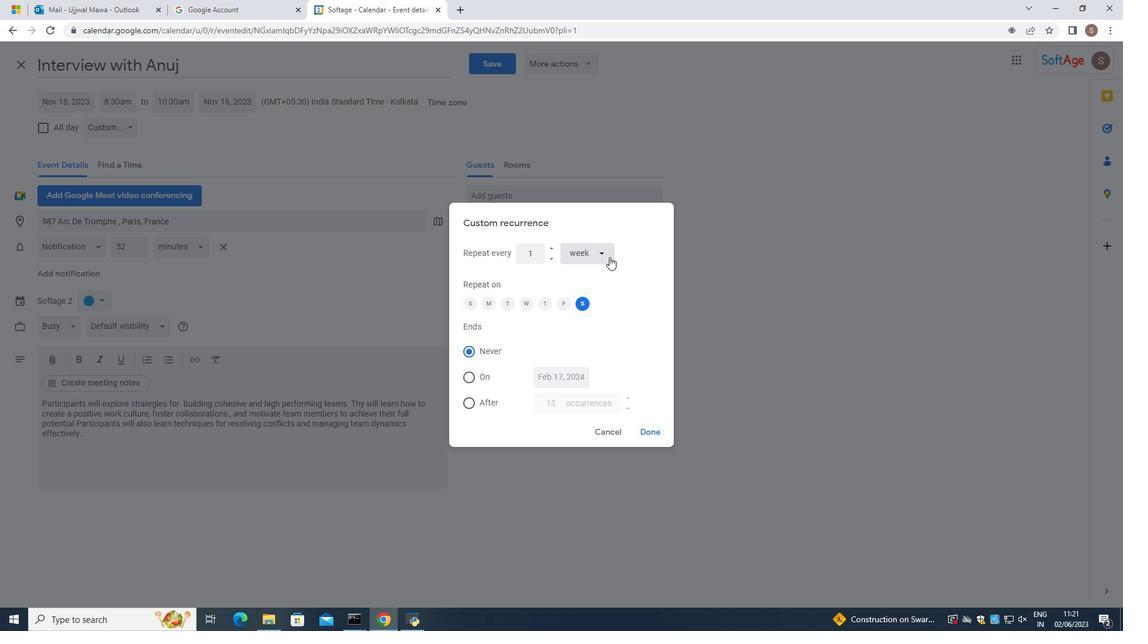 
Action: Mouse moved to (579, 340)
Screenshot: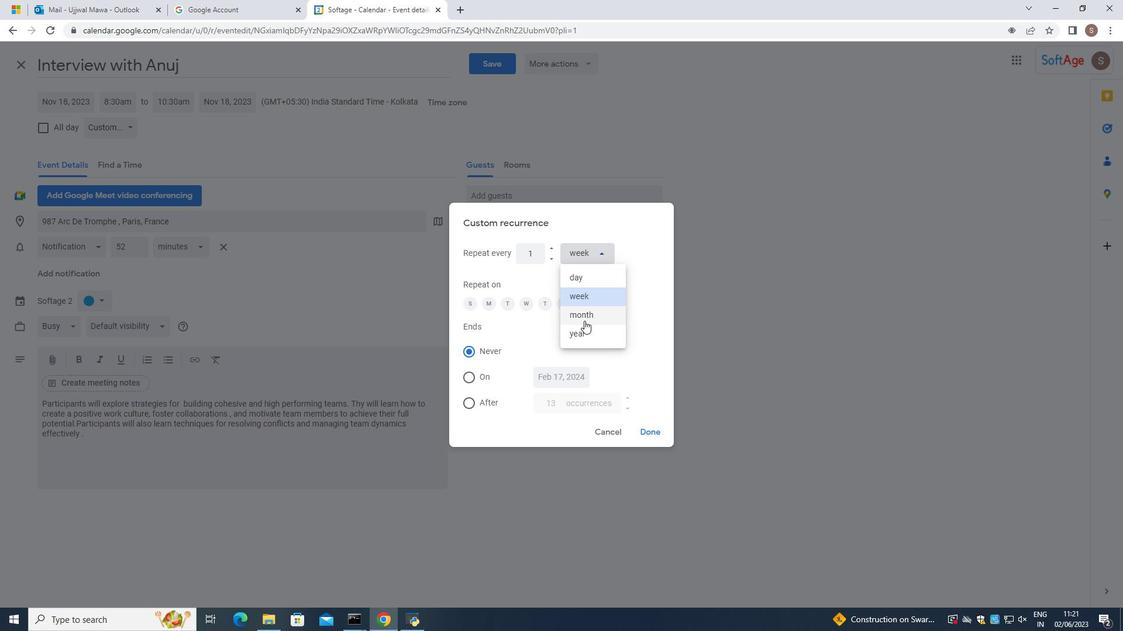 
Action: Mouse pressed left at (579, 340)
Screenshot: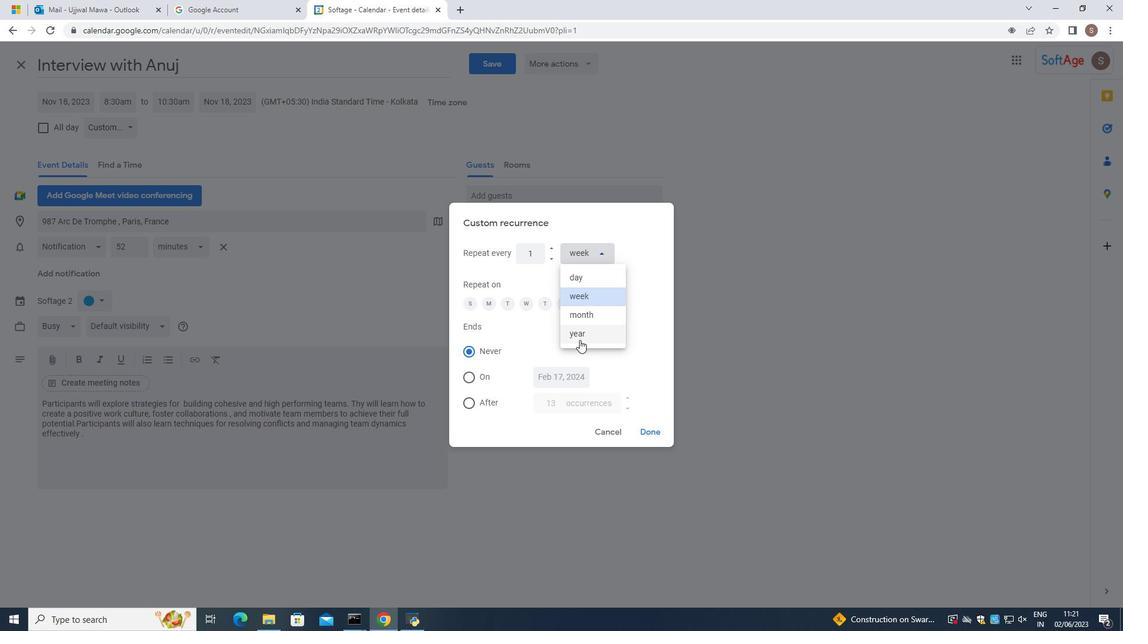 
Action: Mouse moved to (553, 352)
Screenshot: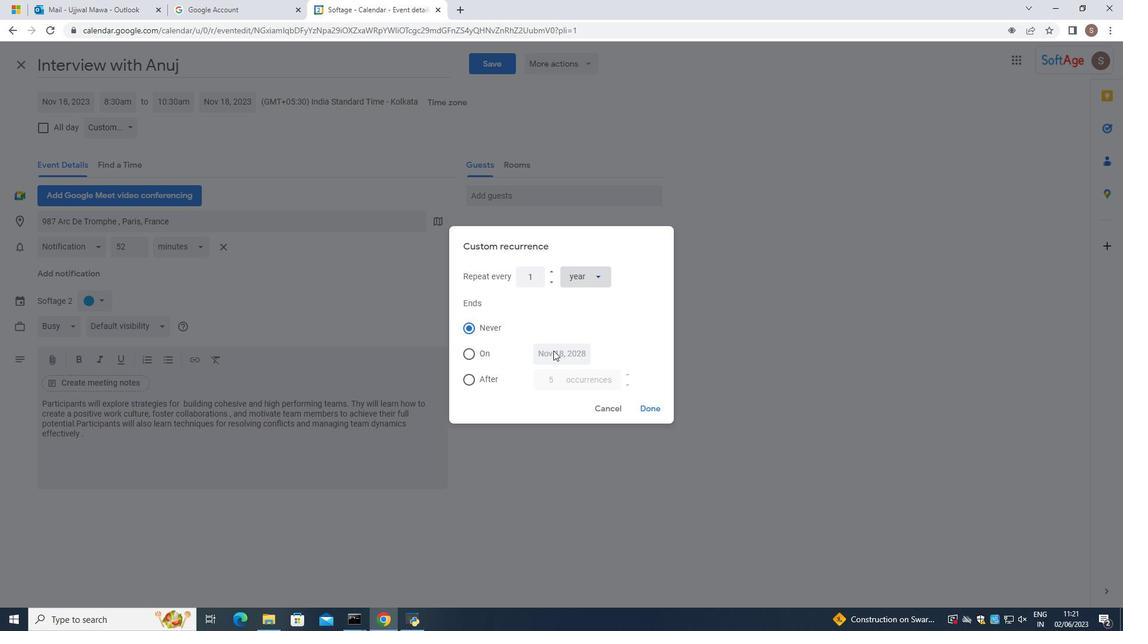 
Action: Mouse pressed left at (553, 352)
Screenshot: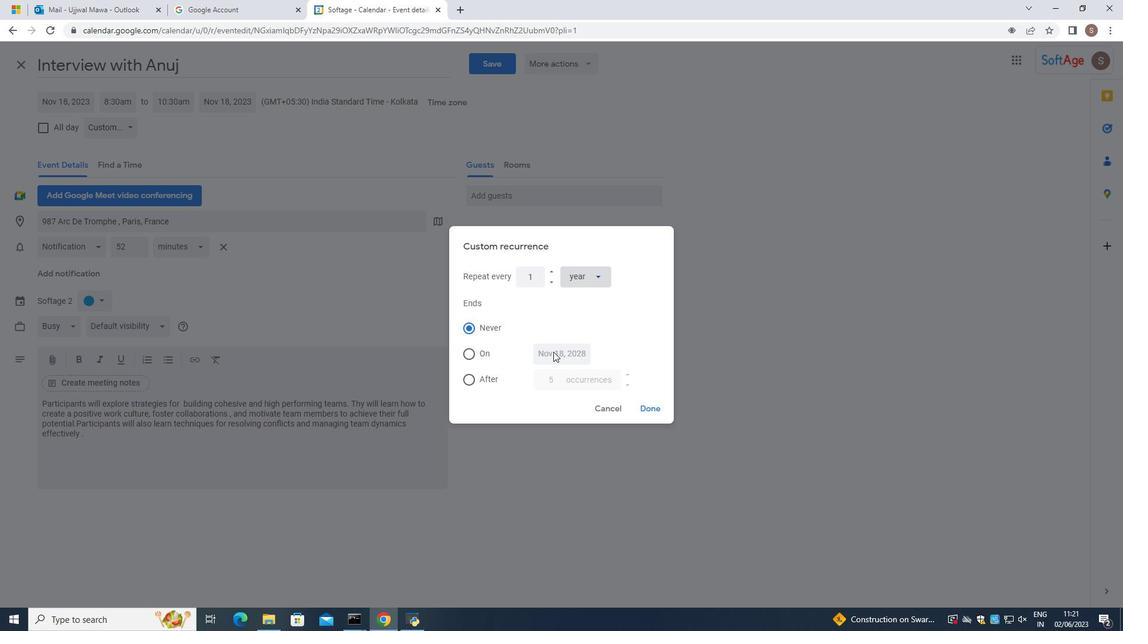 
Action: Mouse moved to (663, 383)
Screenshot: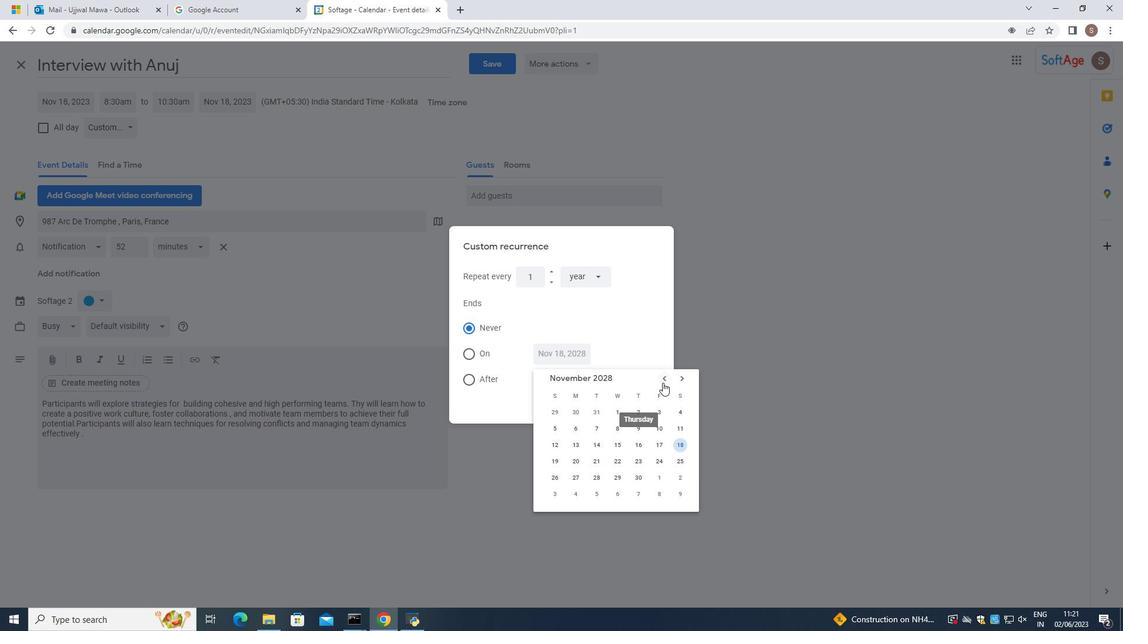 
Action: Mouse pressed left at (663, 383)
Screenshot: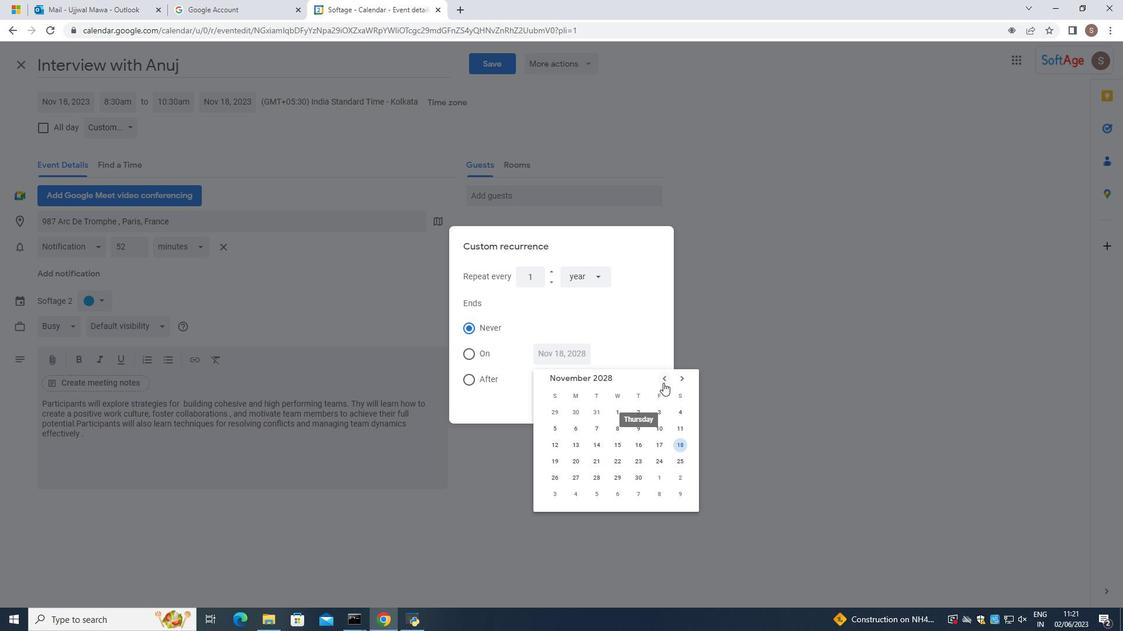 
Action: Mouse moved to (663, 382)
Screenshot: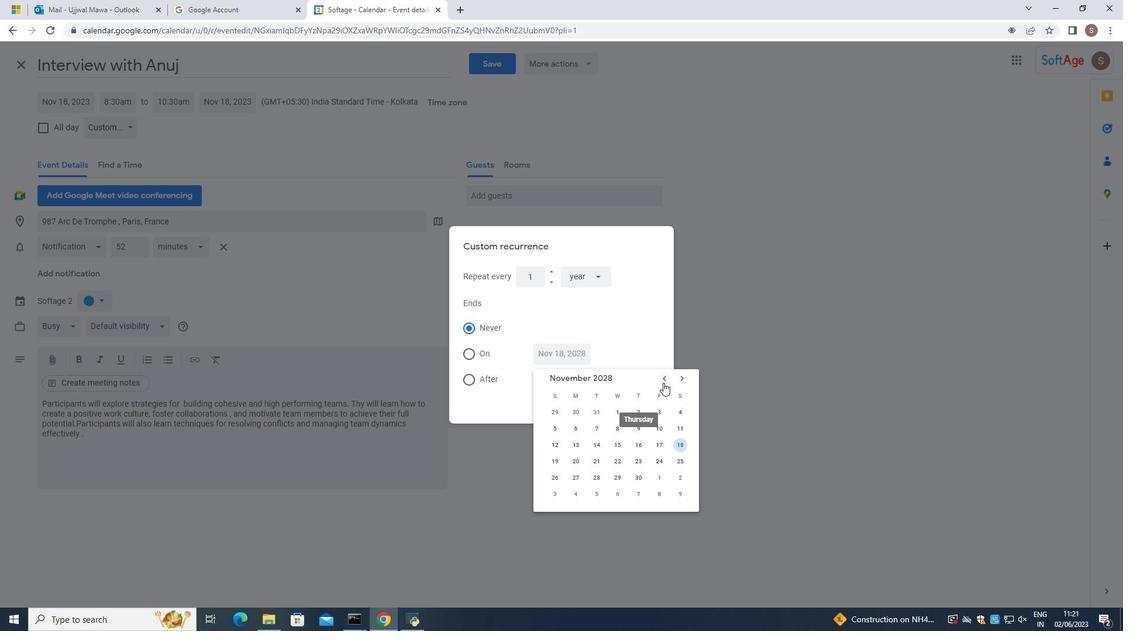 
Action: Mouse pressed left at (663, 382)
Screenshot: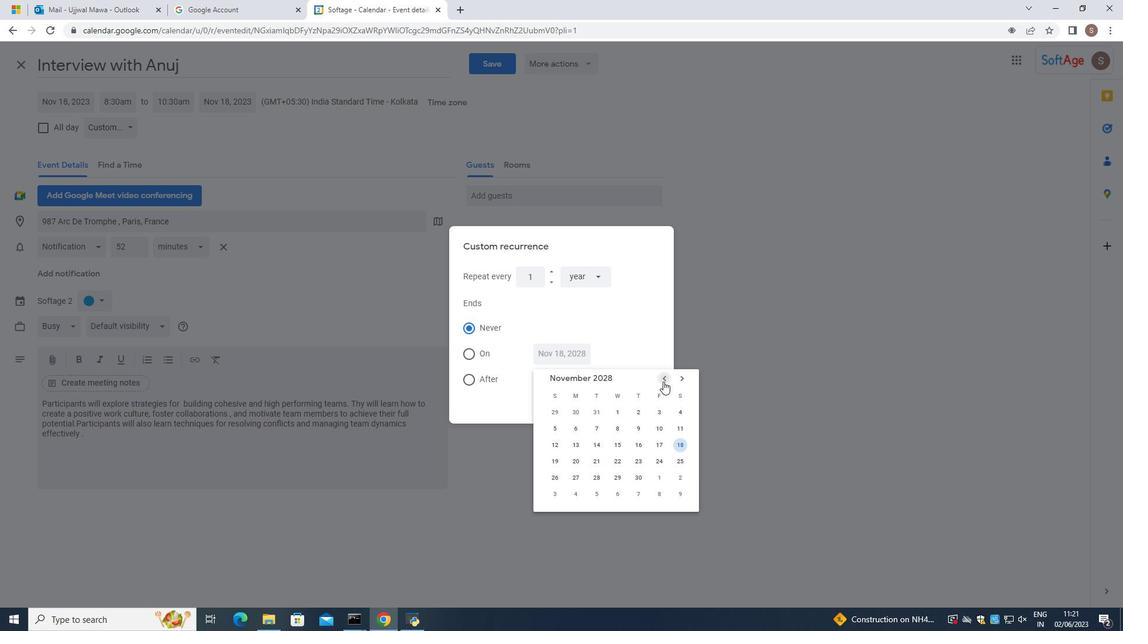 
Action: Mouse pressed left at (663, 382)
Screenshot: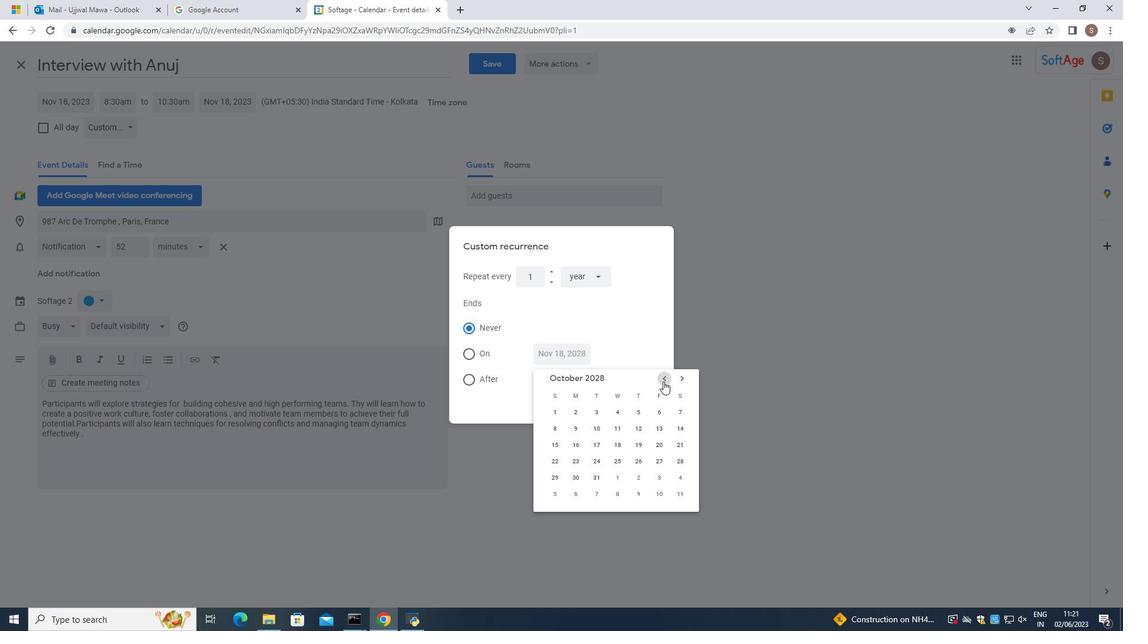 
Action: Mouse pressed left at (663, 382)
Screenshot: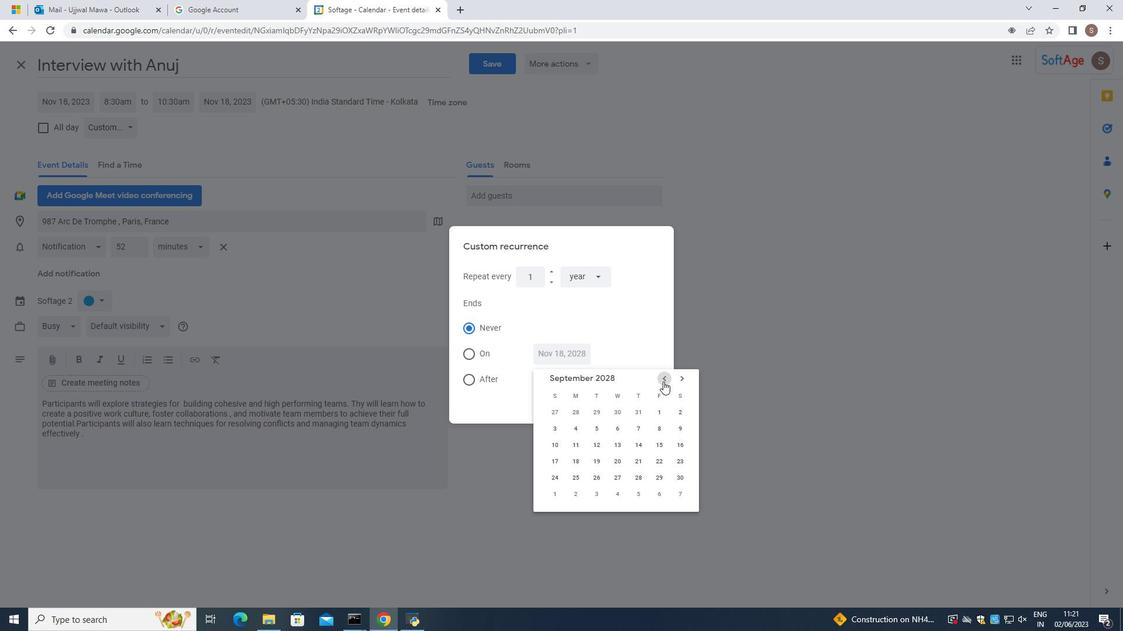 
Action: Mouse pressed left at (663, 382)
Screenshot: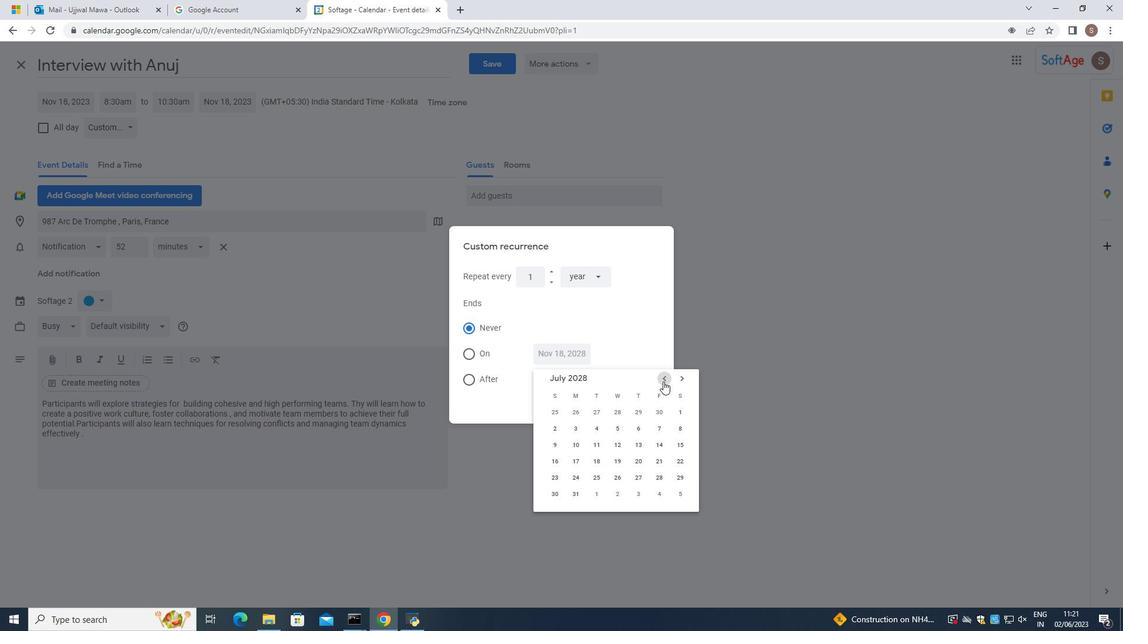 
Action: Mouse pressed left at (663, 382)
Screenshot: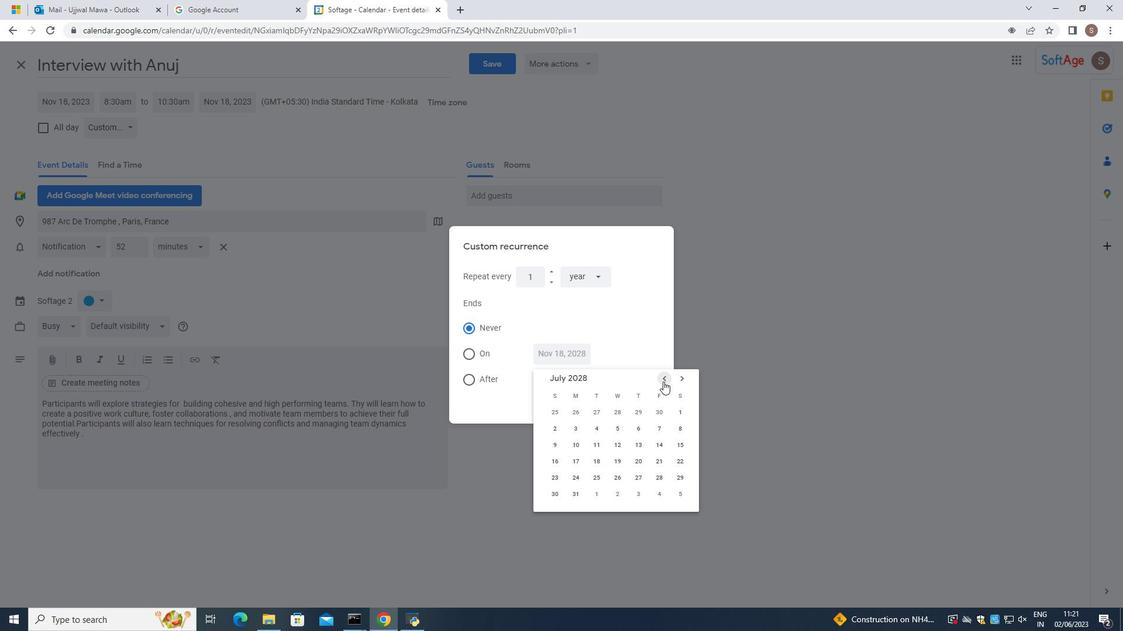 
Action: Mouse pressed left at (663, 382)
Screenshot: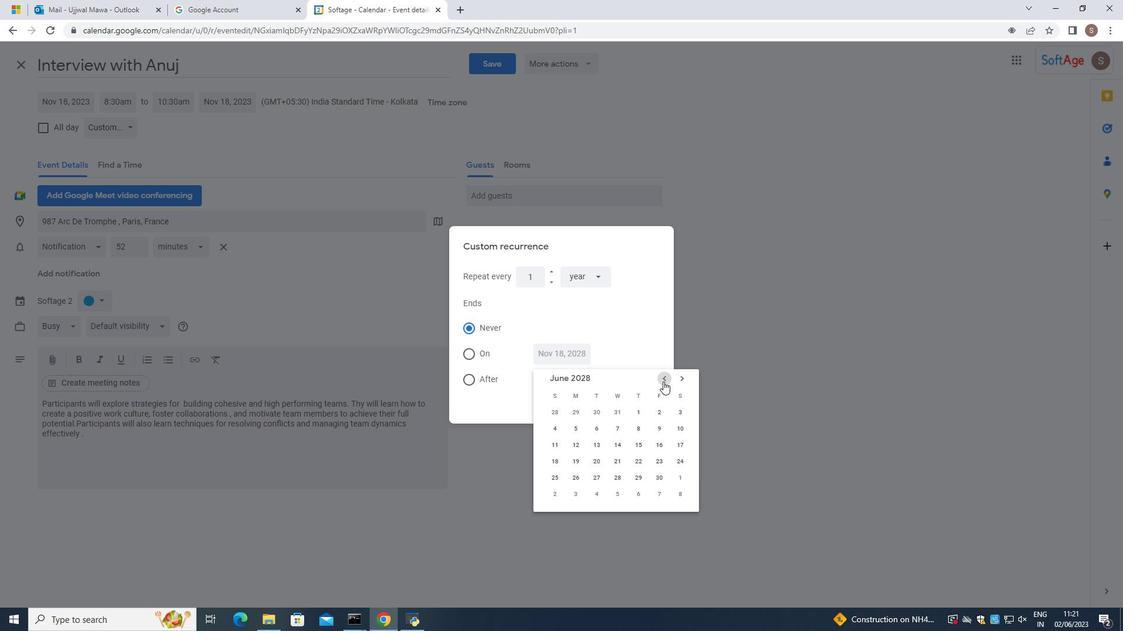 
Action: Mouse pressed left at (663, 382)
Screenshot: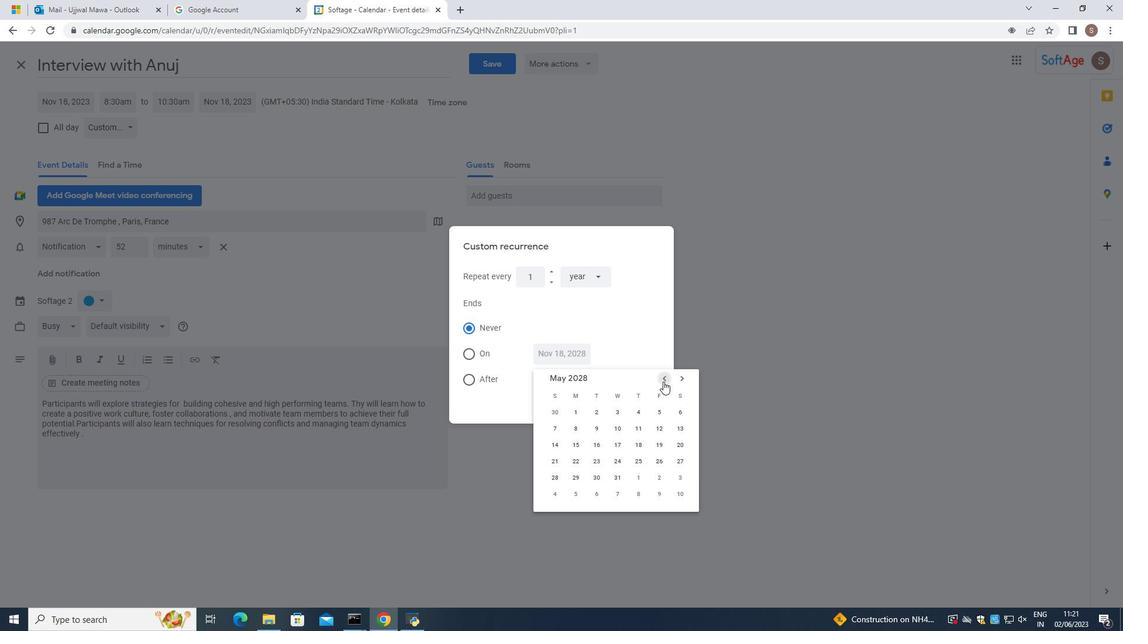
Action: Mouse moved to (685, 378)
Screenshot: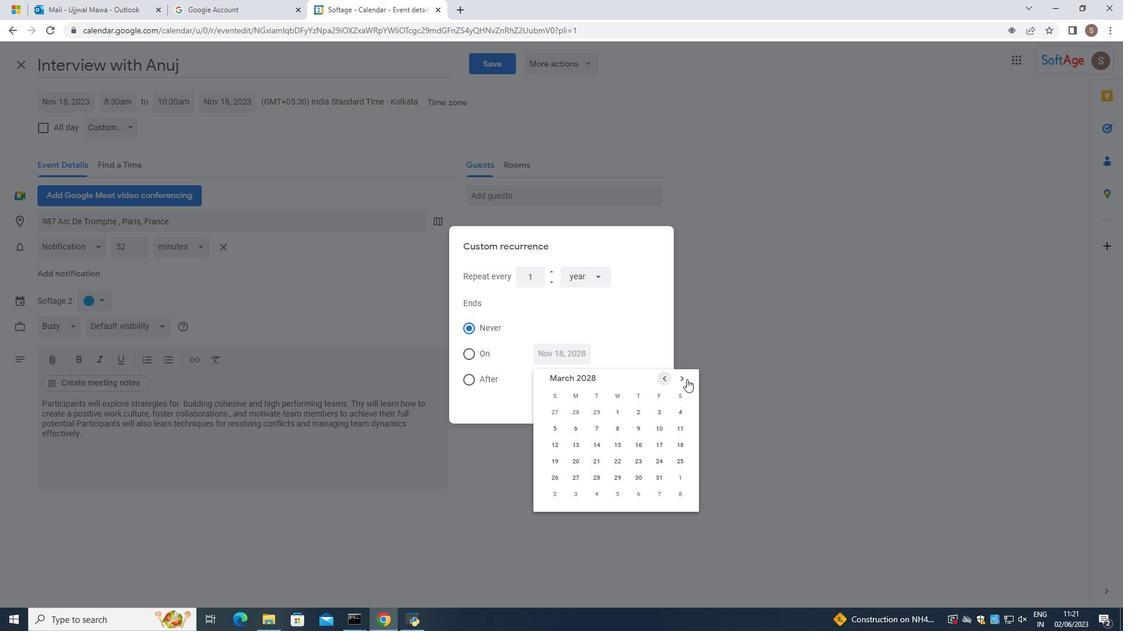 
Action: Mouse pressed left at (685, 378)
Screenshot: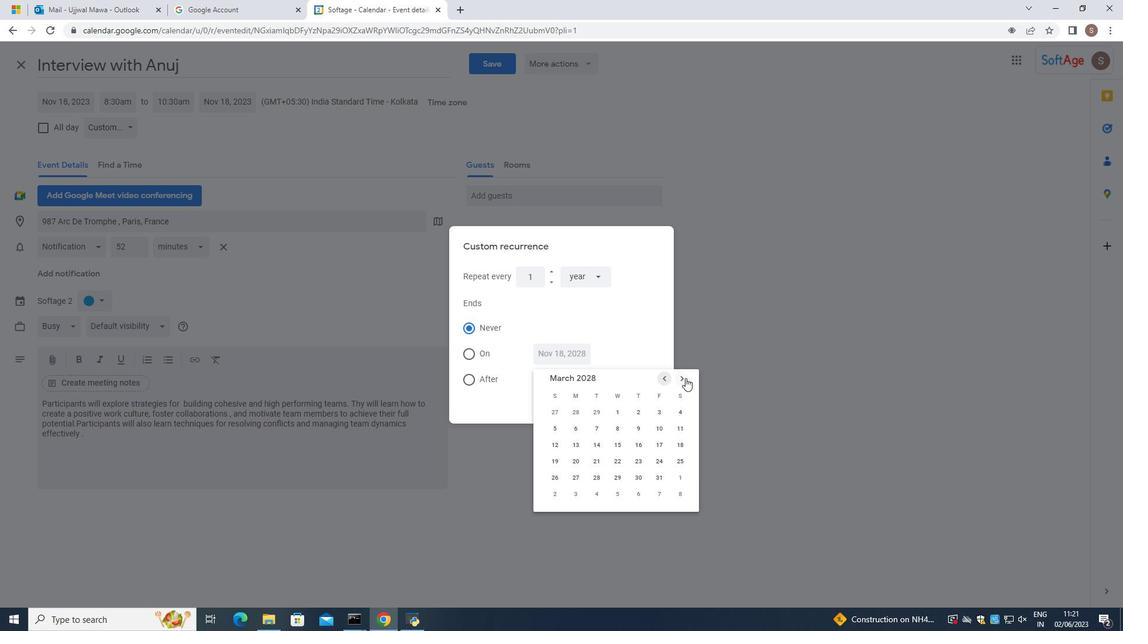
Action: Mouse pressed left at (685, 378)
Screenshot: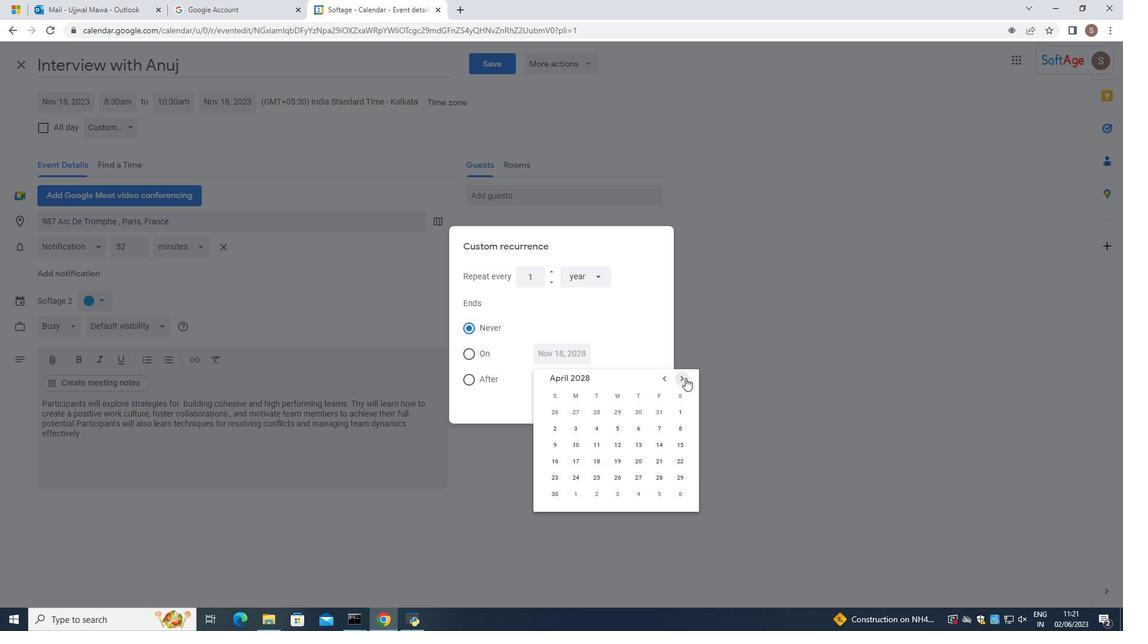 
Action: Mouse moved to (577, 360)
Screenshot: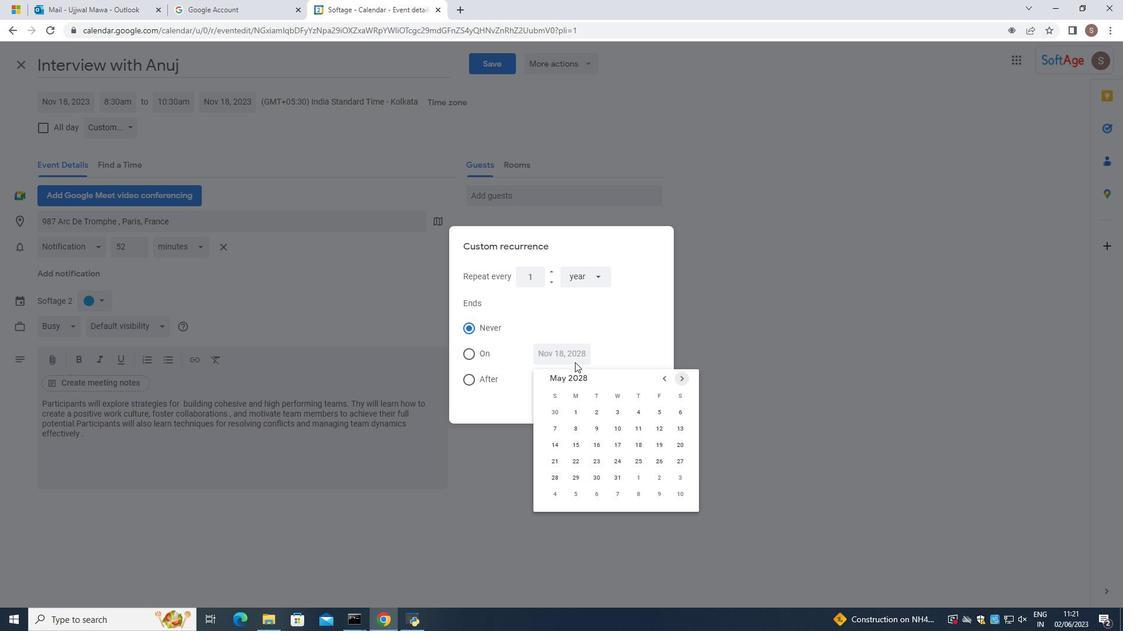 
Action: Mouse pressed left at (577, 360)
Screenshot: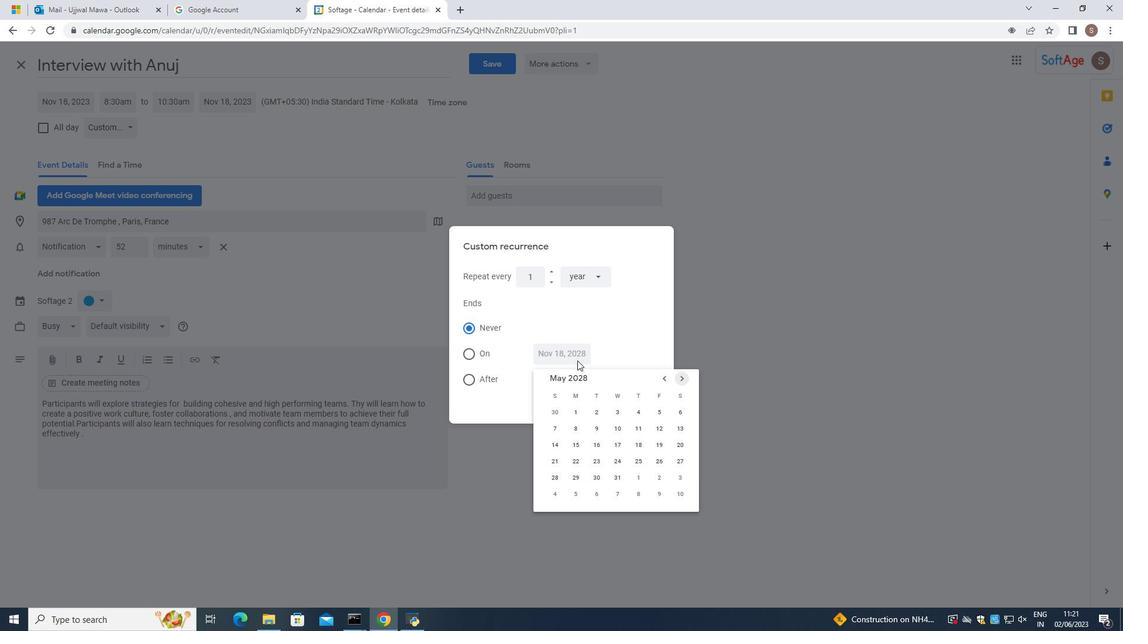 
Action: Mouse moved to (598, 377)
Screenshot: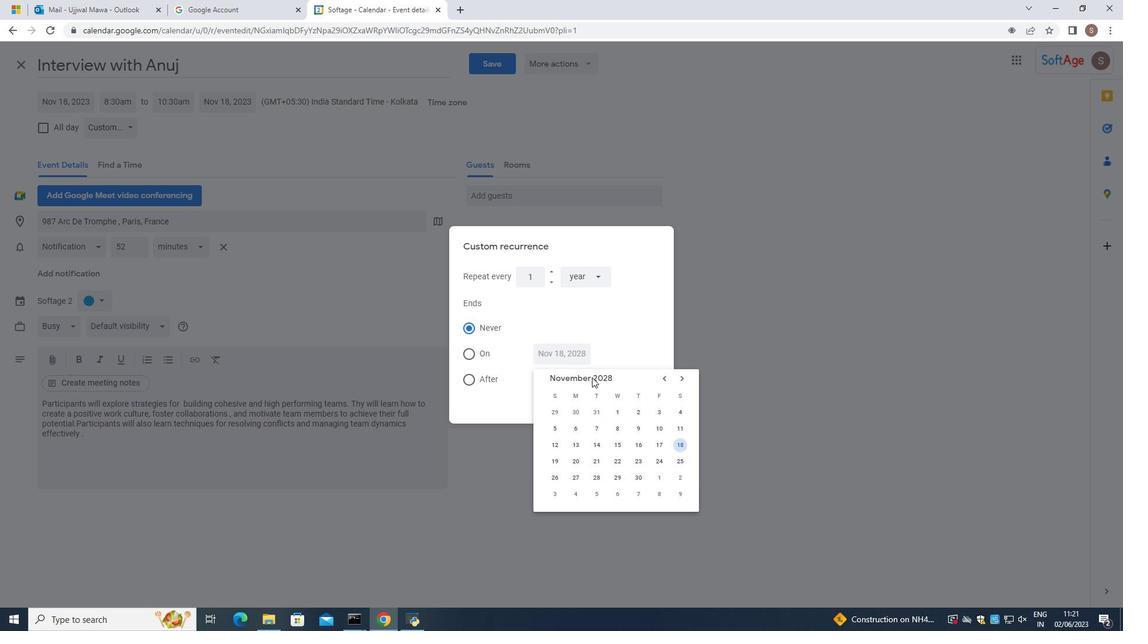 
Action: Mouse pressed left at (598, 377)
Screenshot: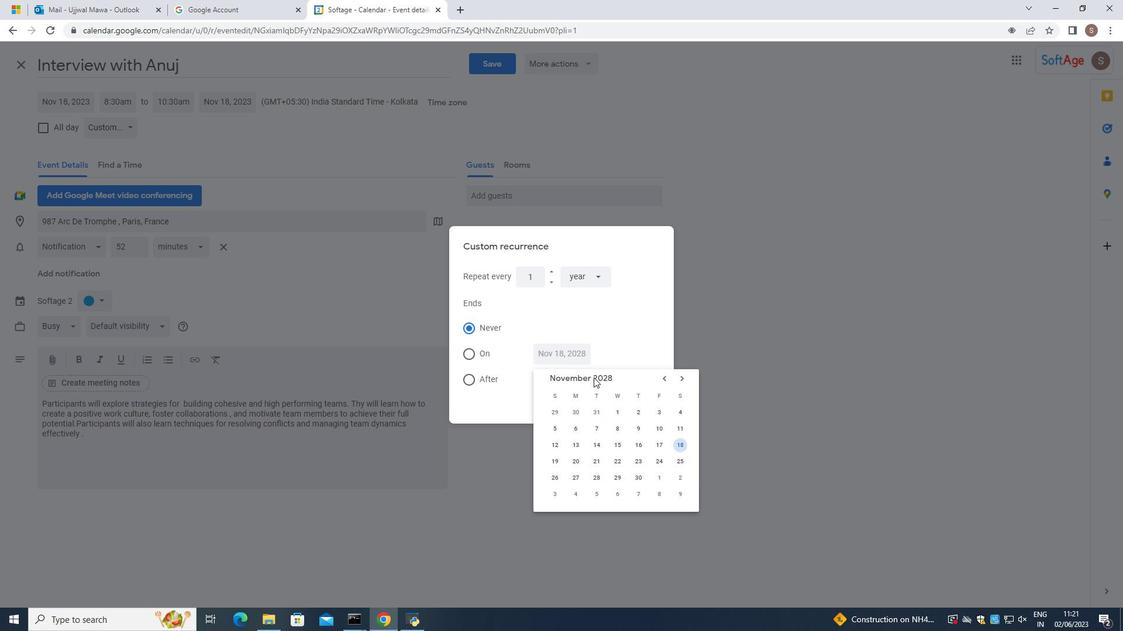 
Action: Mouse pressed left at (598, 377)
Screenshot: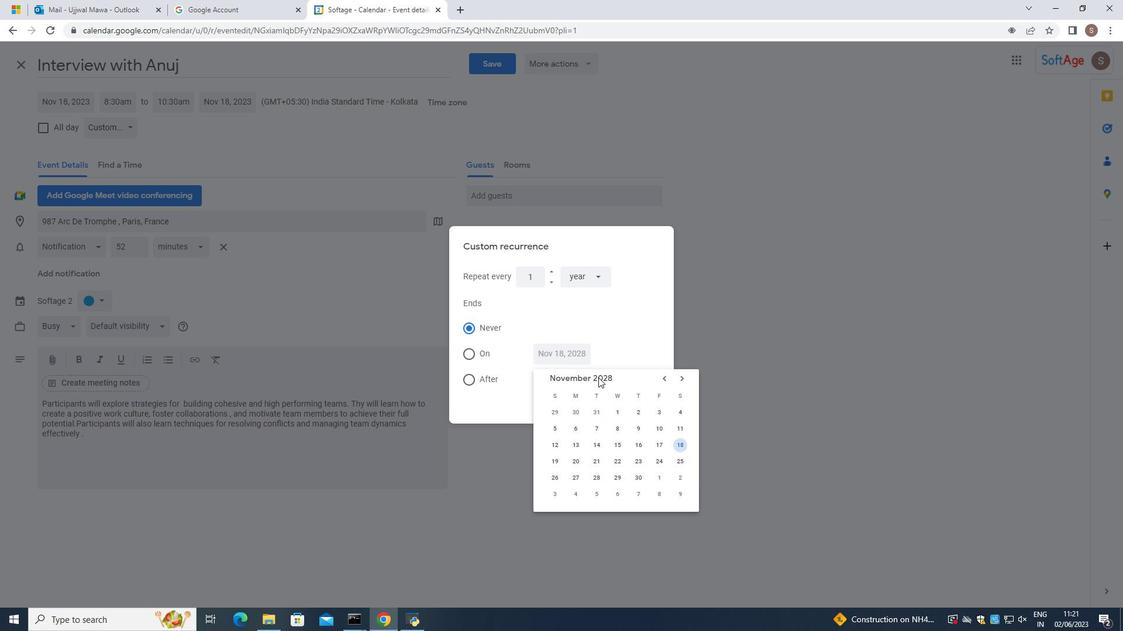 
Action: Mouse moved to (604, 377)
Screenshot: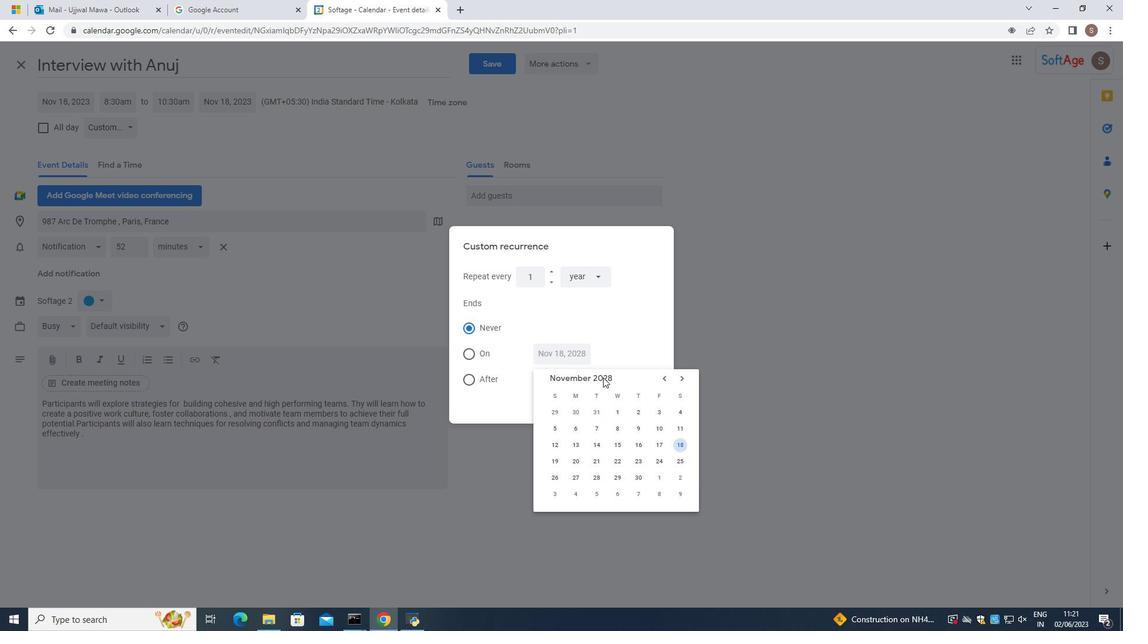 
Action: Mouse pressed left at (604, 377)
Screenshot: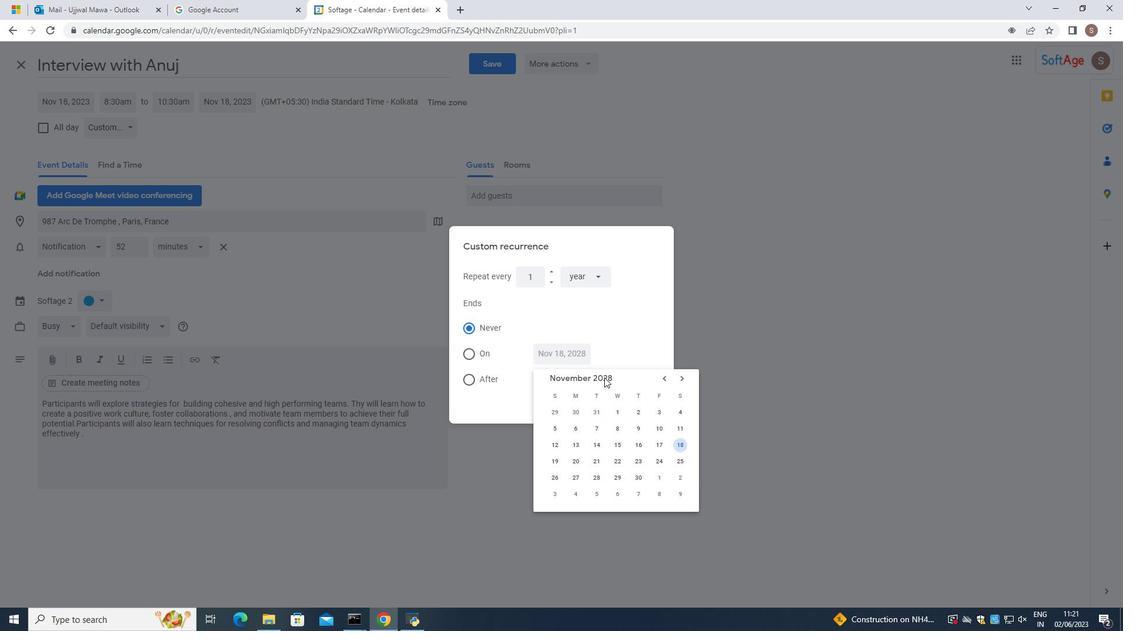 
Action: Mouse moved to (679, 378)
Screenshot: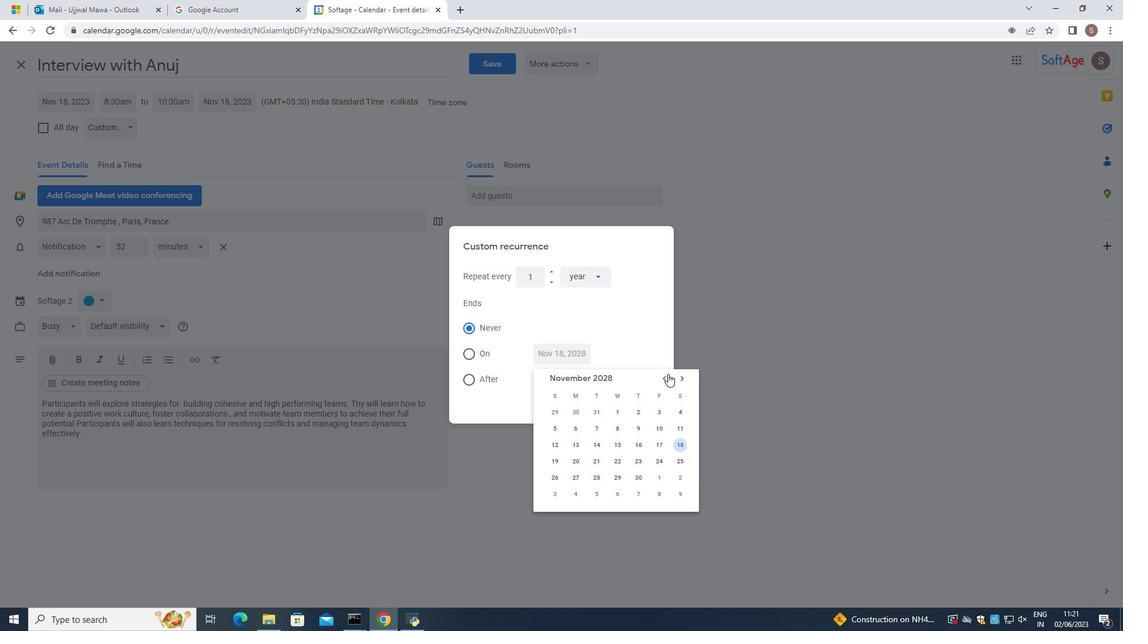 
Action: Mouse pressed left at (679, 378)
Screenshot: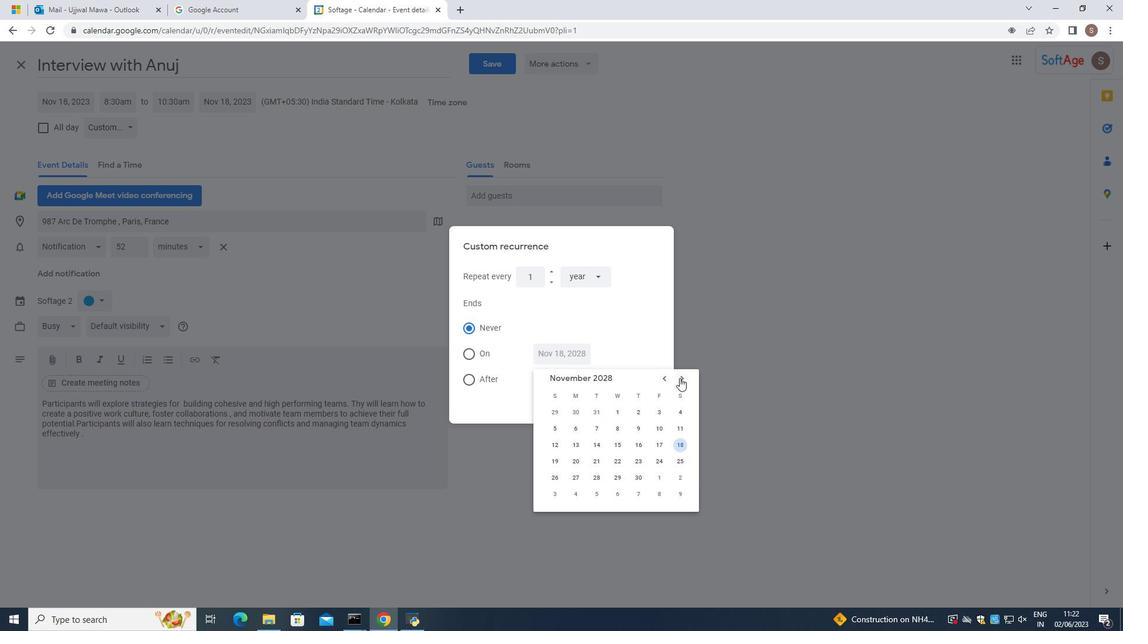 
Action: Mouse pressed left at (679, 378)
Screenshot: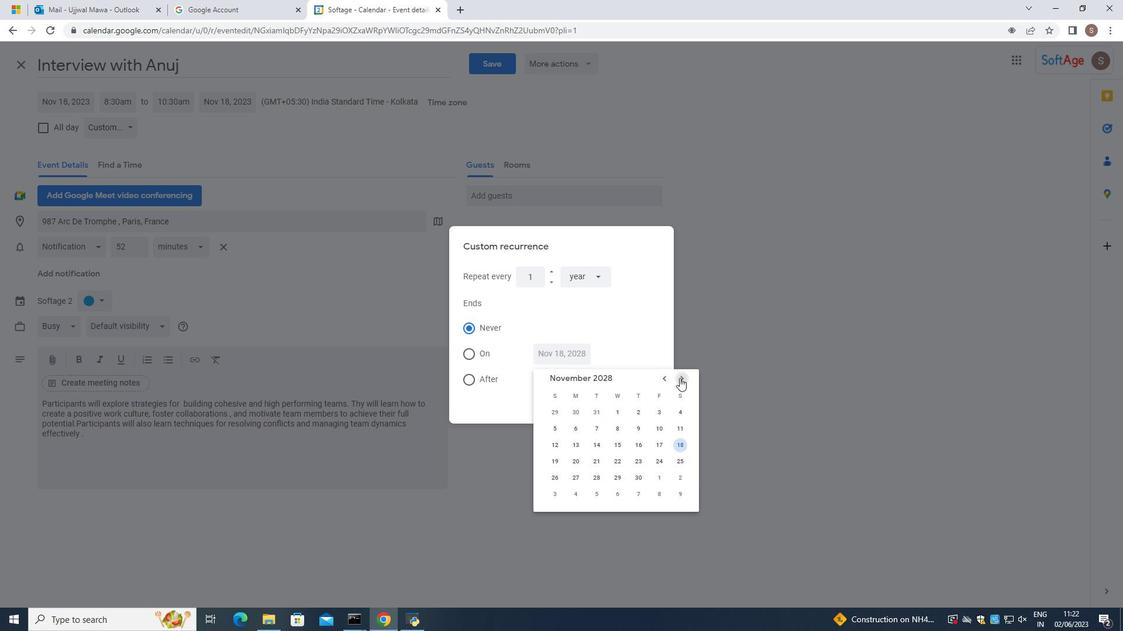 
Action: Mouse pressed left at (679, 378)
Screenshot: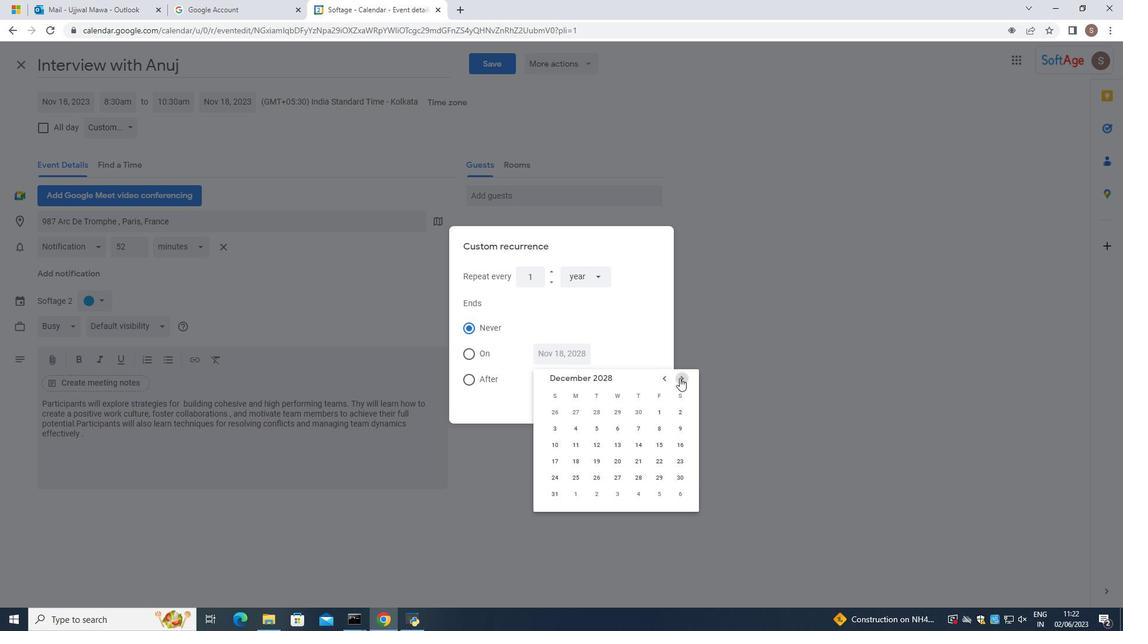
Action: Mouse moved to (667, 378)
Screenshot: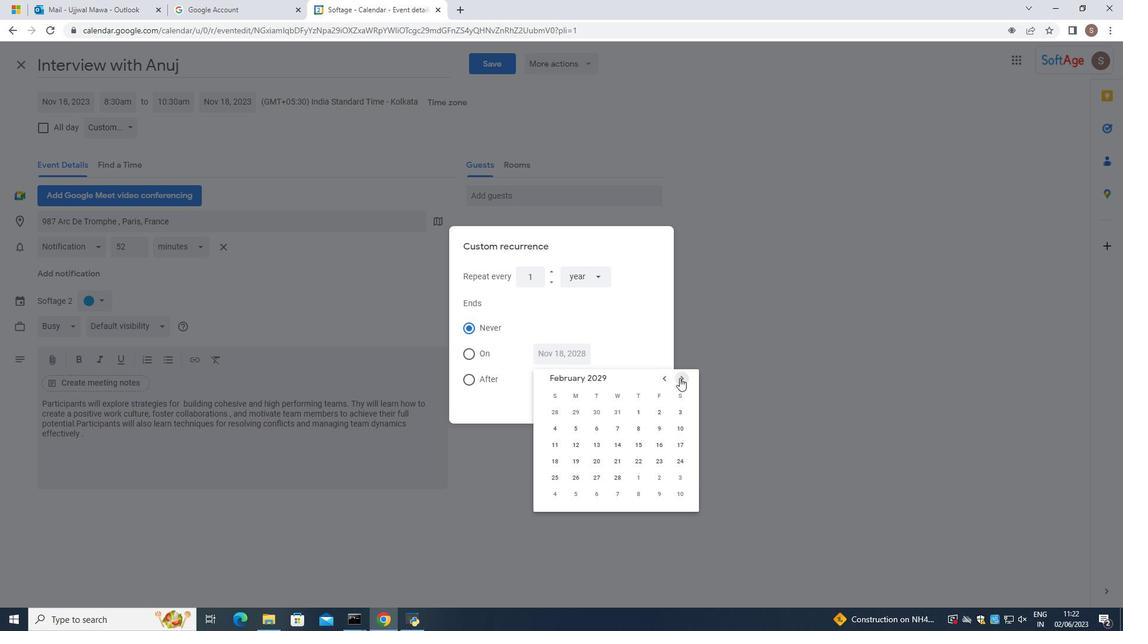 
Action: Mouse pressed left at (667, 378)
Screenshot: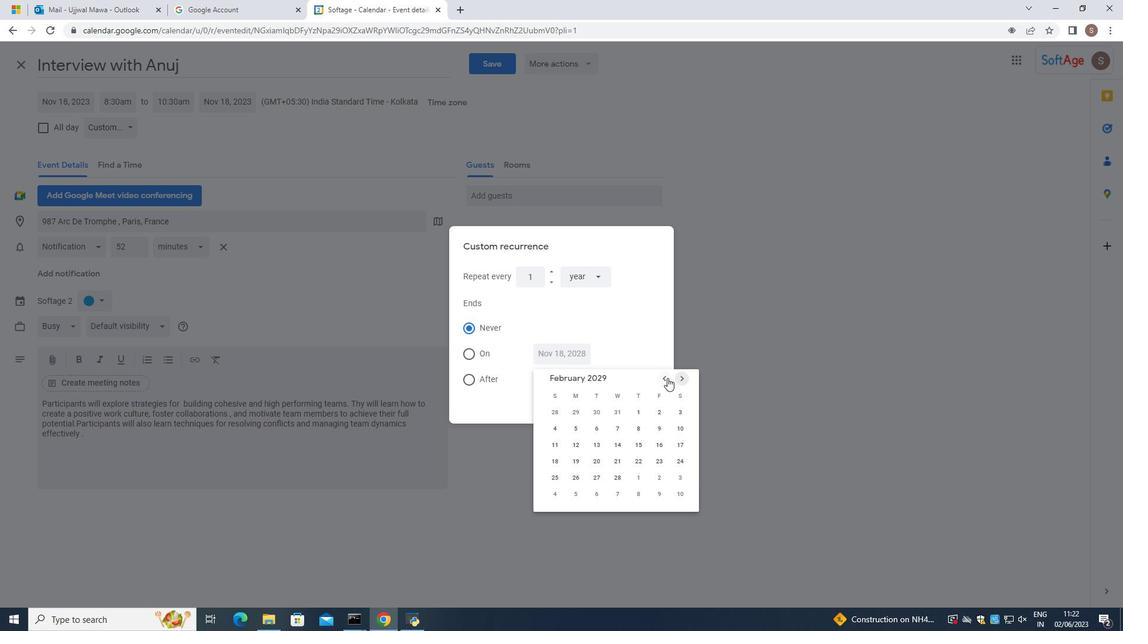 
Action: Mouse pressed left at (667, 378)
Screenshot: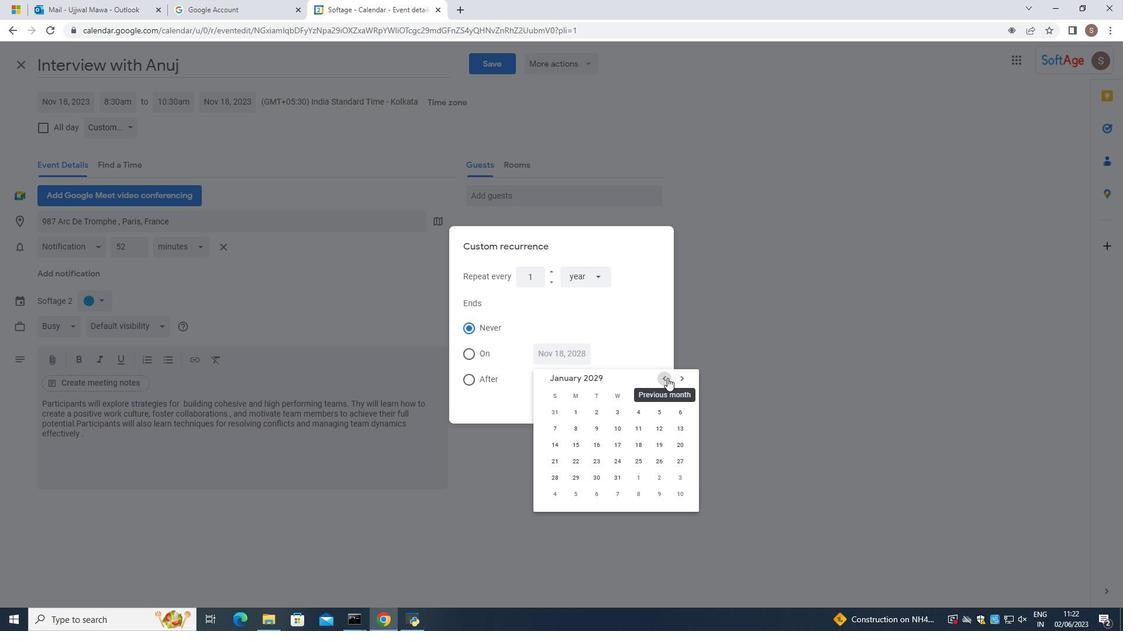 
Action: Mouse pressed left at (667, 378)
Screenshot: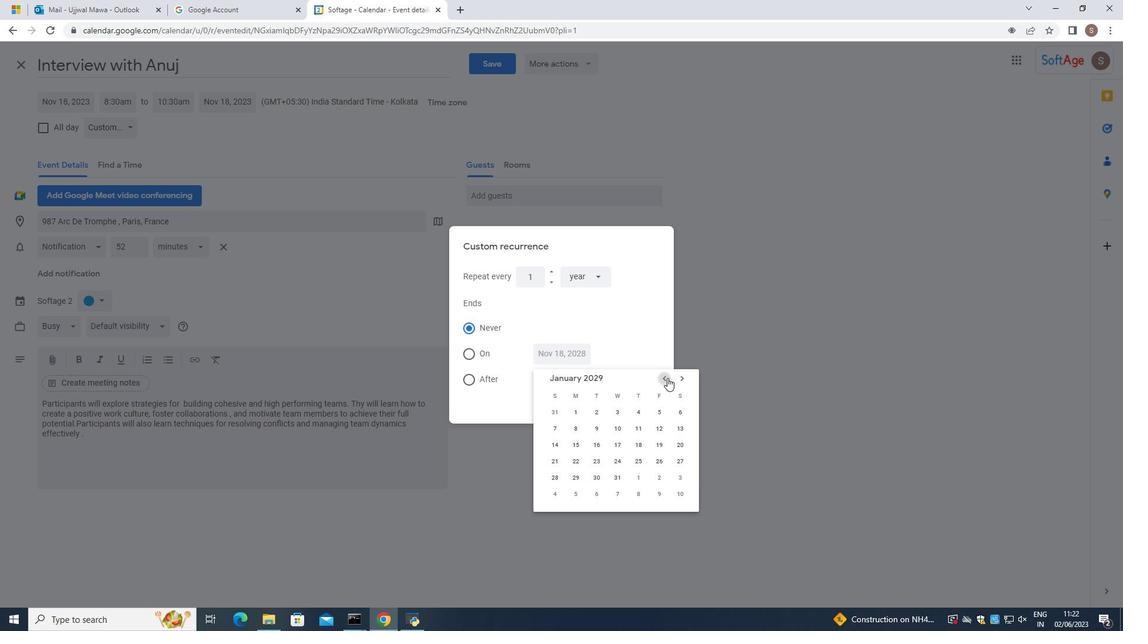 
Action: Mouse pressed left at (667, 378)
Screenshot: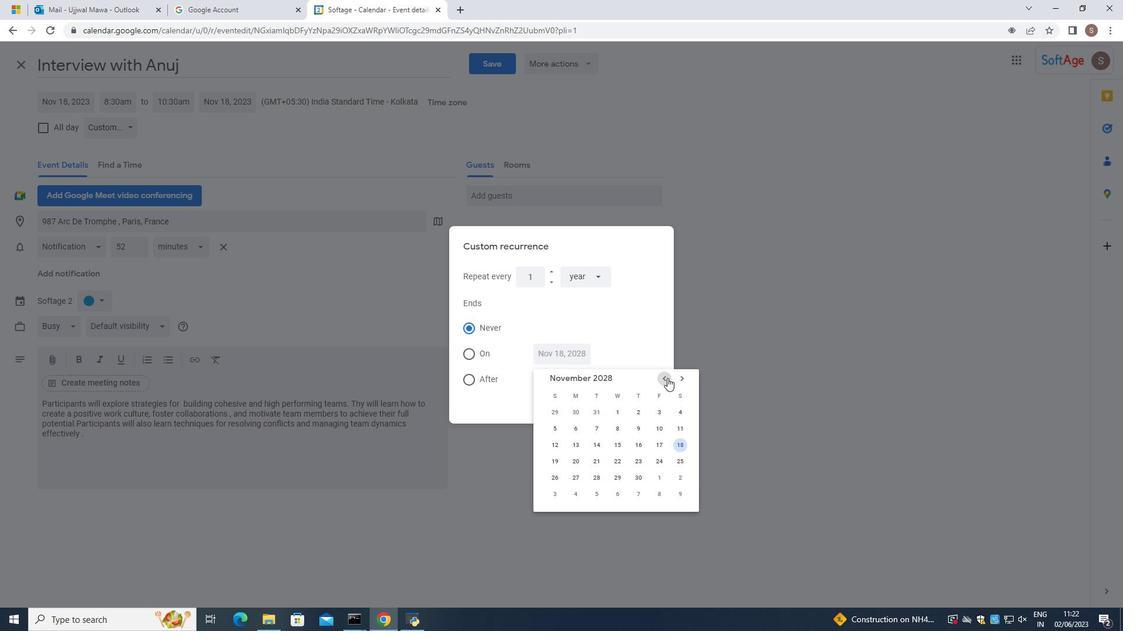 
Action: Mouse pressed left at (667, 378)
Screenshot: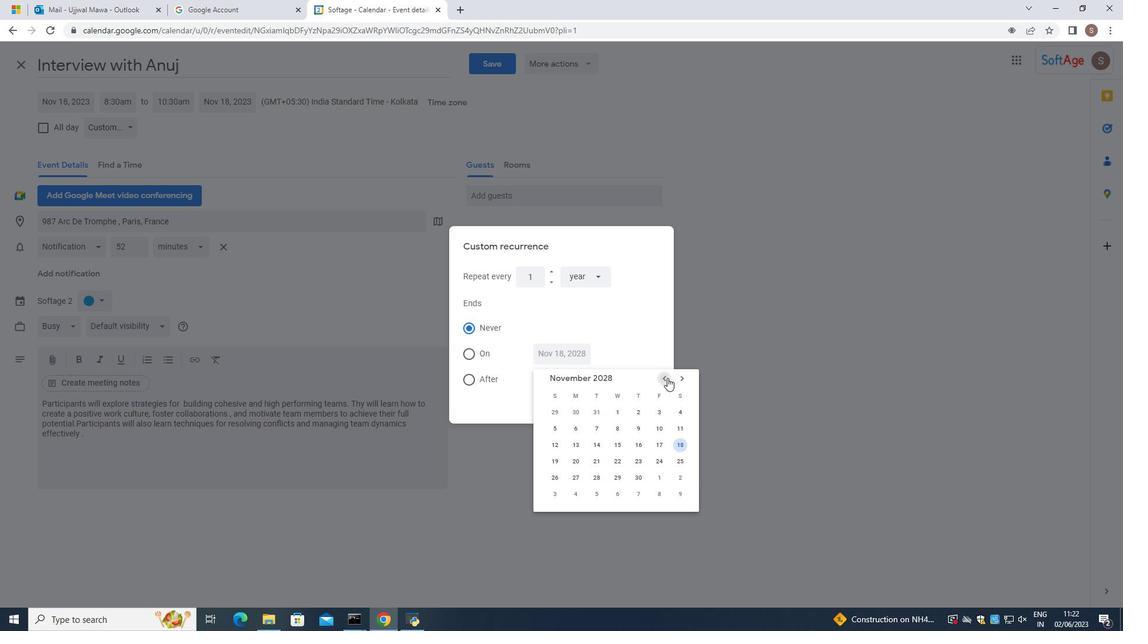 
Action: Mouse pressed left at (667, 378)
Screenshot: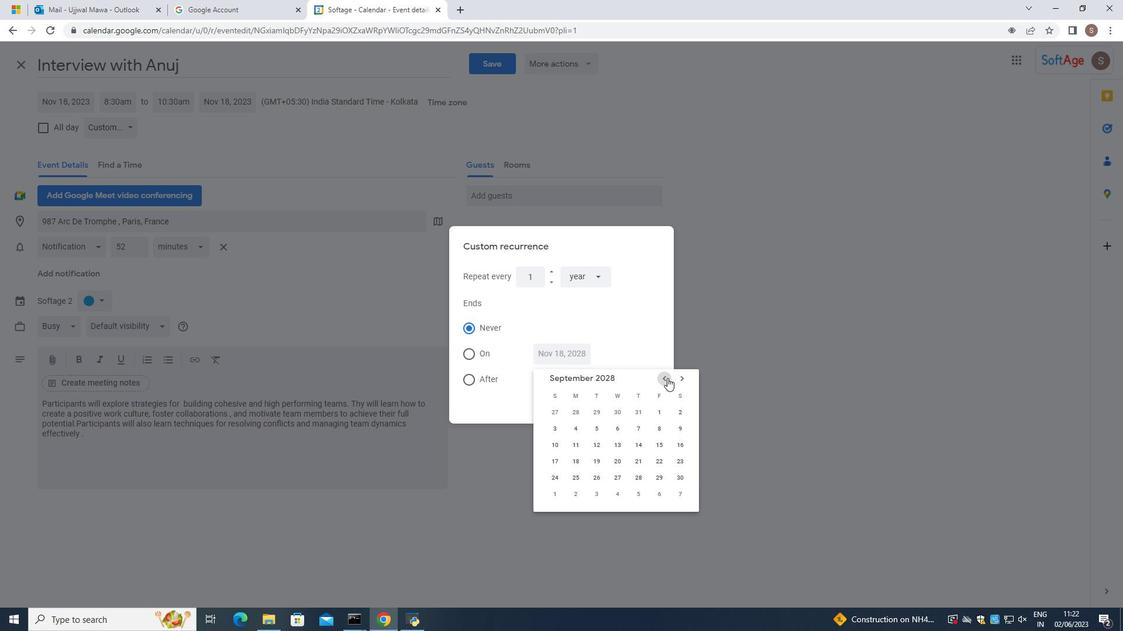 
Action: Mouse pressed left at (667, 378)
Screenshot: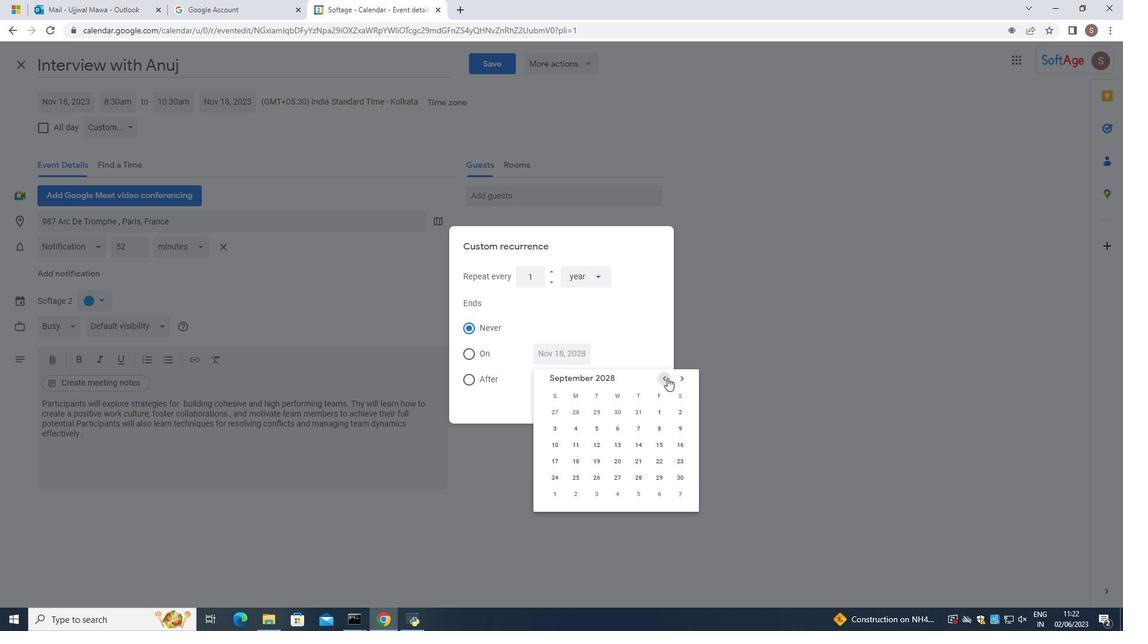 
Action: Mouse pressed left at (667, 378)
Screenshot: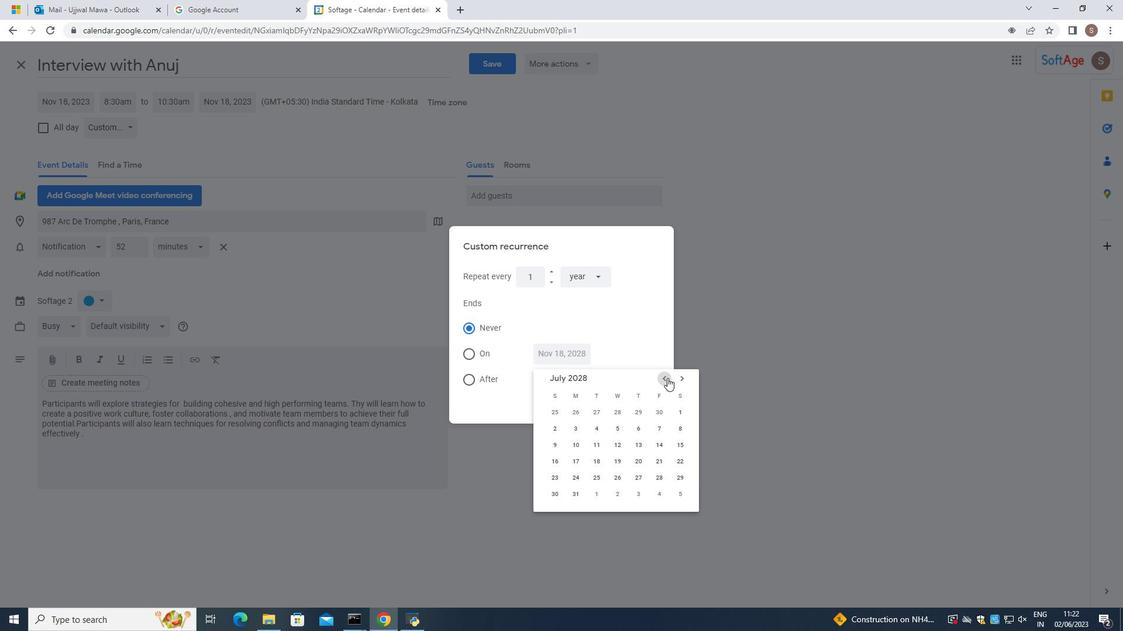 
Action: Mouse pressed left at (667, 378)
Screenshot: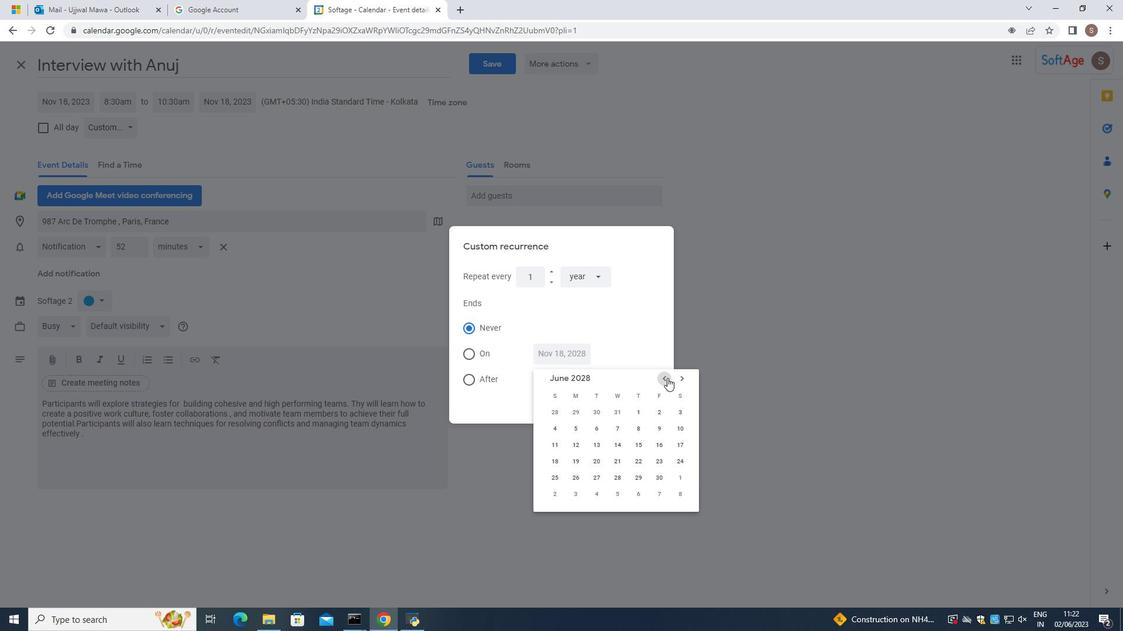 
Action: Mouse pressed left at (667, 378)
Screenshot: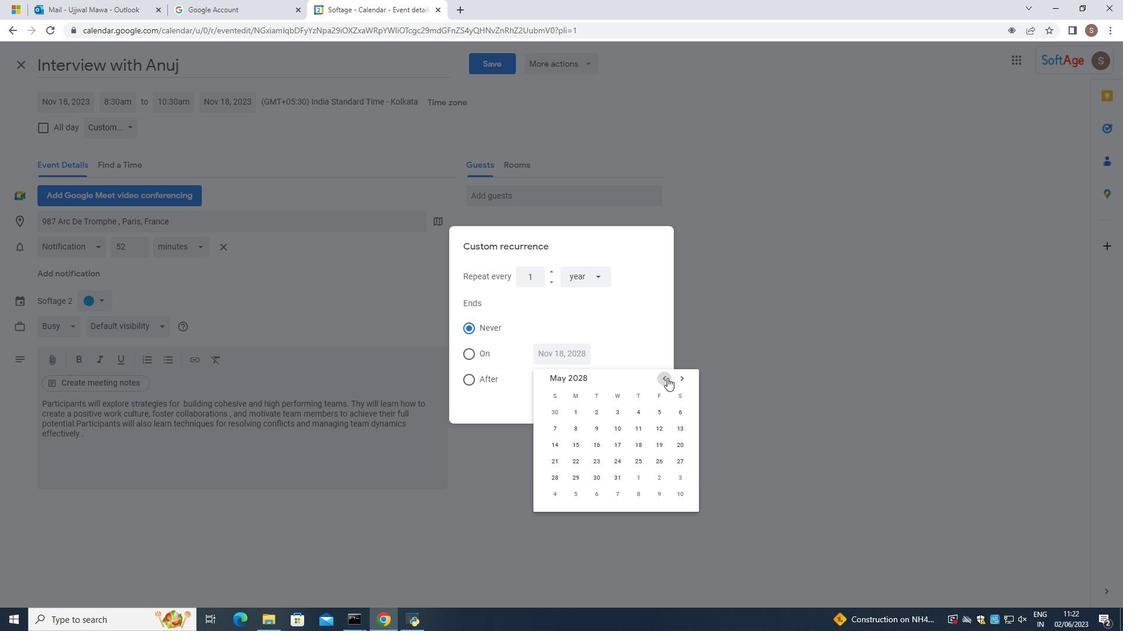 
Action: Mouse pressed left at (667, 378)
Screenshot: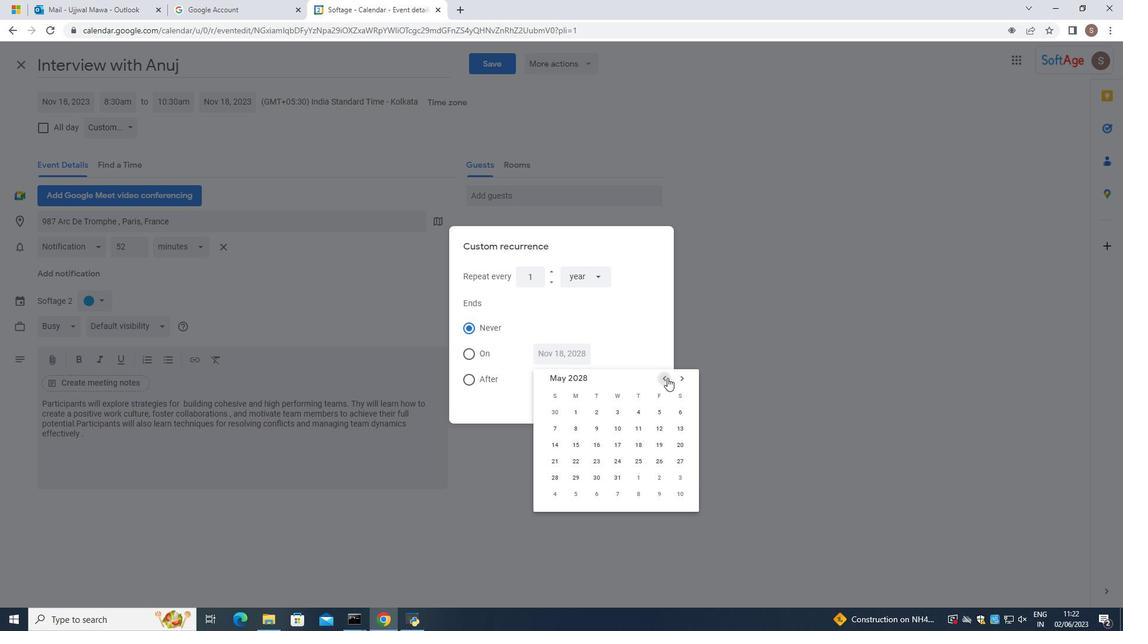 
Action: Mouse pressed left at (667, 378)
Screenshot: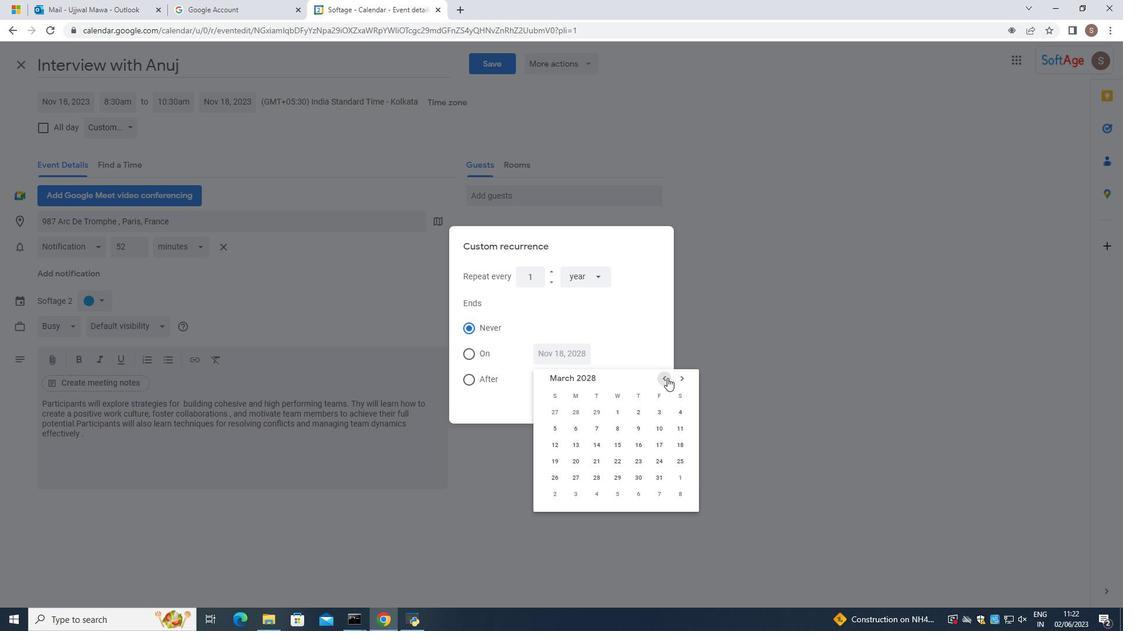 
Action: Mouse pressed left at (667, 378)
Screenshot: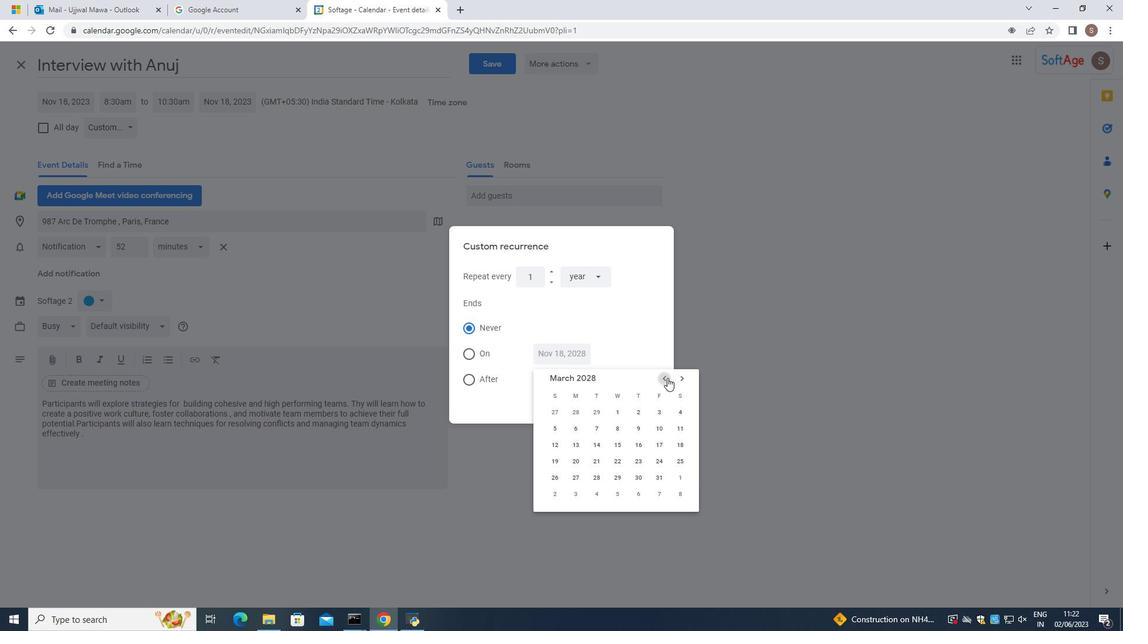 
Action: Mouse pressed left at (667, 378)
Screenshot: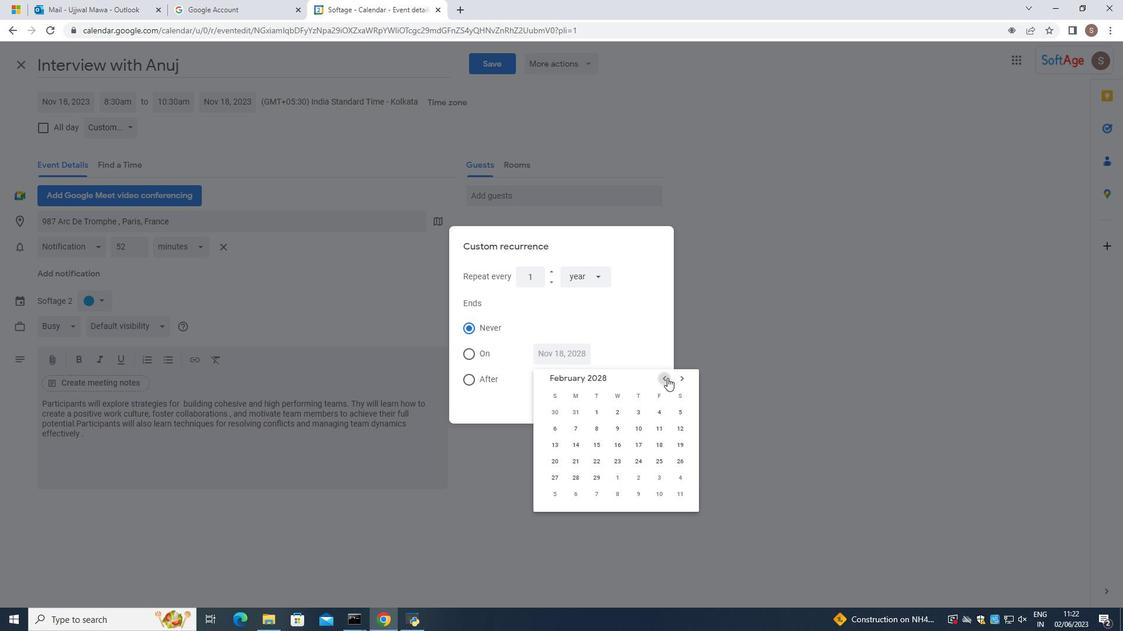 
Action: Mouse pressed left at (667, 378)
Screenshot: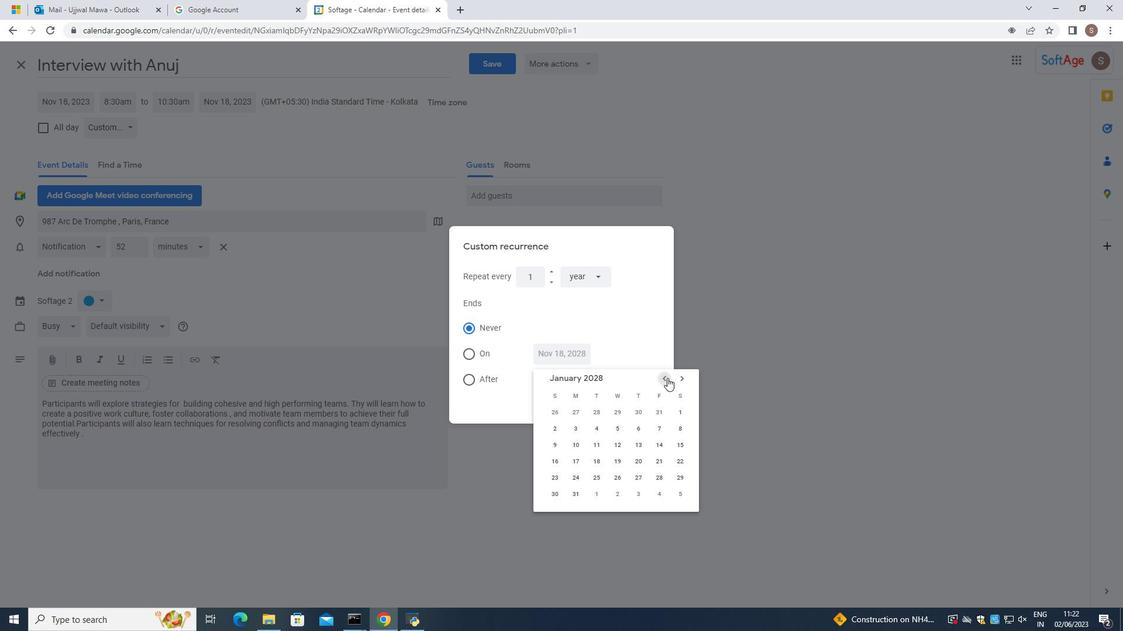 
Action: Mouse pressed left at (667, 378)
Screenshot: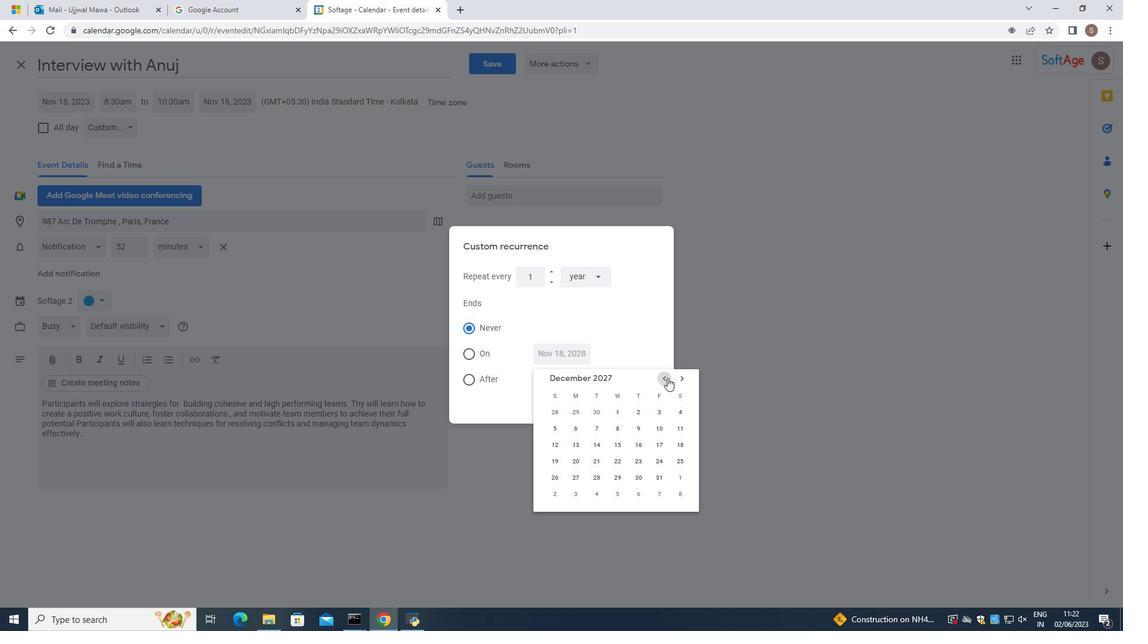 
Action: Mouse pressed left at (667, 378)
Screenshot: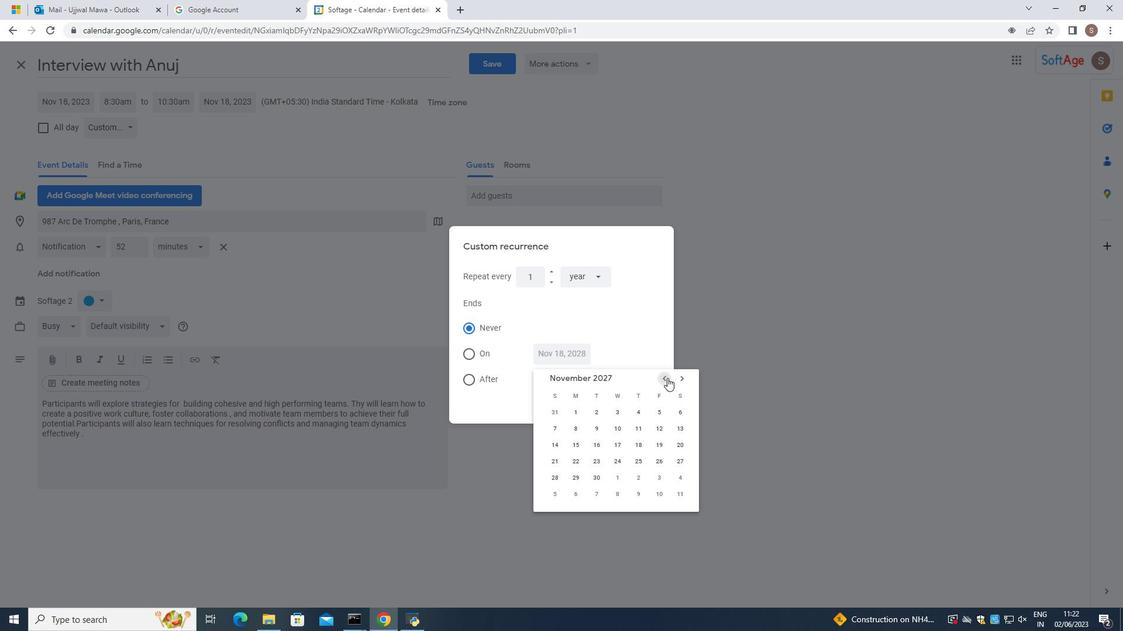 
Action: Mouse pressed left at (667, 378)
Screenshot: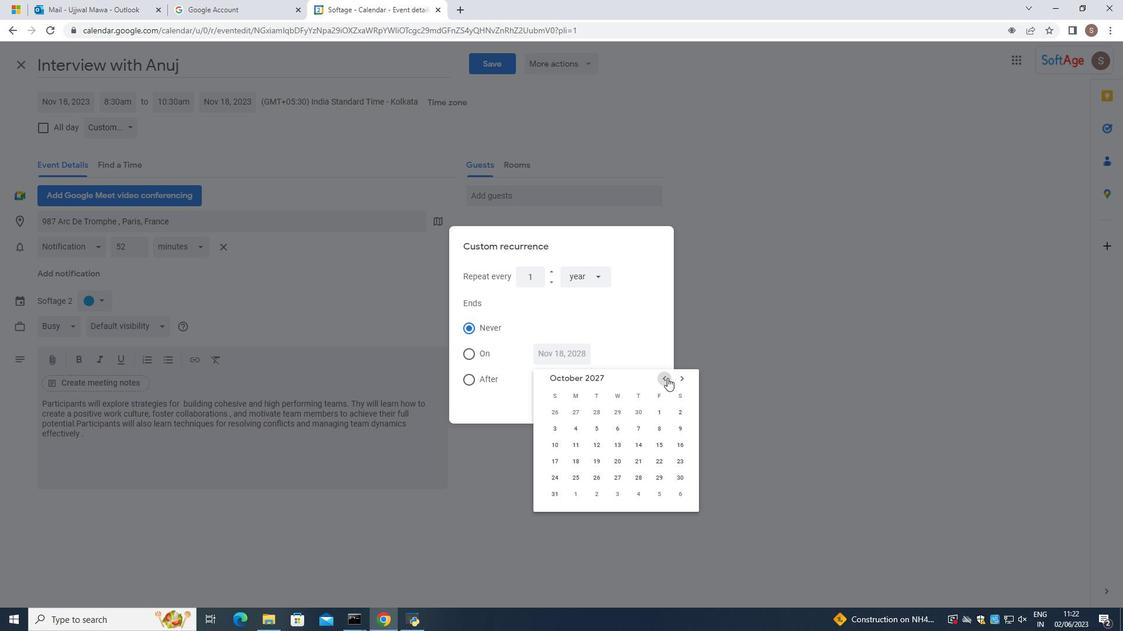 
Action: Mouse pressed left at (667, 378)
Screenshot: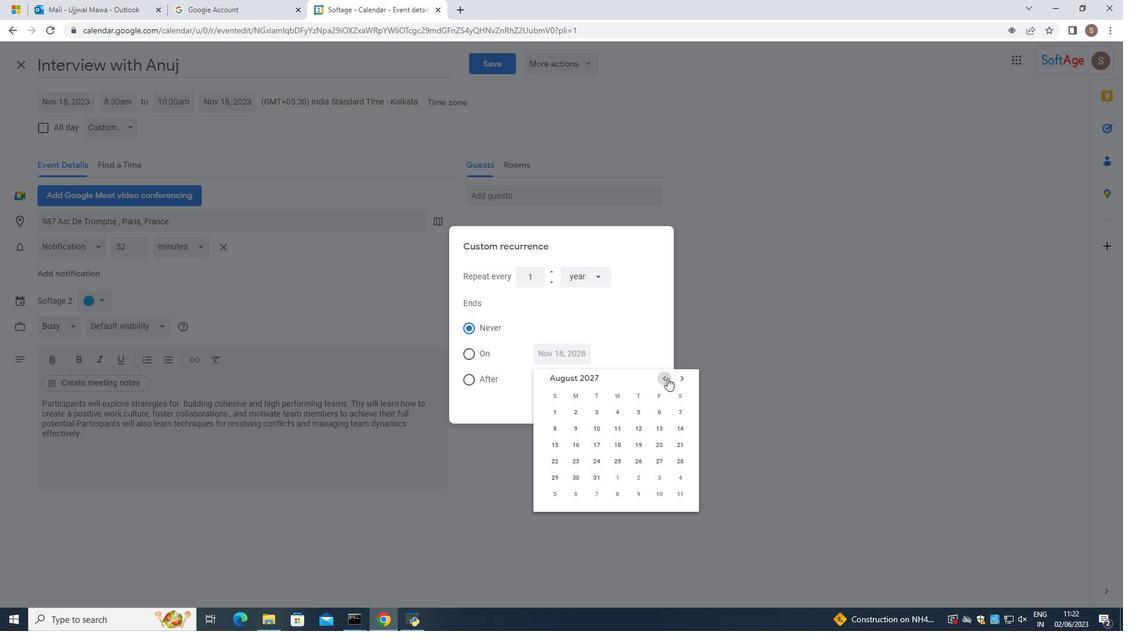 
Action: Mouse pressed left at (667, 378)
Screenshot: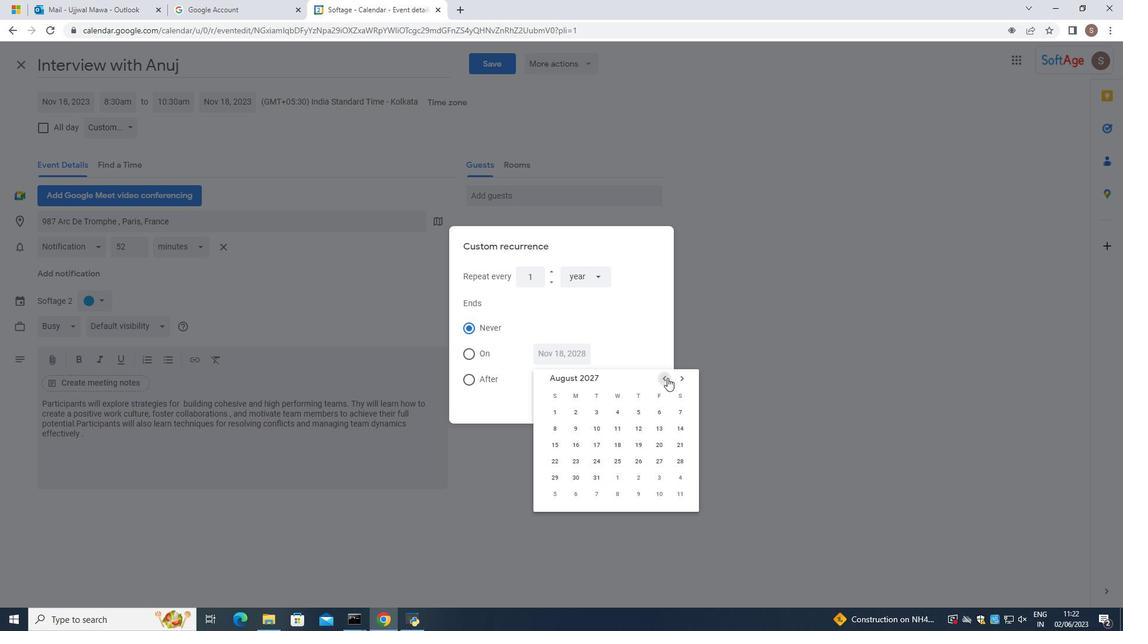 
Action: Mouse pressed left at (667, 378)
Screenshot: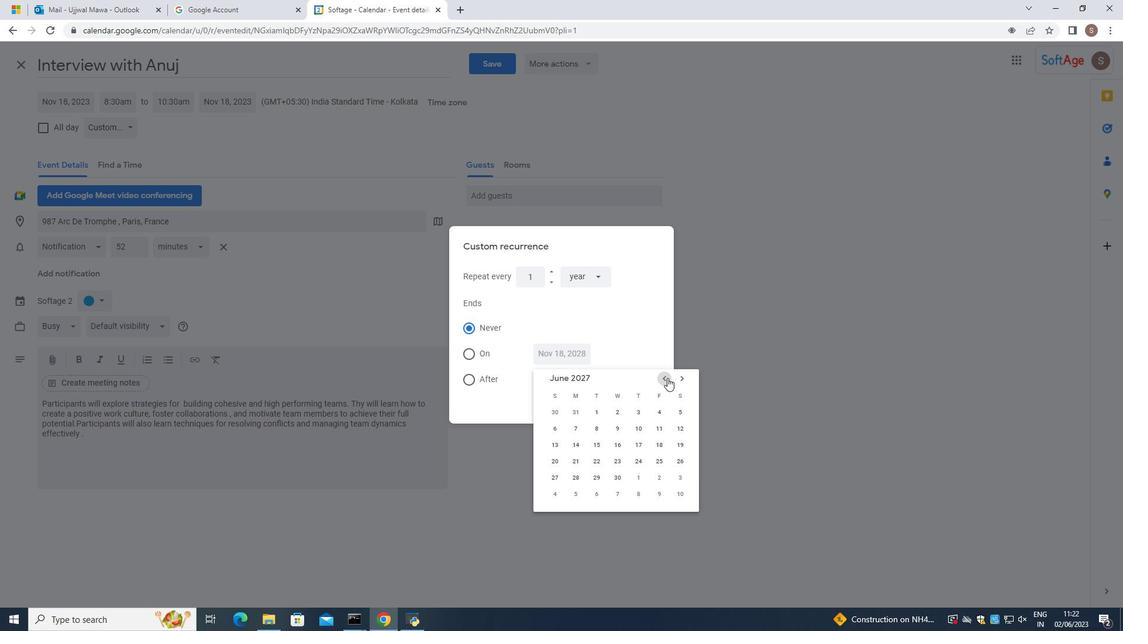 
Action: Mouse pressed left at (667, 378)
Screenshot: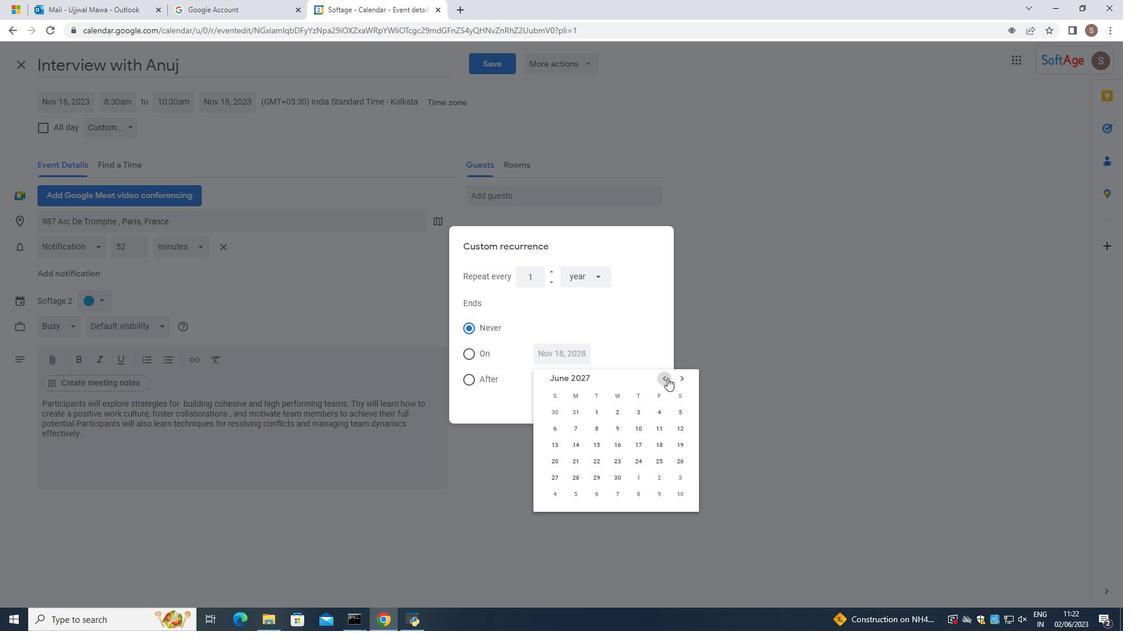 
Action: Mouse pressed left at (667, 378)
Screenshot: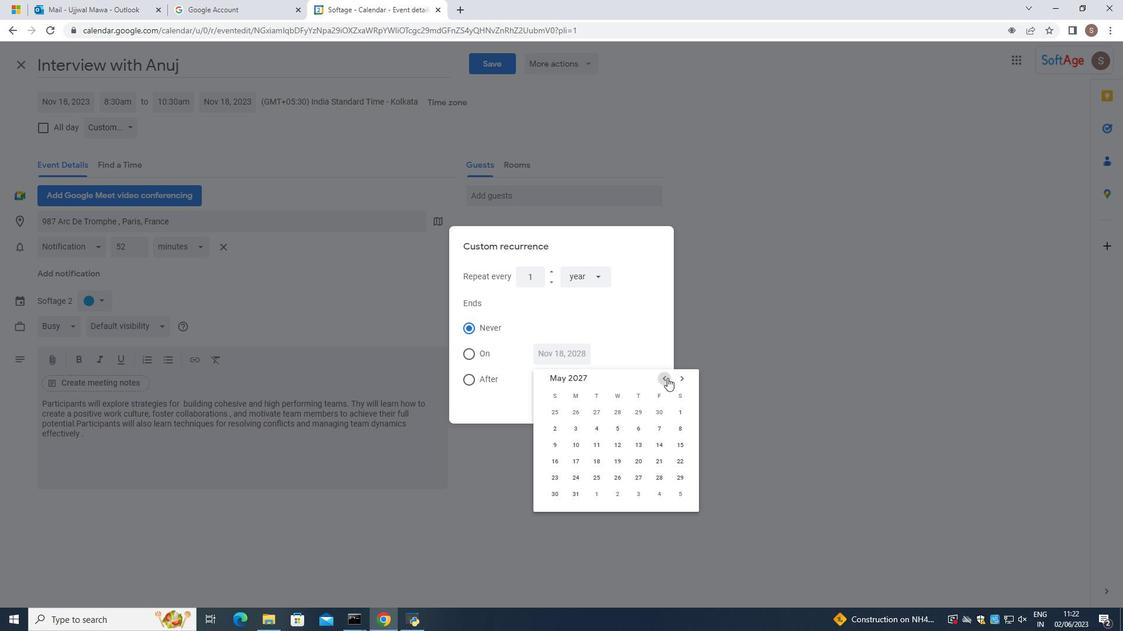 
Action: Mouse pressed left at (667, 378)
Screenshot: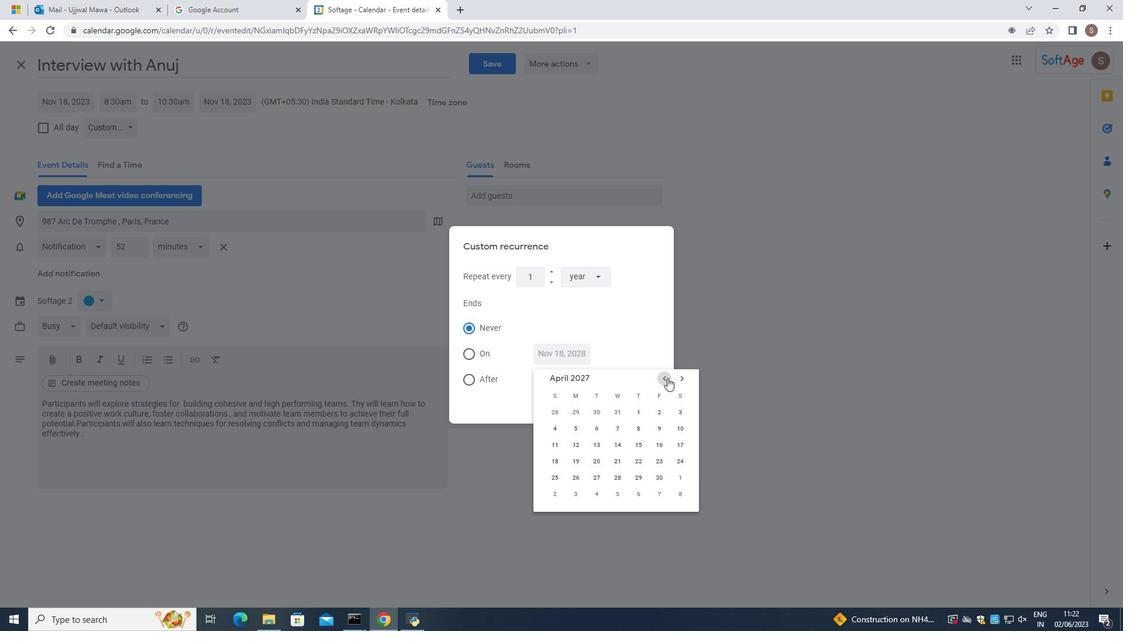 
Action: Mouse pressed left at (667, 378)
Screenshot: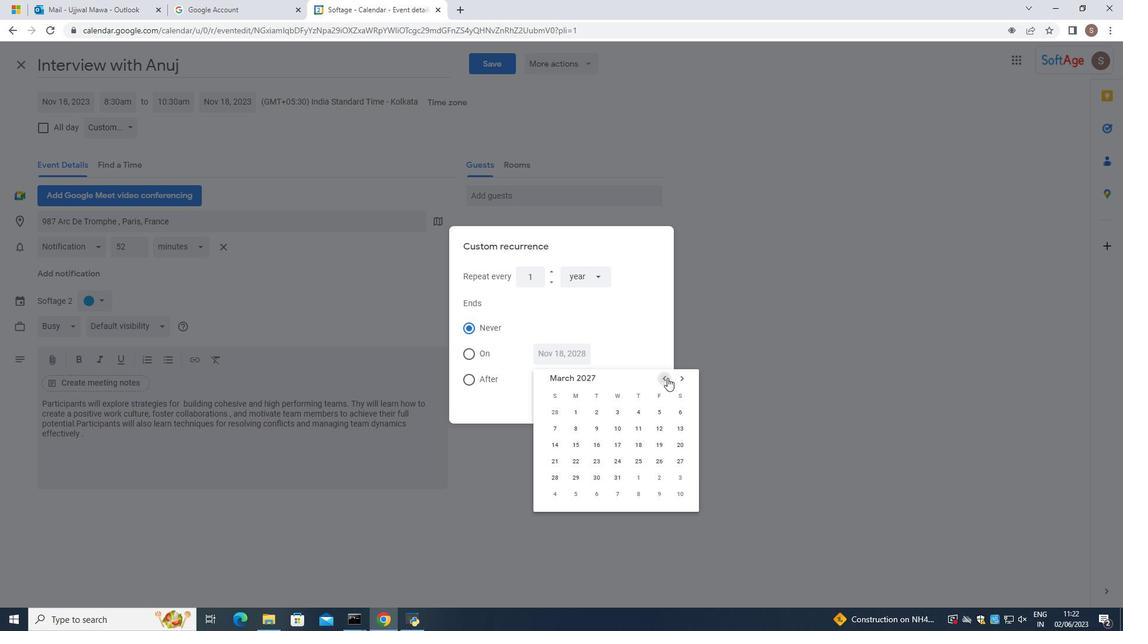 
Action: Mouse pressed left at (667, 378)
